 Task: Refresh a webpage to reload the content.
Action: Mouse moved to (33, 40)
Screenshot: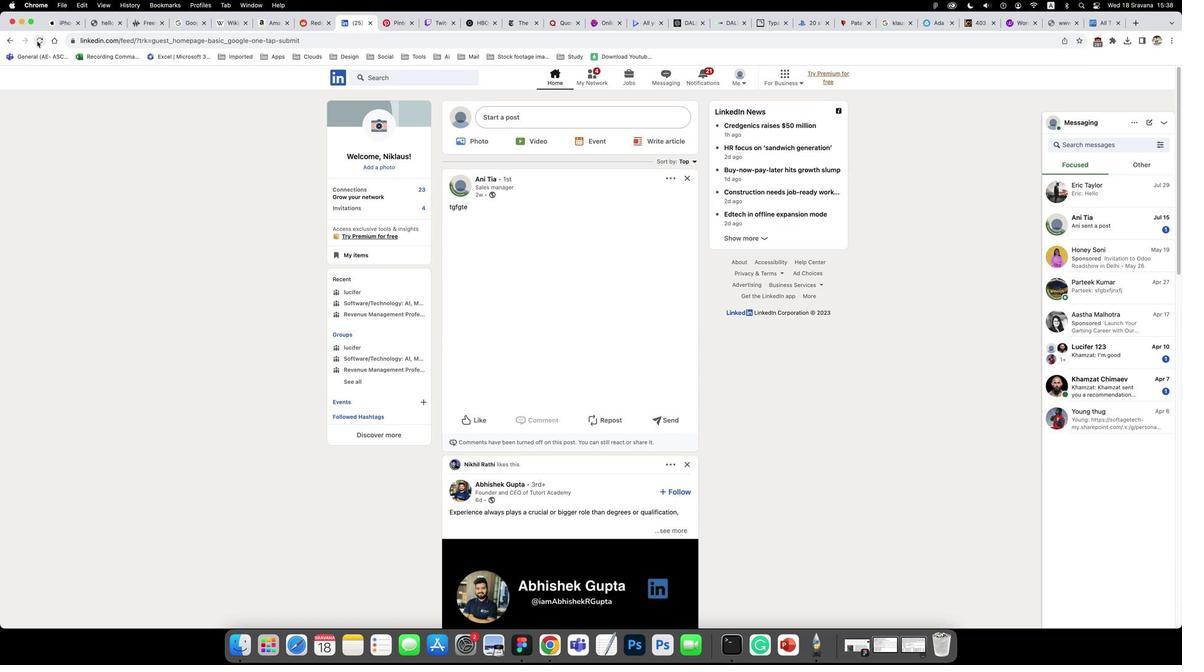 
Action: Mouse pressed left at (33, 40)
Screenshot: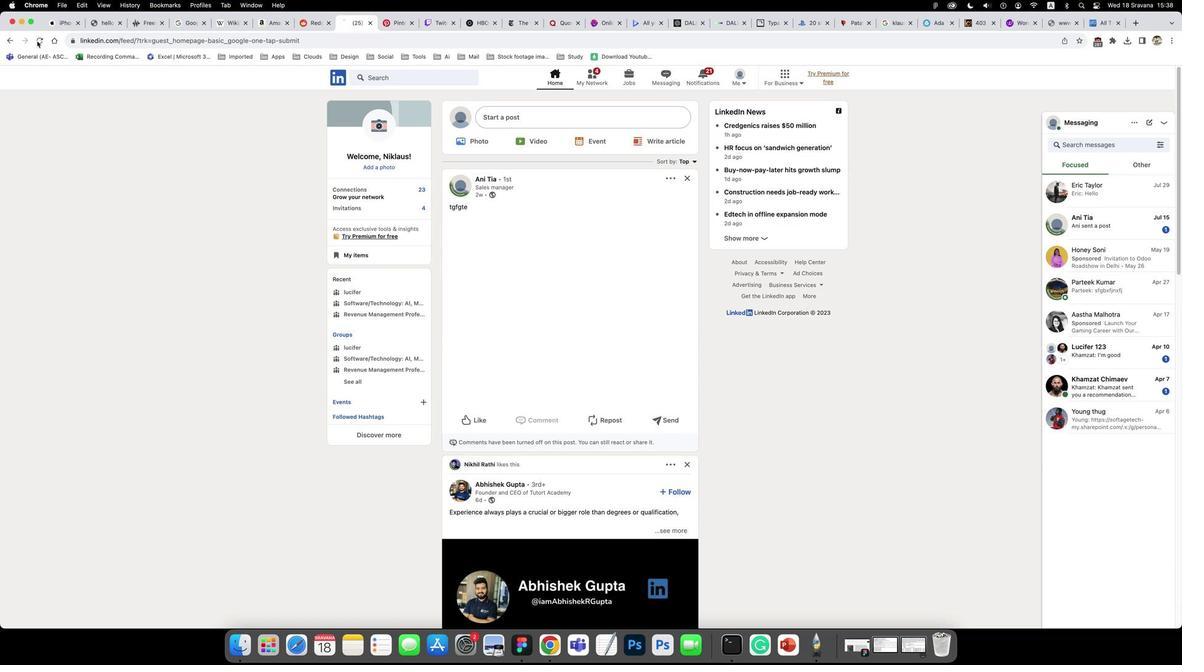 
Action: Mouse moved to (596, 267)
Screenshot: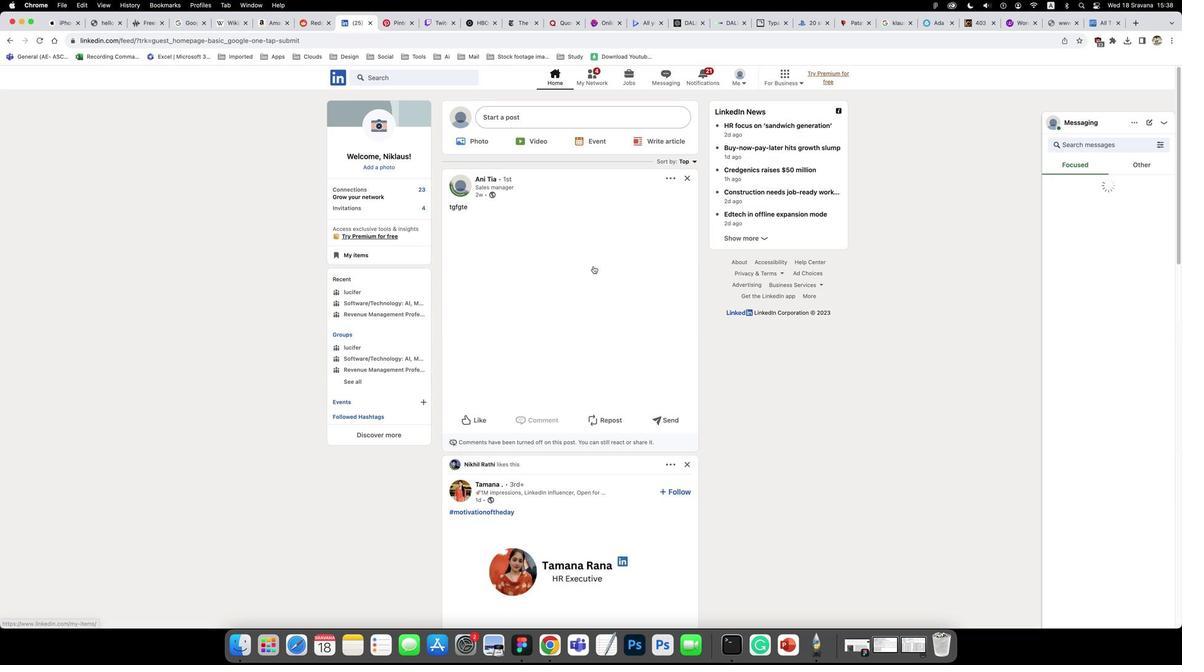 
Action: Mouse scrolled (596, 267) with delta (-3, 0)
Screenshot: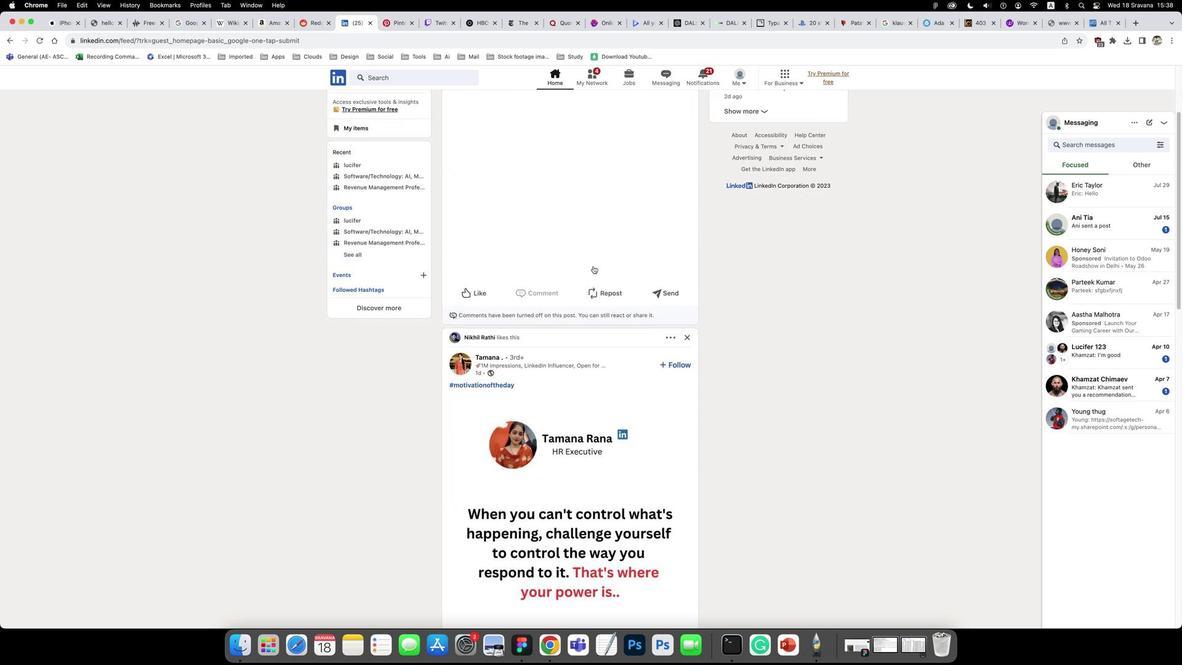 
Action: Mouse scrolled (596, 267) with delta (-3, 0)
Screenshot: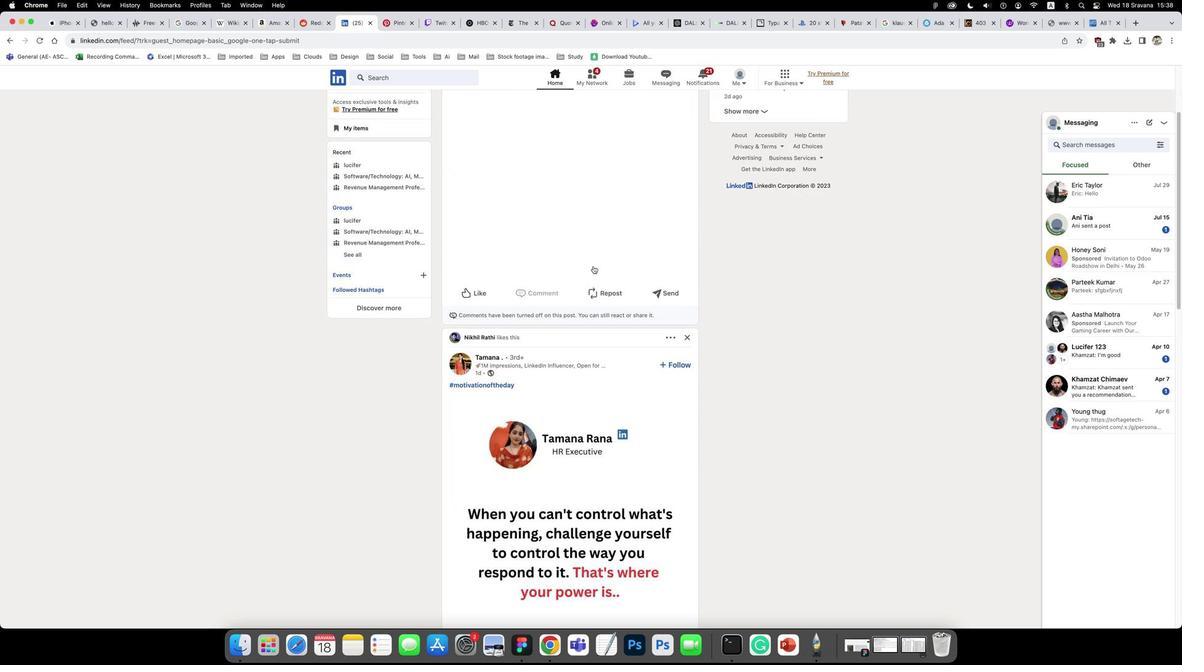 
Action: Mouse scrolled (596, 267) with delta (-3, -2)
Screenshot: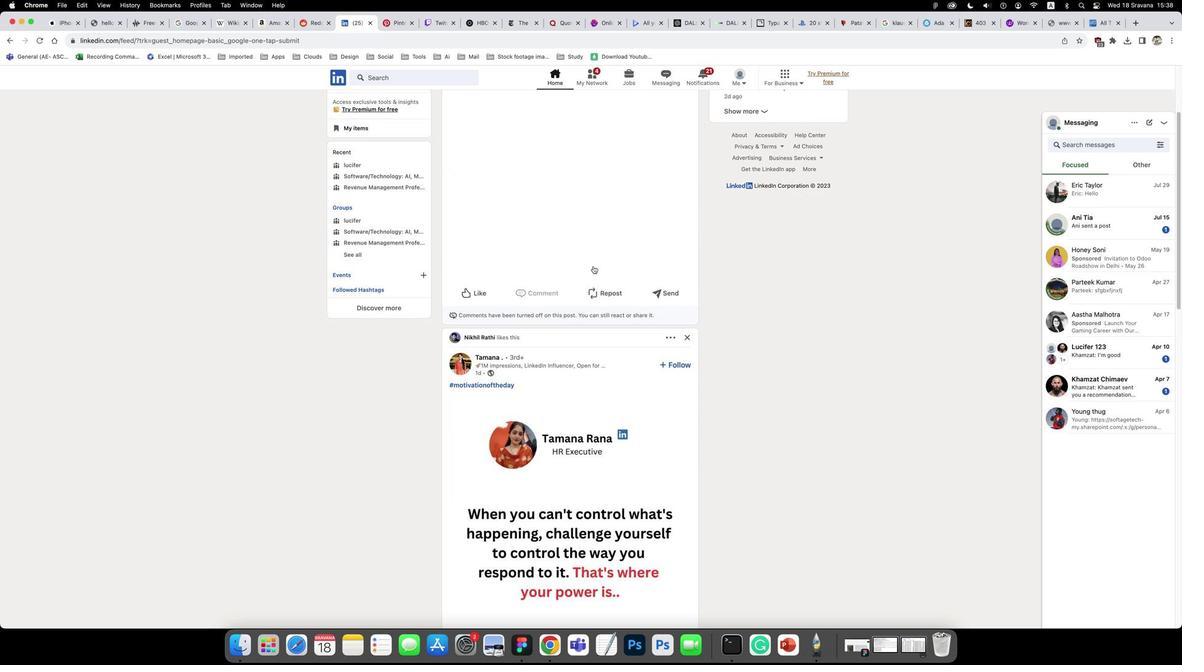 
Action: Mouse scrolled (596, 267) with delta (-3, 0)
Screenshot: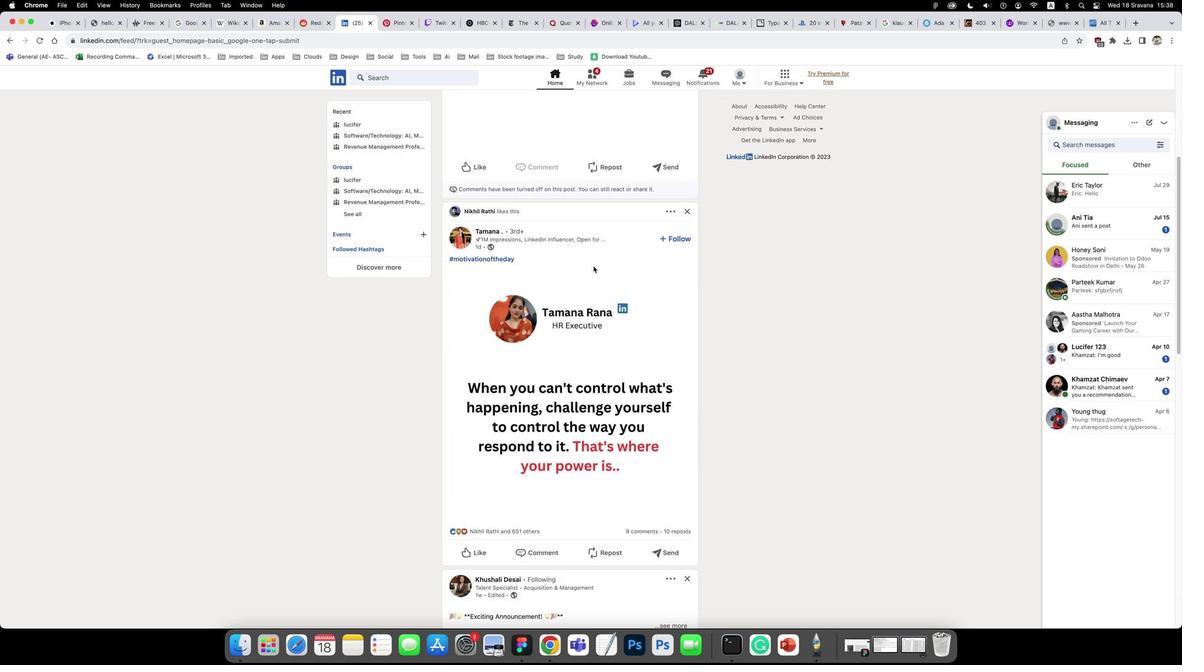 
Action: Mouse scrolled (596, 267) with delta (-3, 0)
Screenshot: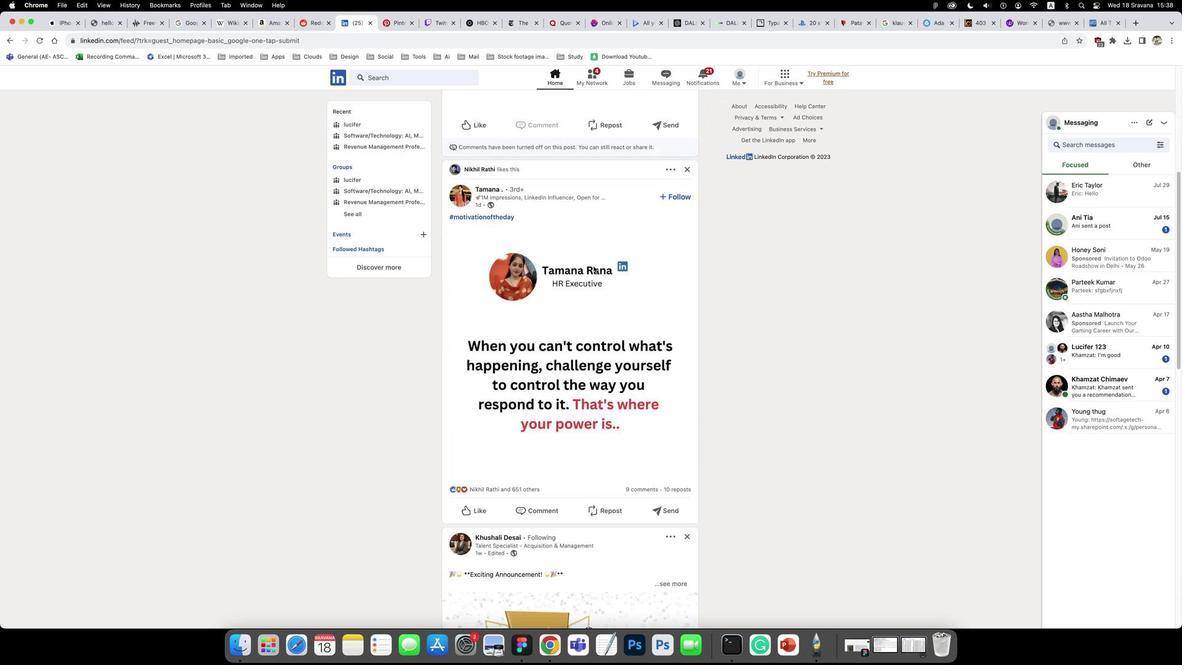 
Action: Mouse scrolled (596, 267) with delta (-3, -2)
Screenshot: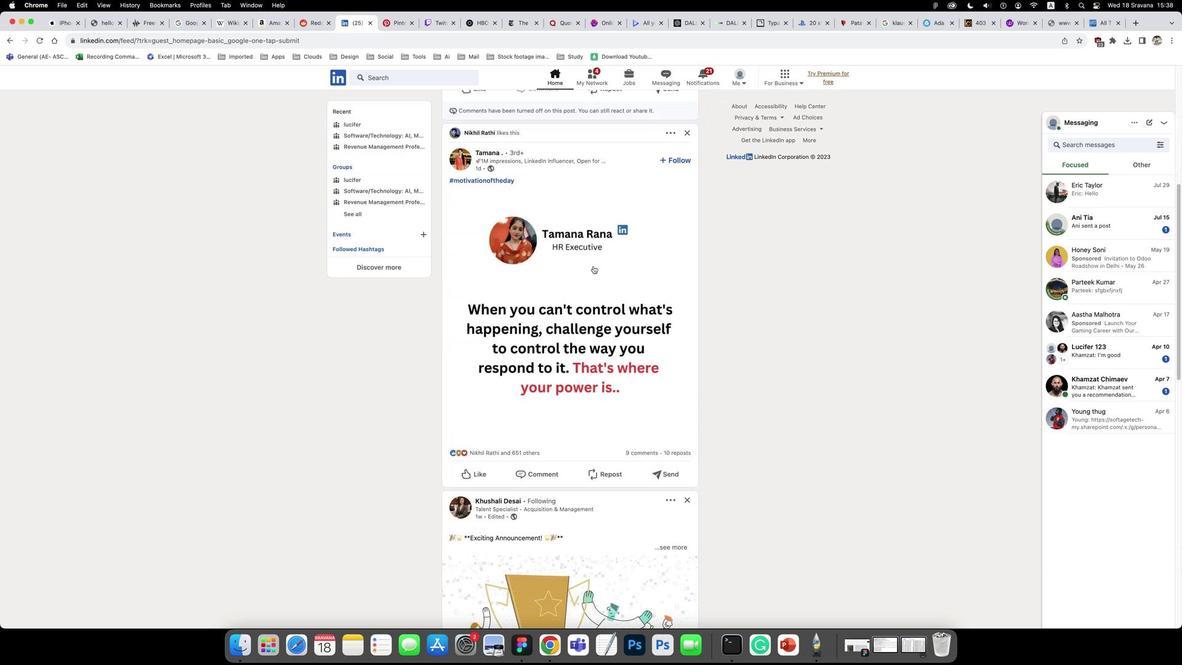 
Action: Mouse scrolled (596, 267) with delta (-3, -2)
Screenshot: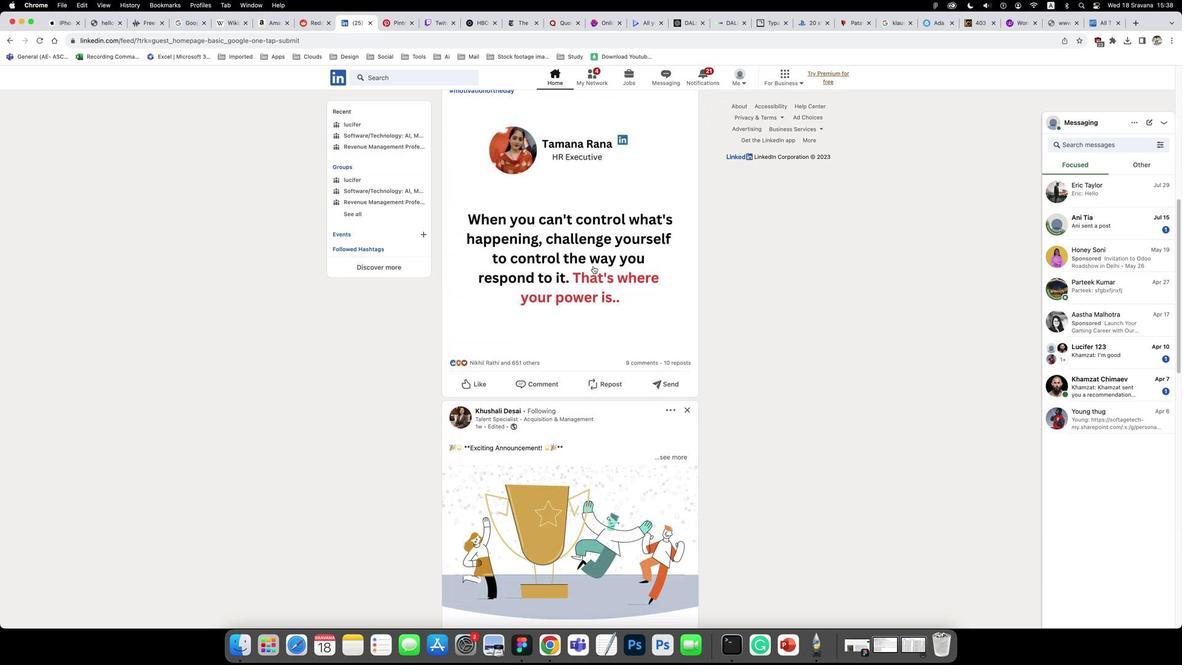 
Action: Mouse scrolled (596, 267) with delta (-3, -2)
Screenshot: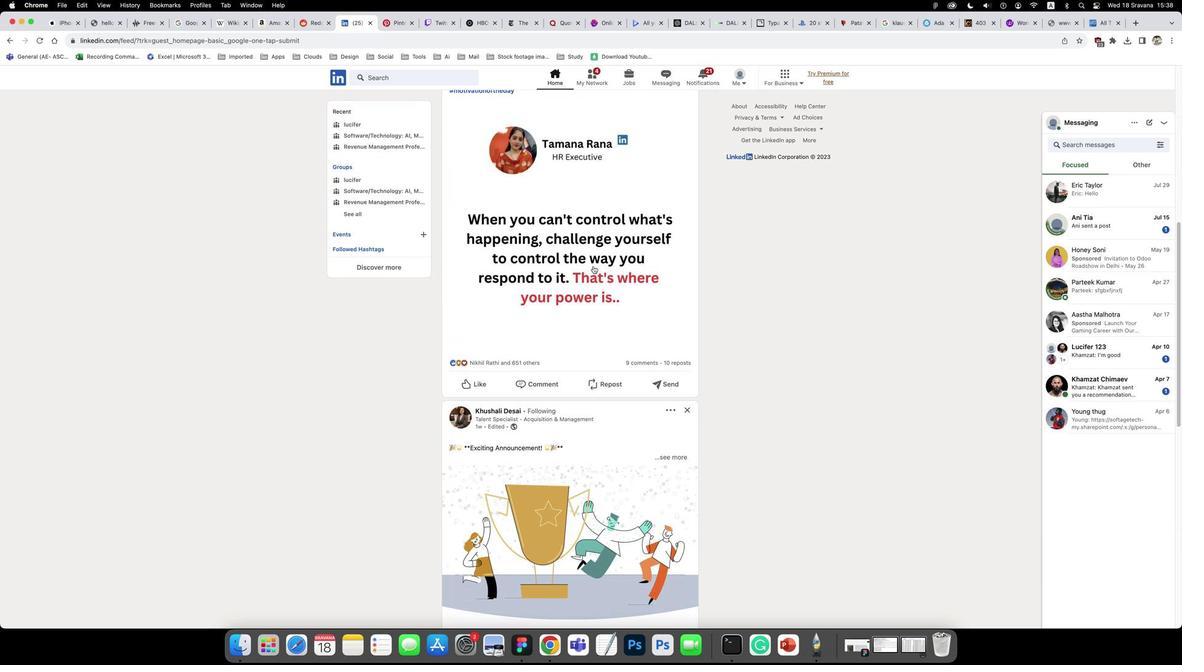 
Action: Mouse scrolled (596, 267) with delta (-3, 0)
Screenshot: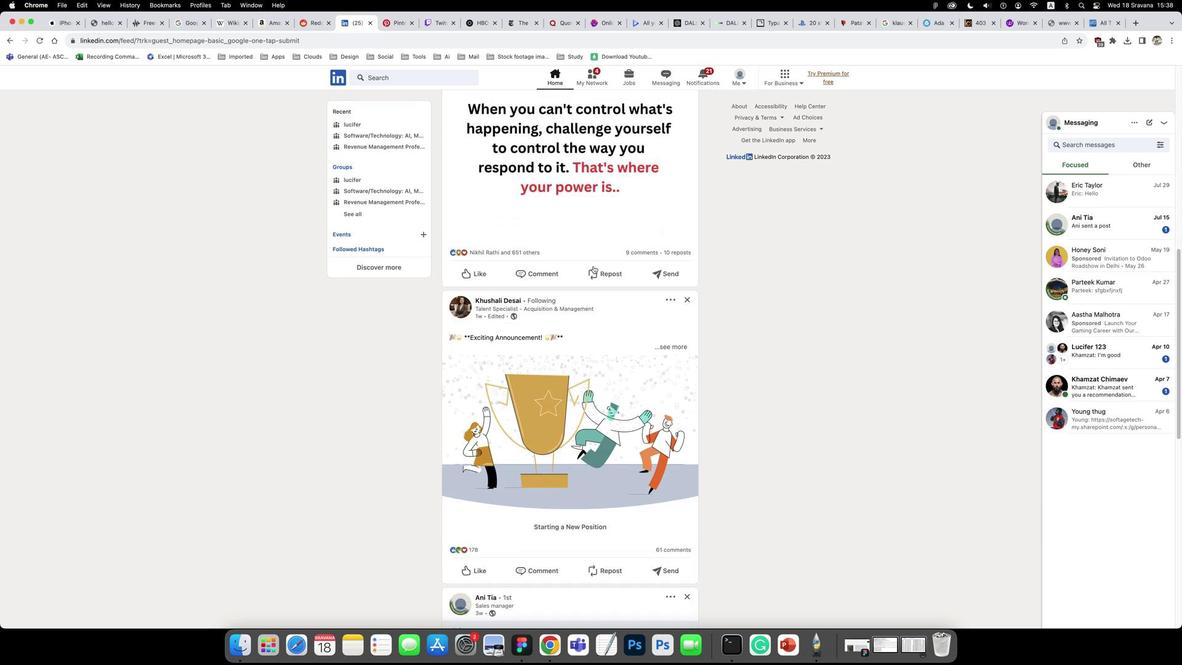 
Action: Mouse scrolled (596, 267) with delta (-3, 0)
Screenshot: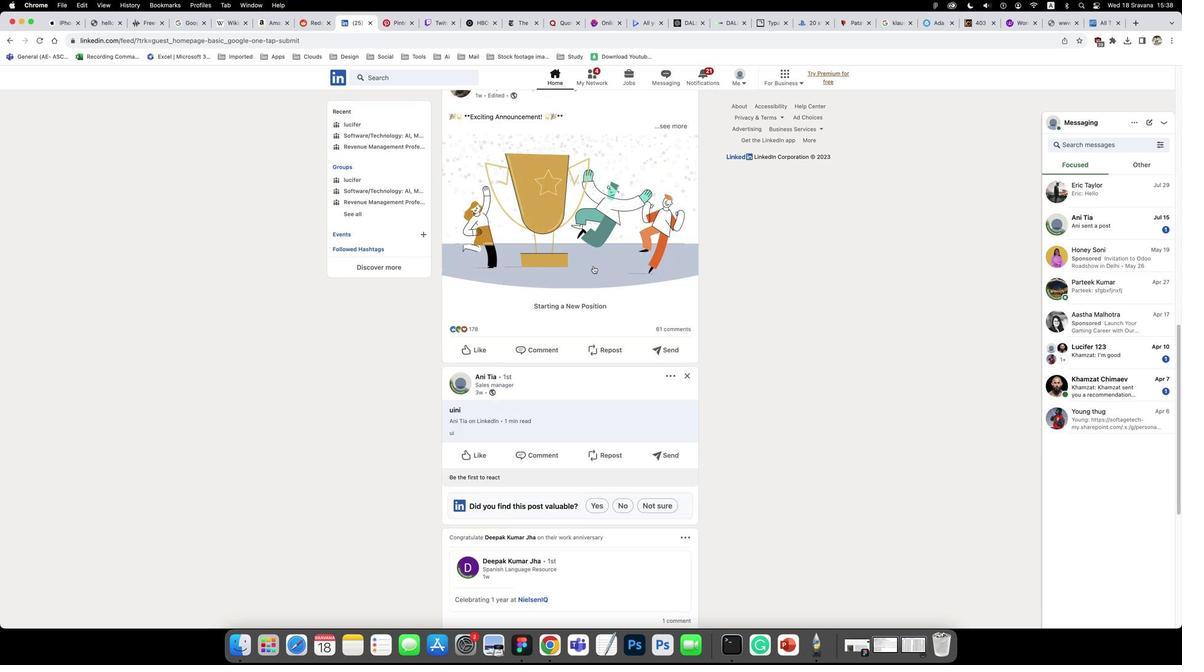 
Action: Mouse scrolled (596, 267) with delta (-3, -1)
Screenshot: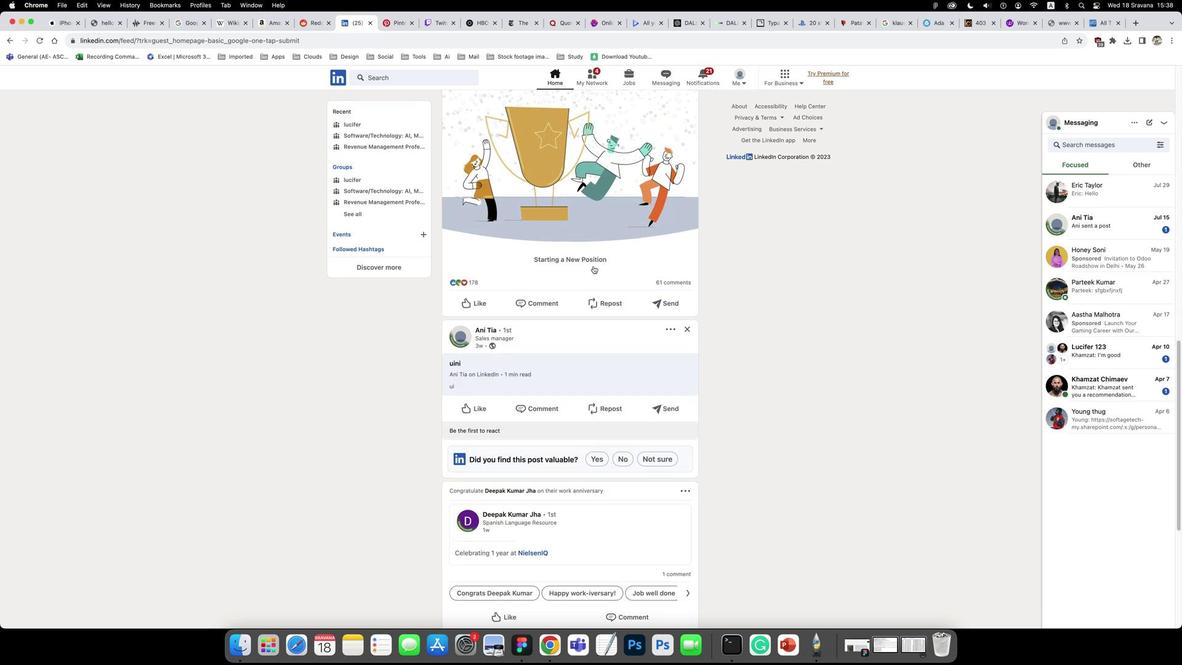 
Action: Mouse scrolled (596, 267) with delta (-3, -3)
Screenshot: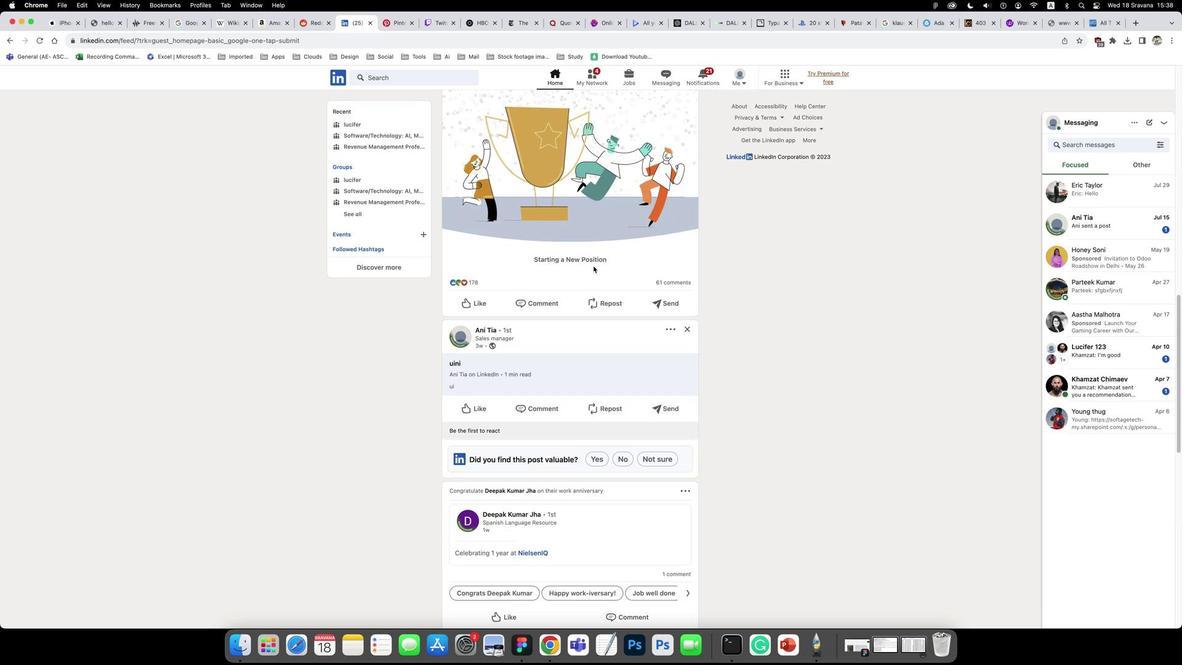 
Action: Mouse scrolled (596, 267) with delta (-3, -4)
Screenshot: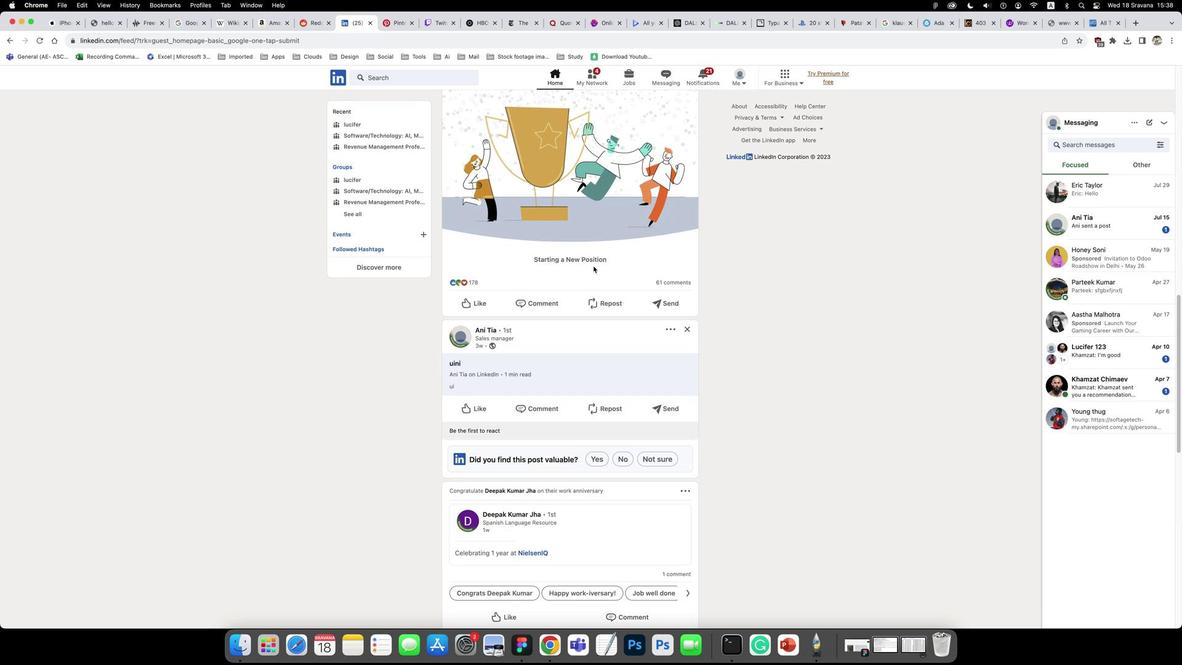 
Action: Mouse scrolled (596, 267) with delta (-3, 0)
Screenshot: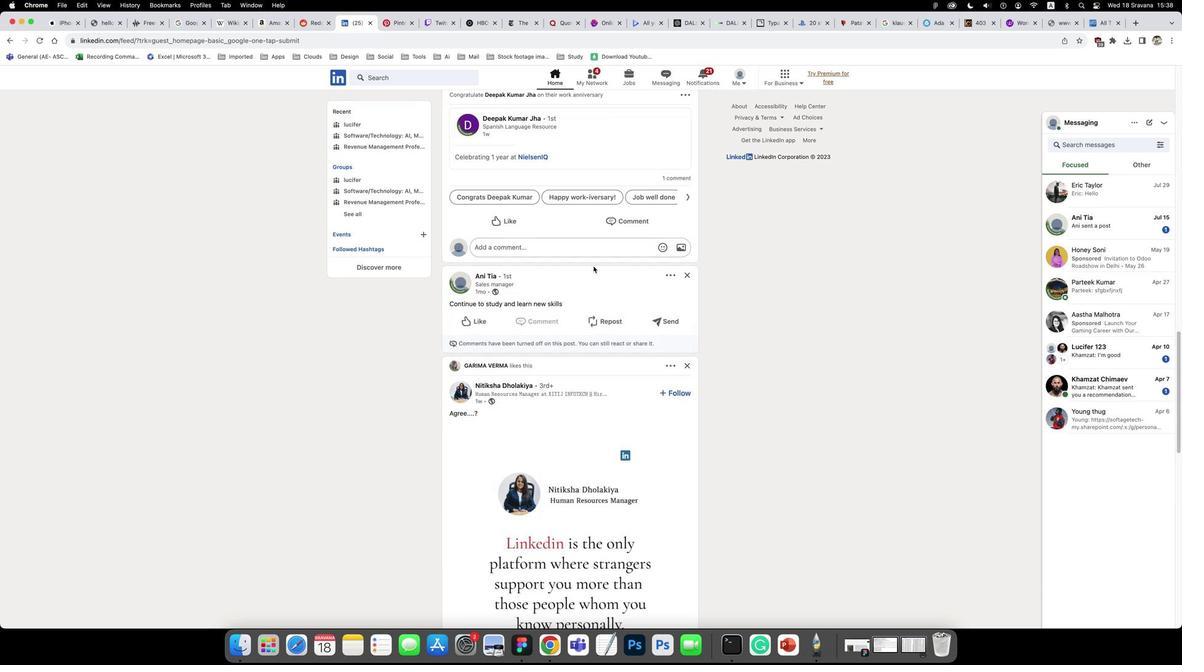 
Action: Mouse scrolled (596, 267) with delta (-3, 0)
Screenshot: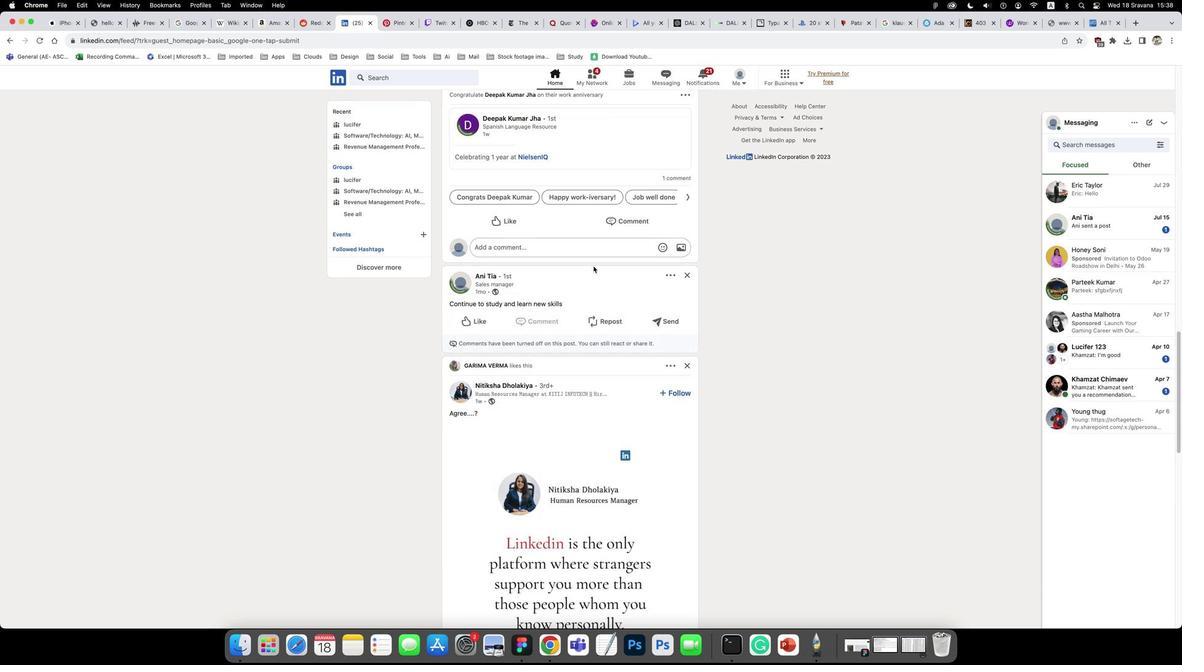 
Action: Mouse scrolled (596, 267) with delta (-3, -4)
Screenshot: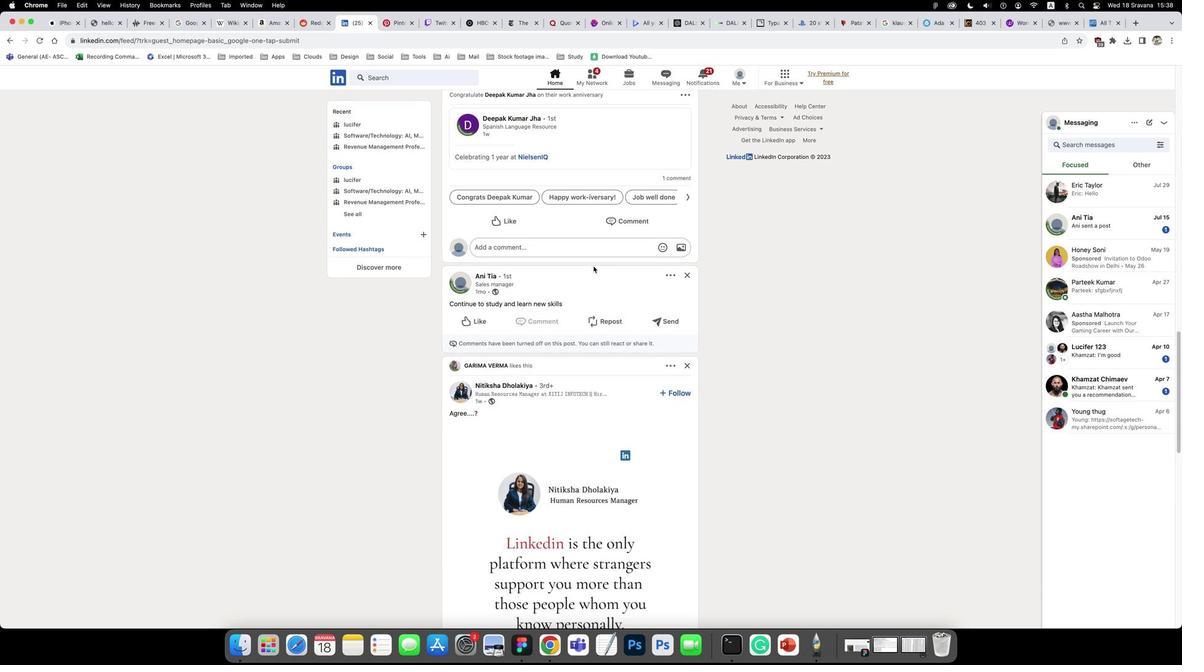 
Action: Mouse scrolled (596, 267) with delta (-3, -5)
Screenshot: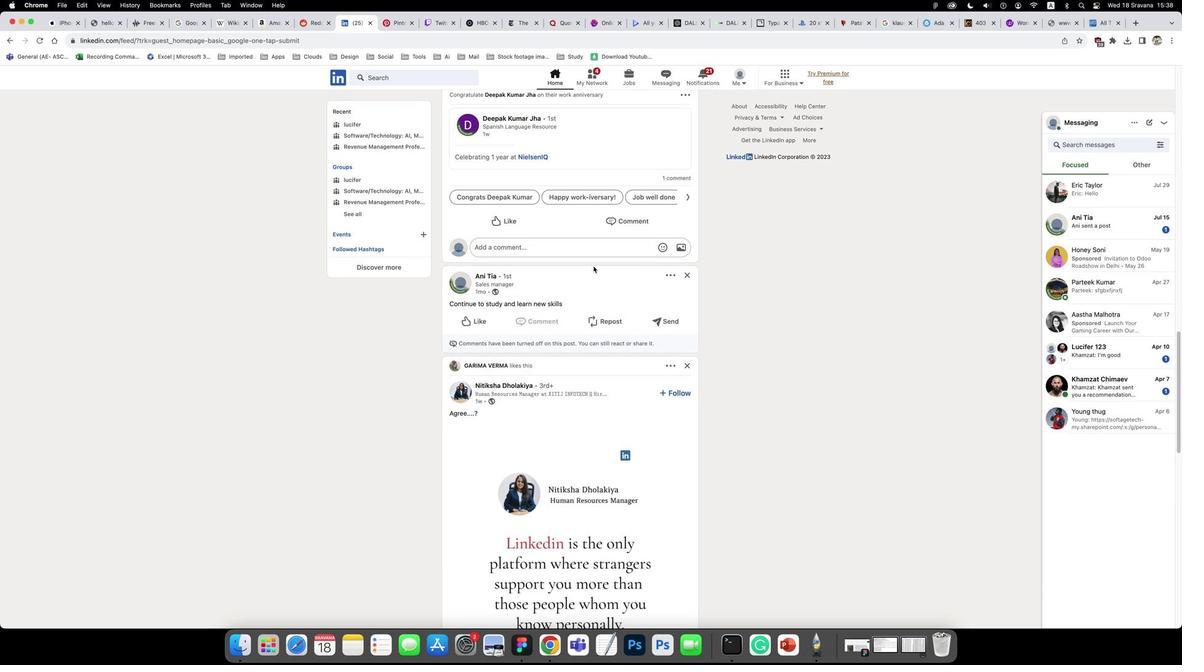 
Action: Mouse scrolled (596, 267) with delta (-3, 0)
Screenshot: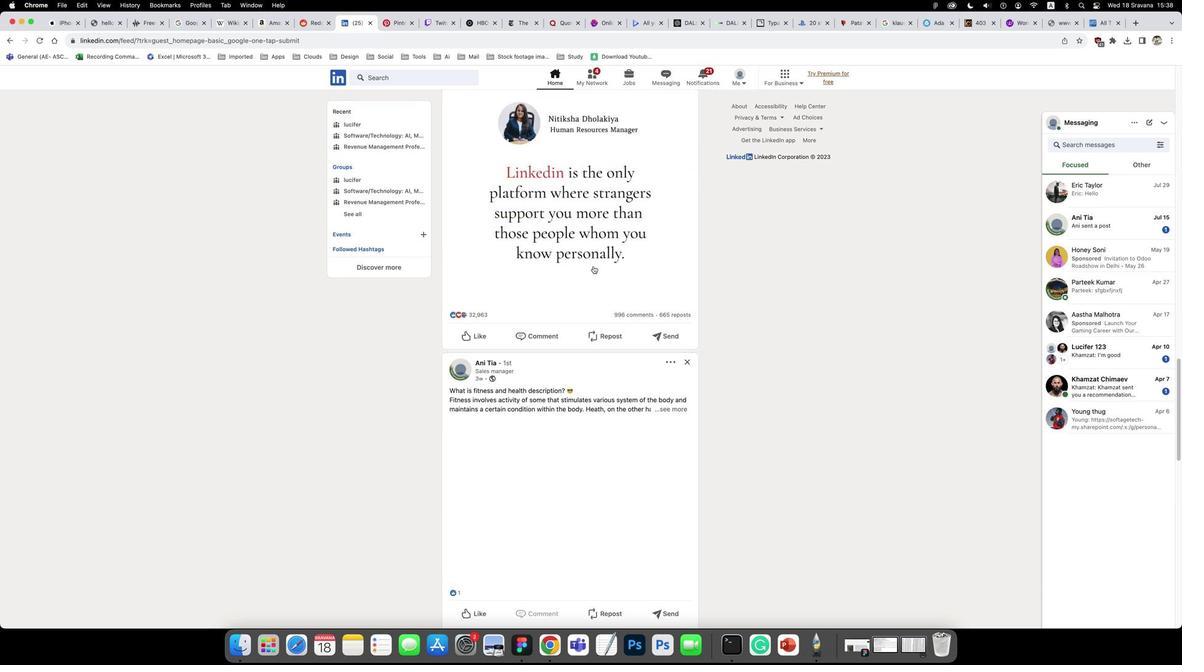 
Action: Mouse scrolled (596, 267) with delta (-3, 0)
Screenshot: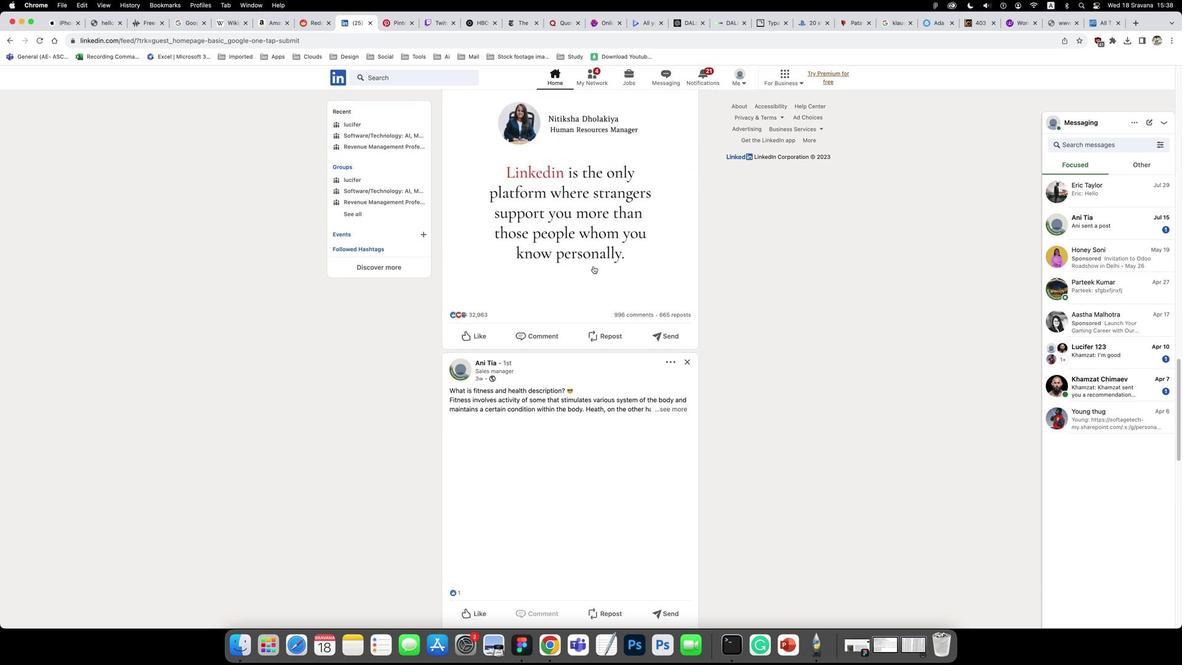 
Action: Mouse scrolled (596, 267) with delta (-3, -4)
Screenshot: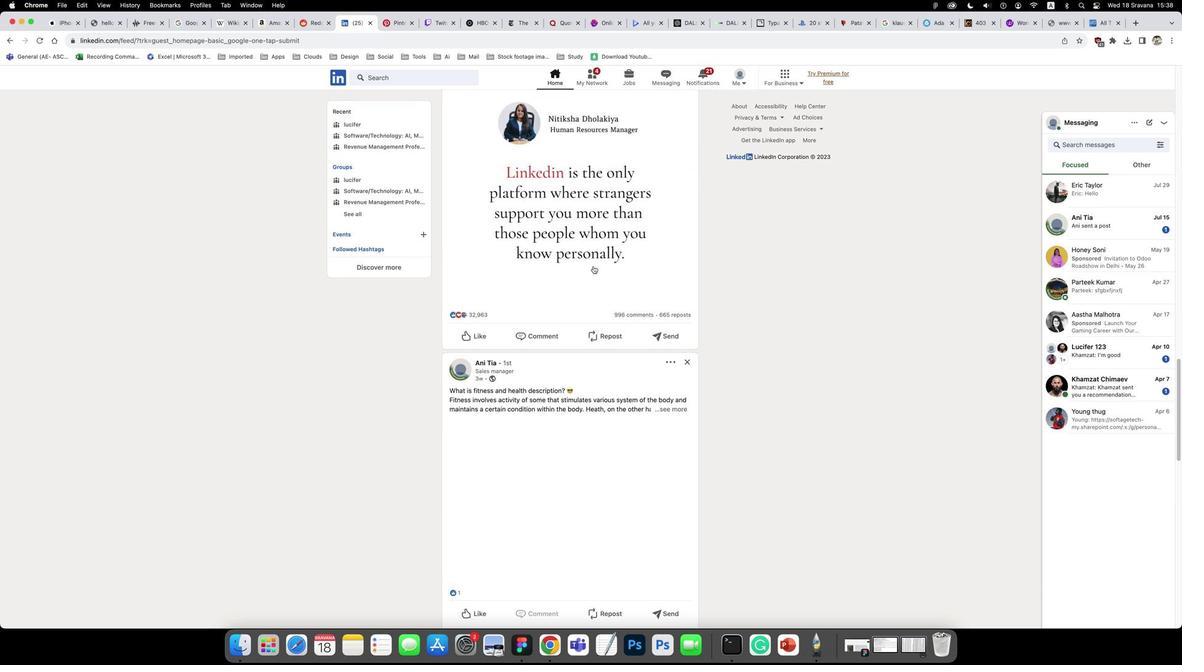 
Action: Mouse scrolled (596, 267) with delta (-3, -4)
Screenshot: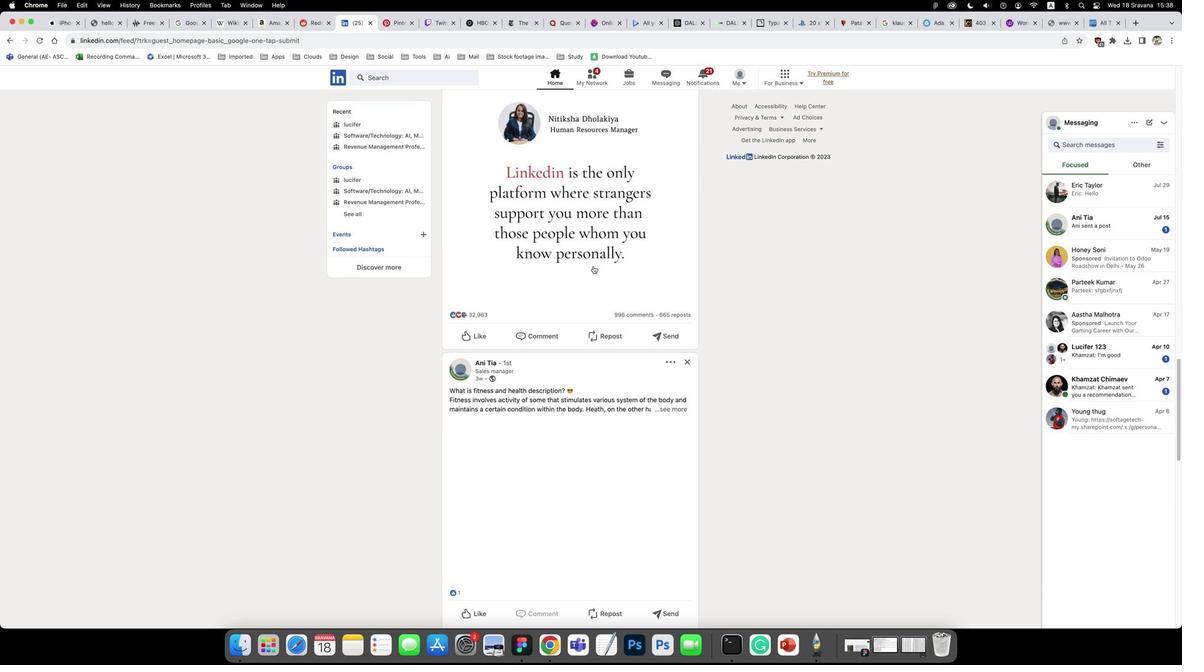 
Action: Mouse scrolled (596, 267) with delta (-3, 0)
Screenshot: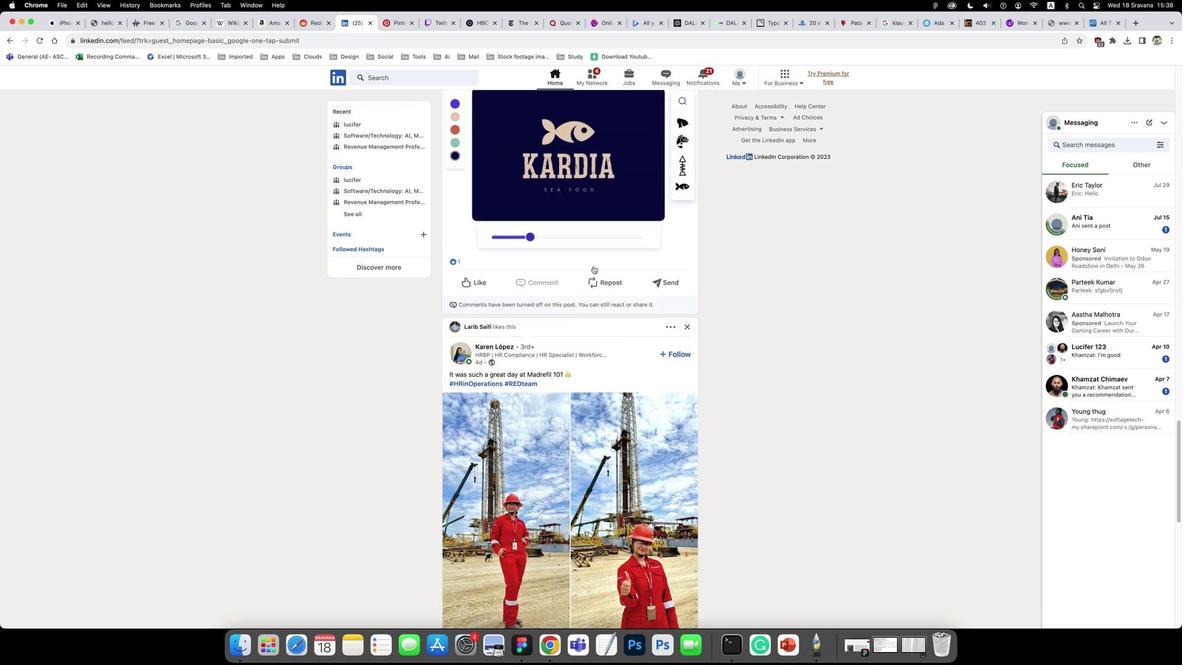 
Action: Mouse scrolled (596, 267) with delta (-3, 0)
Screenshot: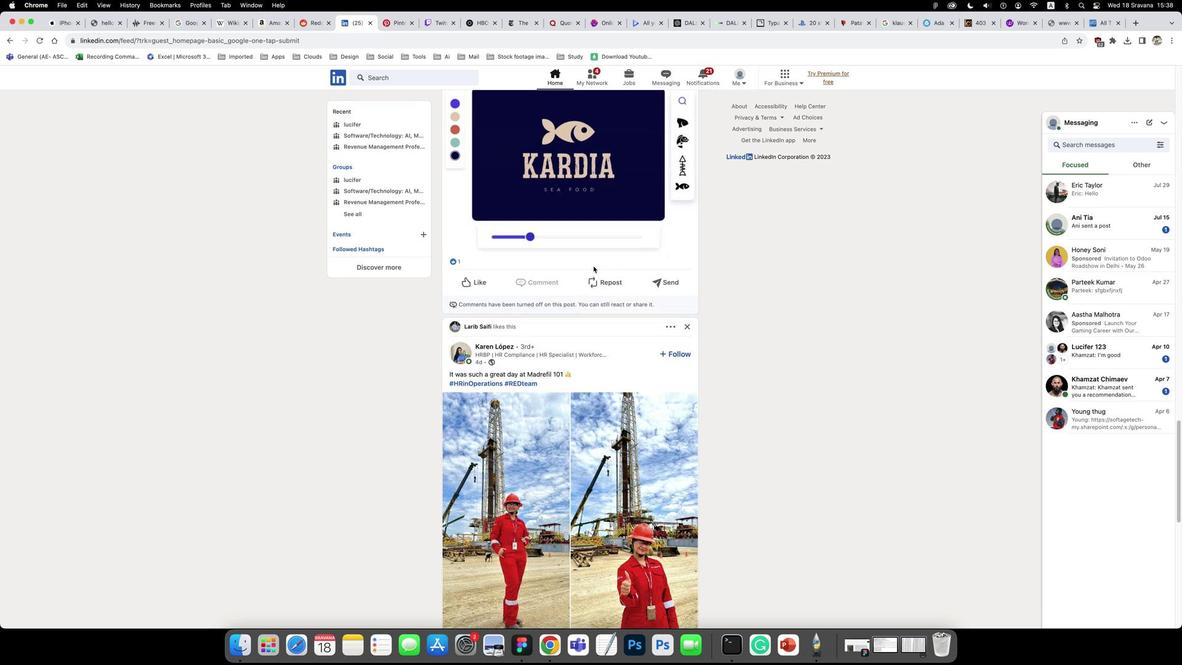 
Action: Mouse scrolled (596, 267) with delta (-3, -3)
Screenshot: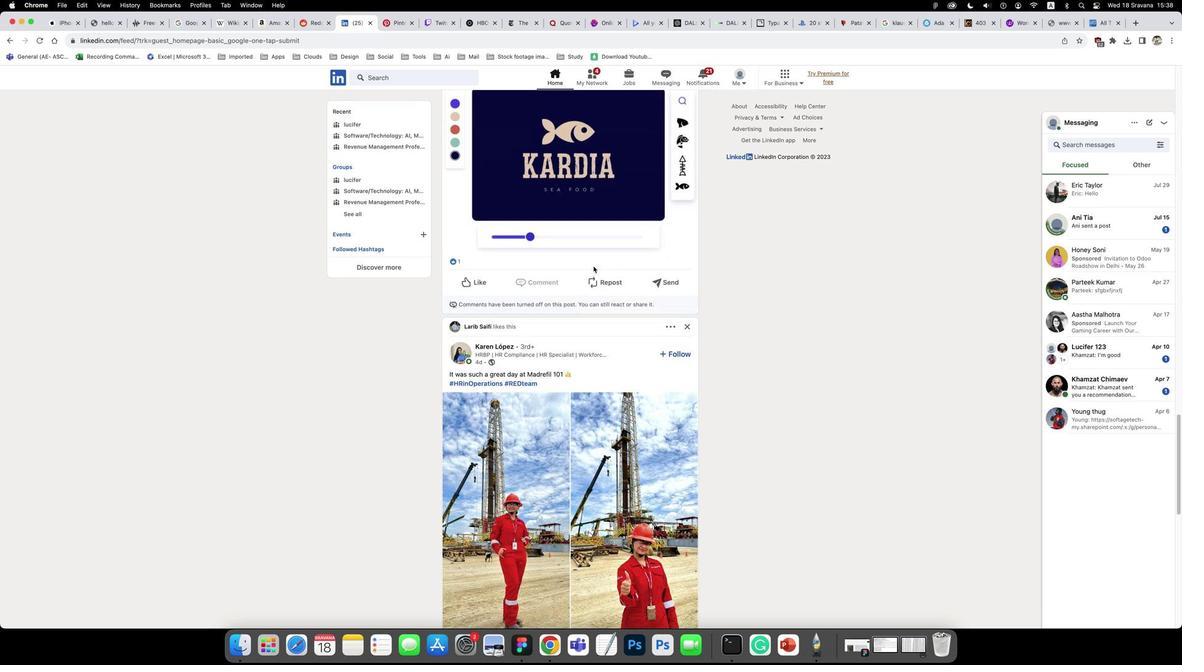 
Action: Mouse scrolled (596, 267) with delta (-3, -4)
Screenshot: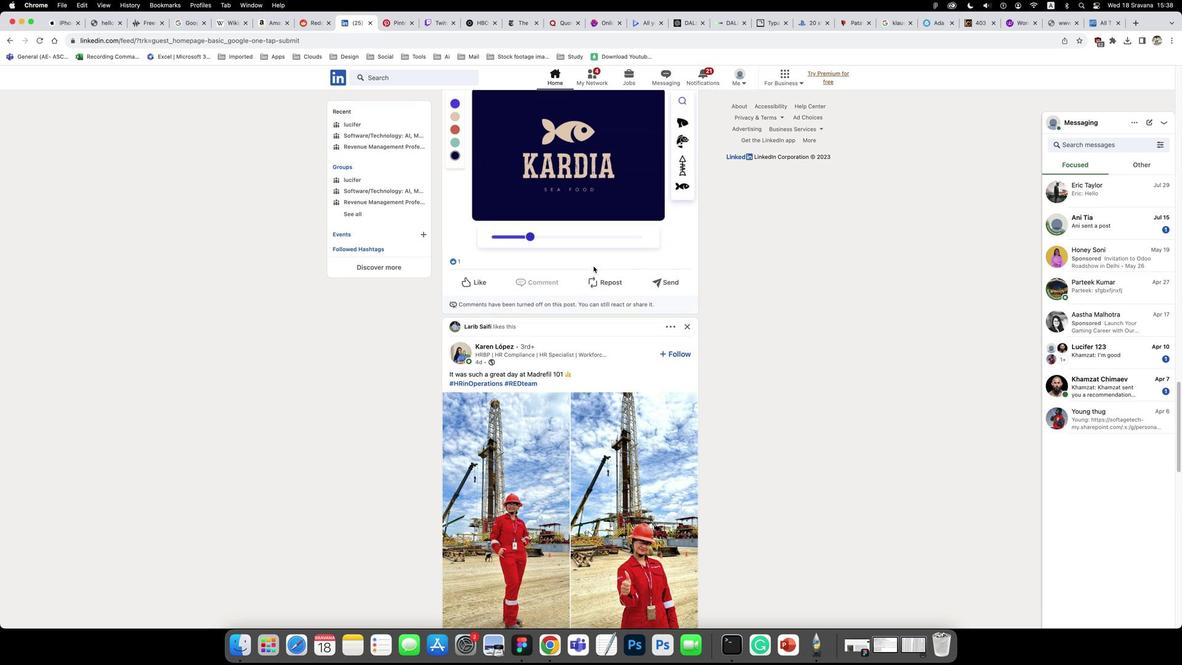 
Action: Mouse scrolled (596, 267) with delta (-3, 0)
Screenshot: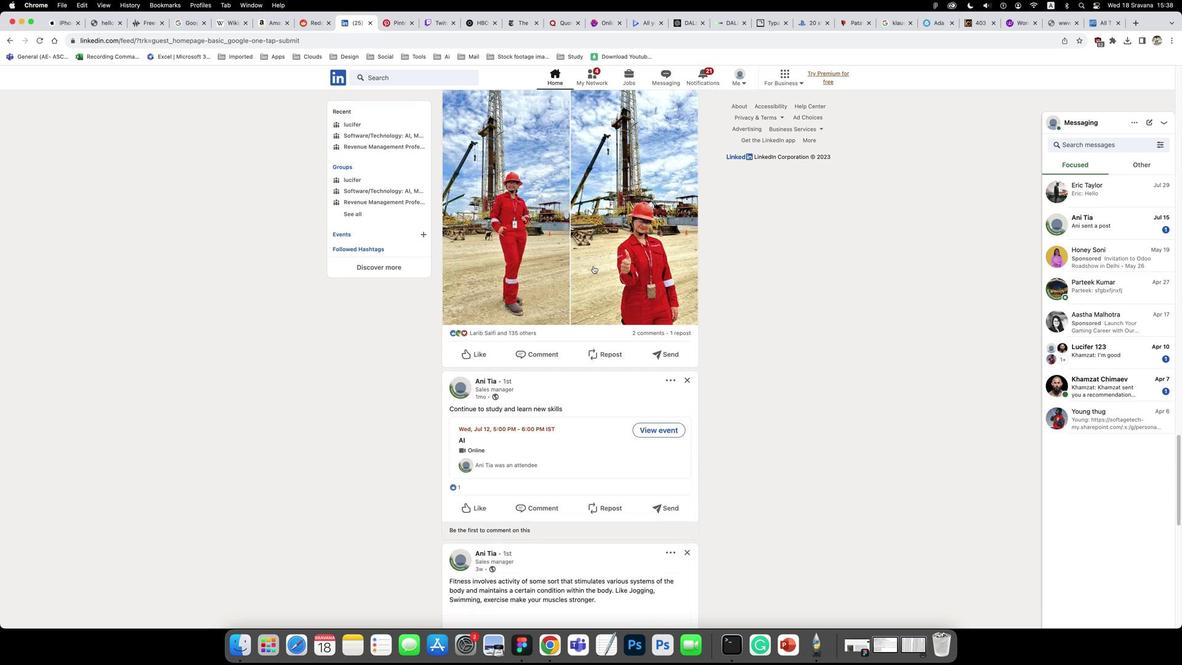 
Action: Mouse scrolled (596, 267) with delta (-3, 0)
Screenshot: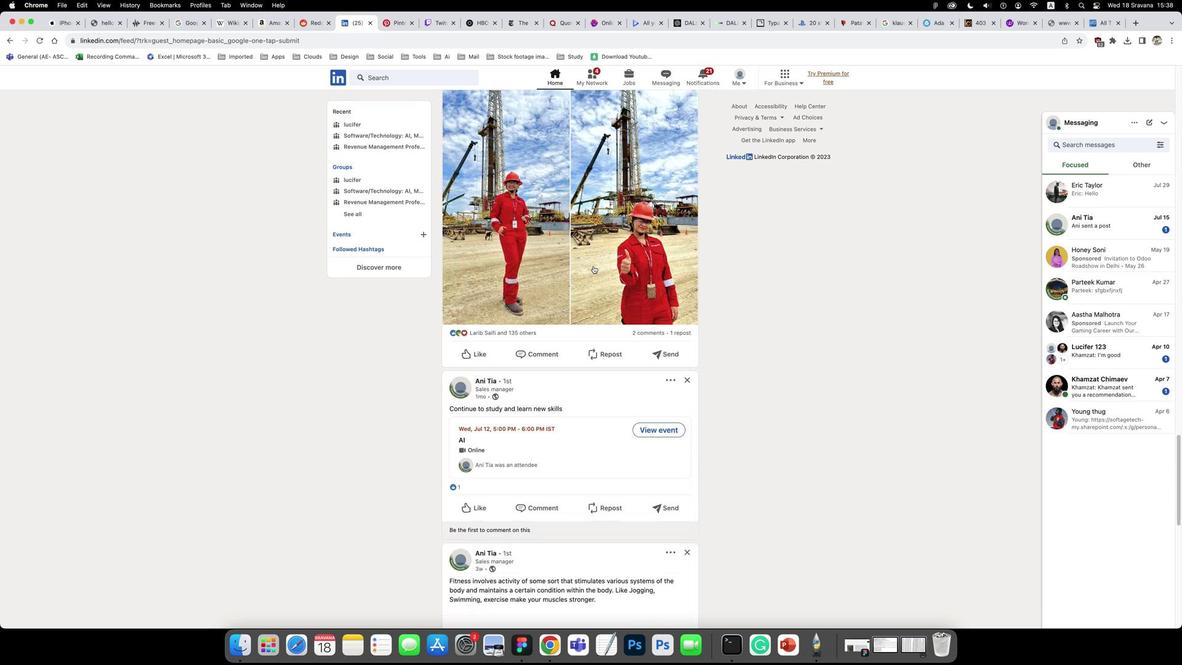 
Action: Mouse scrolled (596, 267) with delta (-3, -3)
Screenshot: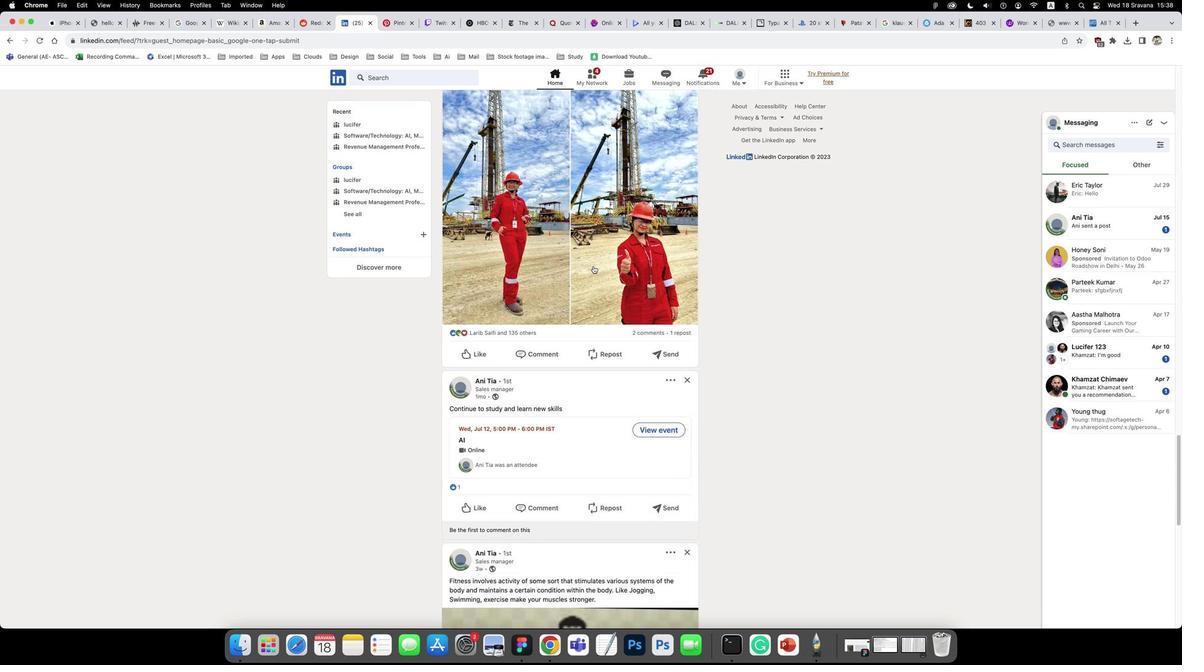 
Action: Mouse scrolled (596, 267) with delta (-3, -4)
Screenshot: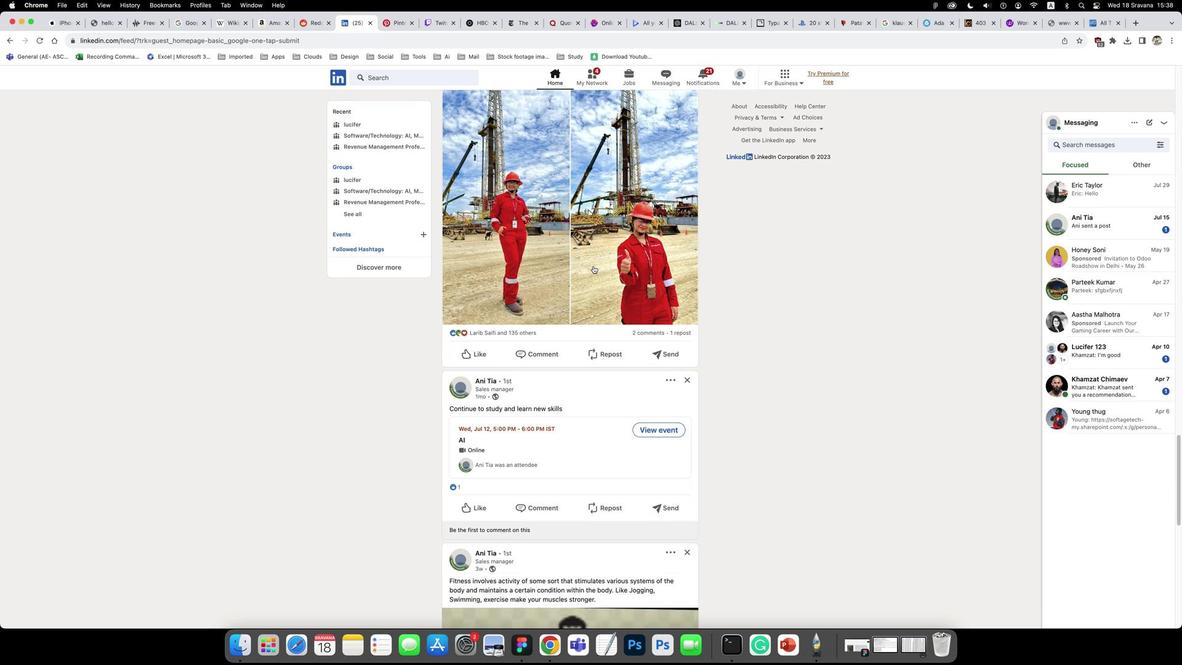 
Action: Mouse scrolled (596, 267) with delta (-3, 0)
Screenshot: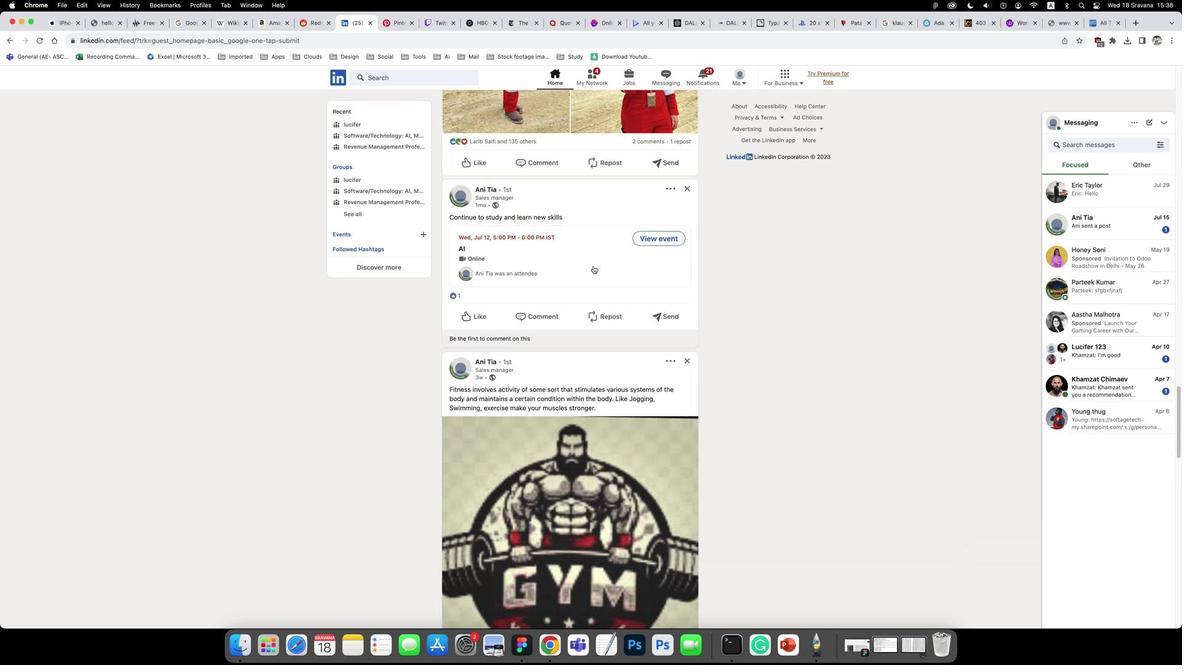 
Action: Mouse scrolled (596, 267) with delta (-3, 0)
Screenshot: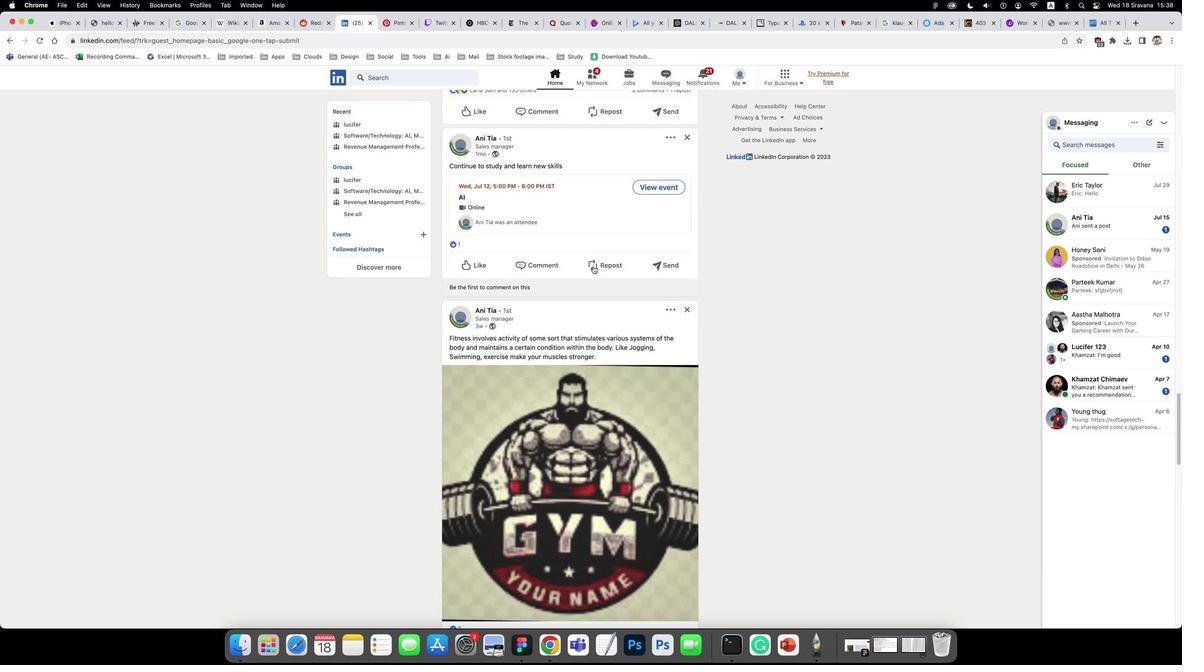 
Action: Mouse scrolled (596, 267) with delta (-3, -2)
Screenshot: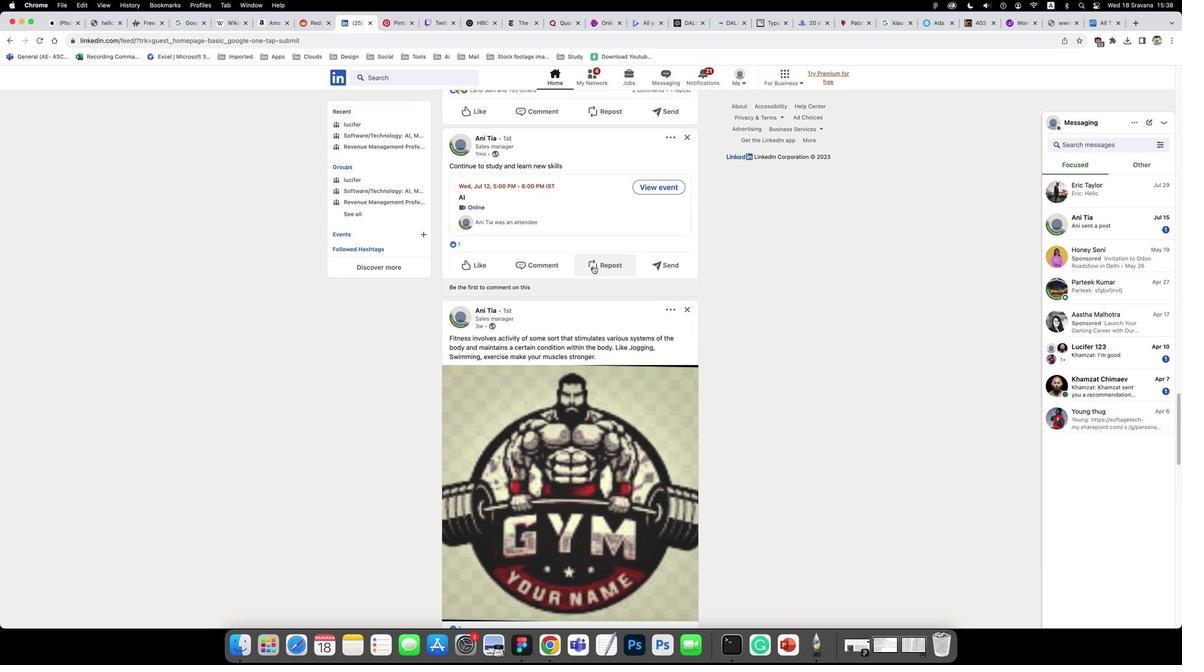 
Action: Mouse scrolled (596, 267) with delta (-3, -3)
Screenshot: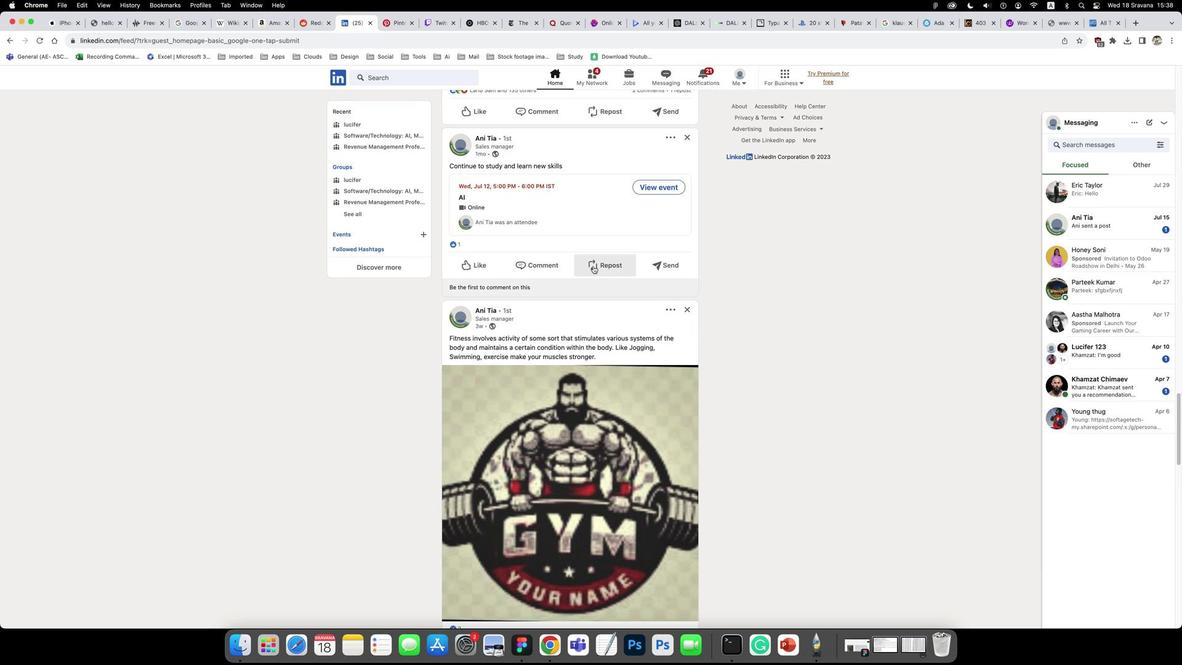 
Action: Mouse scrolled (596, 267) with delta (-3, 0)
Screenshot: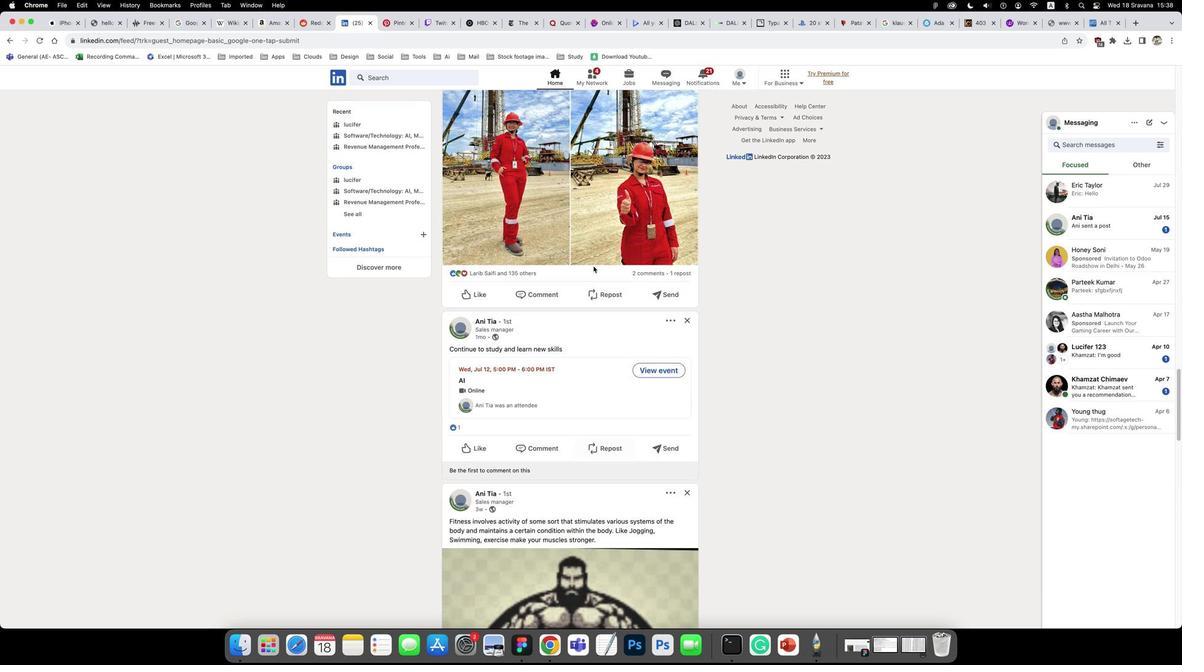 
Action: Mouse scrolled (596, 267) with delta (-3, 0)
Screenshot: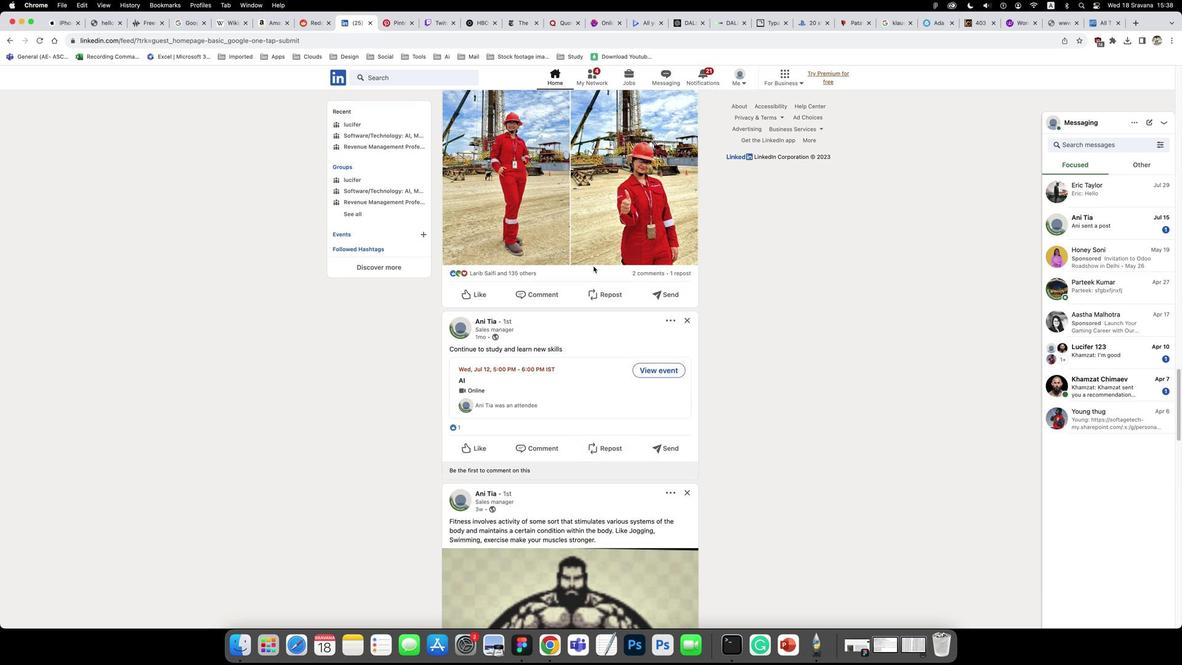 
Action: Mouse scrolled (596, 267) with delta (-3, 2)
Screenshot: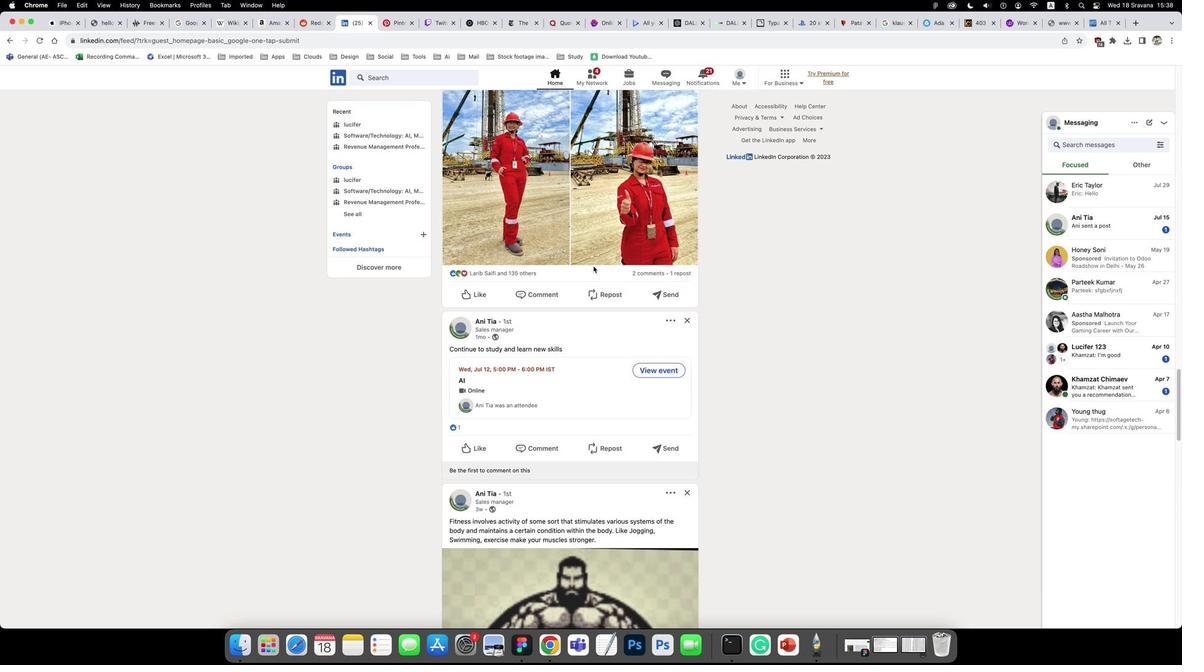 
Action: Mouse scrolled (596, 267) with delta (-3, 0)
Screenshot: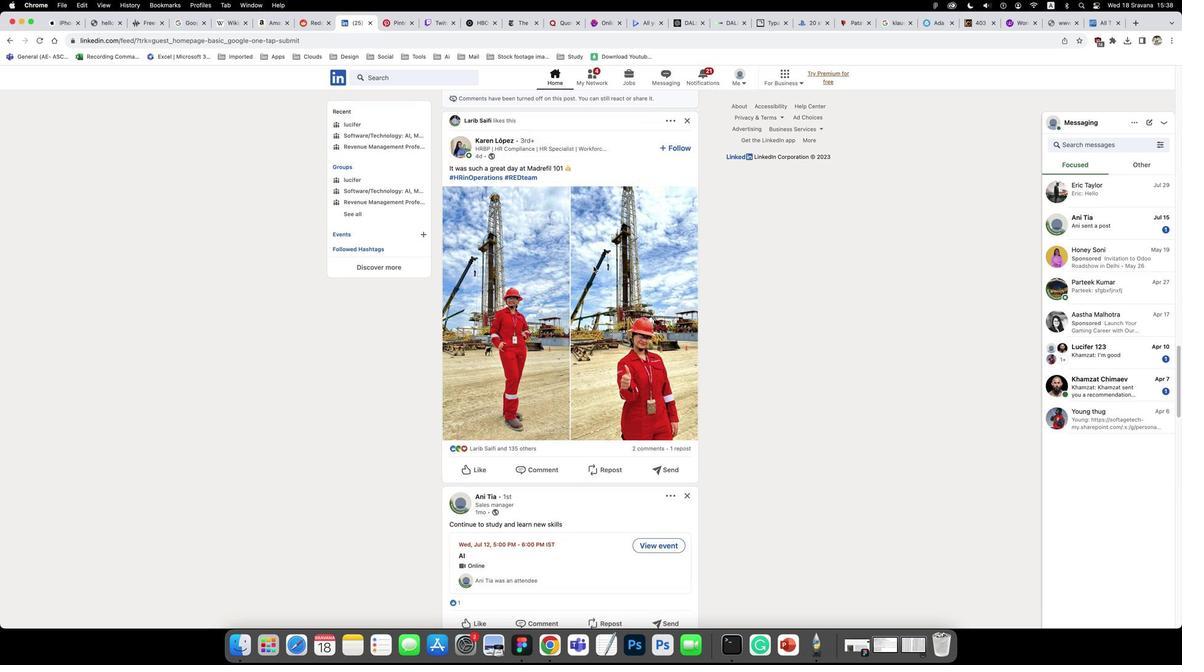 
Action: Mouse scrolled (596, 267) with delta (-3, 0)
Screenshot: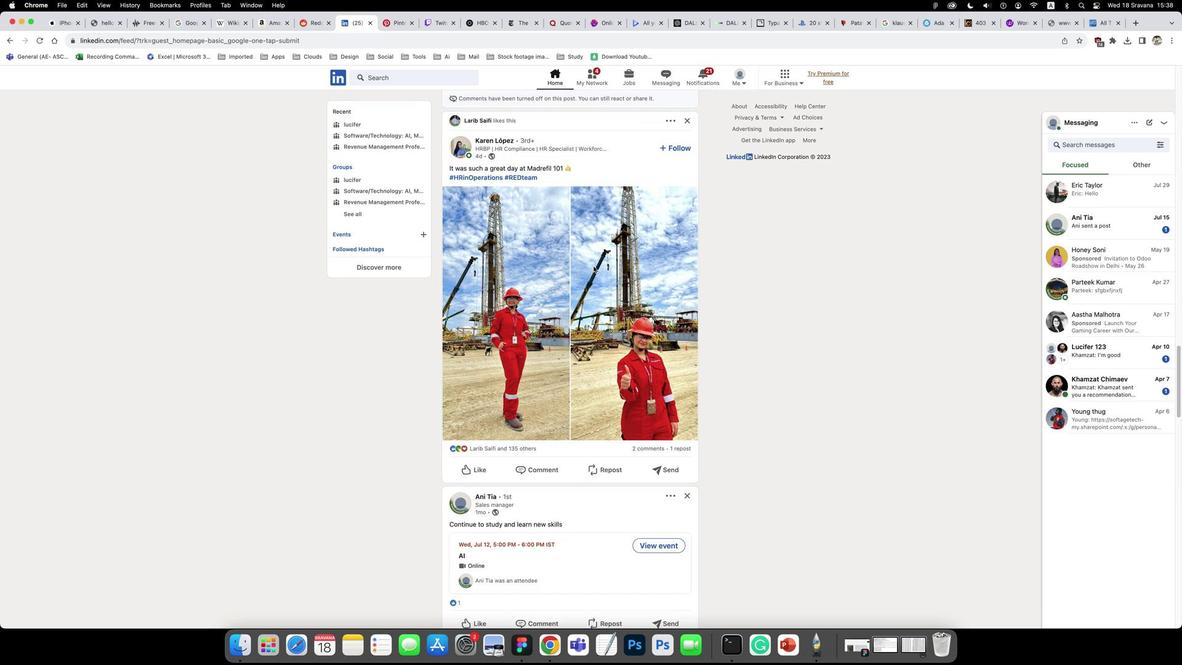 
Action: Mouse scrolled (596, 267) with delta (-3, 2)
Screenshot: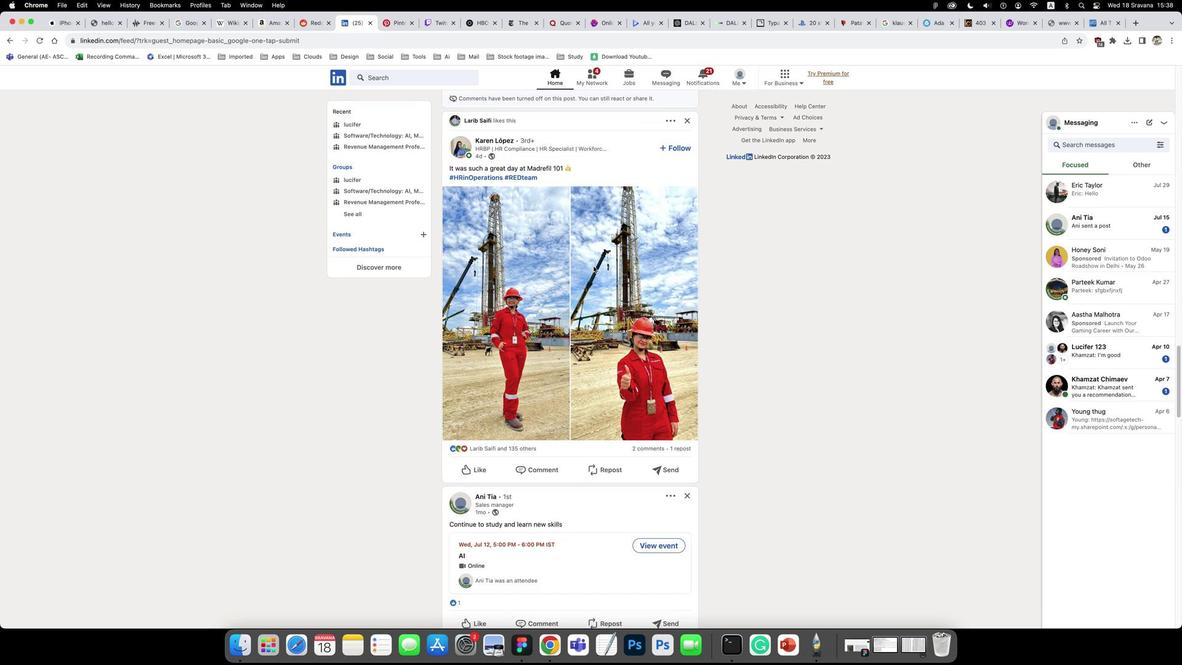 
Action: Mouse scrolled (596, 267) with delta (-3, 0)
Screenshot: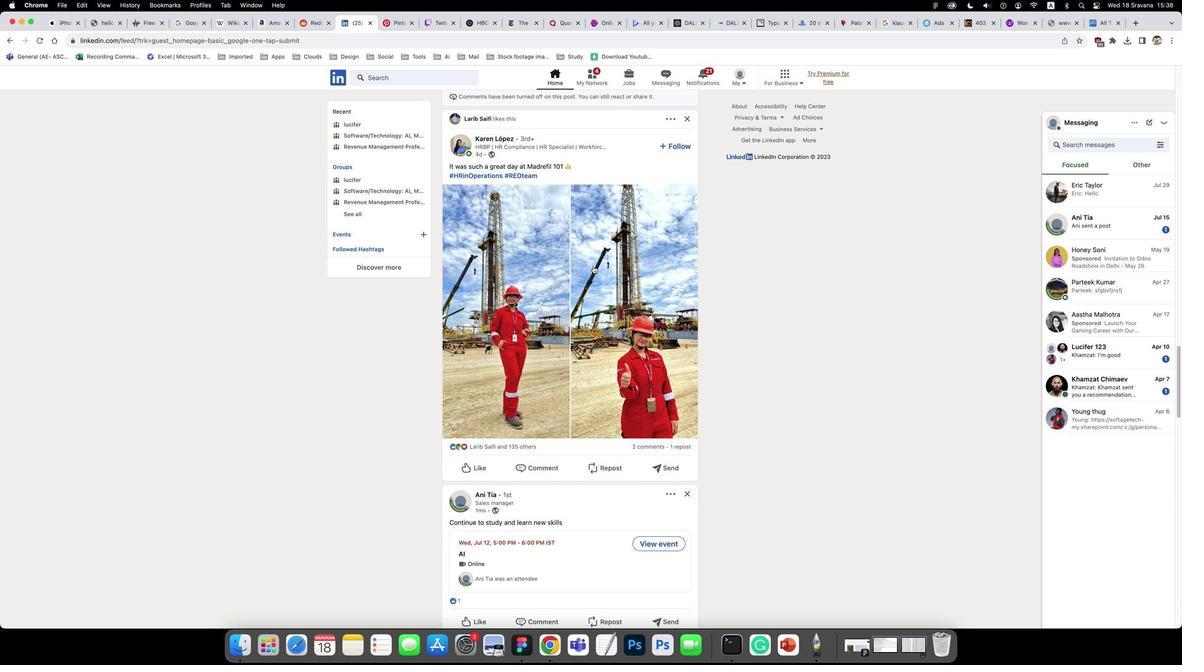 
Action: Mouse moved to (396, 23)
Screenshot: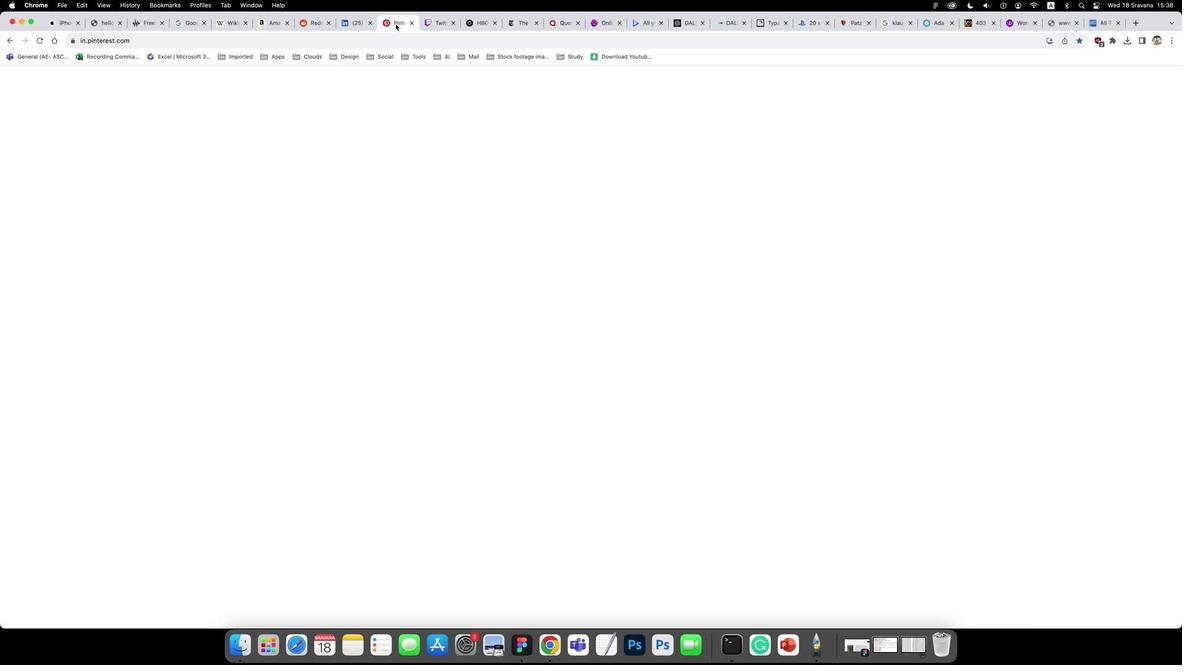 
Action: Mouse pressed left at (396, 23)
Screenshot: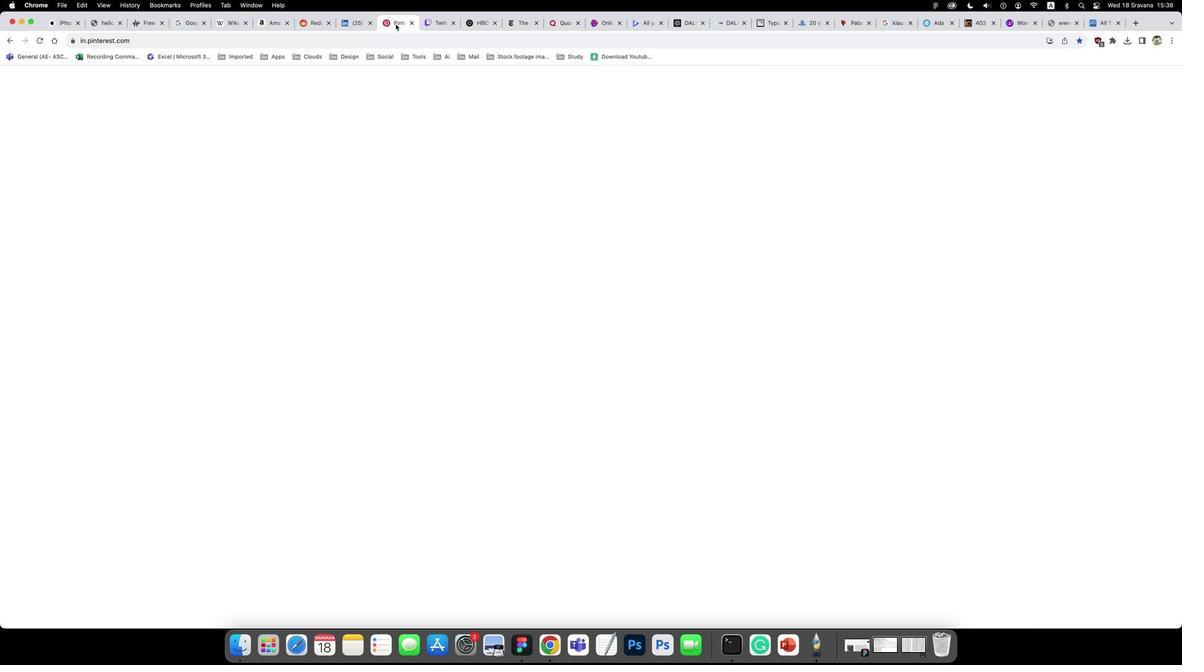 
Action: Mouse moved to (37, 39)
Screenshot: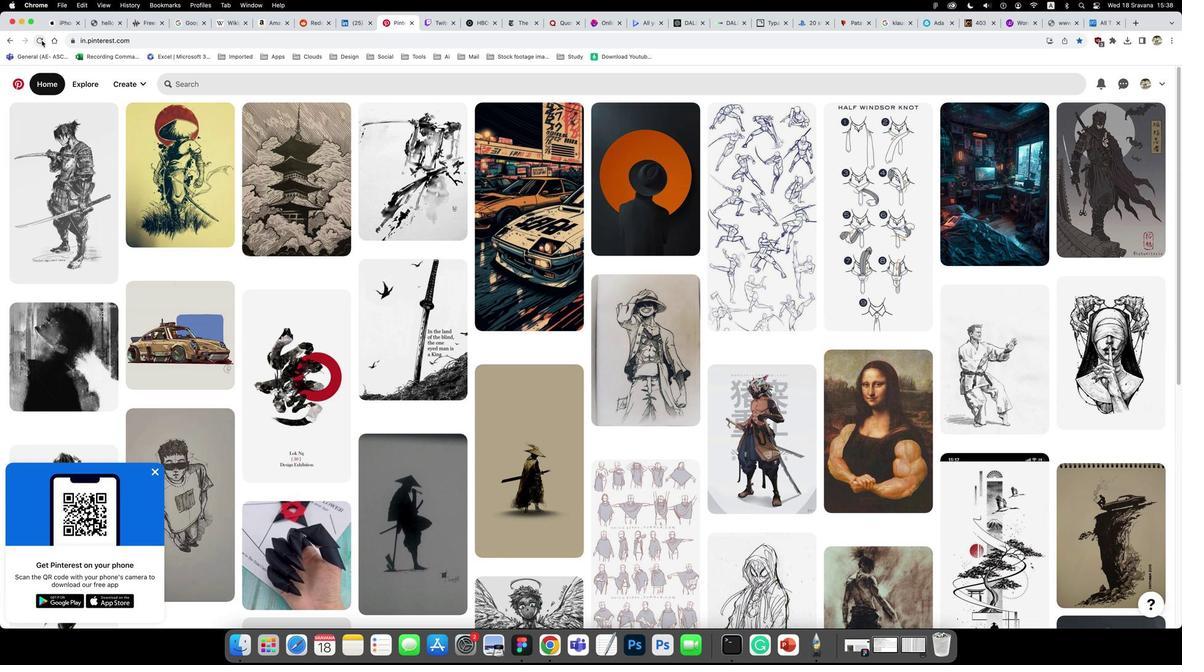 
Action: Mouse pressed left at (37, 39)
Screenshot: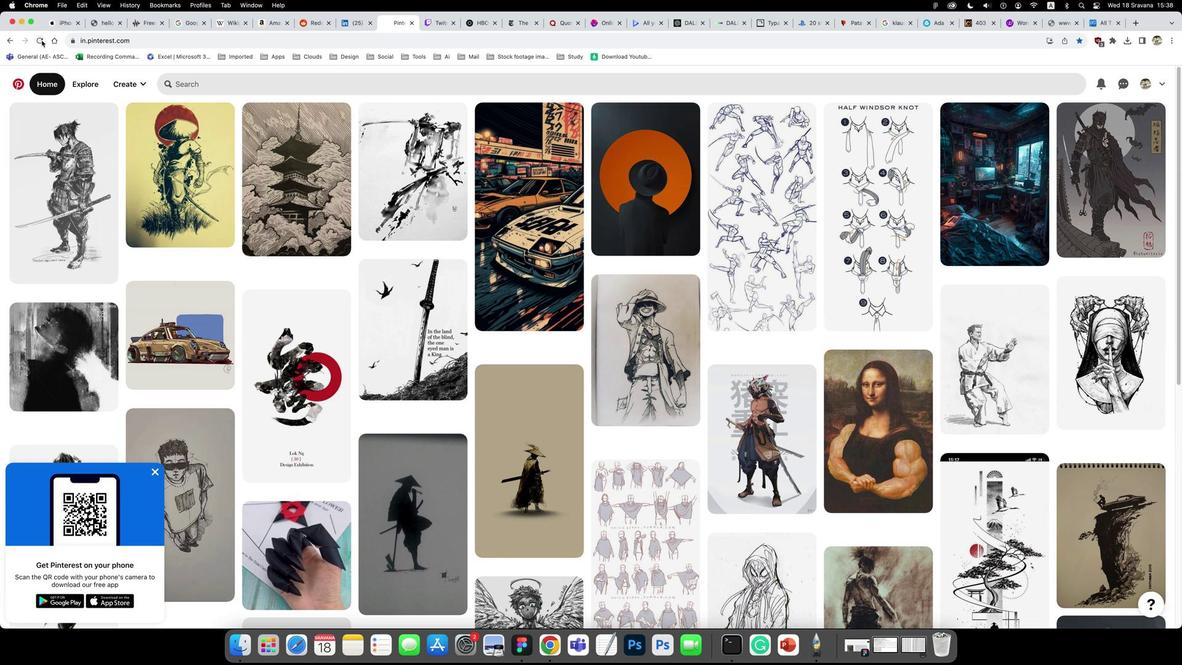 
Action: Mouse moved to (154, 137)
Screenshot: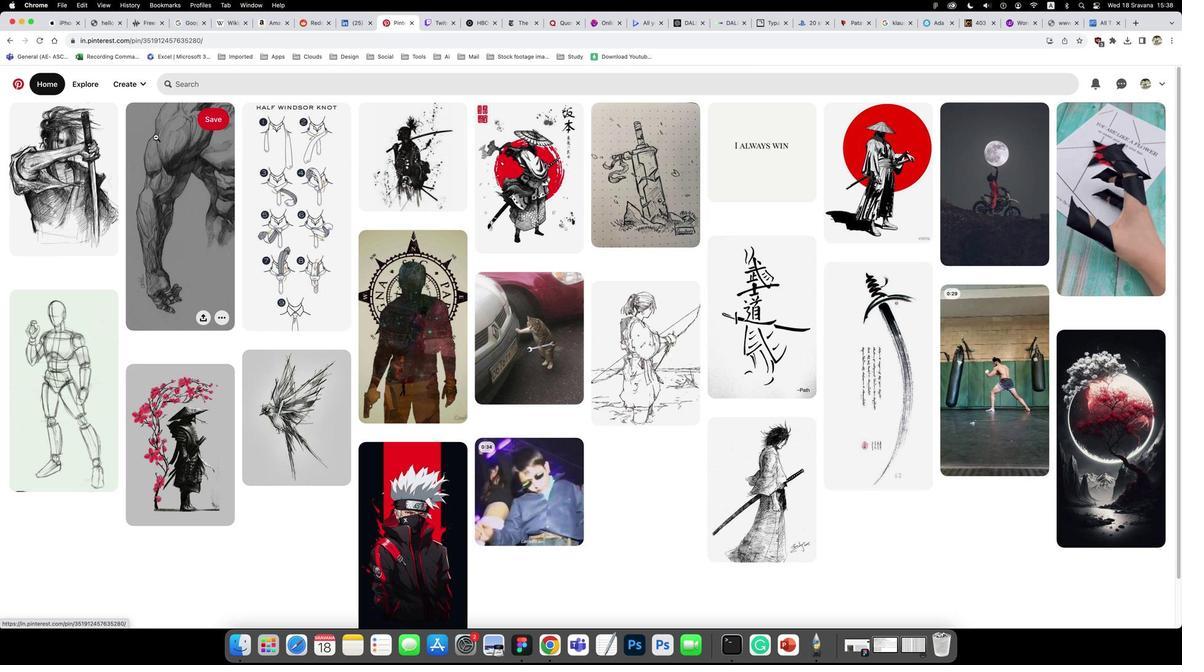 
Action: Mouse pressed left at (154, 137)
Screenshot: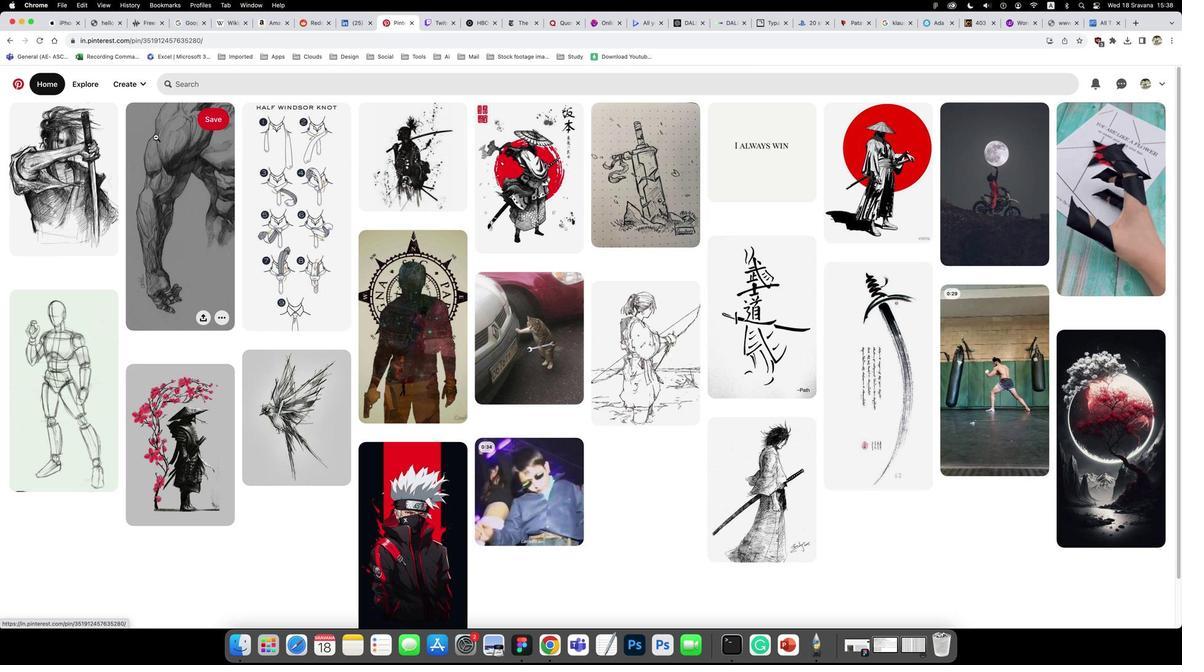 
Action: Mouse moved to (419, 330)
Screenshot: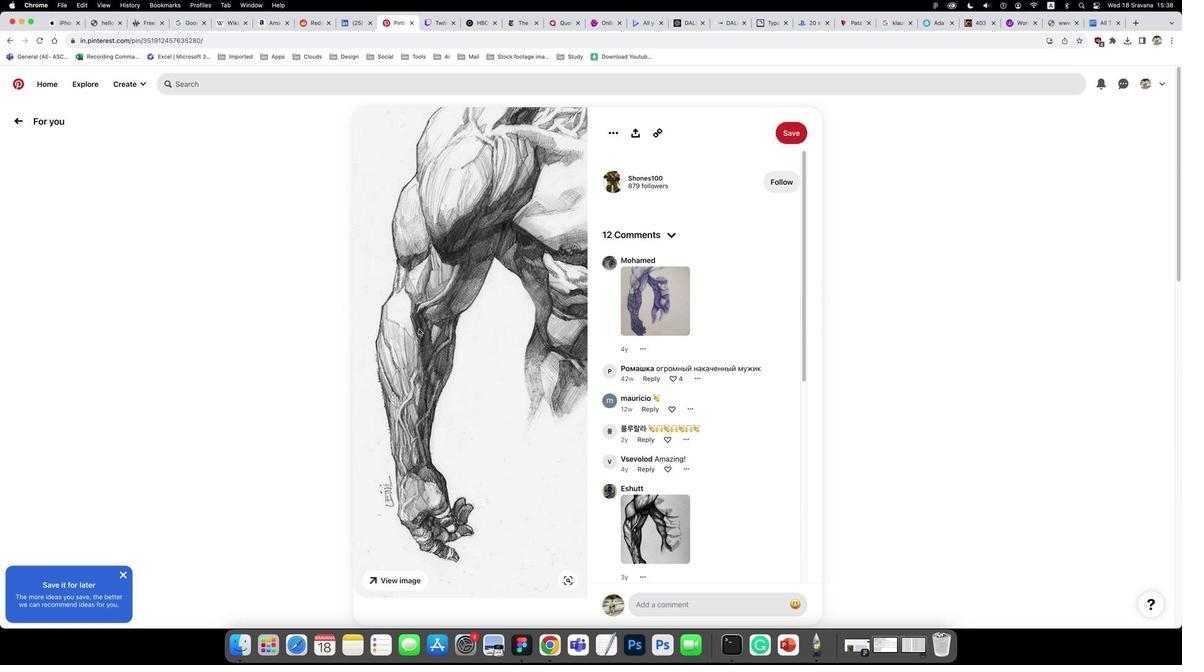 
Action: Mouse scrolled (419, 330) with delta (-3, 0)
Screenshot: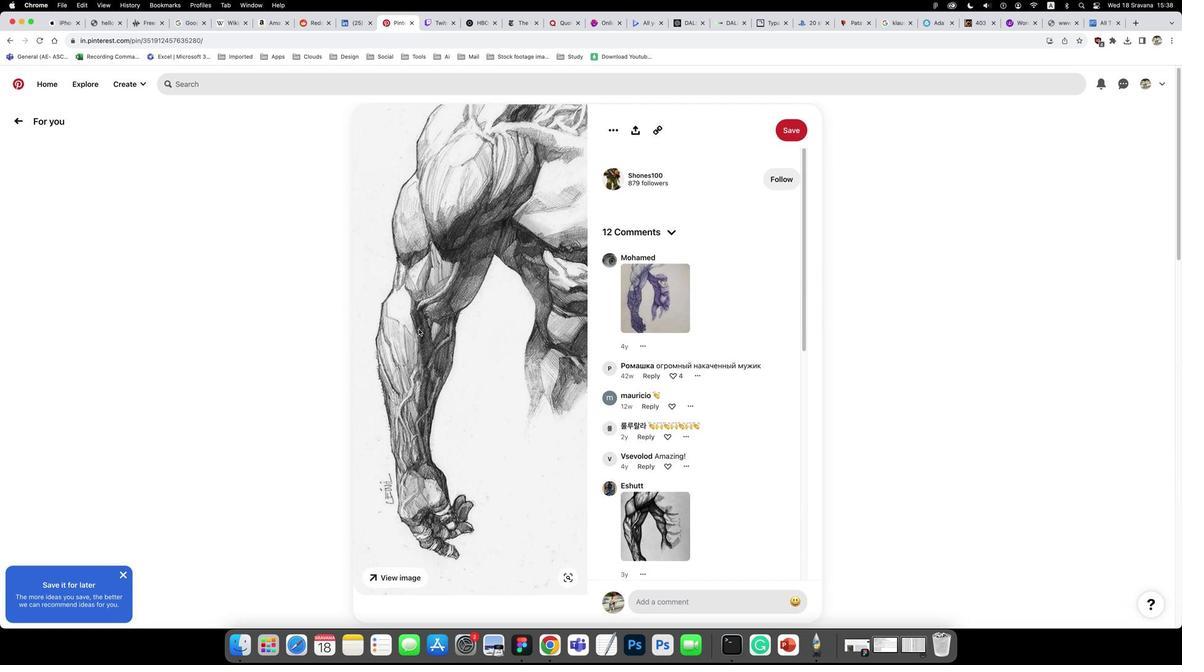 
Action: Mouse scrolled (419, 330) with delta (-3, 0)
Screenshot: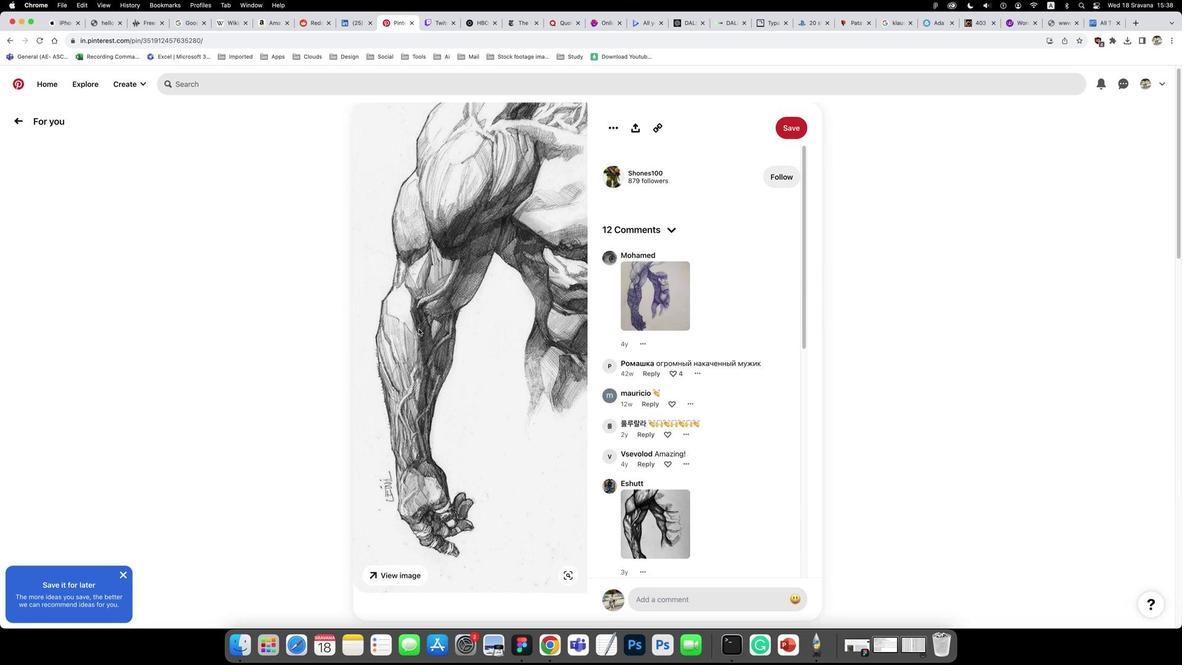 
Action: Mouse scrolled (419, 330) with delta (-3, 0)
Screenshot: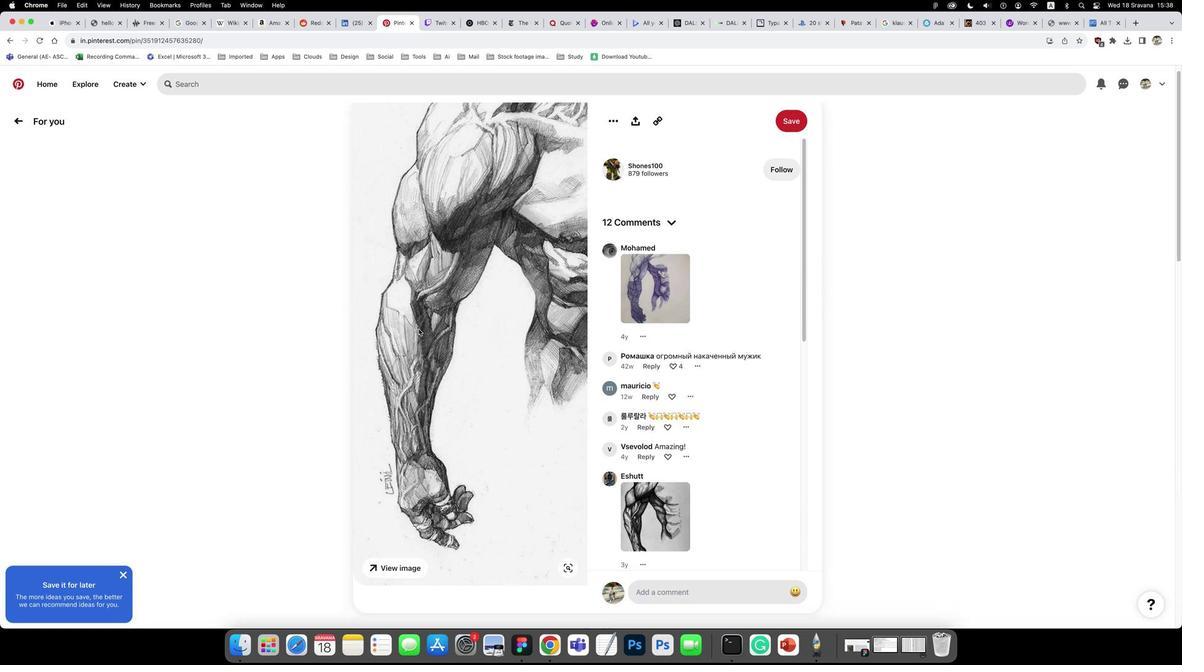 
Action: Mouse scrolled (419, 330) with delta (-3, 0)
Screenshot: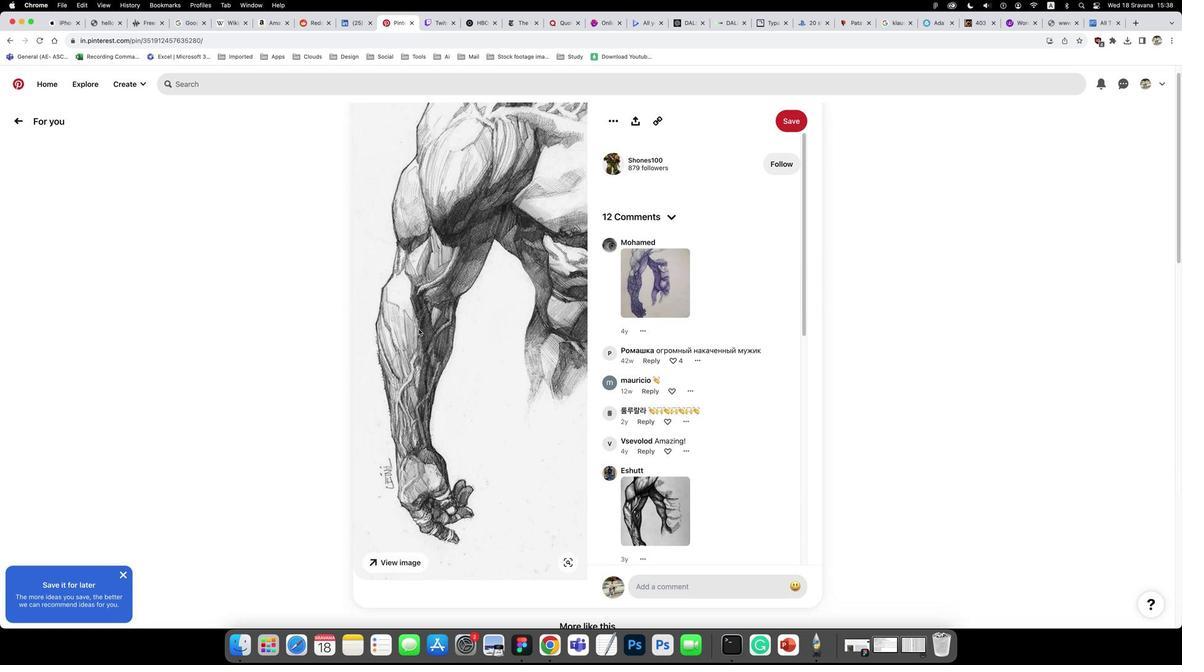 
Action: Mouse scrolled (419, 330) with delta (-3, 0)
Screenshot: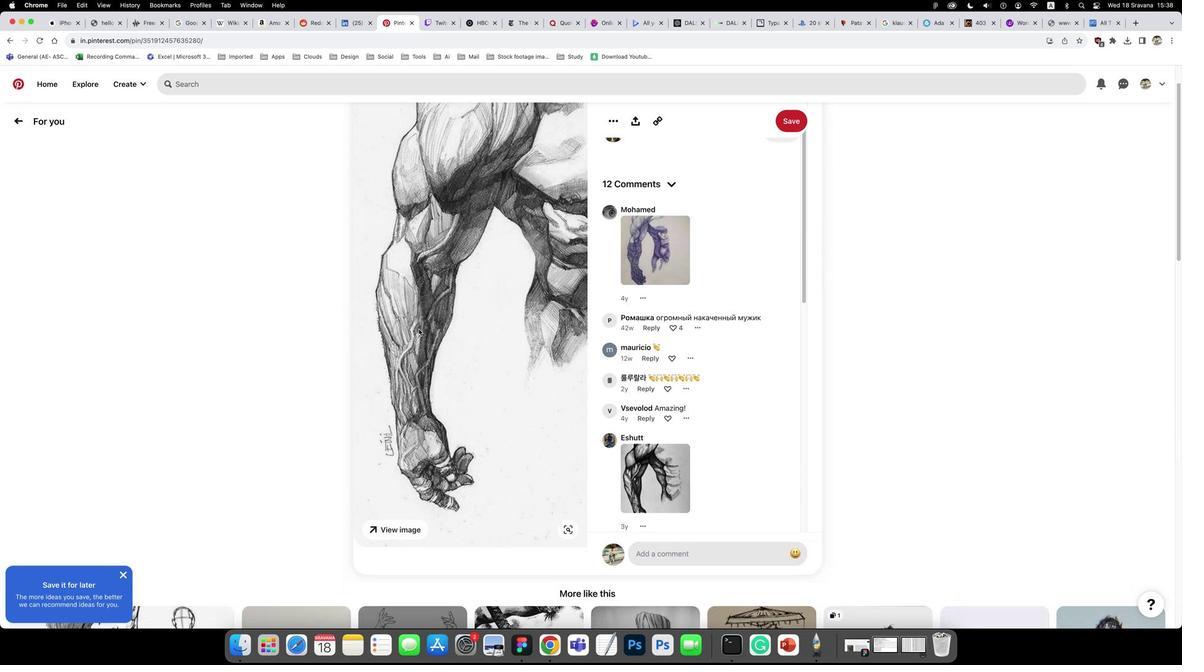 
Action: Mouse scrolled (419, 330) with delta (-3, 0)
Screenshot: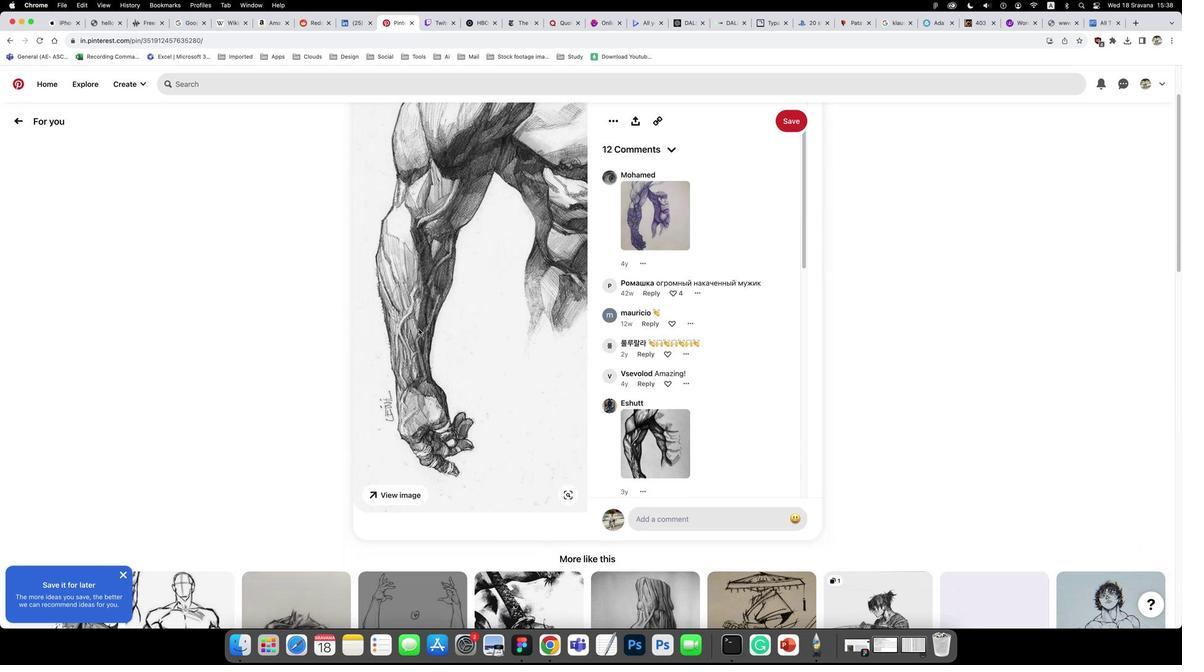 
Action: Mouse scrolled (419, 330) with delta (-3, -1)
Screenshot: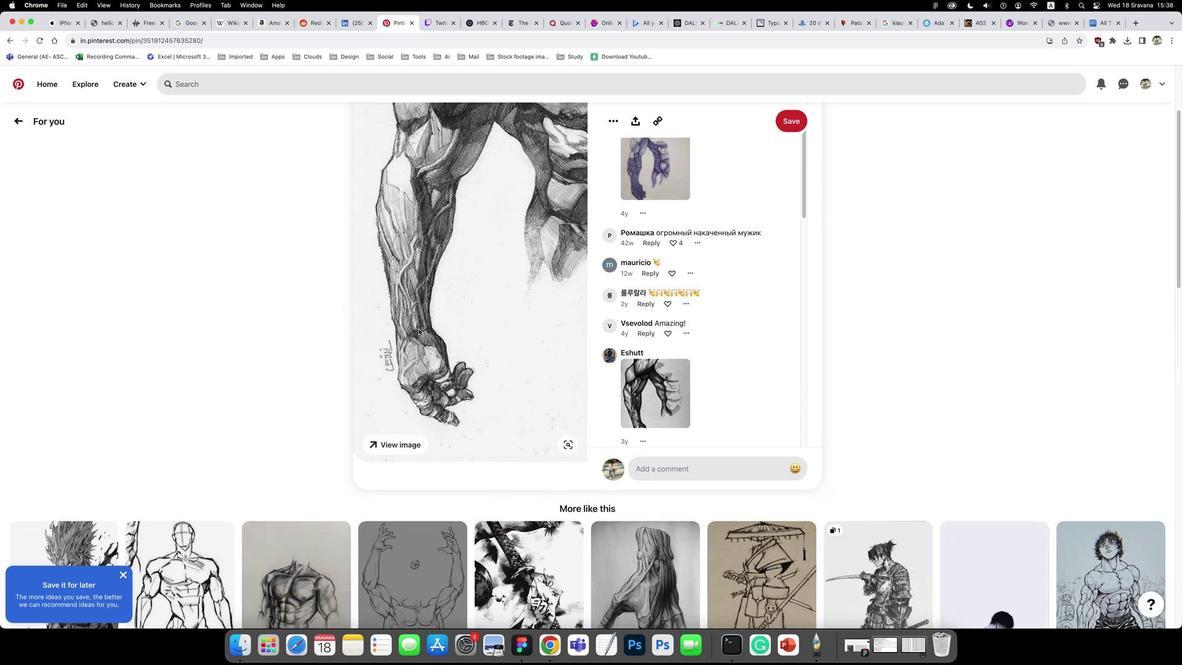
Action: Mouse scrolled (419, 330) with delta (-3, -2)
Screenshot: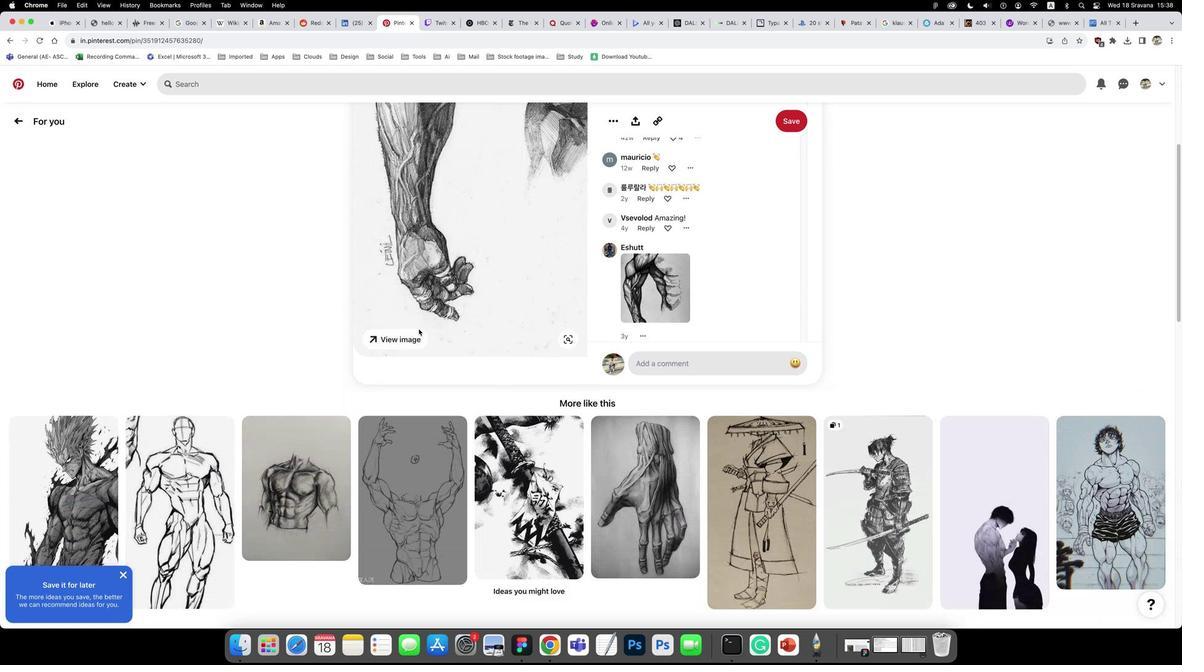 
Action: Mouse scrolled (419, 330) with delta (-3, -3)
Screenshot: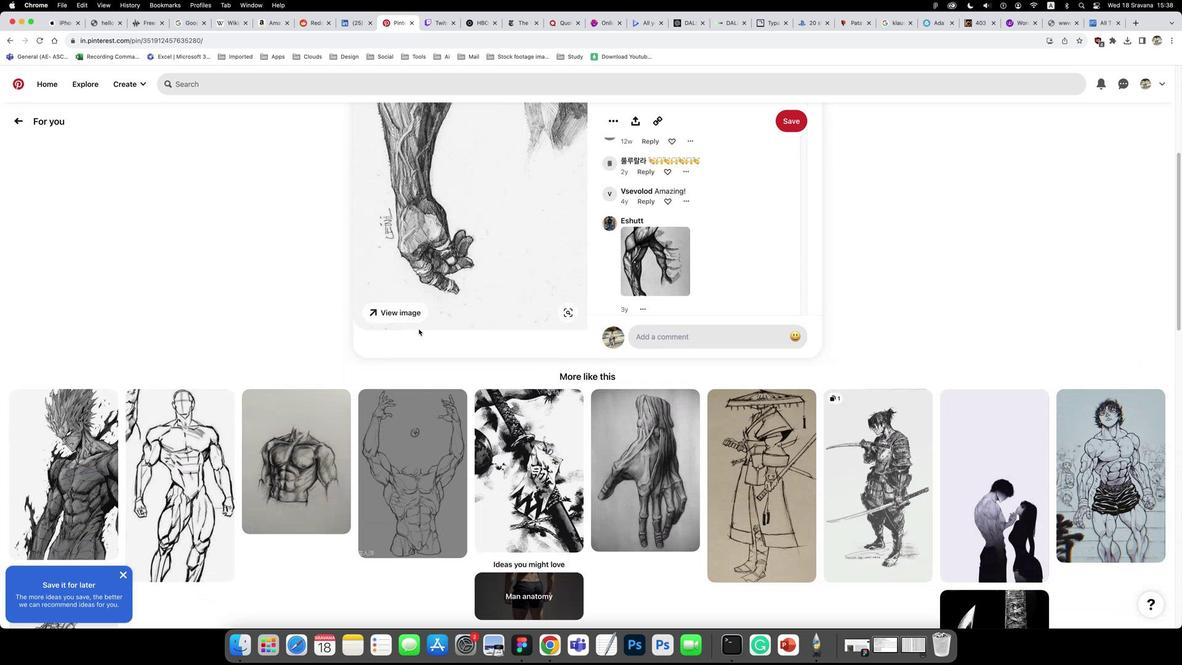 
Action: Mouse scrolled (419, 330) with delta (-3, -3)
Screenshot: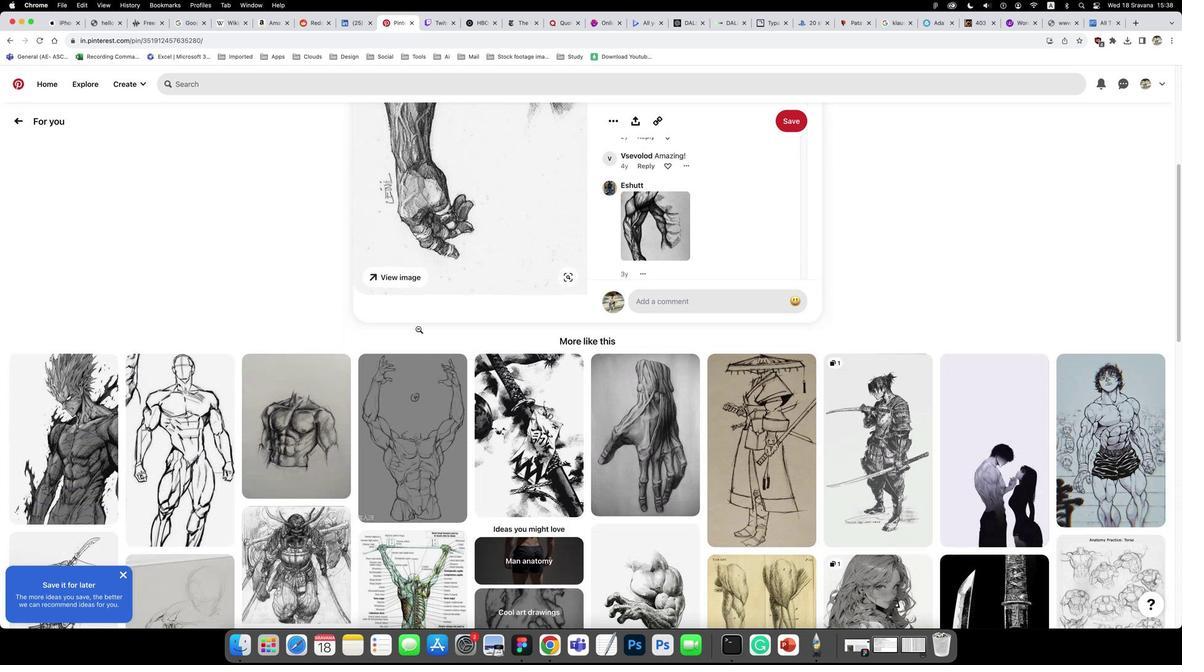 
Action: Mouse scrolled (419, 330) with delta (-3, 0)
Screenshot: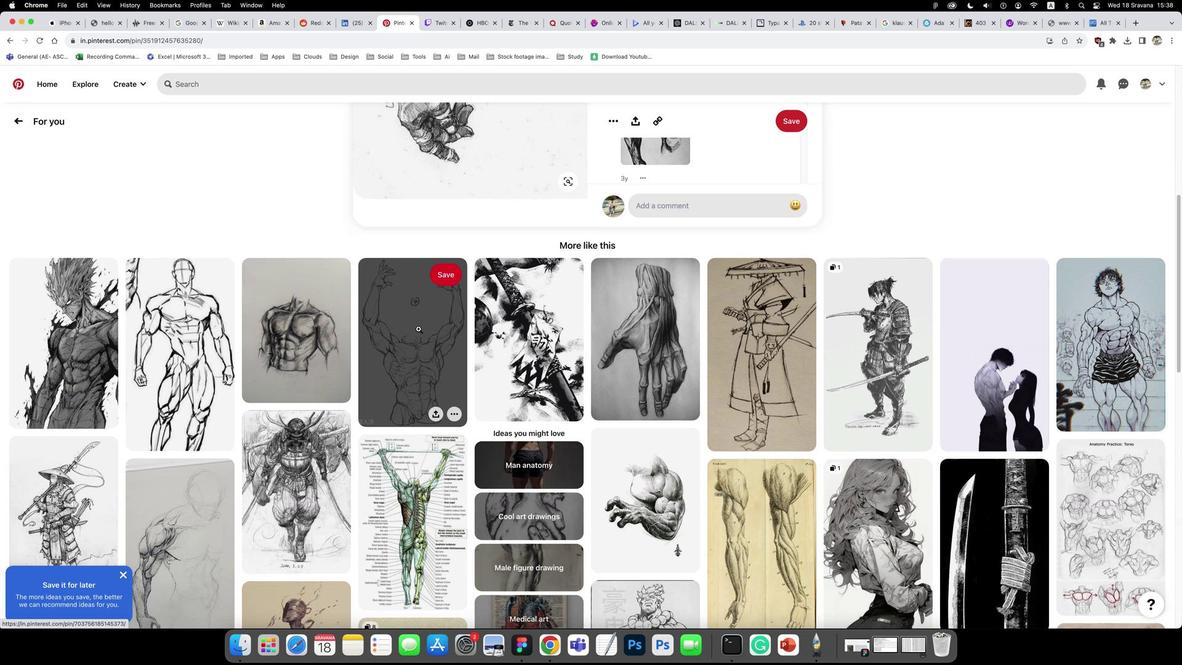 
Action: Mouse scrolled (419, 330) with delta (-3, 0)
Screenshot: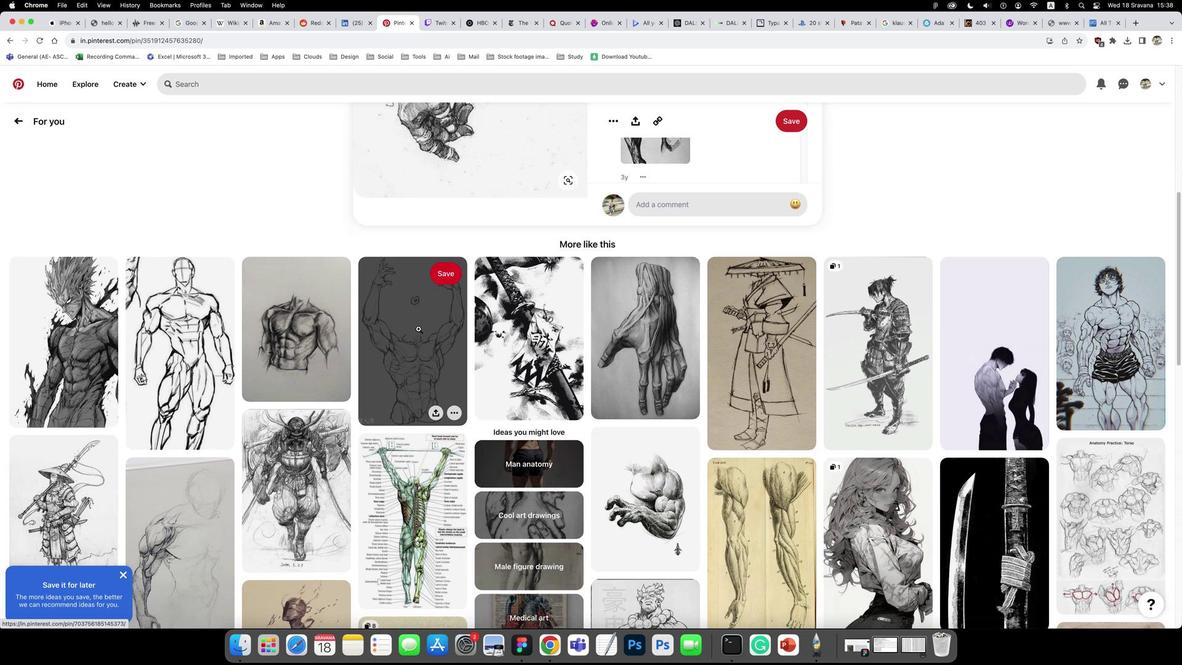 
Action: Mouse scrolled (419, 330) with delta (-3, 0)
Screenshot: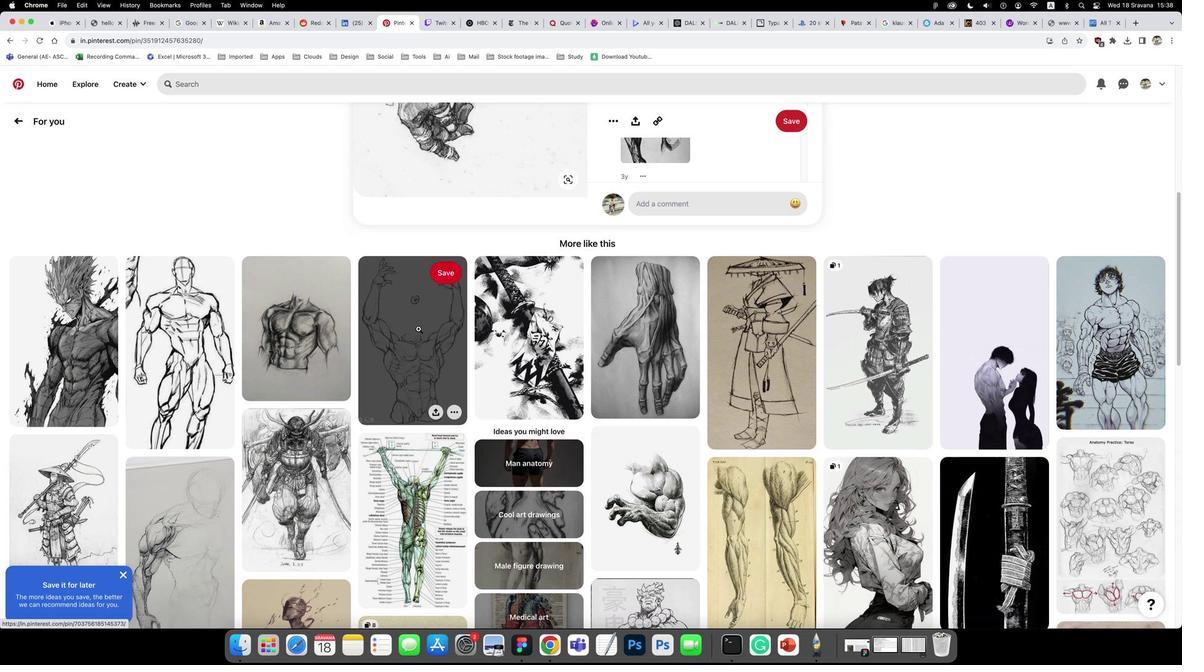 
Action: Mouse moved to (641, 326)
Screenshot: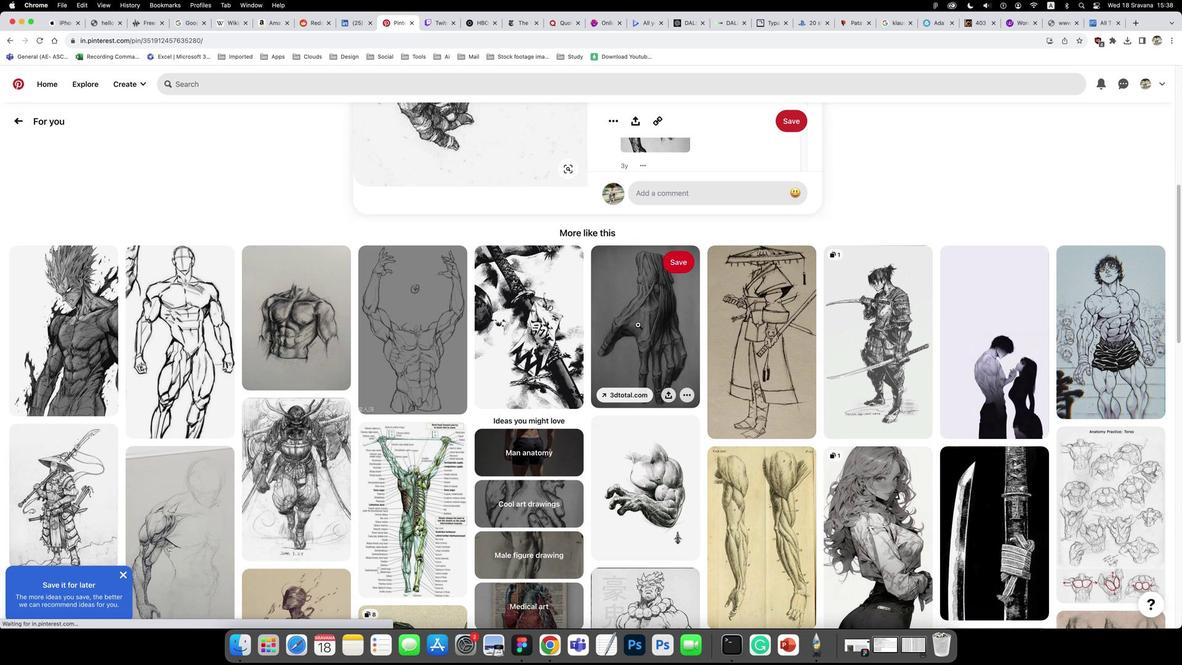 
Action: Mouse pressed left at (641, 326)
Screenshot: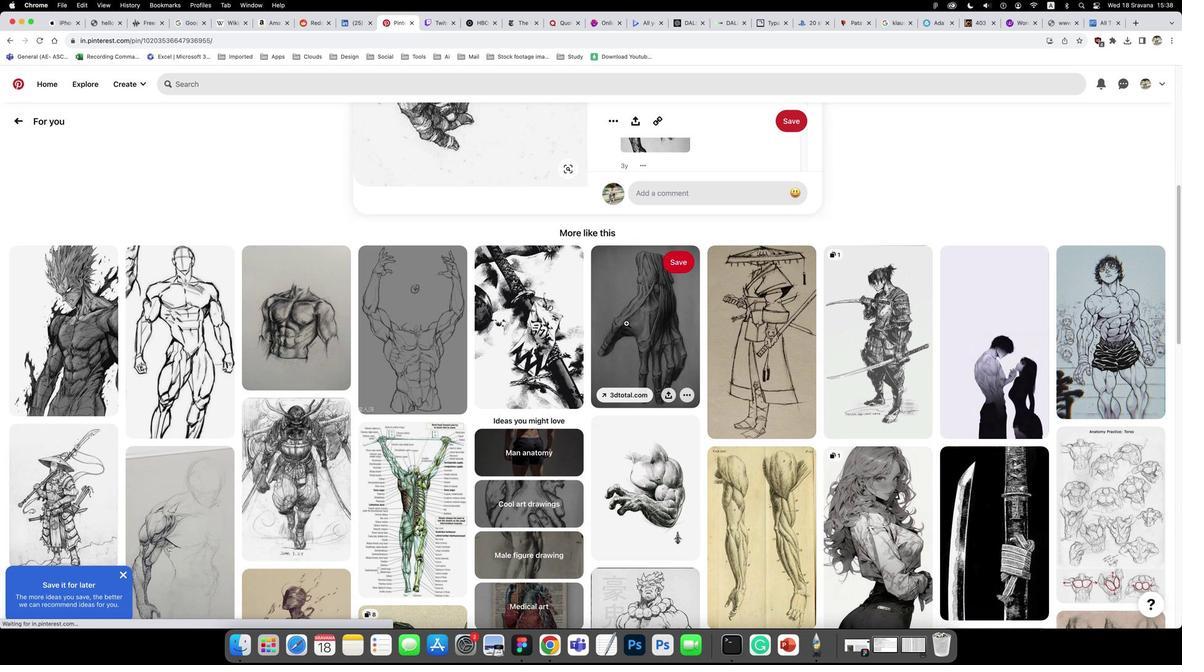 
Action: Mouse moved to (653, 308)
Screenshot: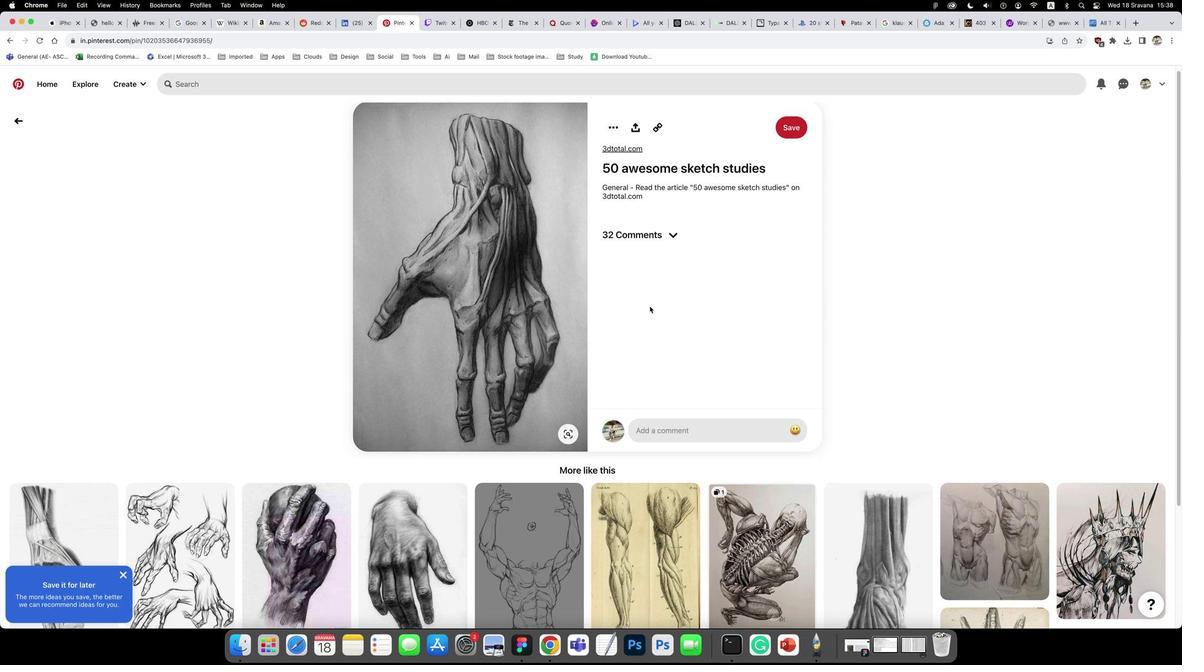 
Action: Mouse scrolled (653, 308) with delta (-3, 0)
Screenshot: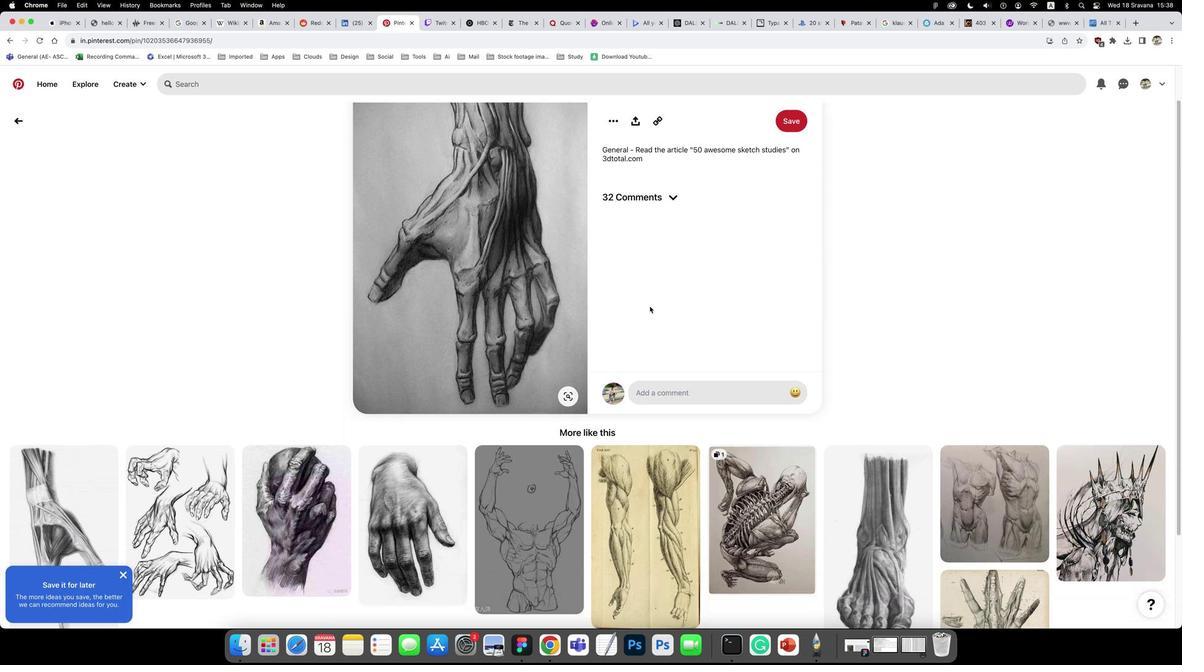 
Action: Mouse scrolled (653, 308) with delta (-3, 0)
Screenshot: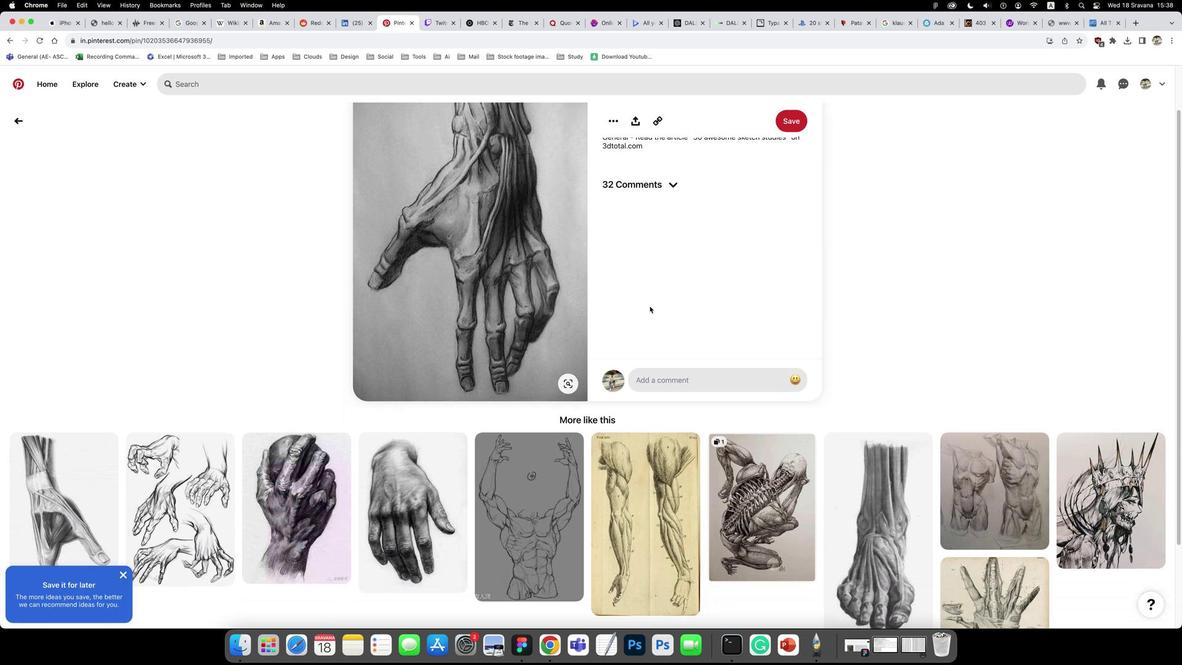 
Action: Mouse scrolled (653, 308) with delta (-3, -1)
Screenshot: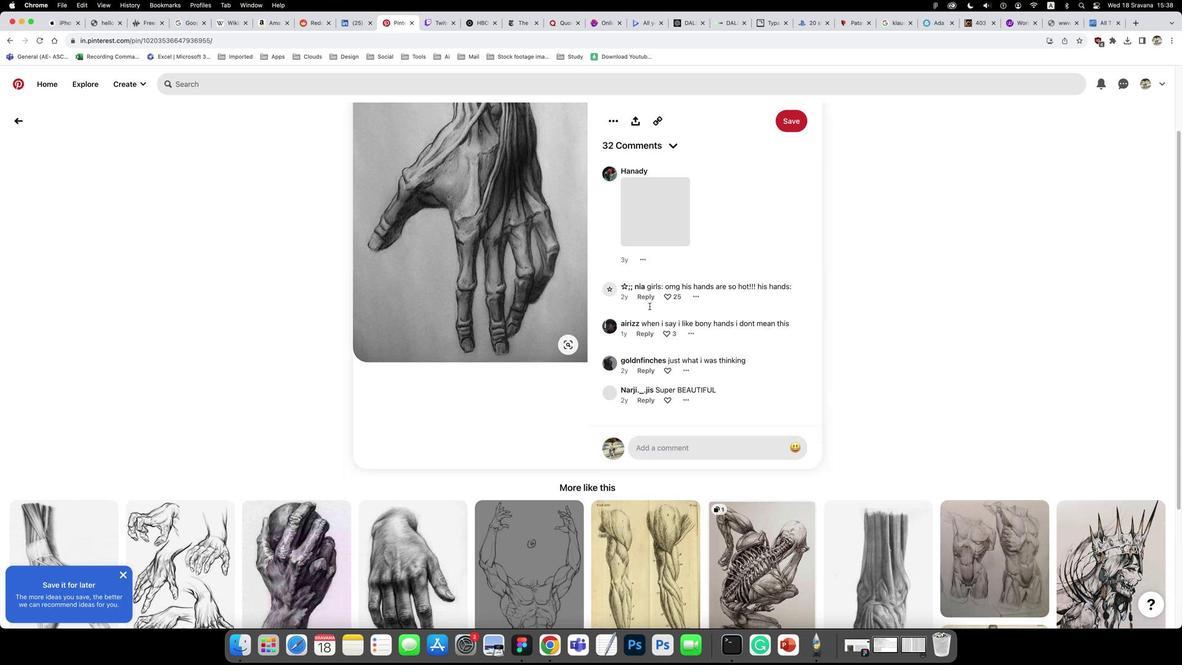 
Action: Mouse scrolled (653, 308) with delta (-3, -1)
Screenshot: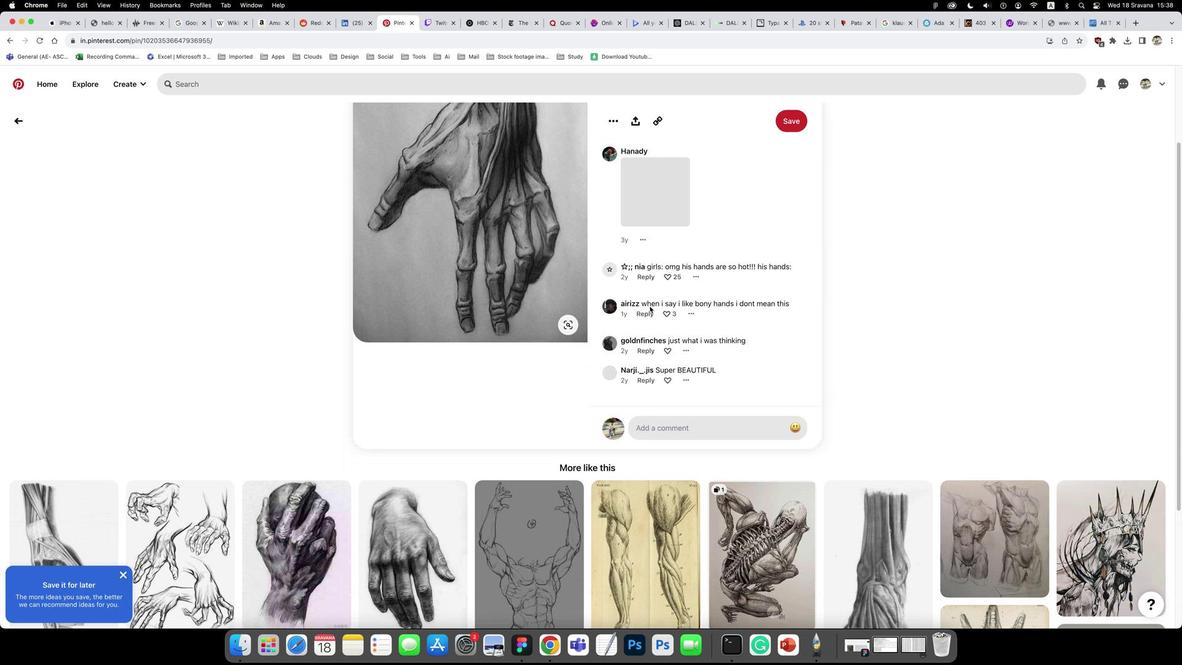 
Action: Mouse scrolled (653, 308) with delta (-3, 0)
Screenshot: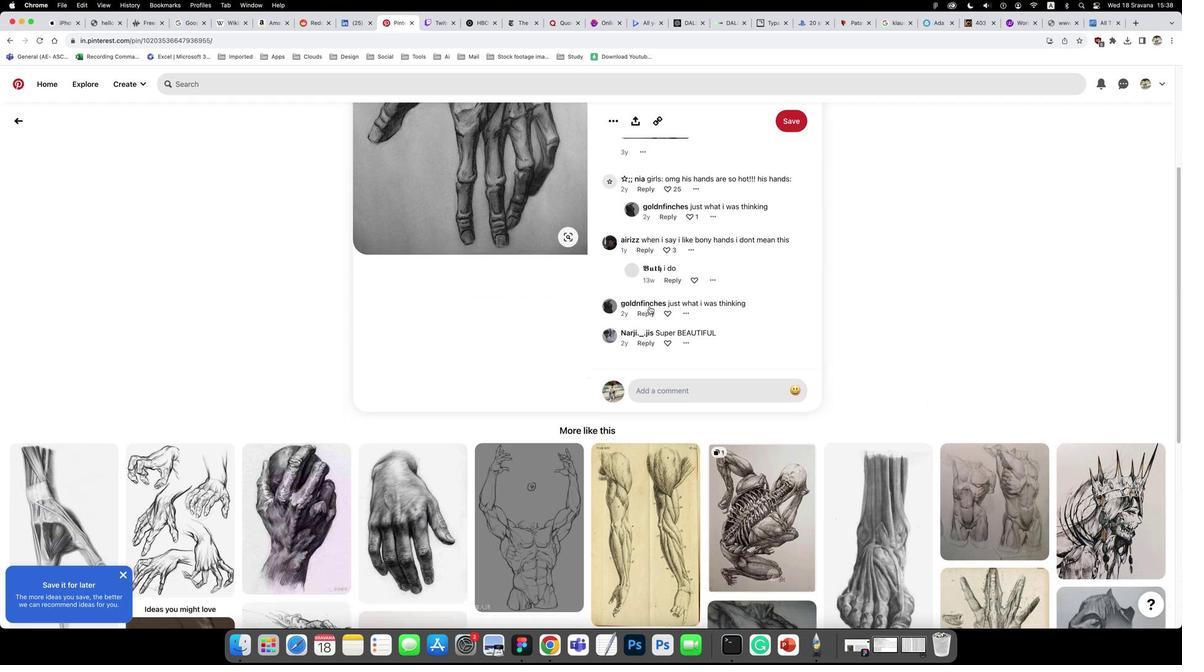 
Action: Mouse scrolled (653, 308) with delta (-3, 0)
Screenshot: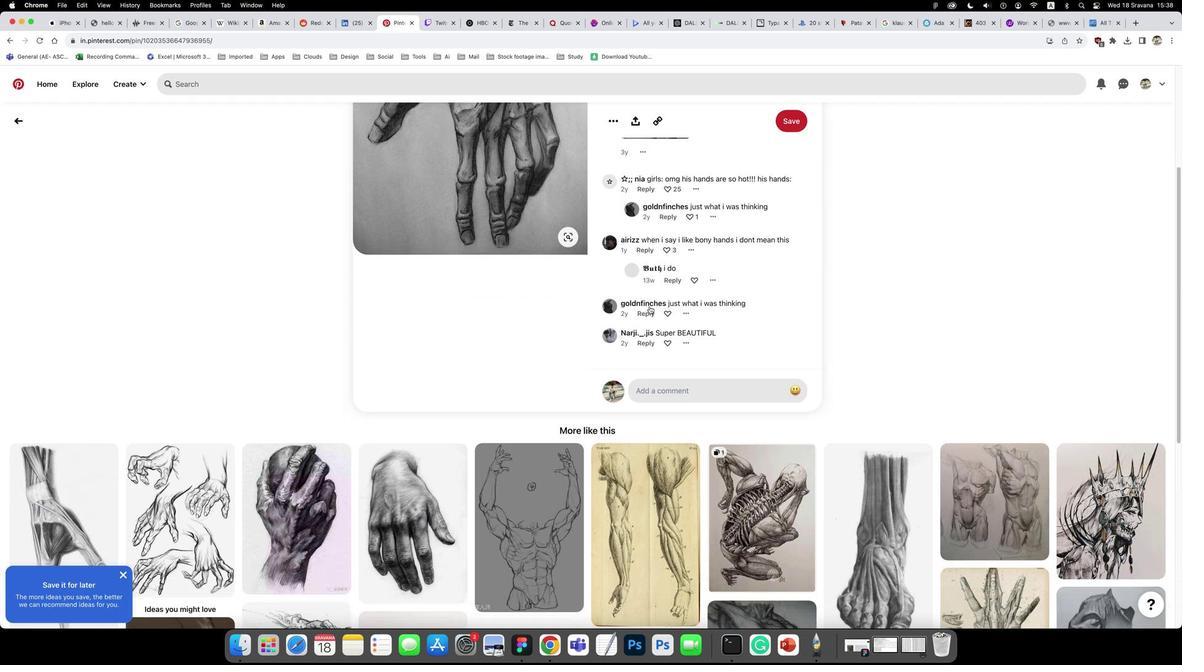
Action: Mouse scrolled (653, 308) with delta (-3, -2)
Screenshot: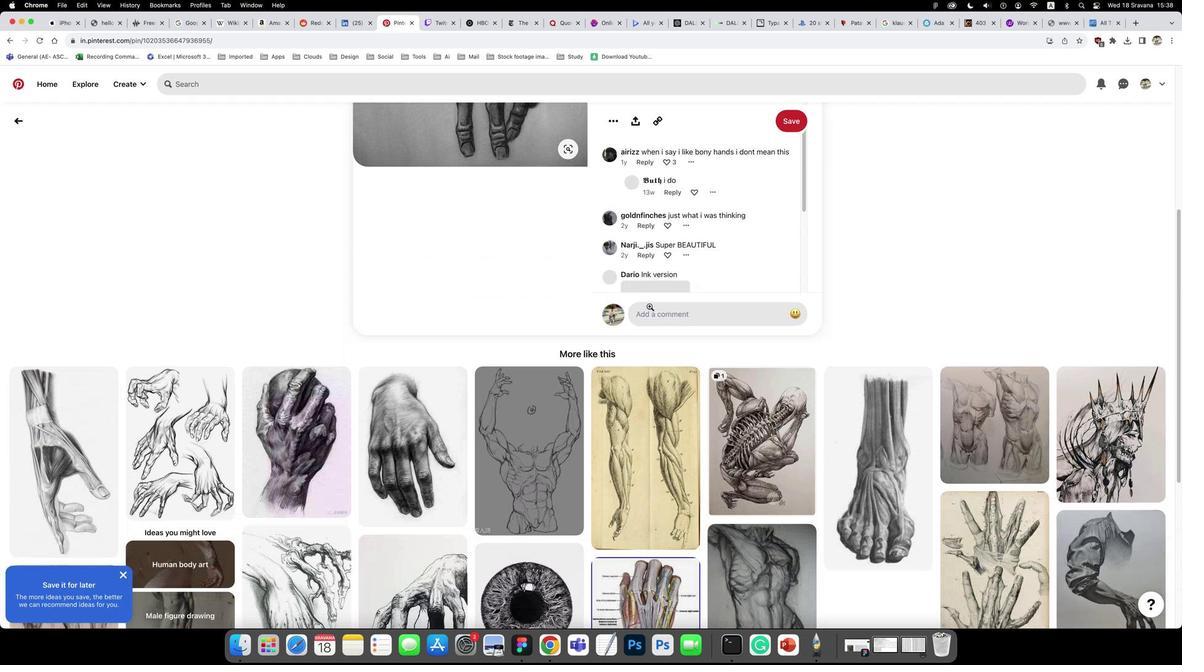 
Action: Mouse scrolled (653, 308) with delta (-3, -3)
Screenshot: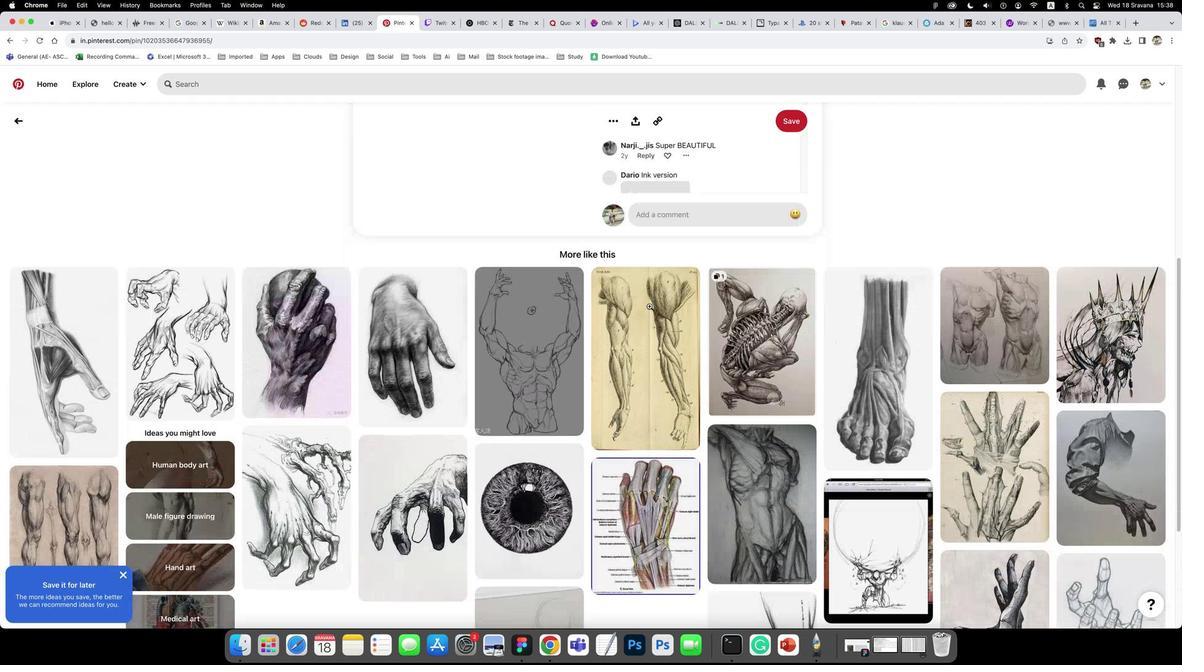 
Action: Mouse scrolled (653, 308) with delta (-3, 0)
Screenshot: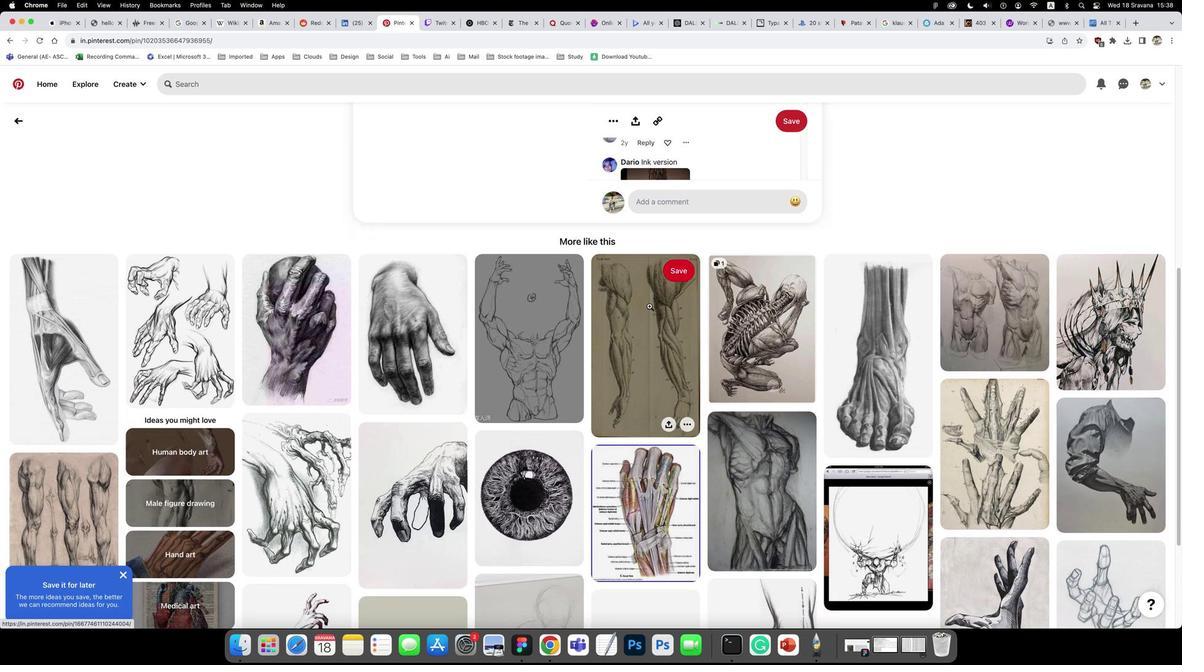 
Action: Mouse scrolled (653, 308) with delta (-3, 0)
Screenshot: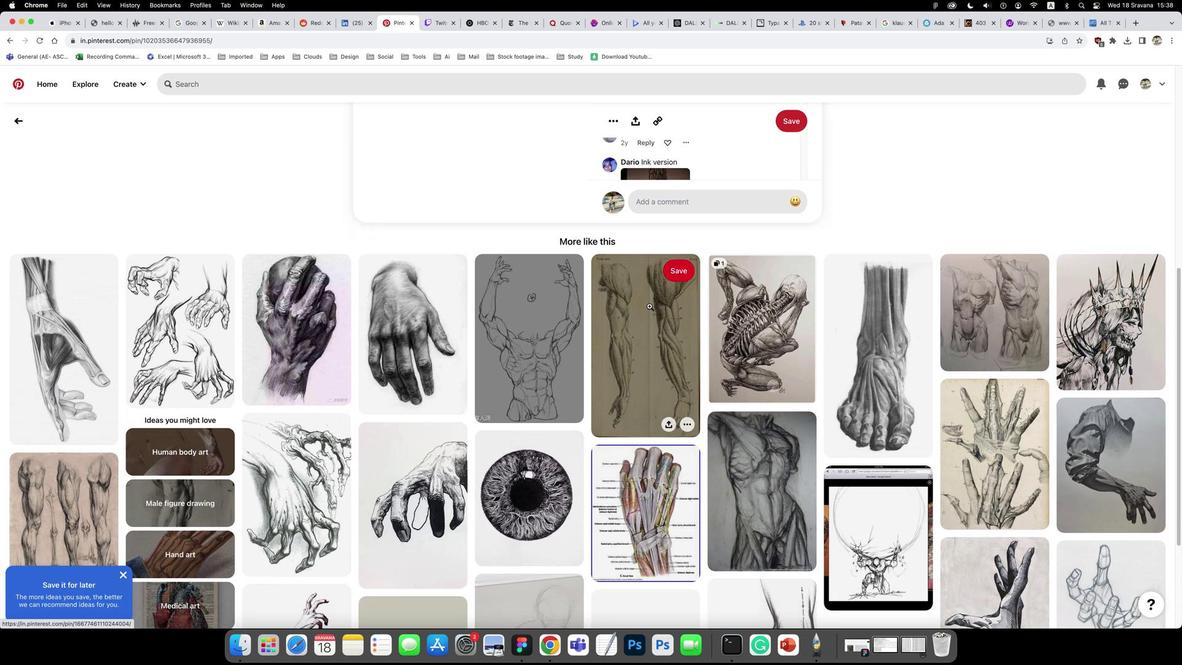 
Action: Mouse scrolled (653, 308) with delta (-3, -1)
Screenshot: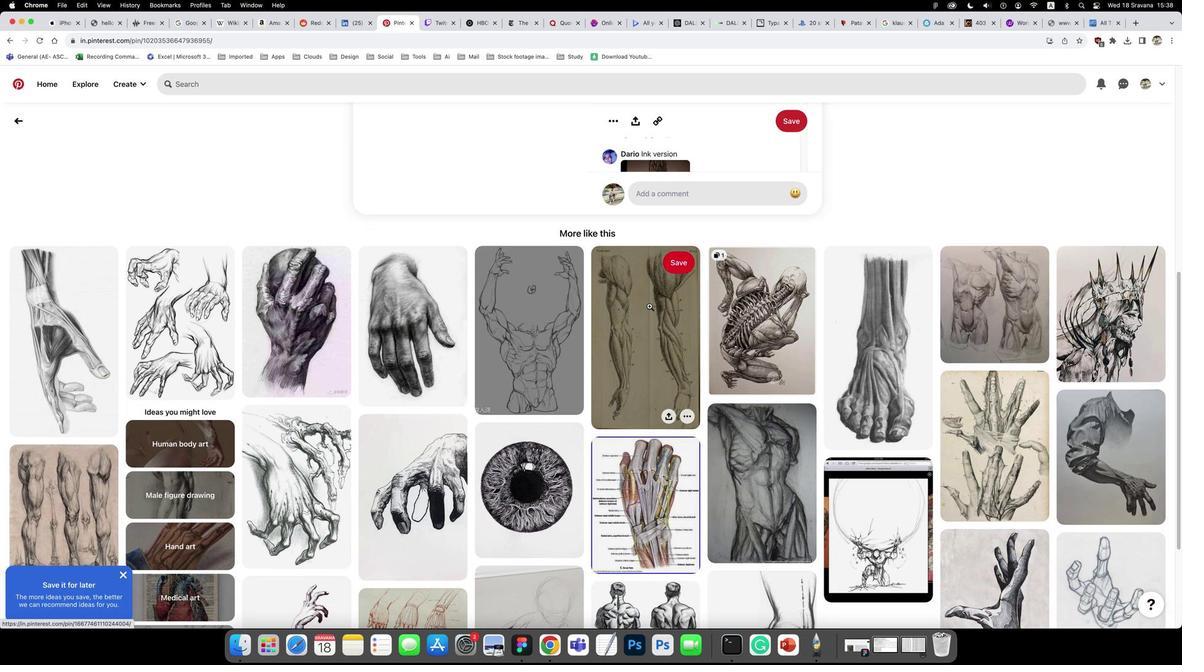 
Action: Mouse scrolled (653, 308) with delta (-3, -1)
Screenshot: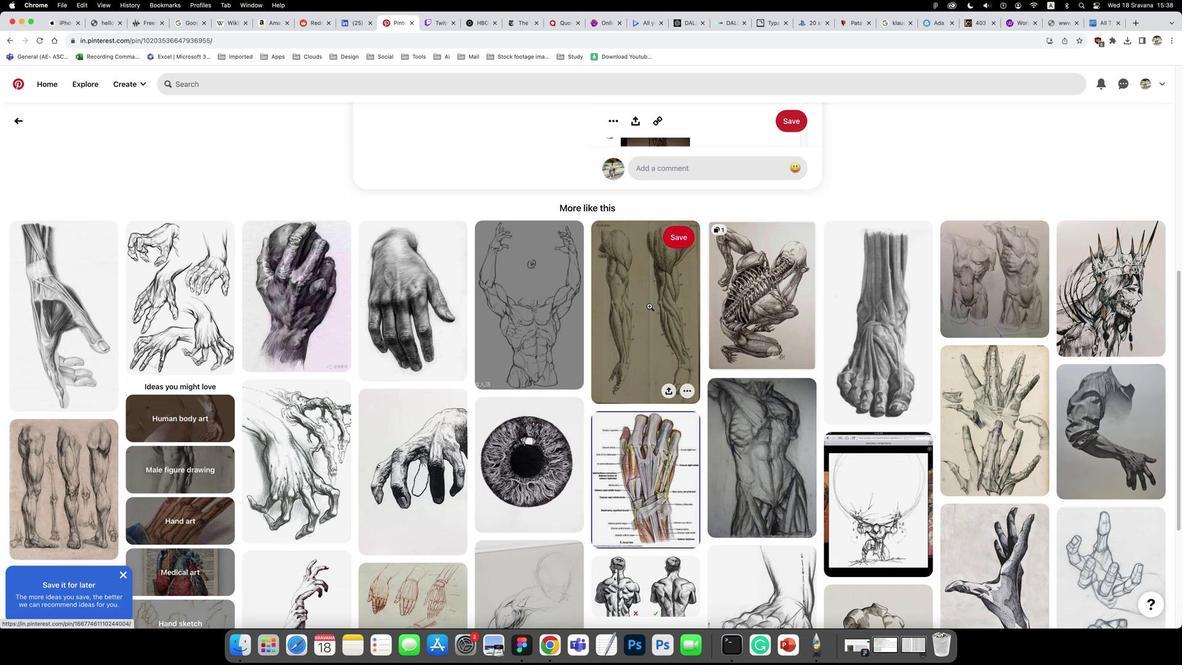 
Action: Mouse scrolled (653, 308) with delta (-3, 0)
Screenshot: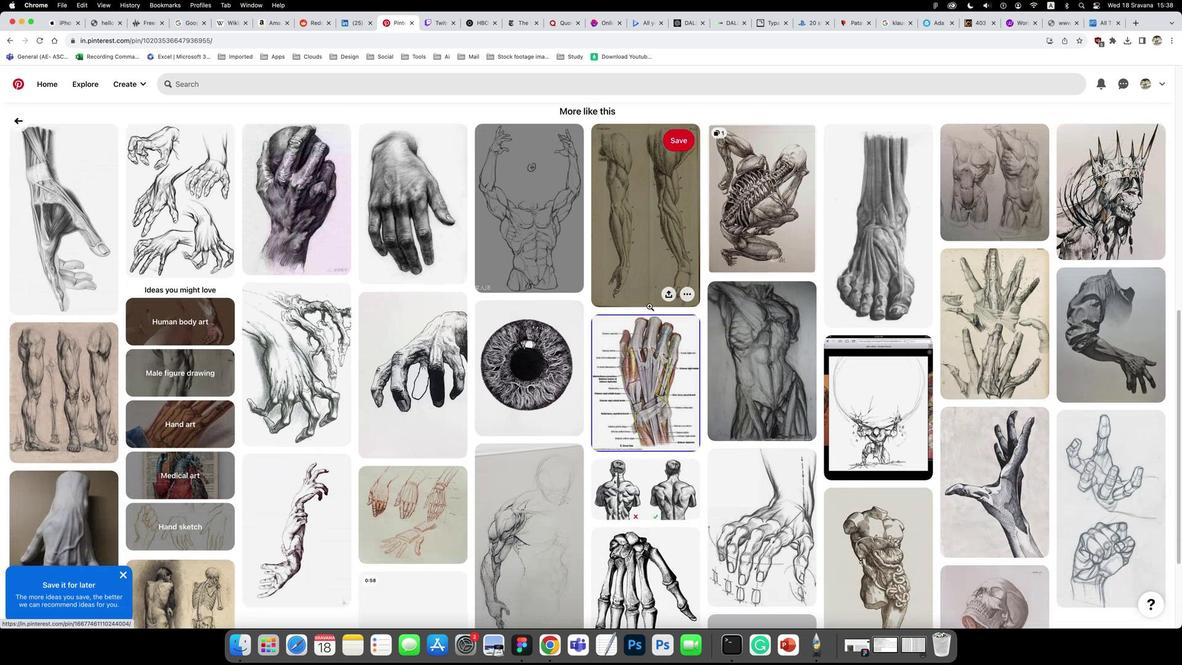 
Action: Mouse scrolled (653, 308) with delta (-3, 0)
Screenshot: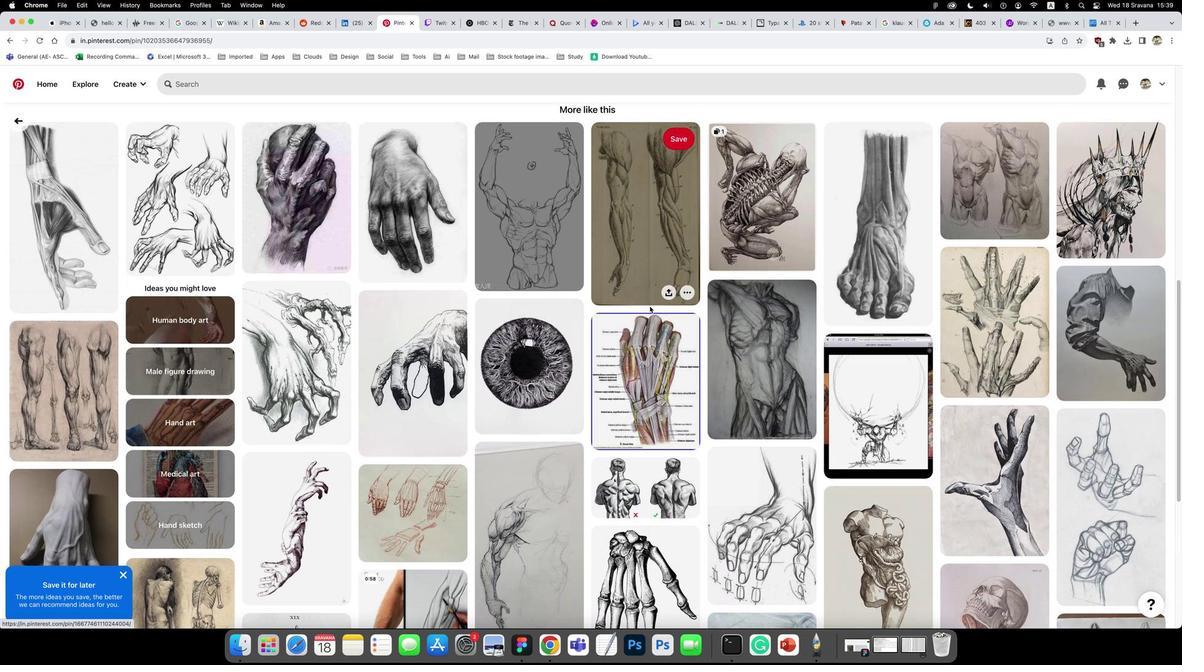 
Action: Mouse scrolled (653, 308) with delta (-3, 0)
Screenshot: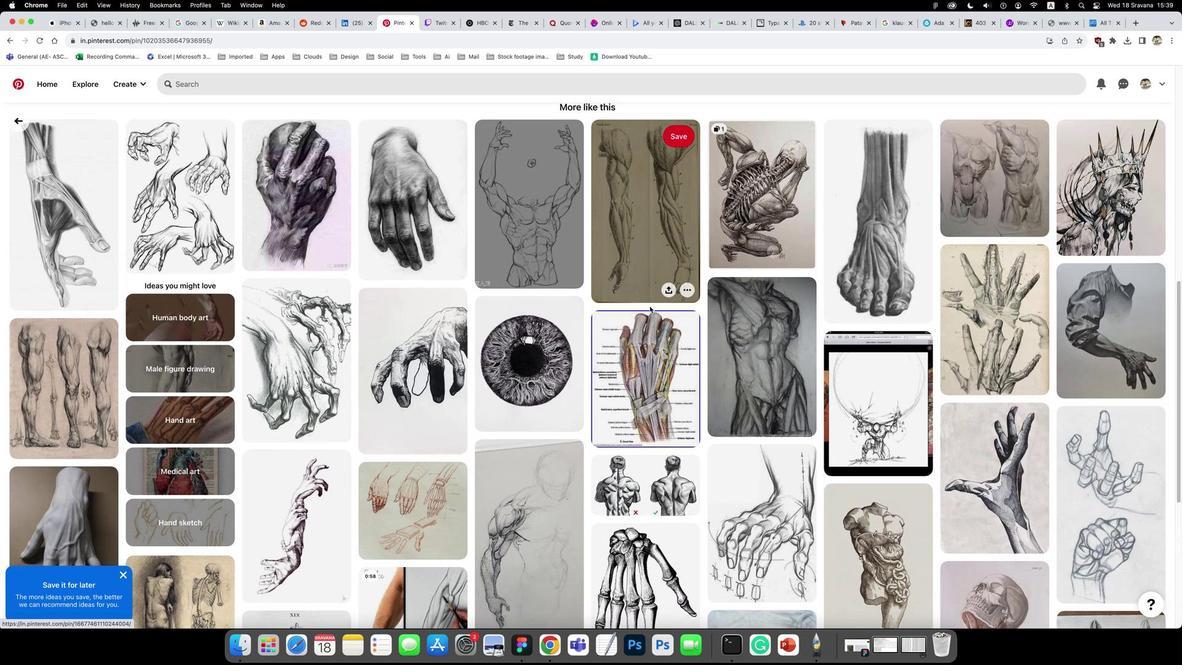 
Action: Mouse scrolled (653, 308) with delta (-3, 0)
Screenshot: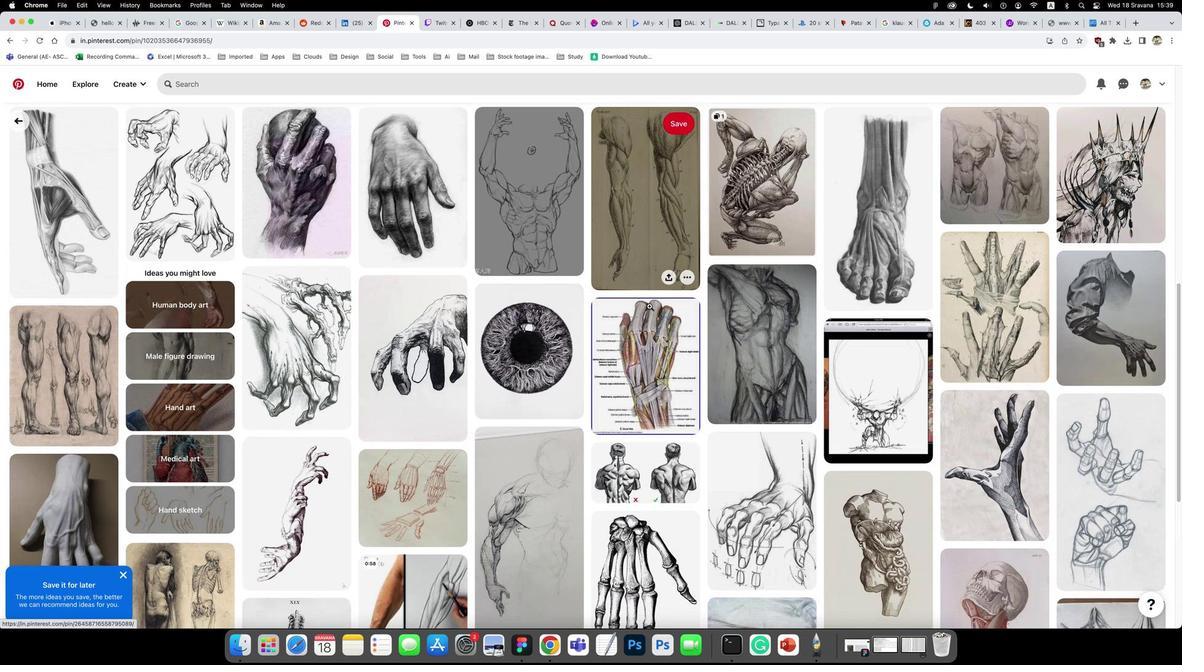 
Action: Mouse scrolled (653, 308) with delta (-3, 0)
Screenshot: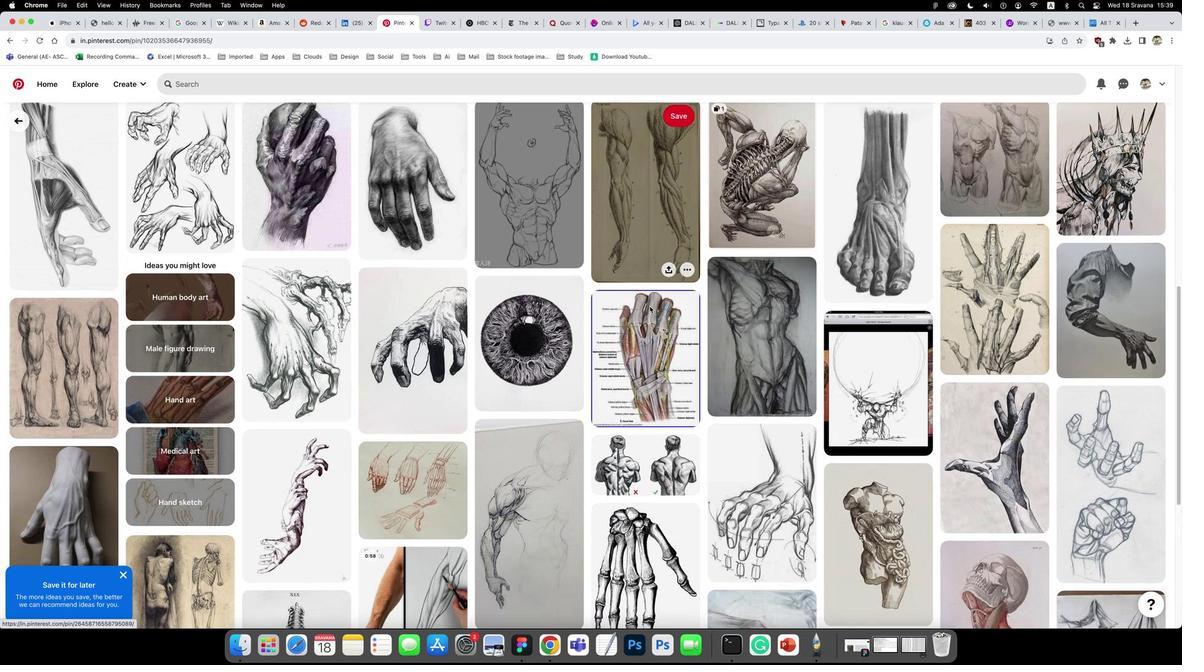
Action: Mouse scrolled (653, 308) with delta (-3, 0)
Screenshot: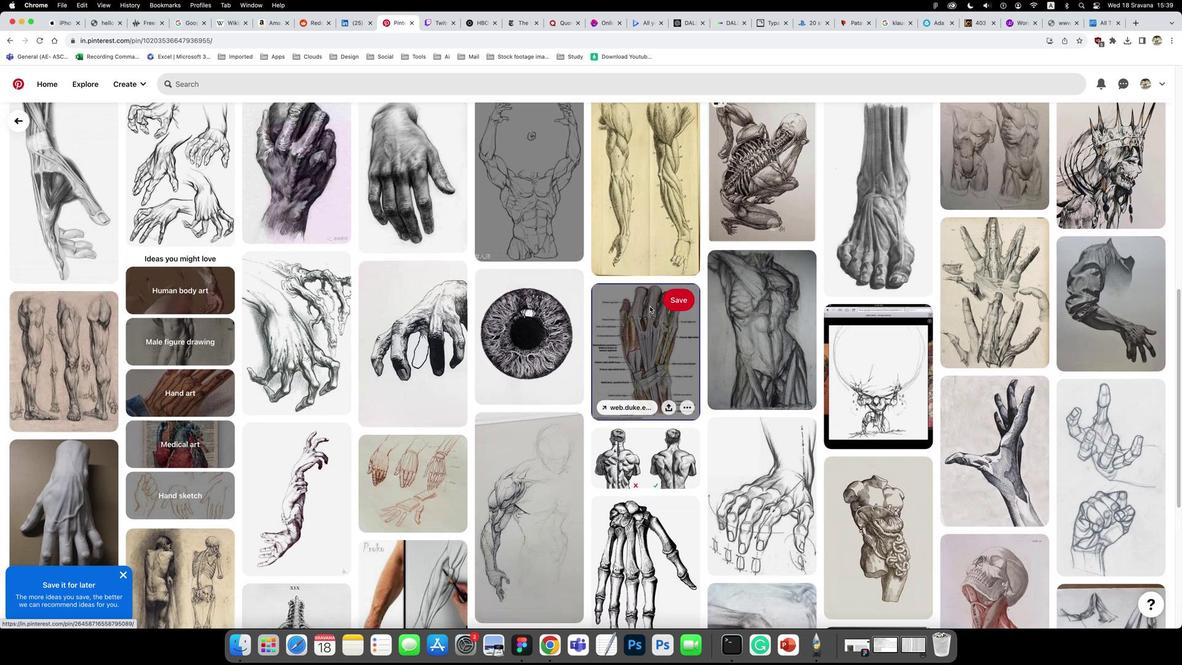 
Action: Mouse scrolled (653, 308) with delta (-3, 0)
Screenshot: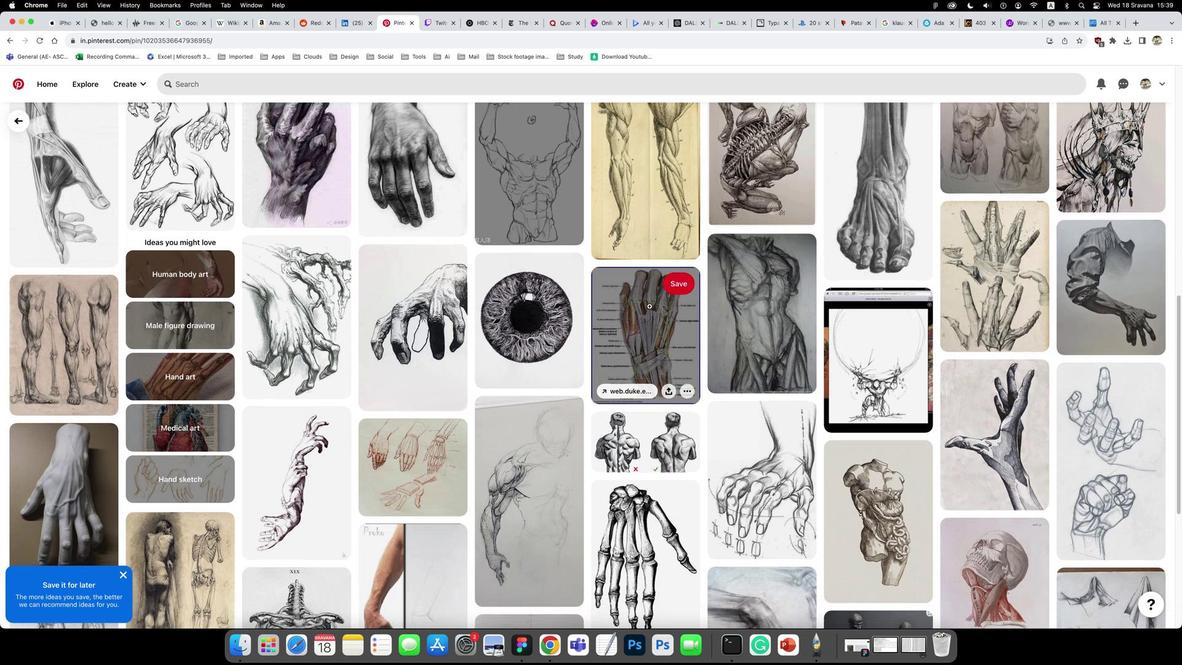 
Action: Mouse scrolled (653, 308) with delta (-3, 0)
Screenshot: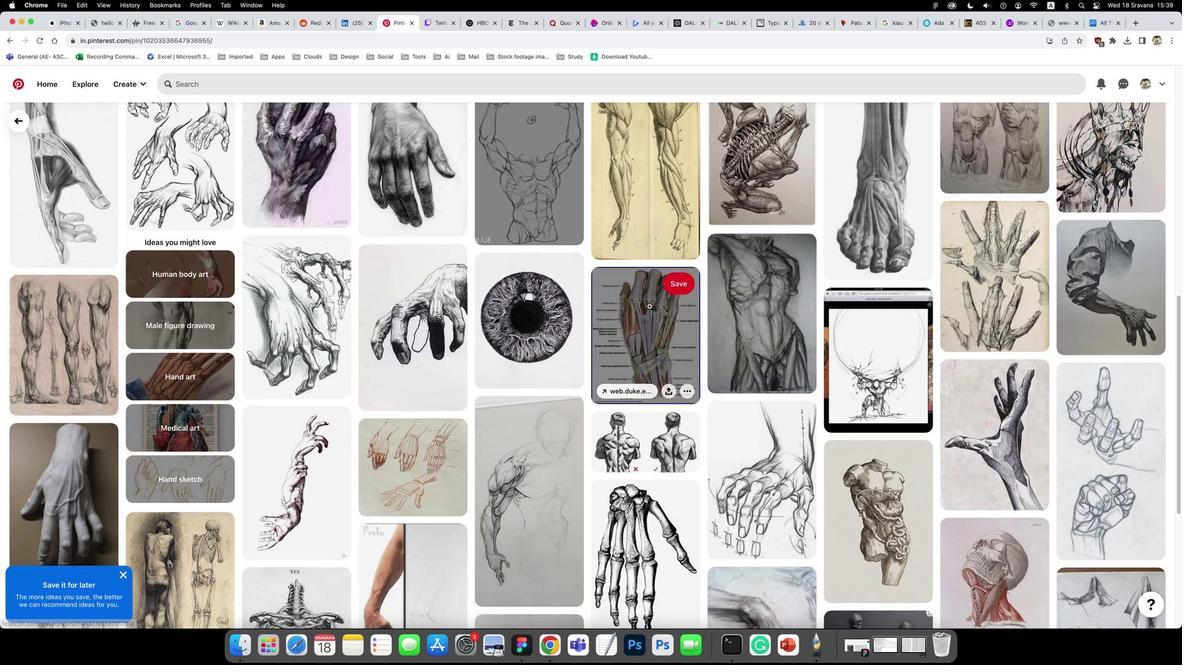 
Action: Mouse scrolled (653, 308) with delta (-3, -2)
Screenshot: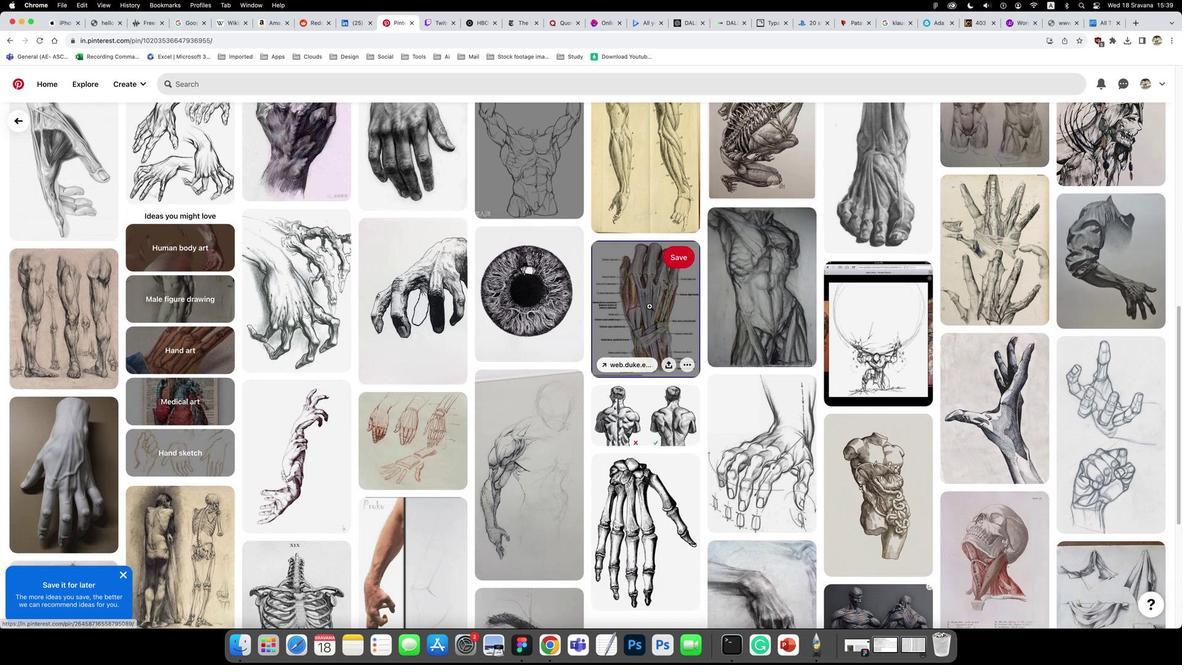 
Action: Mouse scrolled (653, 308) with delta (-3, 0)
Screenshot: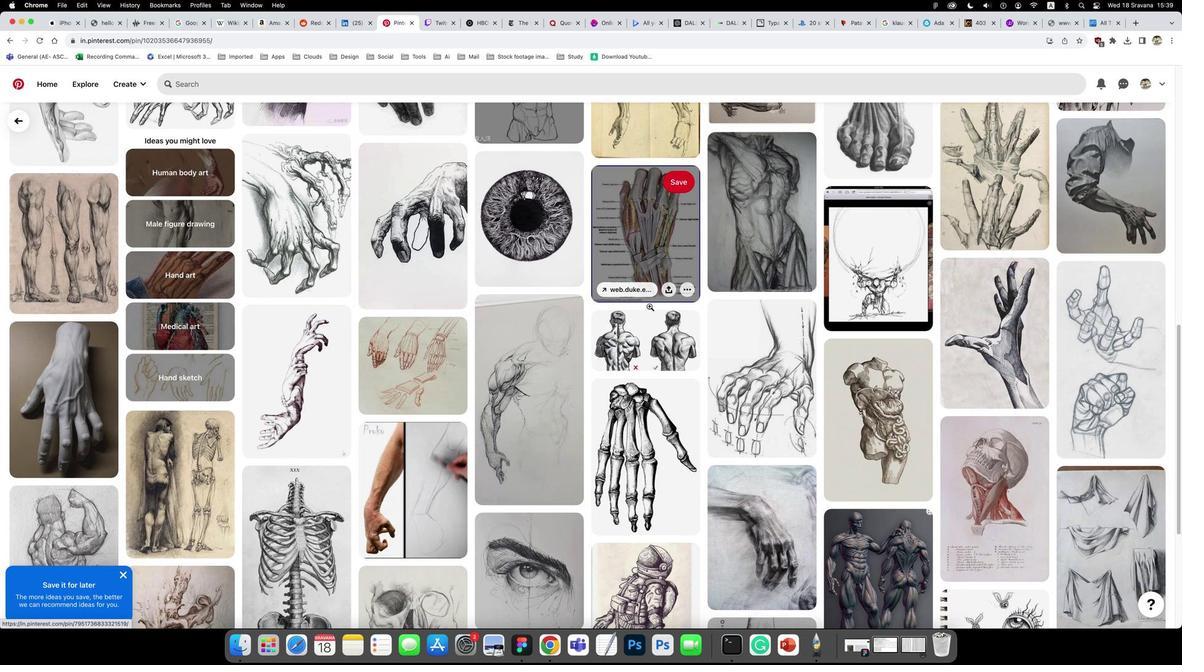 
Action: Mouse scrolled (653, 308) with delta (-3, 0)
Screenshot: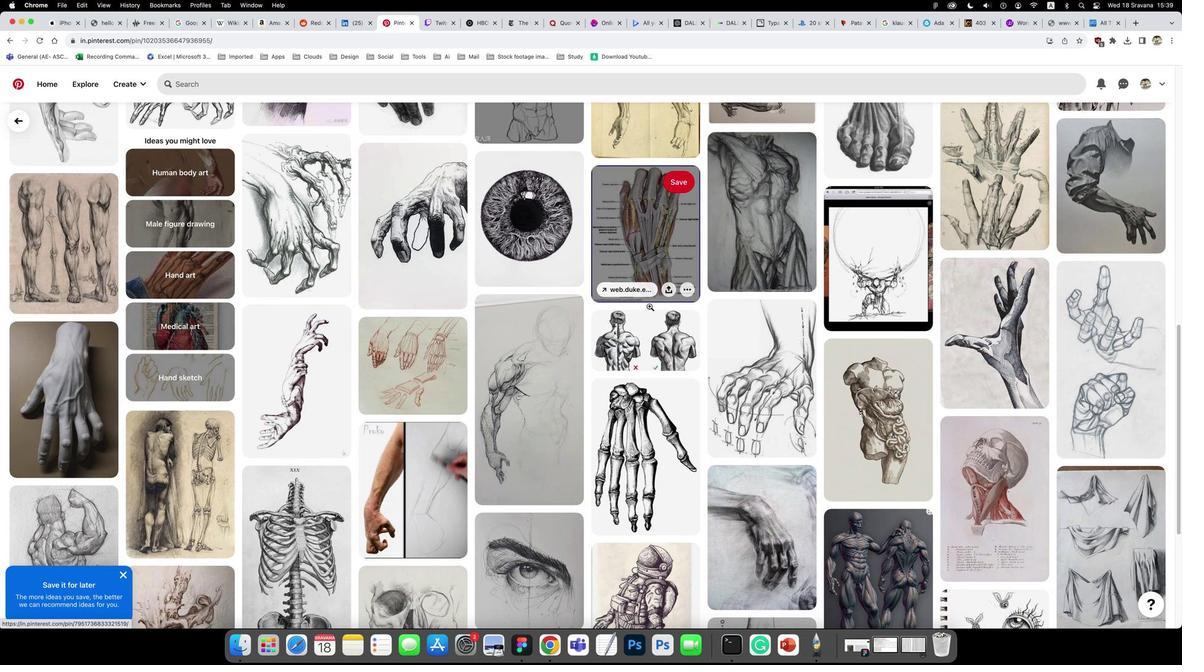 
Action: Mouse scrolled (653, 308) with delta (-3, -2)
Screenshot: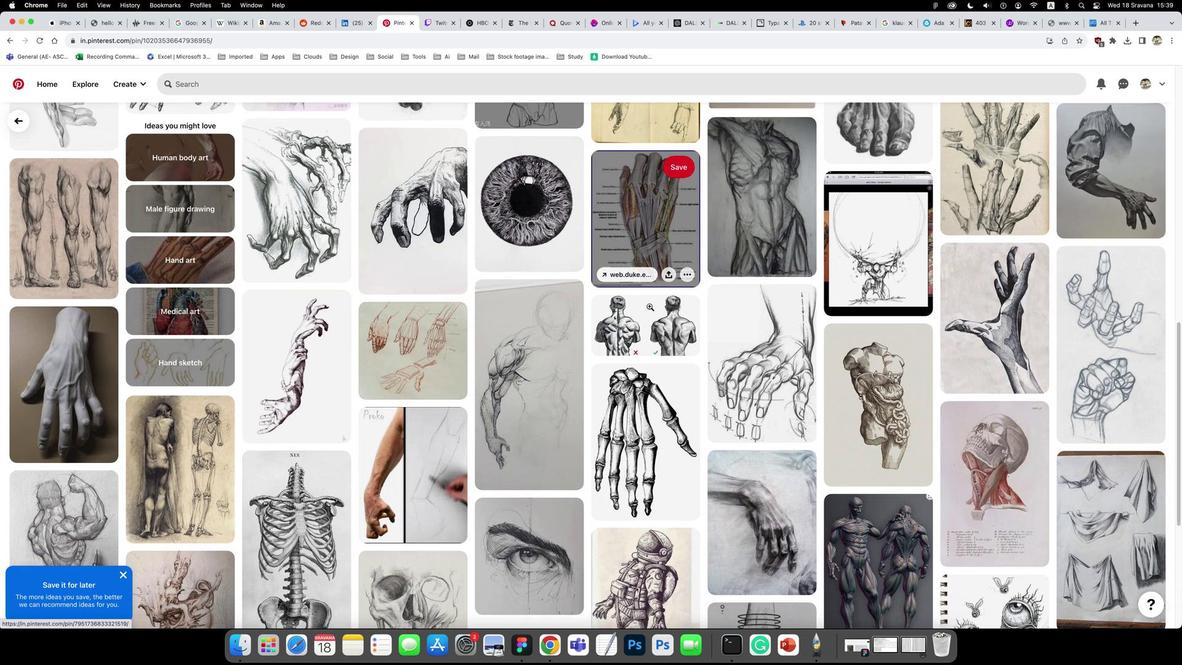 
Action: Mouse scrolled (653, 308) with delta (-3, 0)
Screenshot: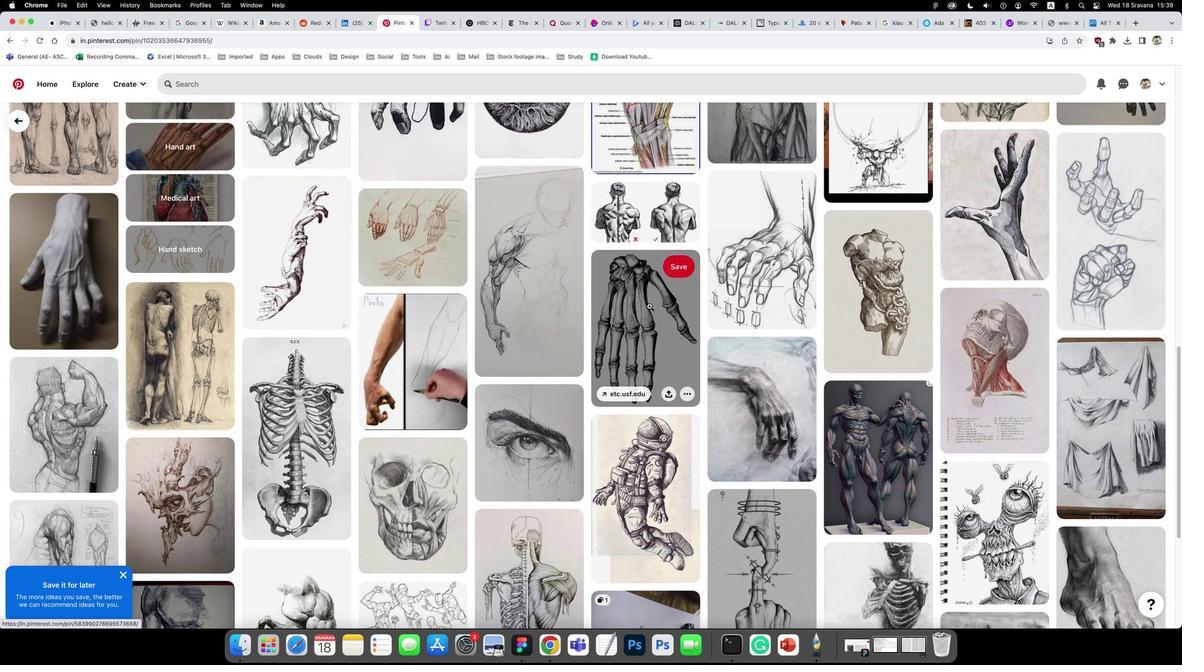 
Action: Mouse scrolled (653, 308) with delta (-3, 0)
Screenshot: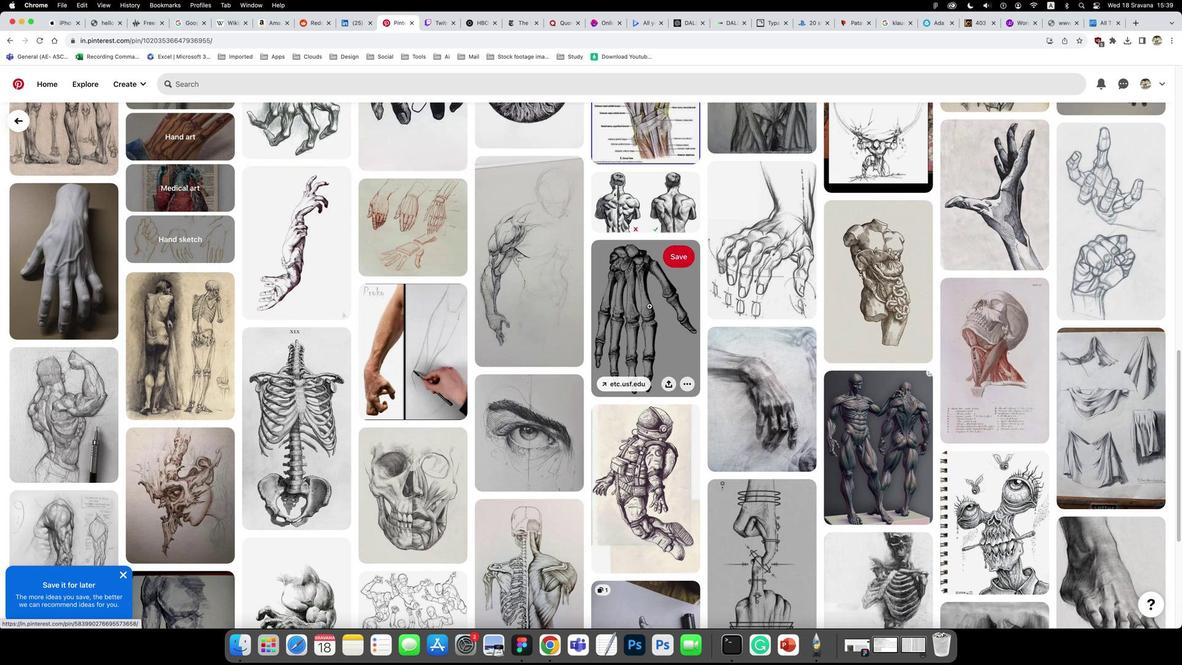 
Action: Mouse scrolled (653, 308) with delta (-3, 0)
Screenshot: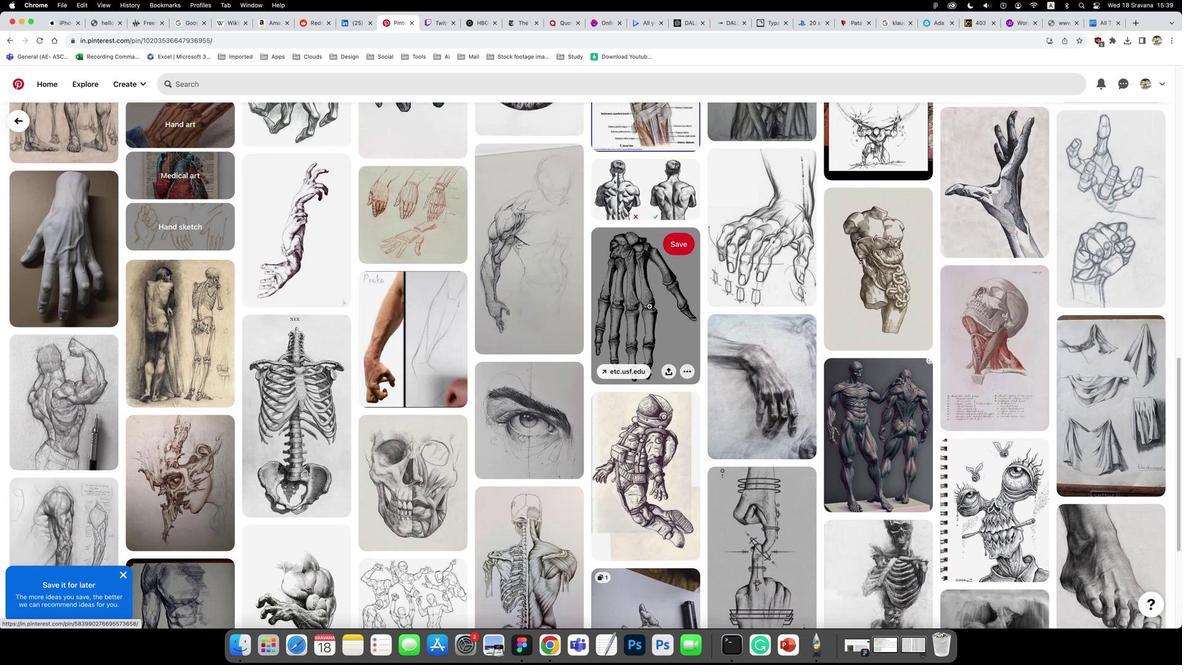 
Action: Mouse scrolled (653, 308) with delta (-3, 0)
Screenshot: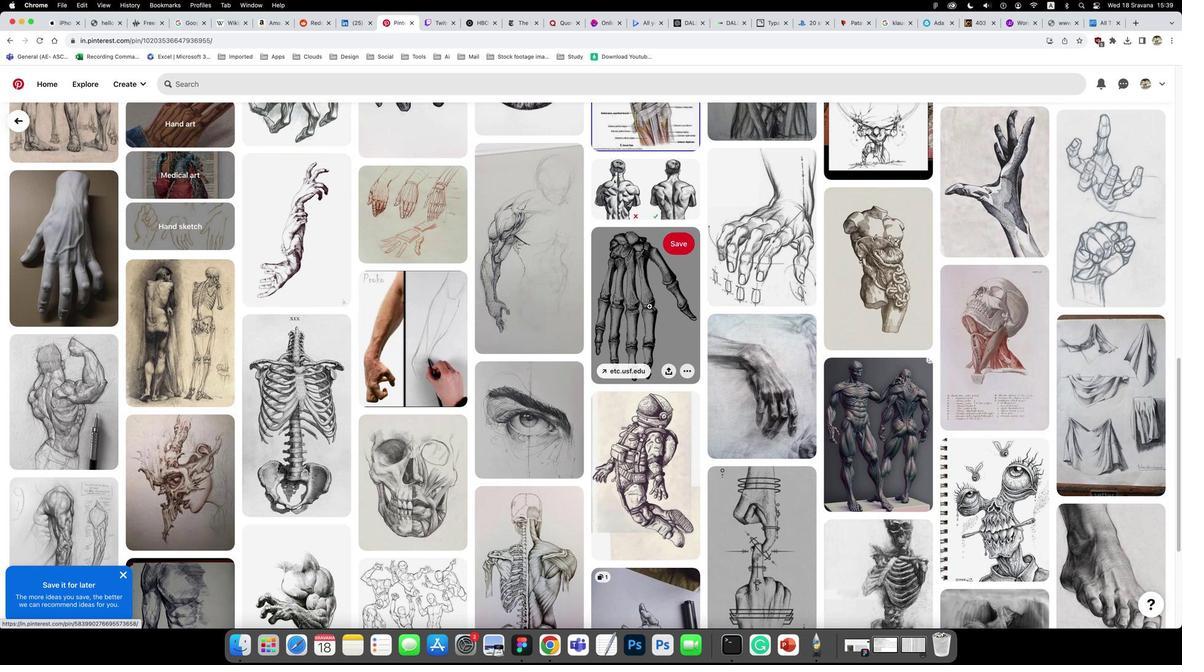 
Action: Mouse scrolled (653, 308) with delta (-3, 0)
Screenshot: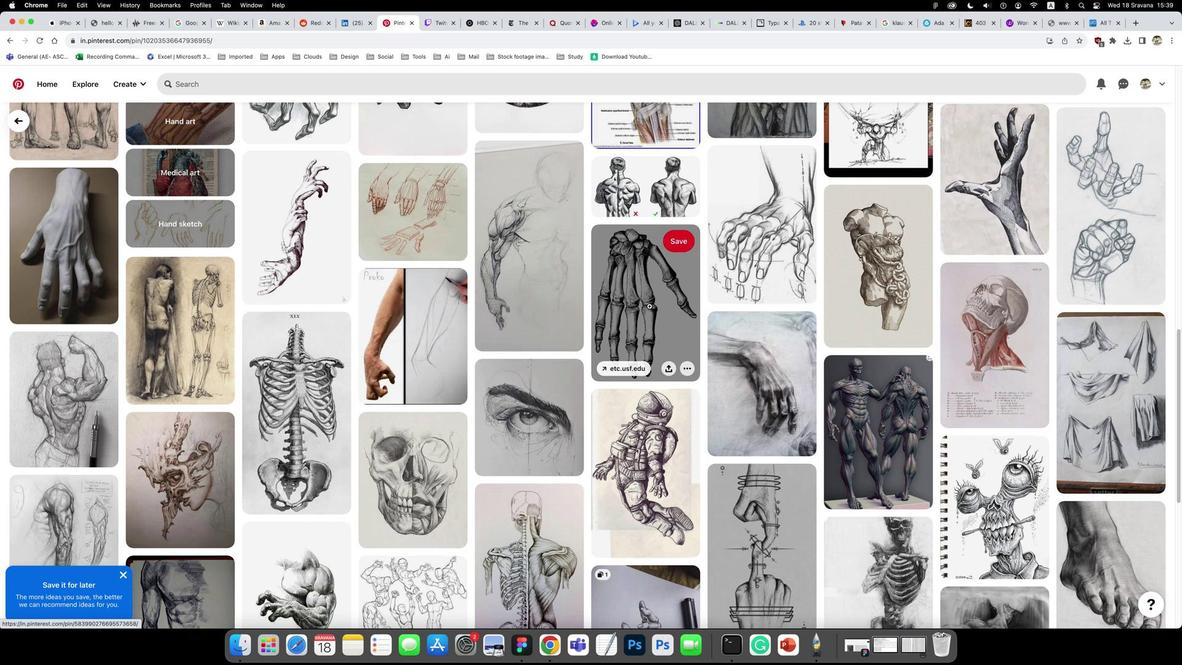 
Action: Mouse scrolled (653, 308) with delta (-3, 0)
Screenshot: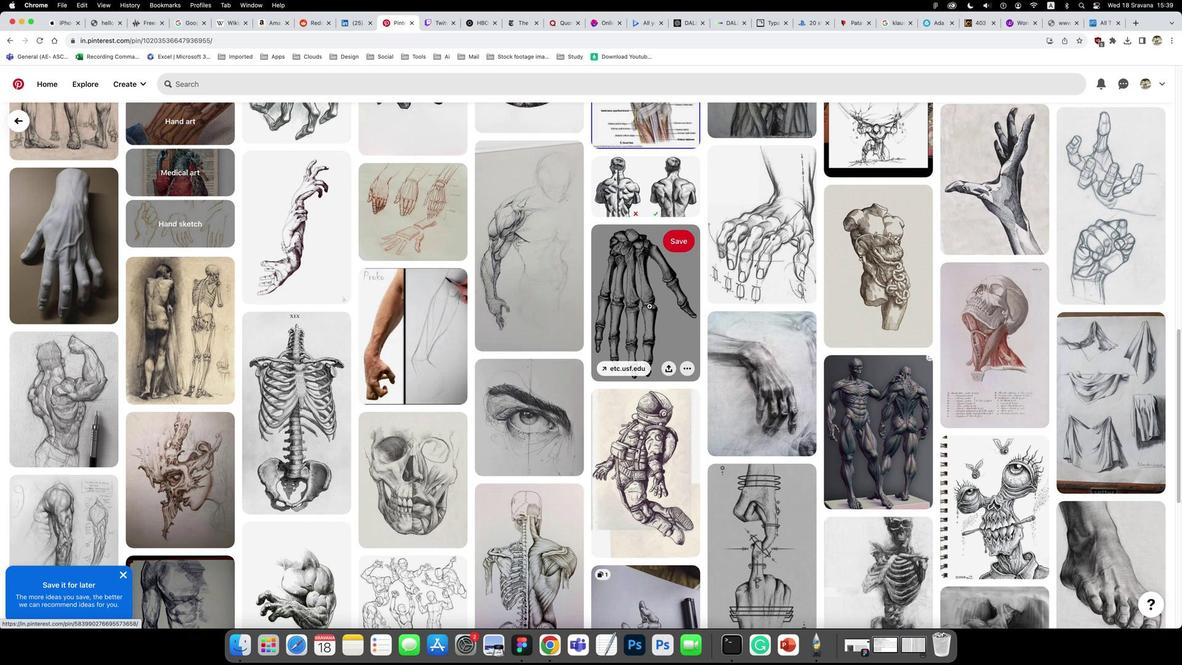 
Action: Mouse moved to (316, 396)
Screenshot: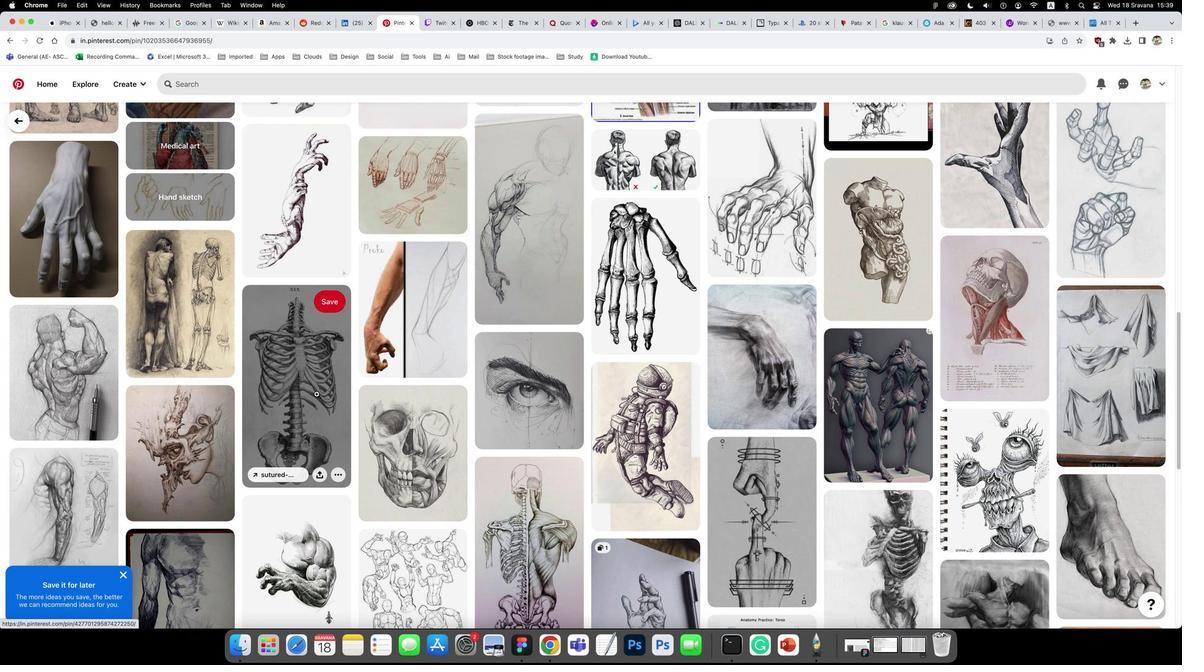 
Action: Mouse pressed left at (316, 396)
Screenshot: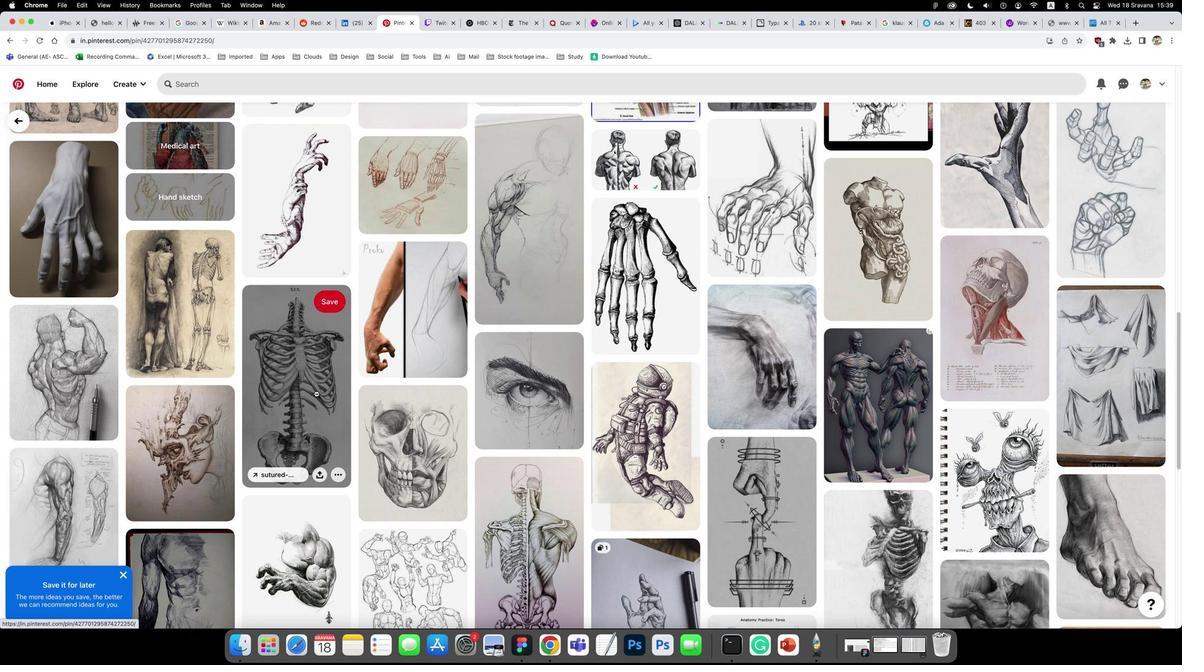 
Action: Mouse moved to (433, 18)
Screenshot: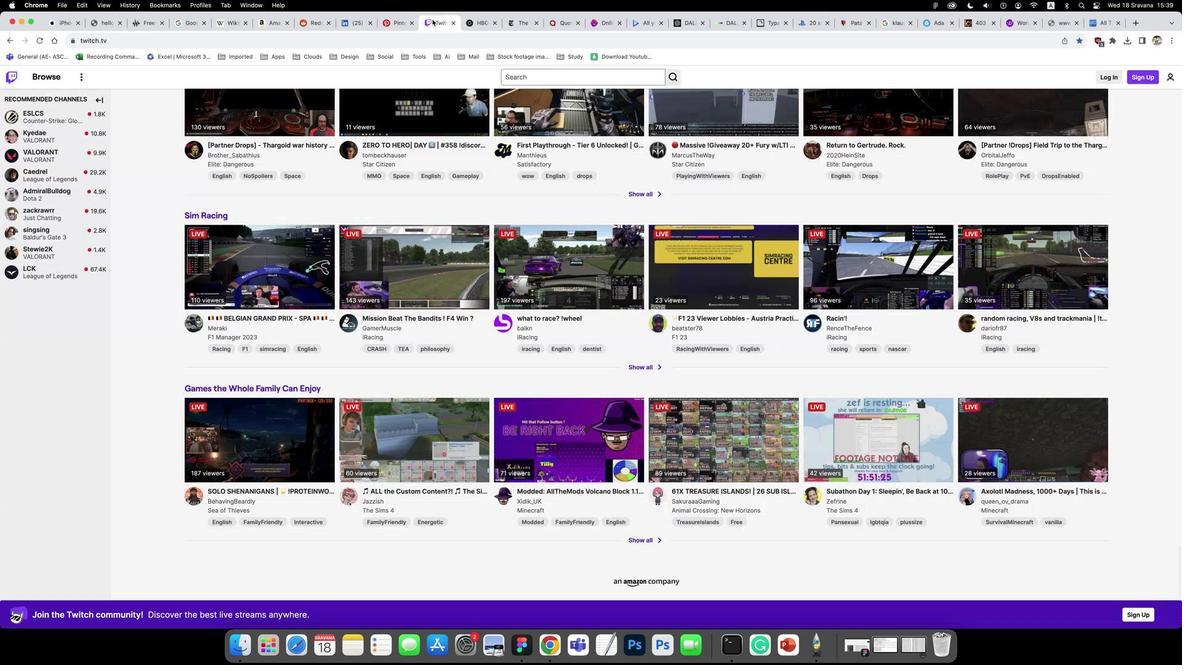 
Action: Mouse pressed left at (433, 18)
Screenshot: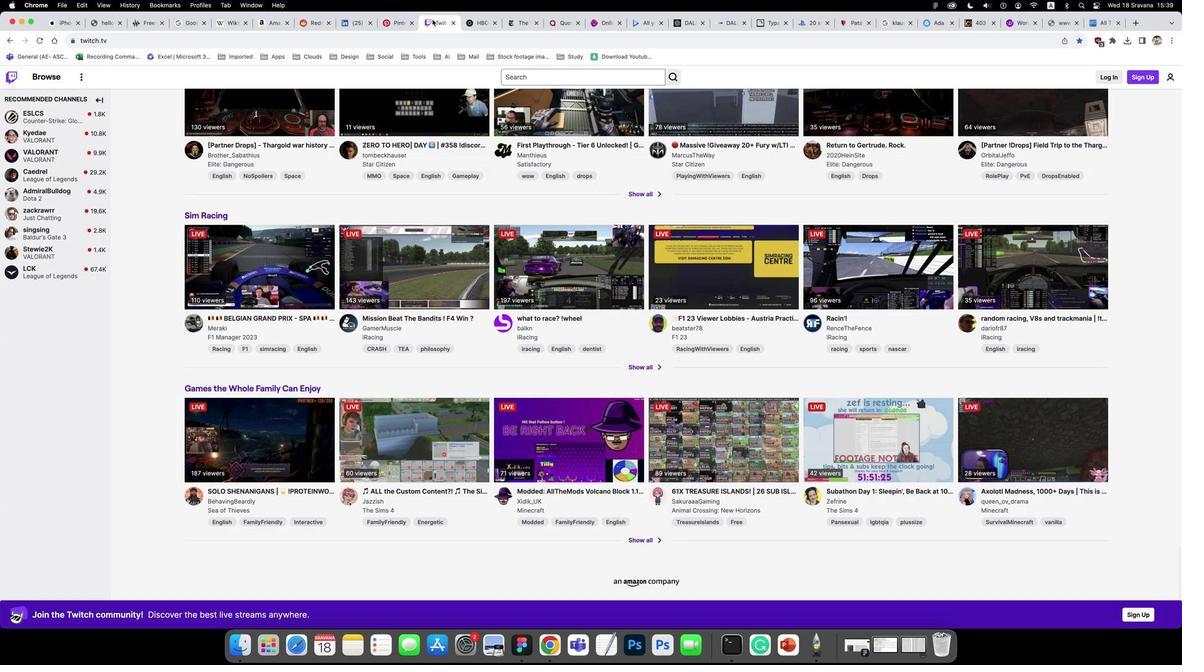 
Action: Mouse moved to (32, 40)
Screenshot: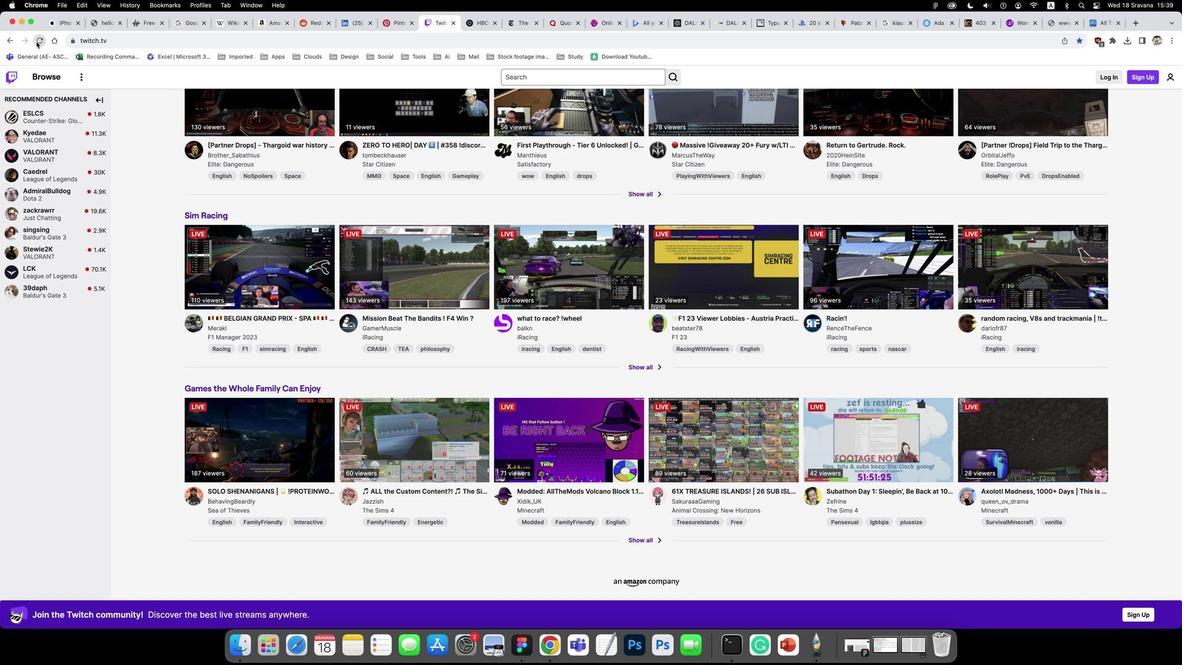 
Action: Mouse pressed left at (32, 40)
Screenshot: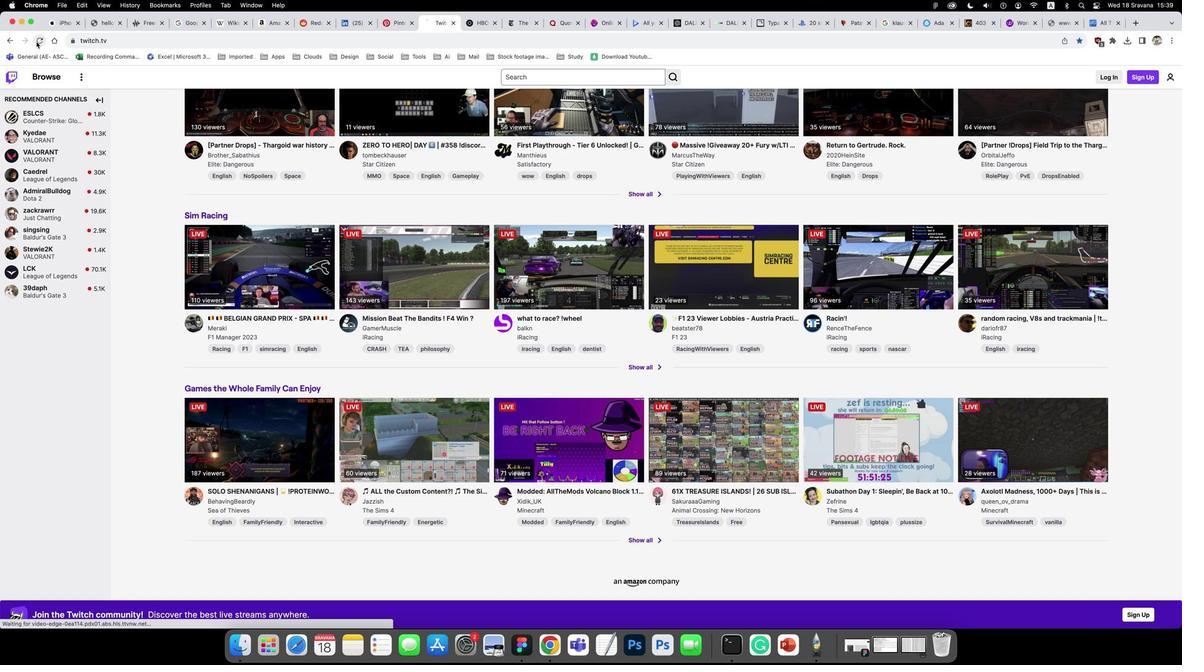 
Action: Mouse moved to (394, 234)
Screenshot: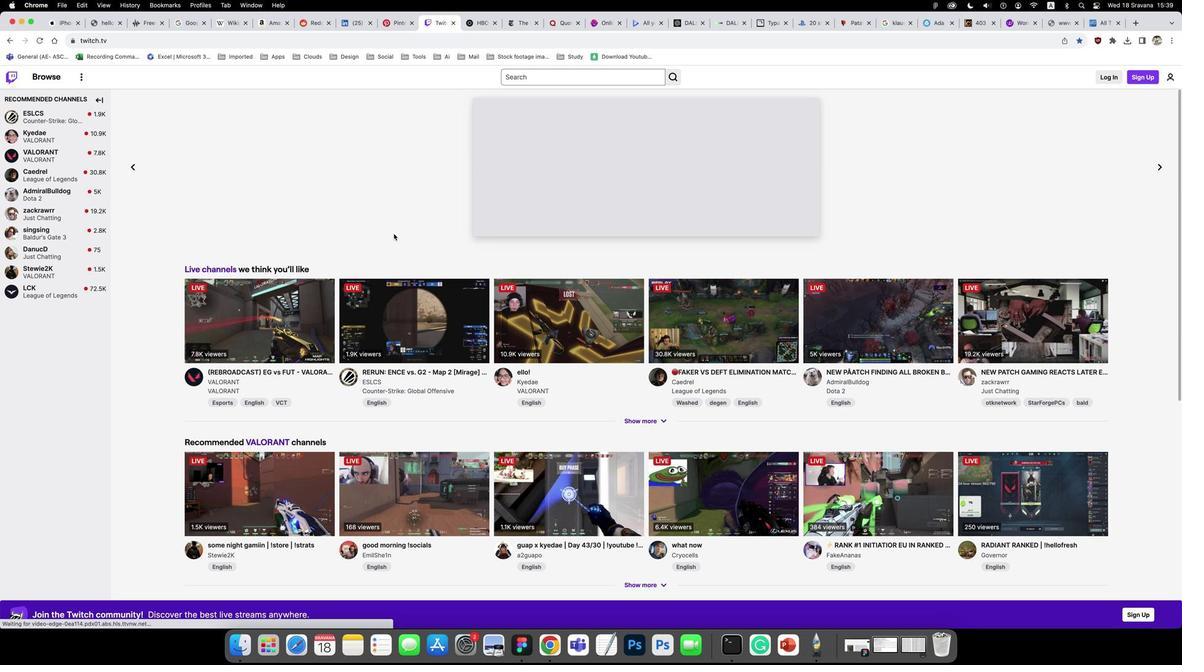 
Action: Mouse scrolled (394, 234) with delta (-3, 0)
Screenshot: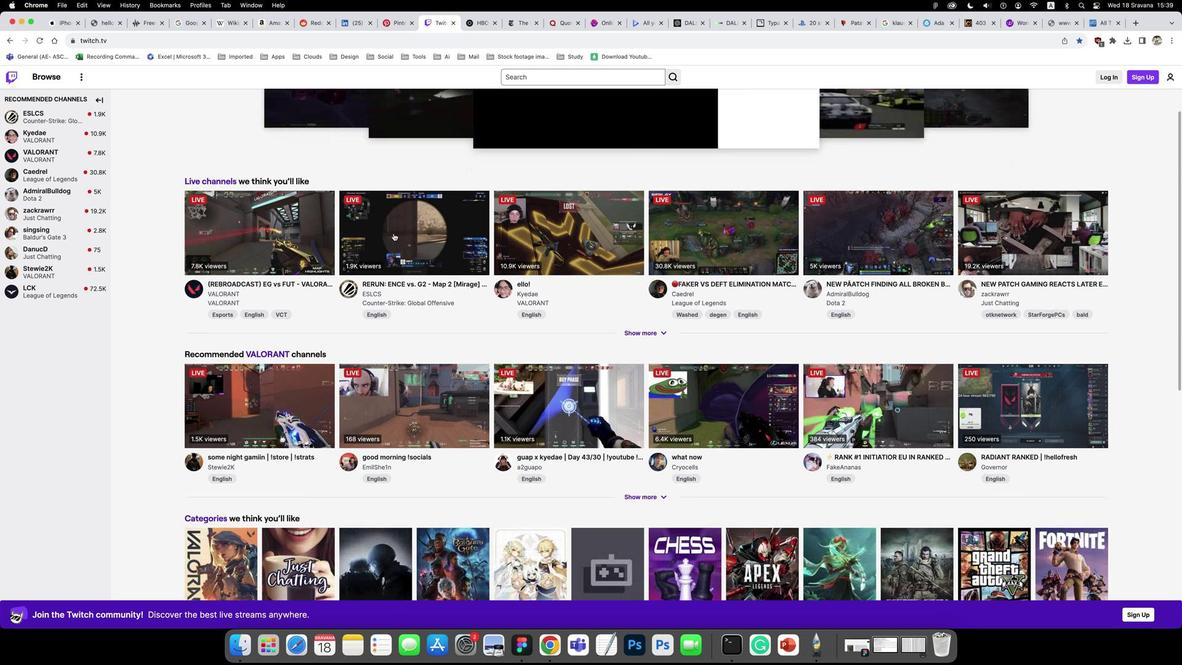 
Action: Mouse scrolled (394, 234) with delta (-3, 0)
Screenshot: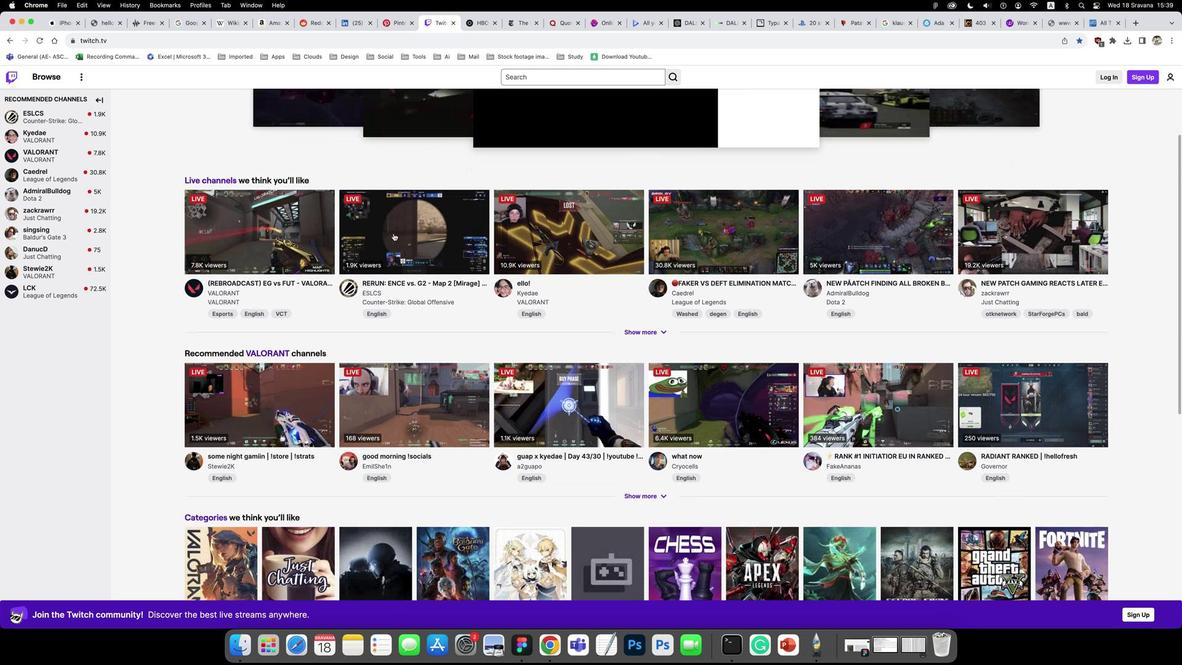 
Action: Mouse scrolled (394, 234) with delta (-3, -1)
Screenshot: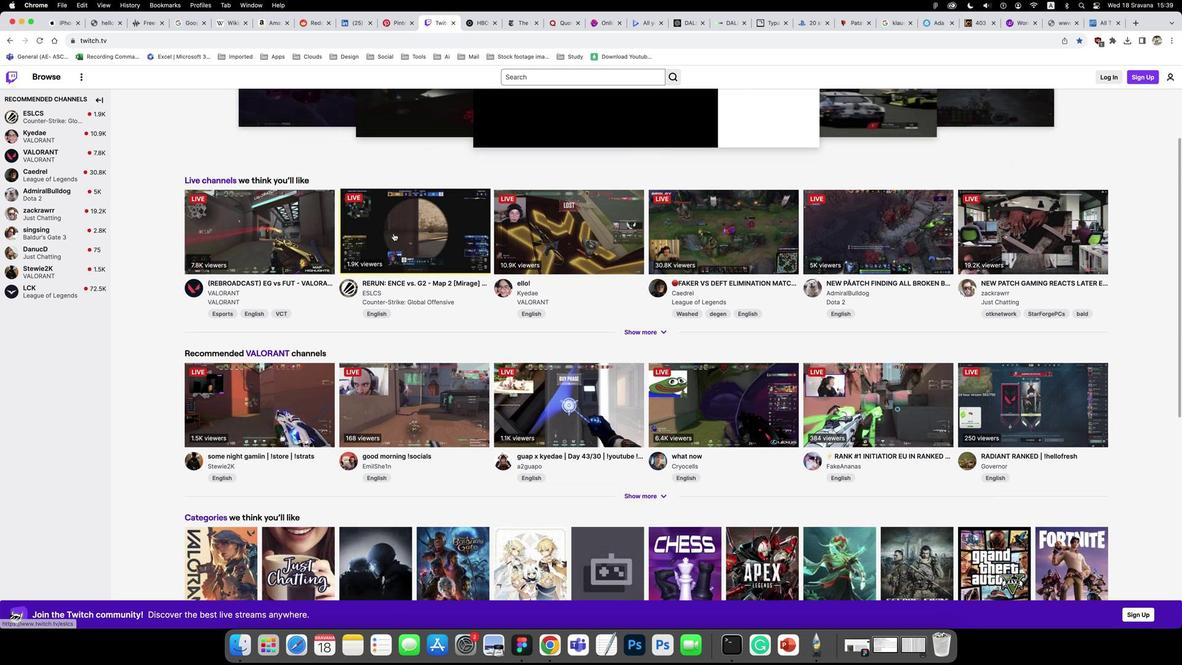 
Action: Mouse scrolled (394, 234) with delta (-3, 0)
Screenshot: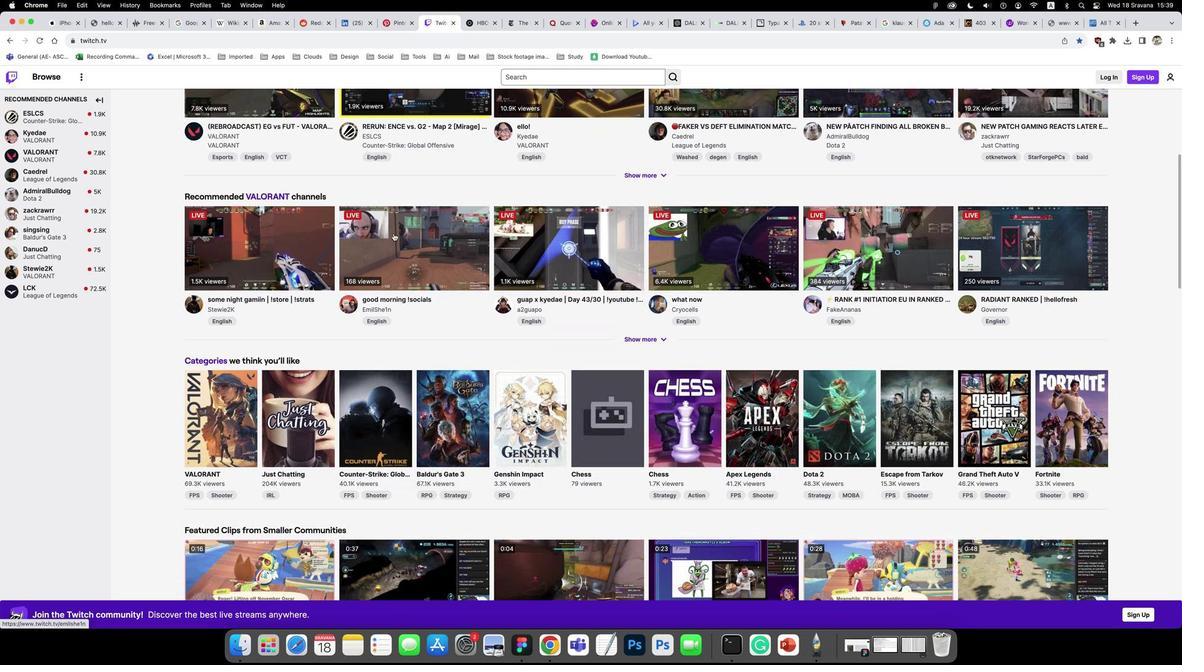 
Action: Mouse scrolled (394, 234) with delta (-3, 0)
Screenshot: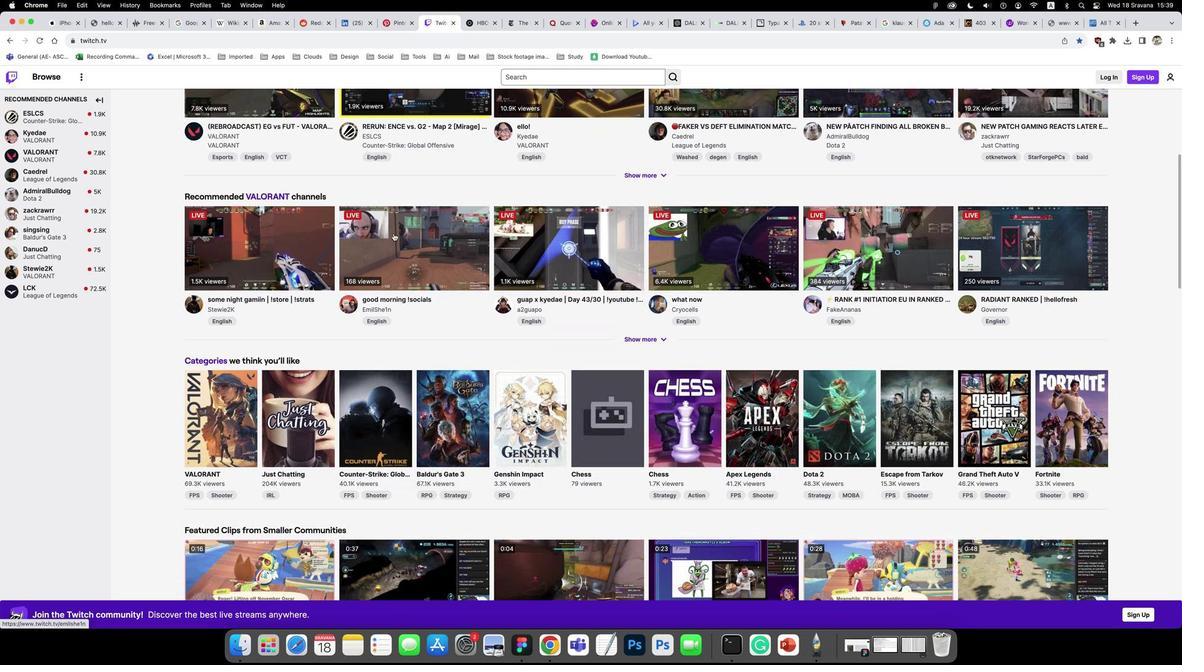 
Action: Mouse scrolled (394, 234) with delta (-3, -3)
Screenshot: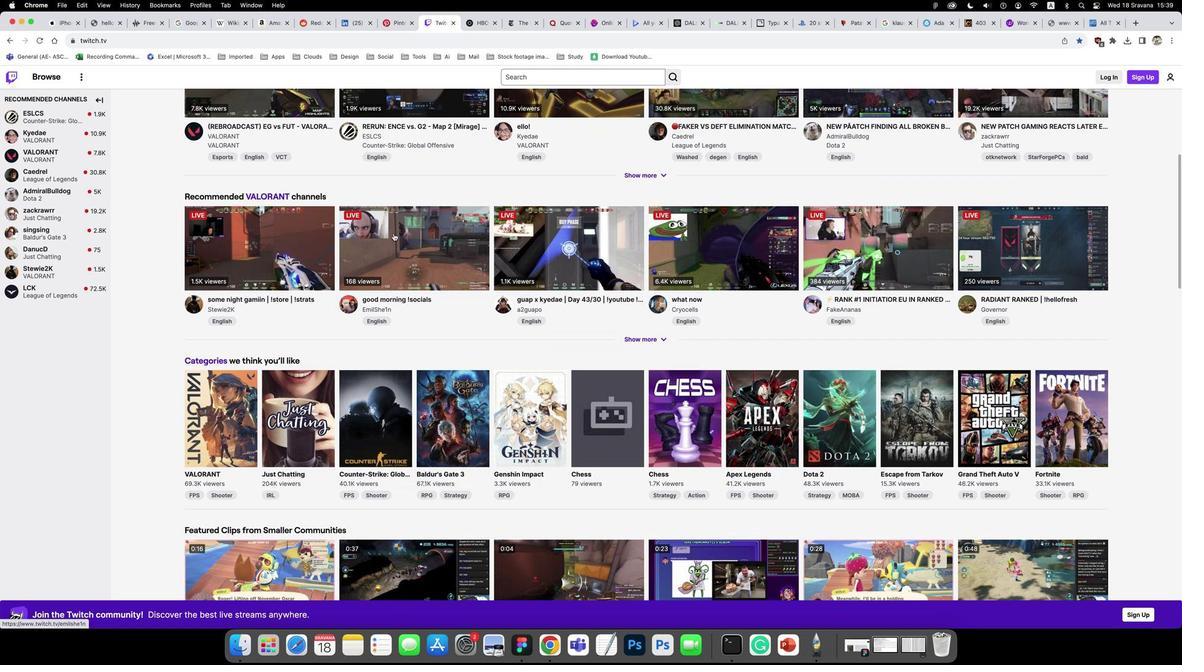 
Action: Mouse scrolled (394, 234) with delta (-3, 0)
Screenshot: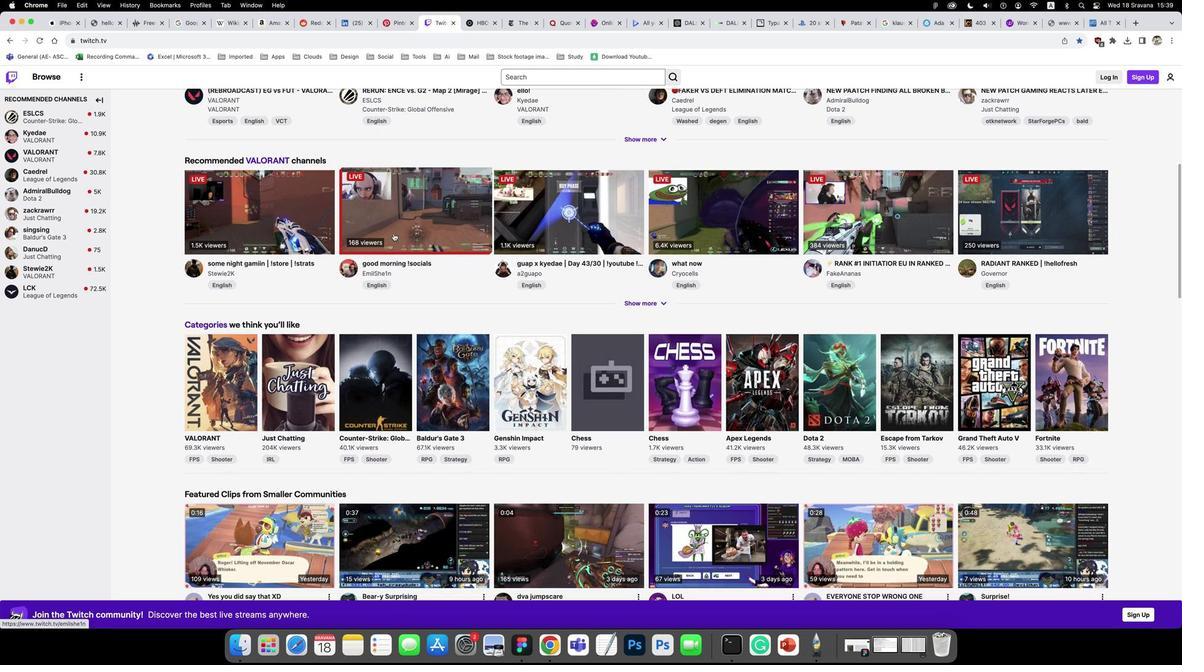 
Action: Mouse scrolled (394, 234) with delta (-3, 0)
Screenshot: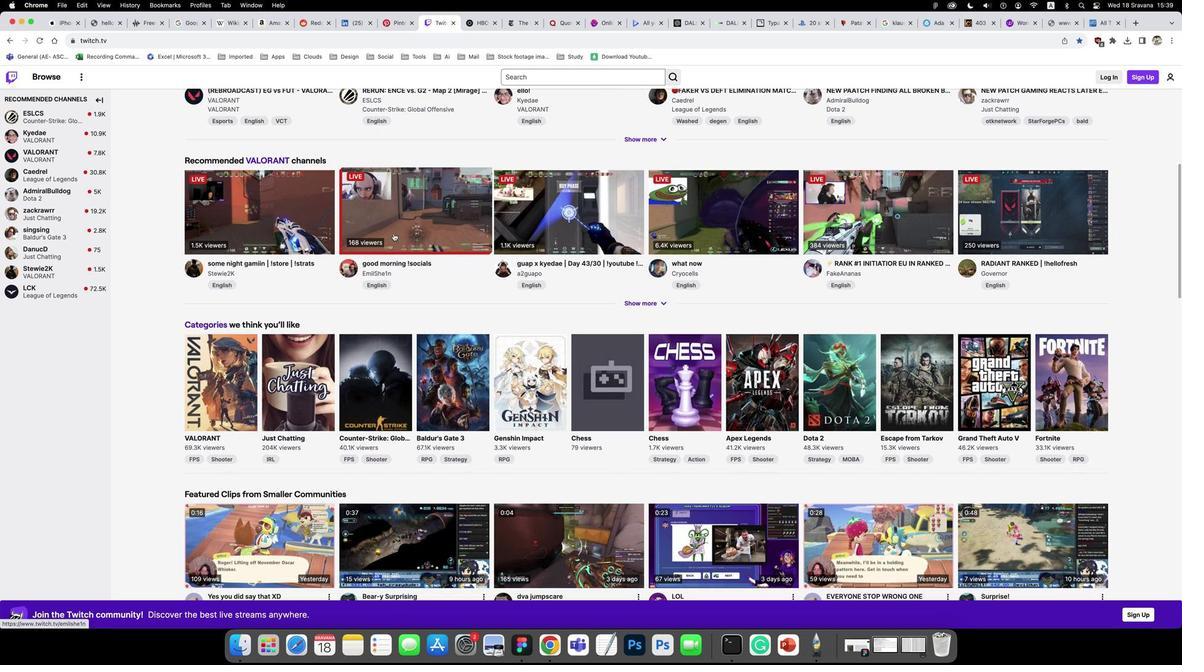 
Action: Mouse scrolled (394, 234) with delta (-3, 0)
Screenshot: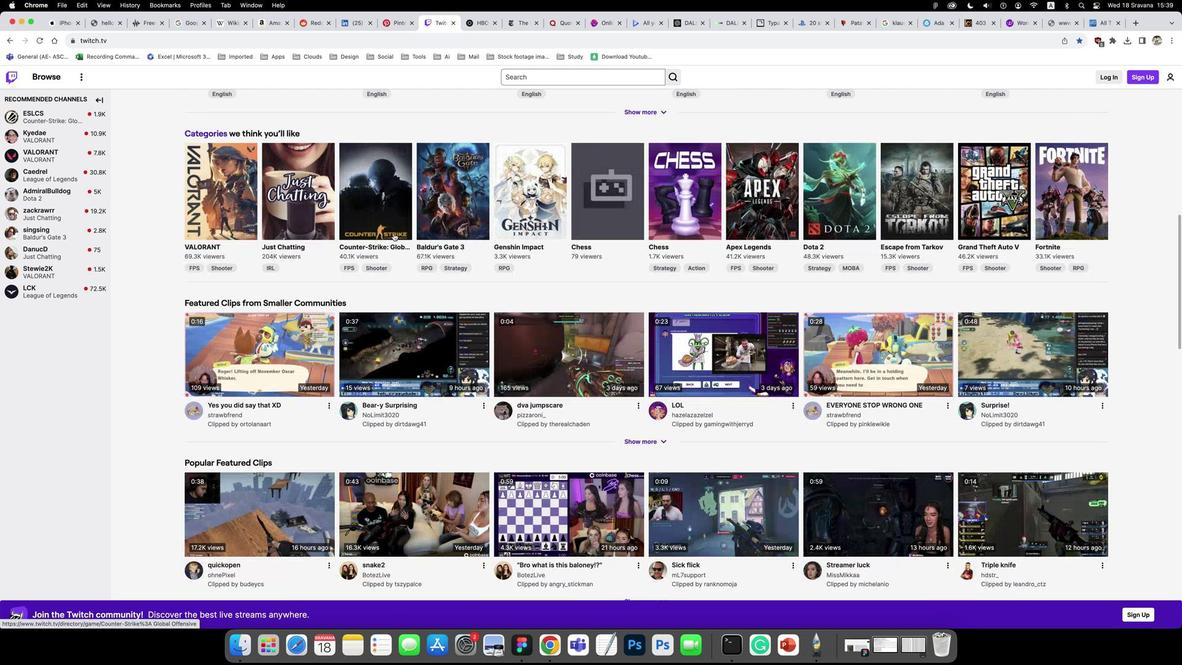 
Action: Mouse scrolled (394, 234) with delta (-3, -1)
Screenshot: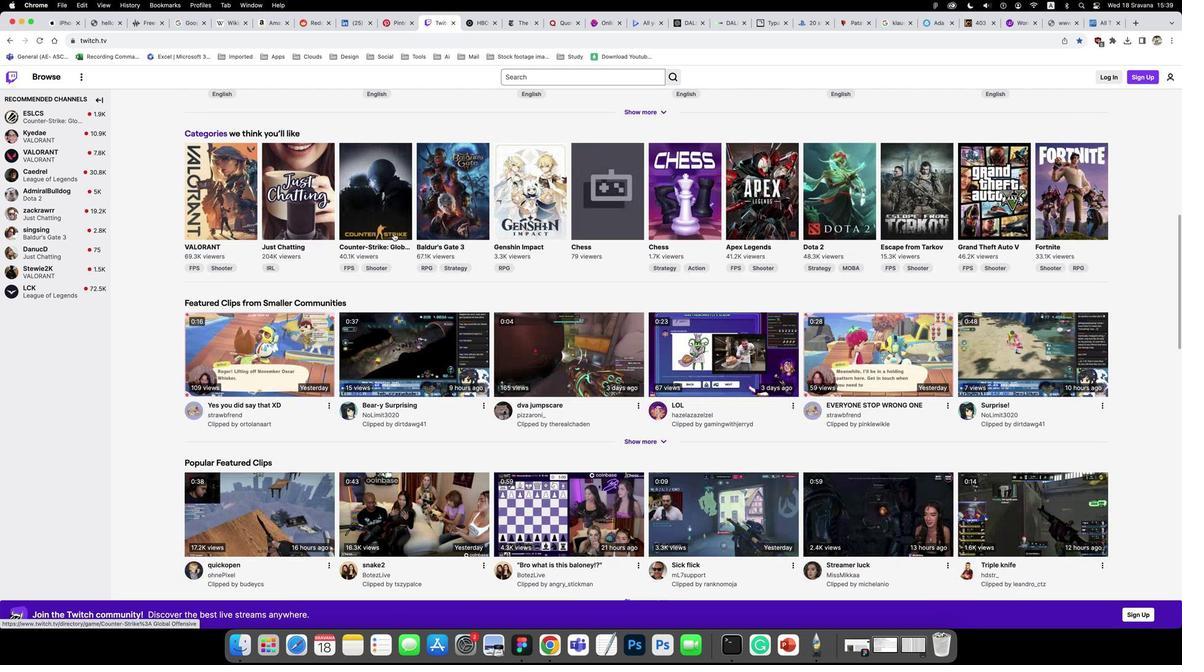 
Action: Mouse scrolled (394, 234) with delta (-3, -4)
Screenshot: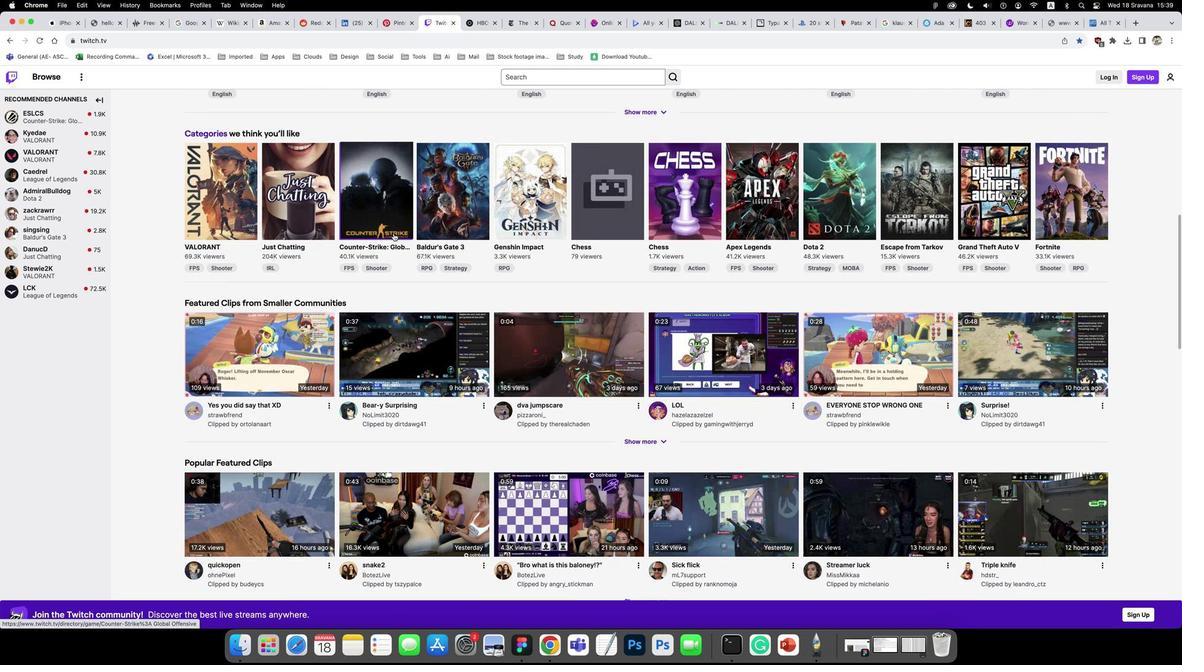 
Action: Mouse scrolled (394, 234) with delta (-3, 0)
Screenshot: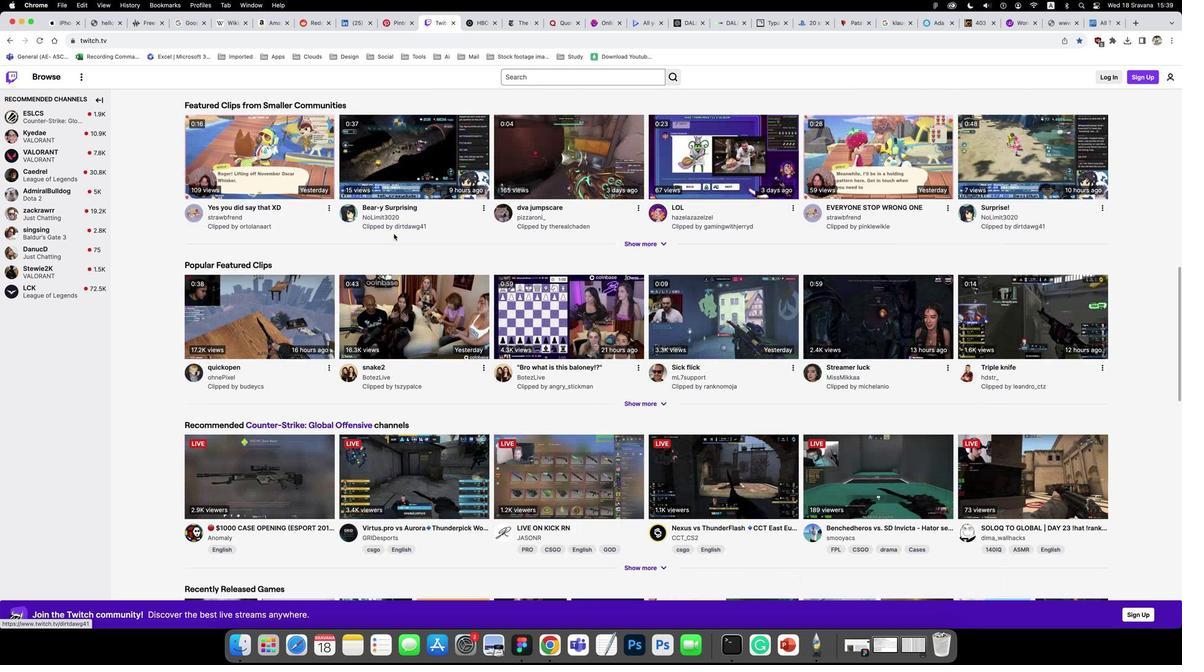 
Action: Mouse scrolled (394, 234) with delta (-3, 0)
Screenshot: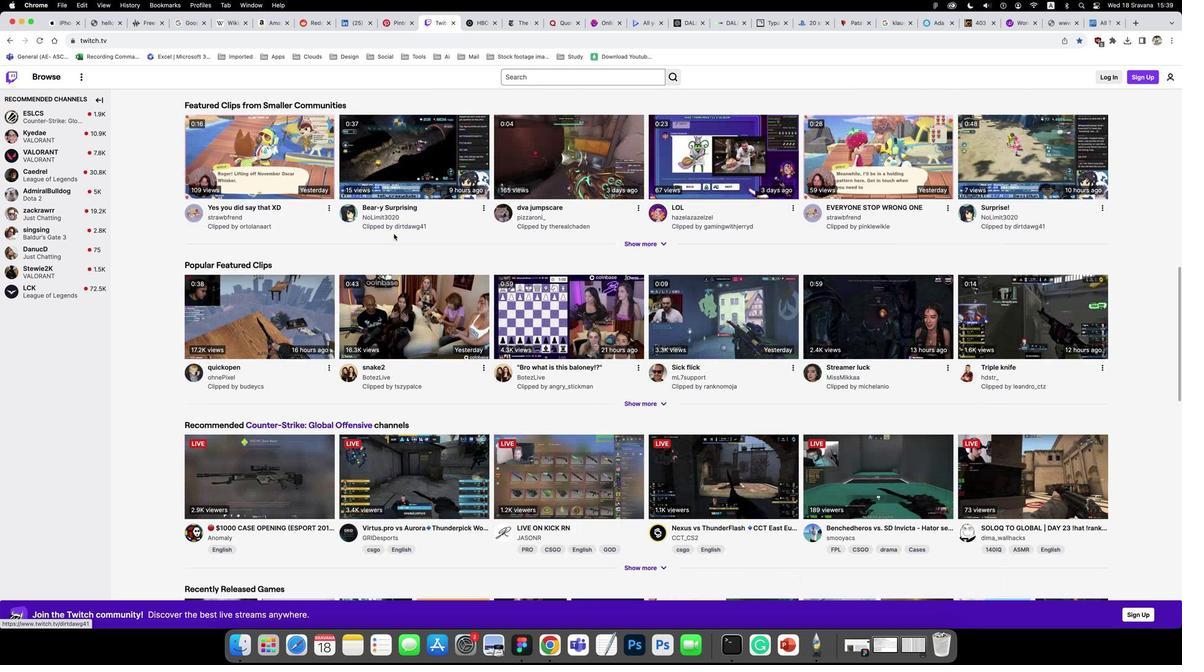
Action: Mouse scrolled (394, 234) with delta (-3, -4)
Screenshot: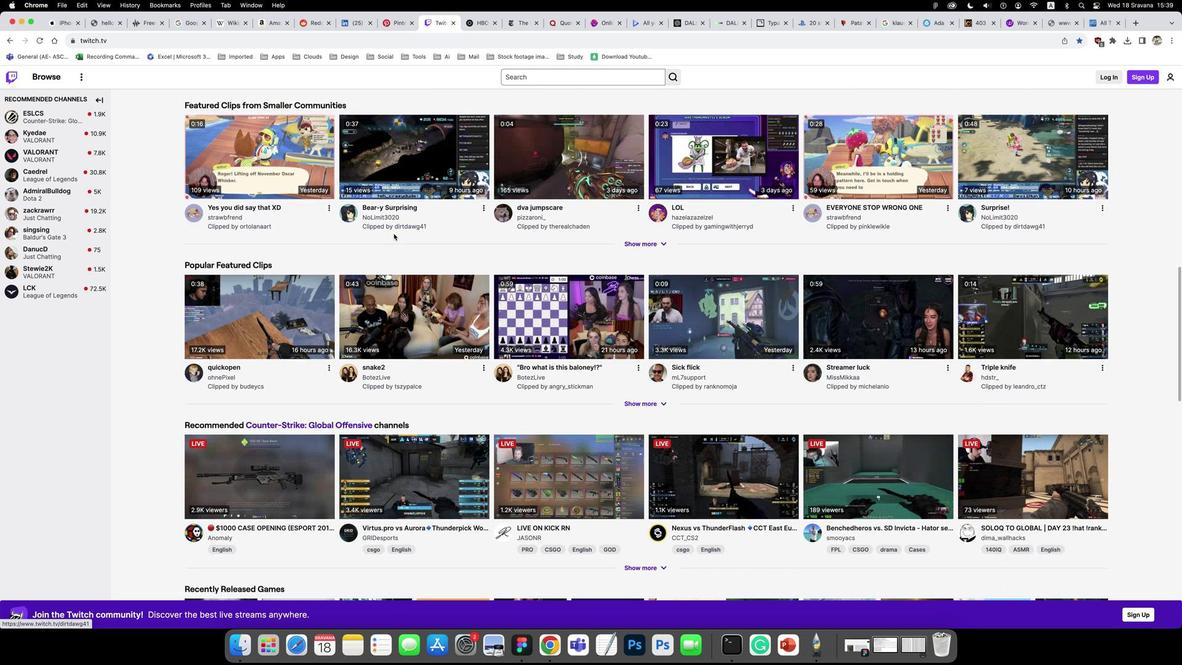 
Action: Mouse scrolled (394, 234) with delta (-3, 0)
Screenshot: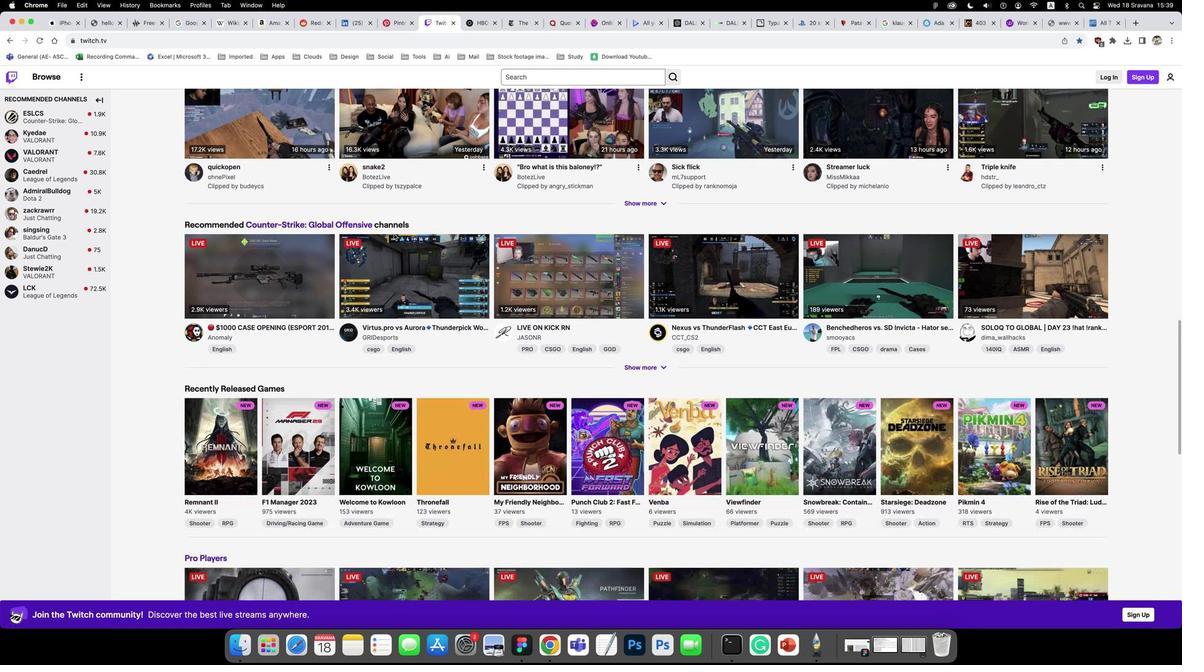 
Action: Mouse scrolled (394, 234) with delta (-3, -1)
Screenshot: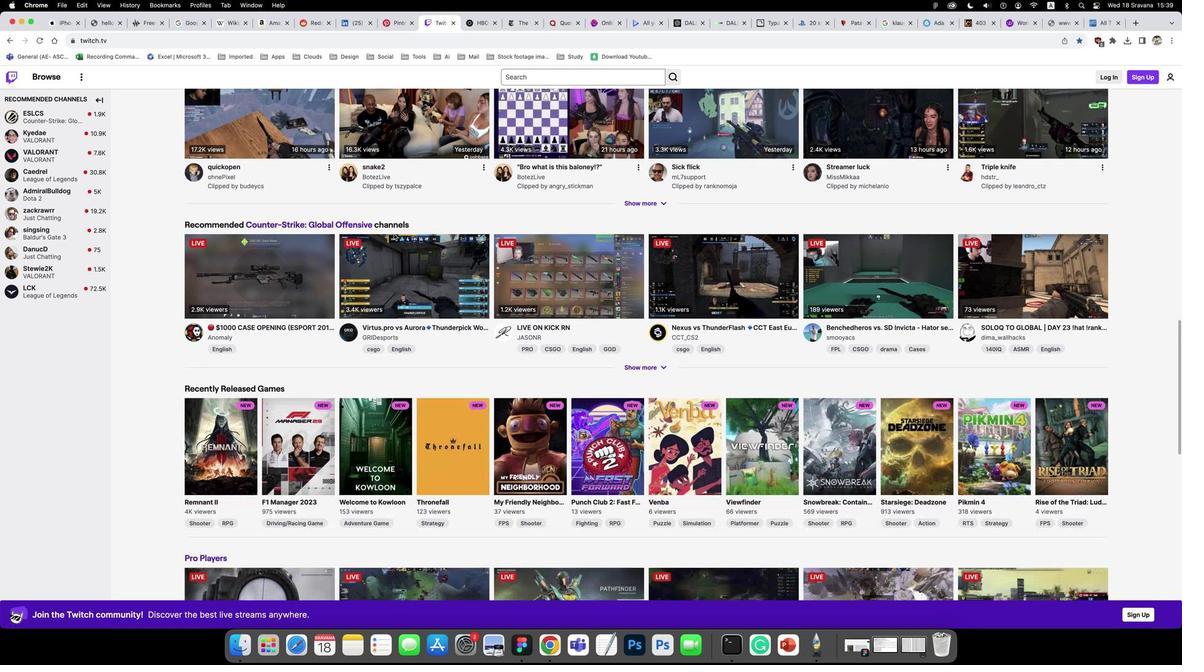 
Action: Mouse scrolled (394, 234) with delta (-3, -4)
Screenshot: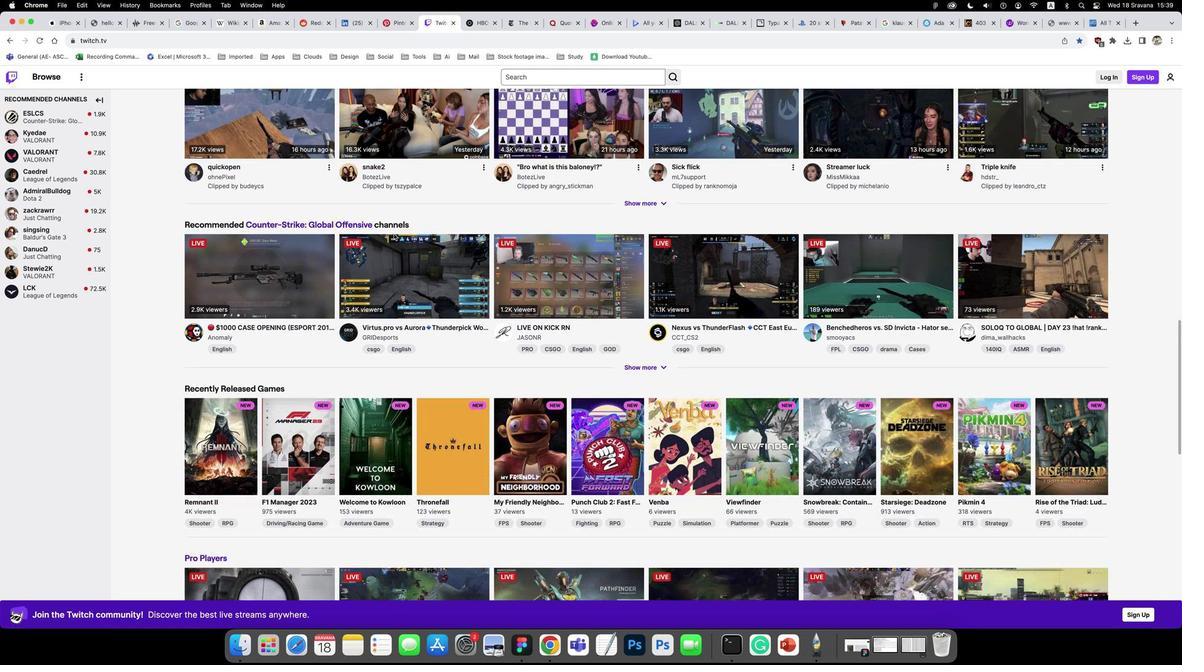 
Action: Mouse scrolled (394, 234) with delta (-3, 0)
Screenshot: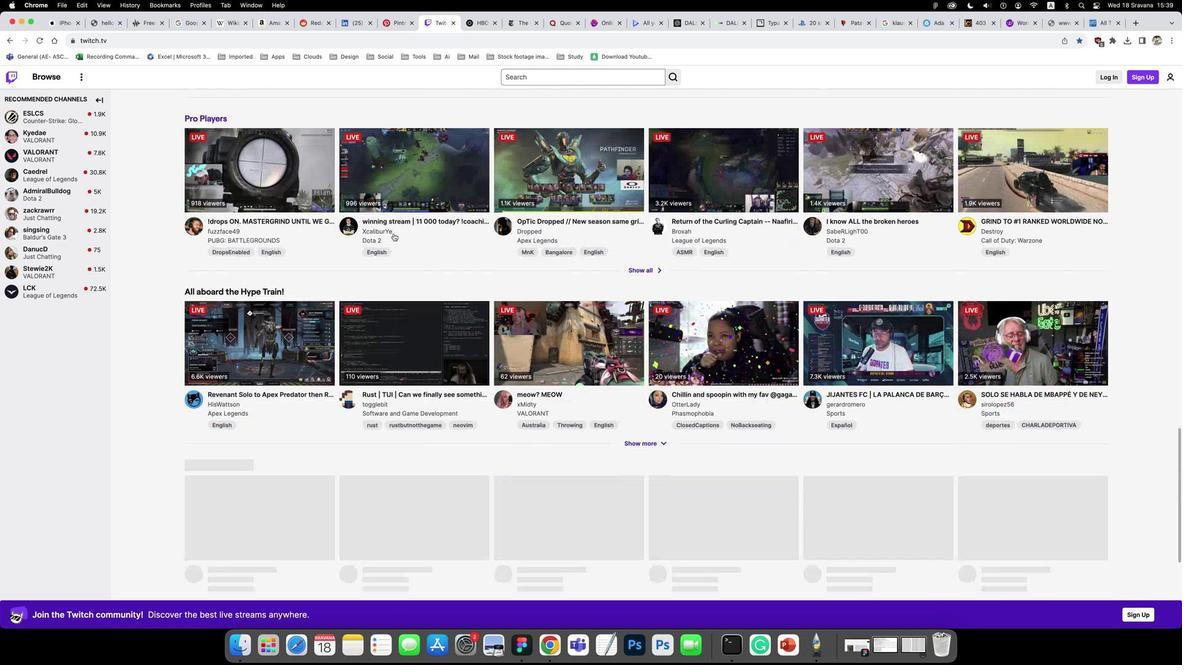
Action: Mouse scrolled (394, 234) with delta (-3, 0)
Screenshot: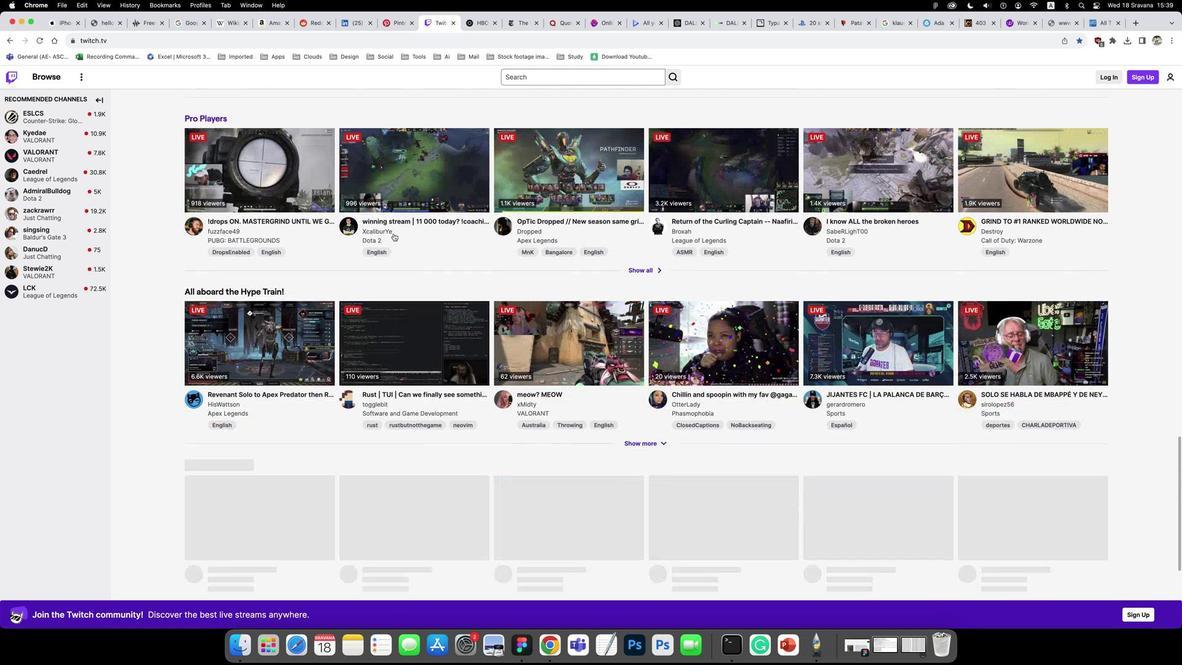 
Action: Mouse scrolled (394, 234) with delta (-3, -4)
Screenshot: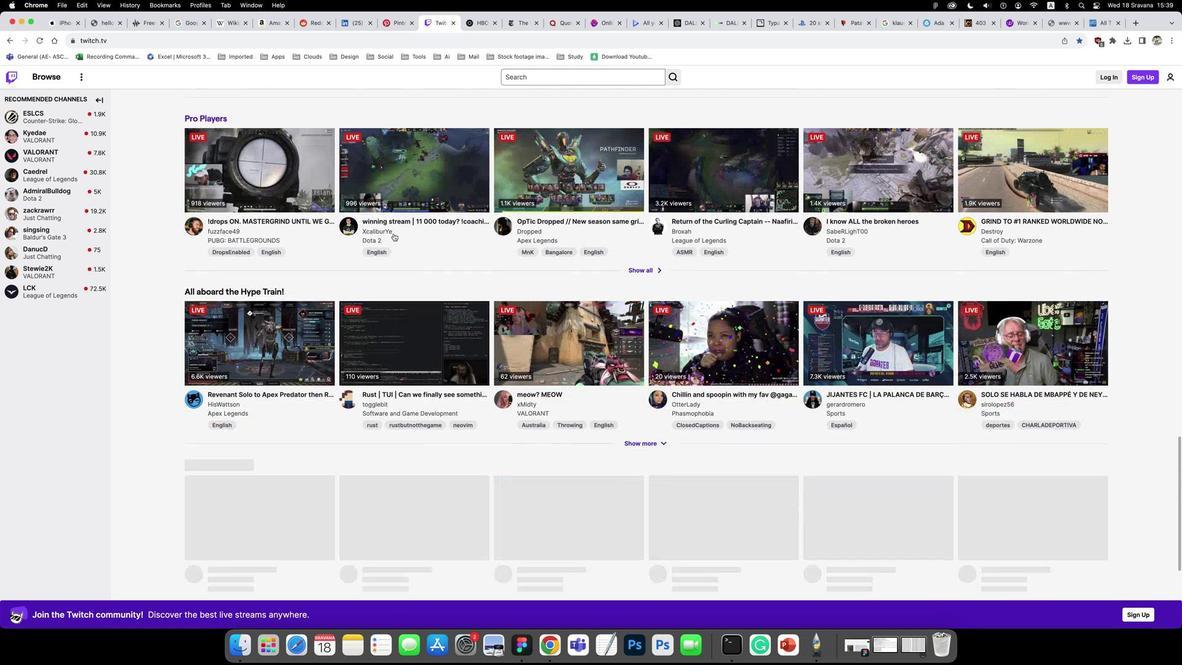 
Action: Mouse scrolled (394, 234) with delta (-3, -6)
Screenshot: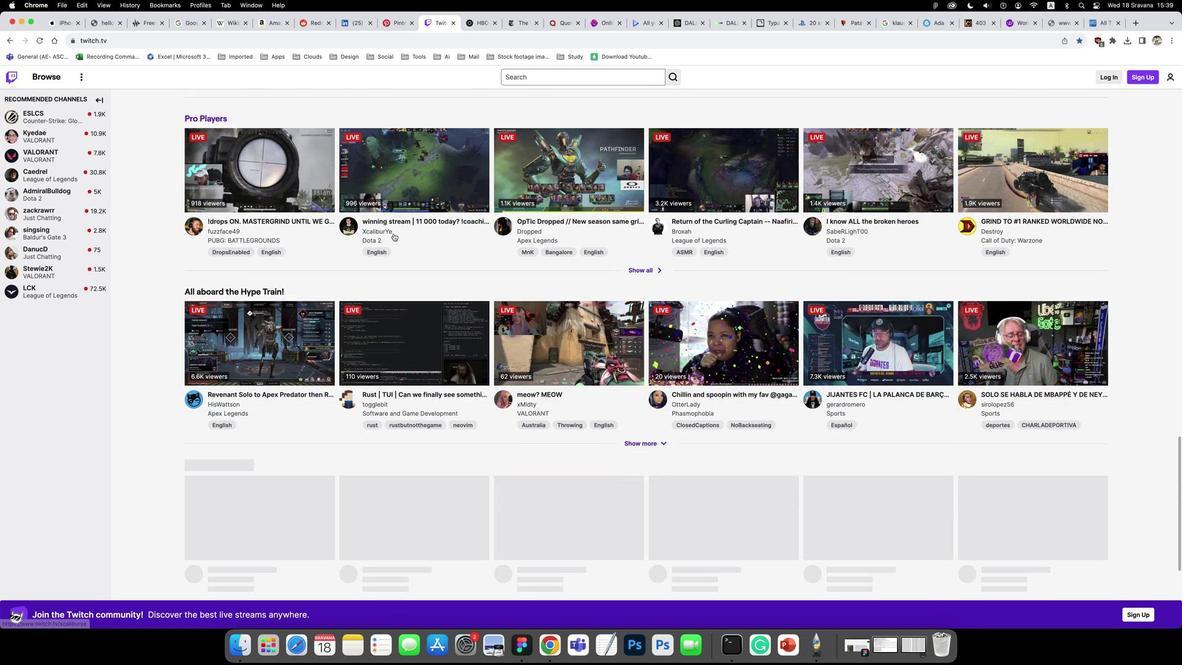 
Action: Mouse scrolled (394, 234) with delta (-3, 0)
Screenshot: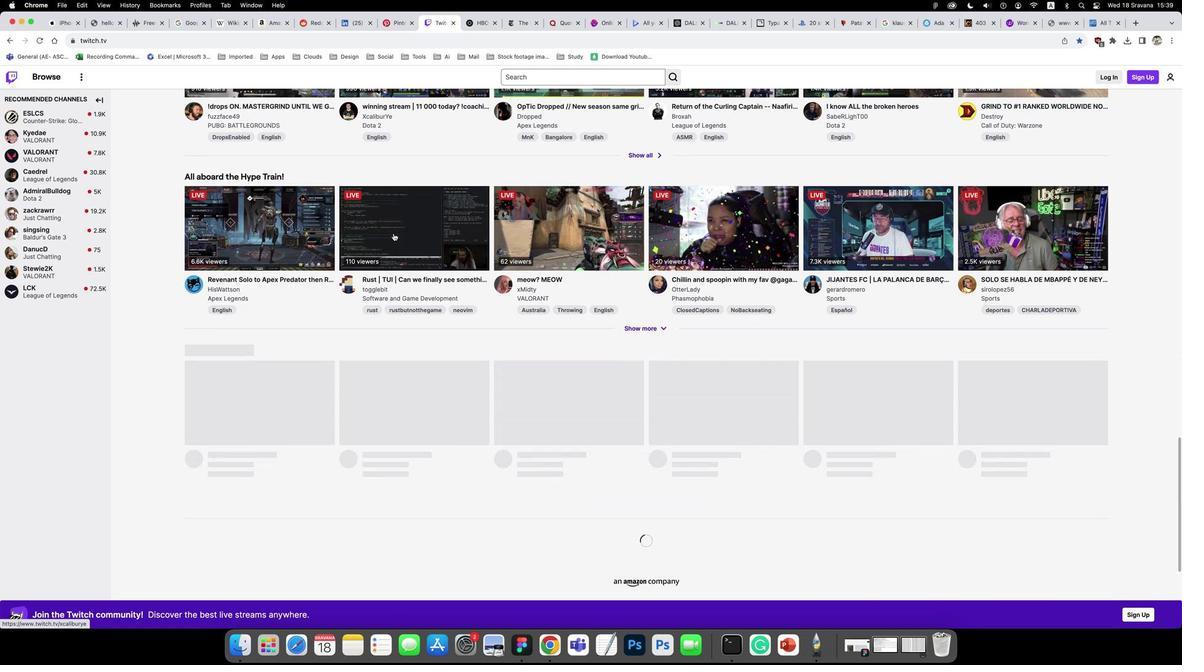 
Action: Mouse scrolled (394, 234) with delta (-3, 0)
Screenshot: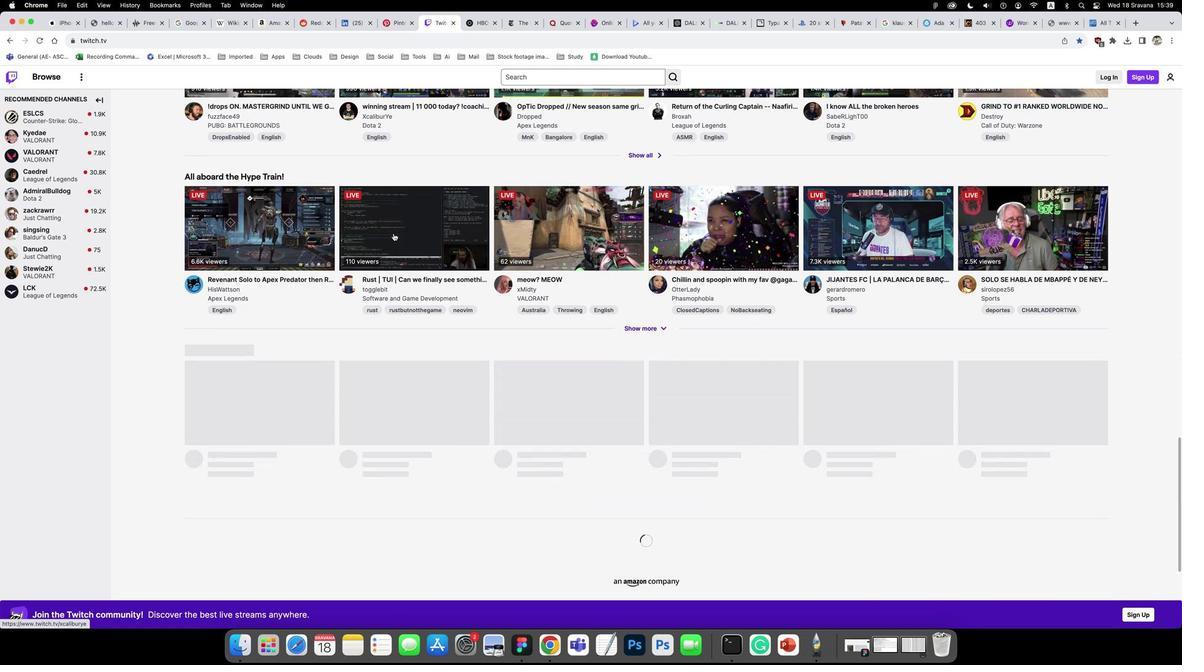 
Action: Mouse scrolled (394, 234) with delta (-3, -3)
Screenshot: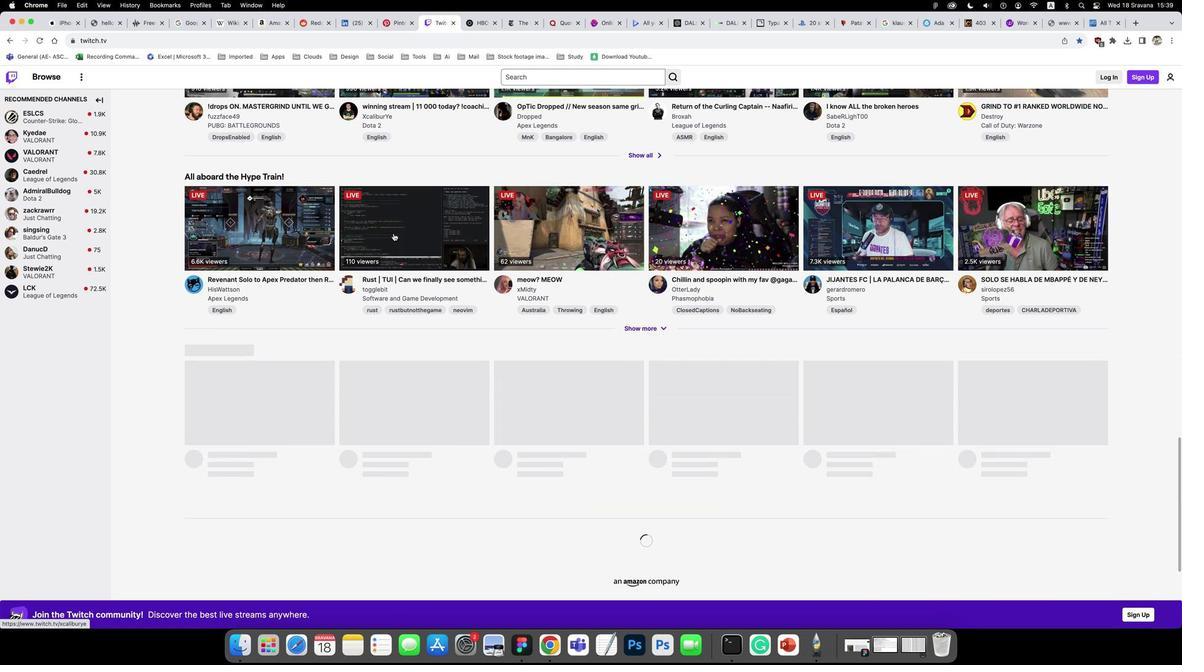 
Action: Mouse scrolled (394, 234) with delta (-3, 0)
Screenshot: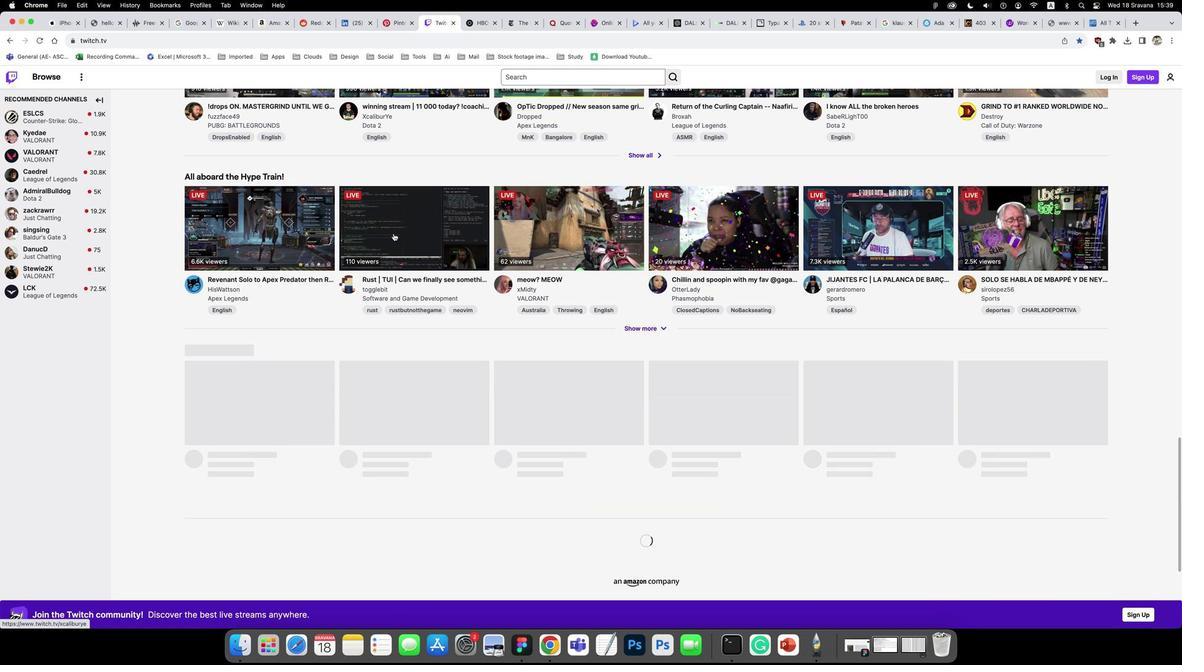 
Action: Mouse scrolled (394, 234) with delta (-3, -1)
Screenshot: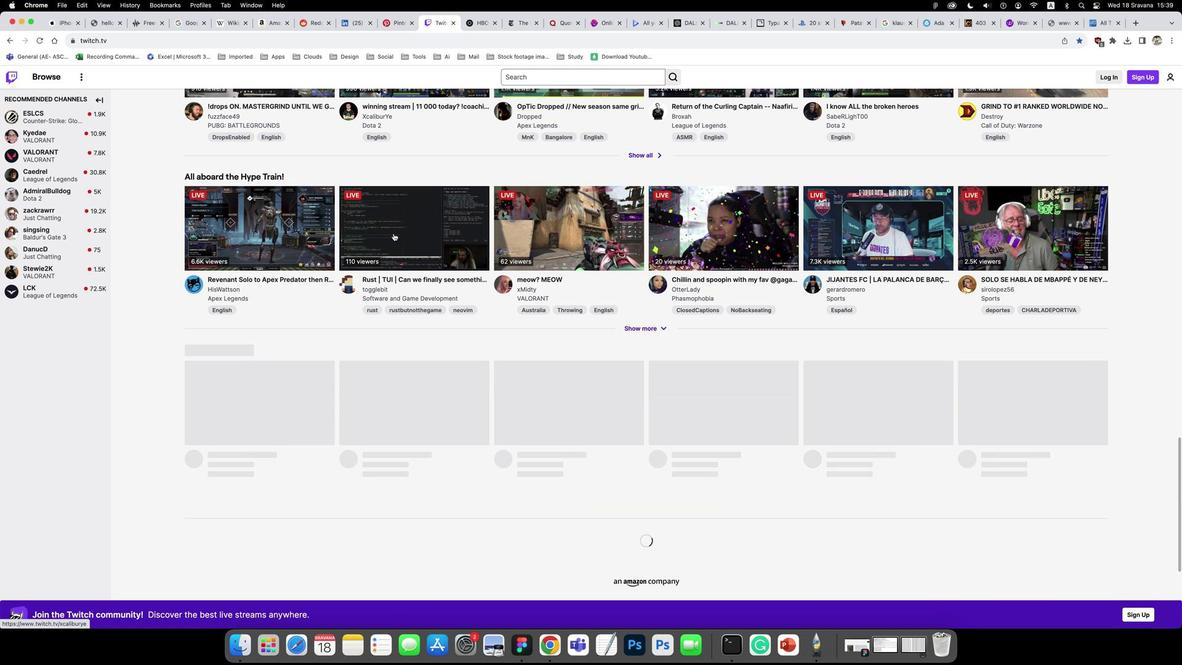 
Action: Mouse scrolled (394, 234) with delta (-3, -4)
Screenshot: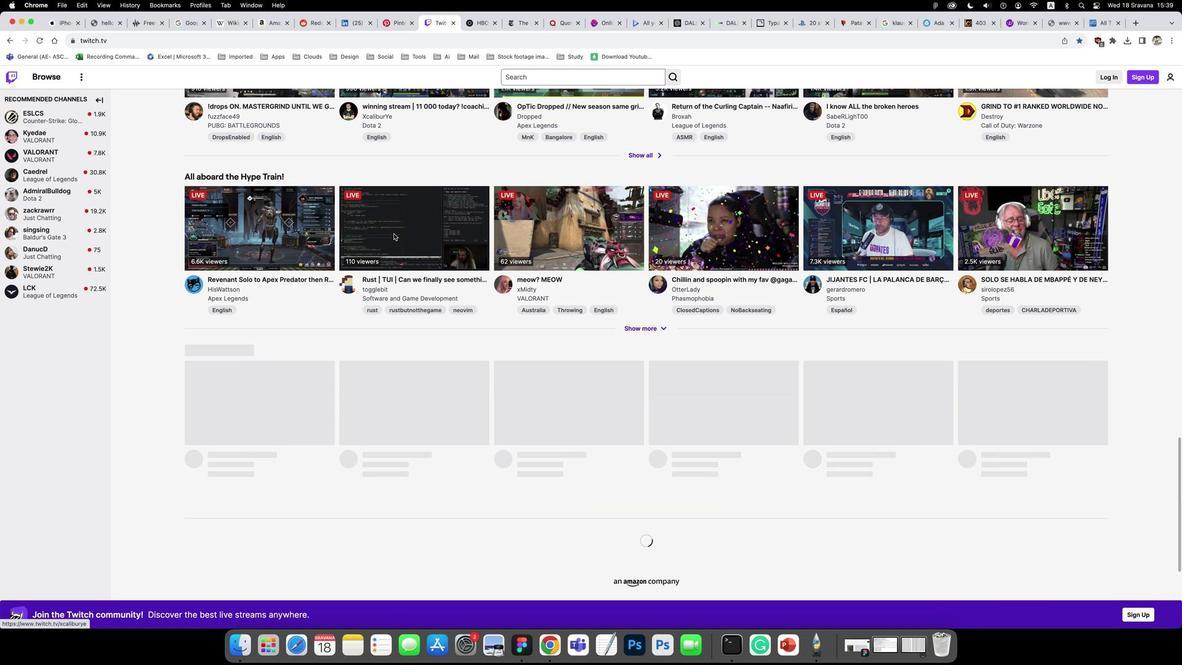 
Action: Mouse scrolled (394, 234) with delta (-3, 0)
Screenshot: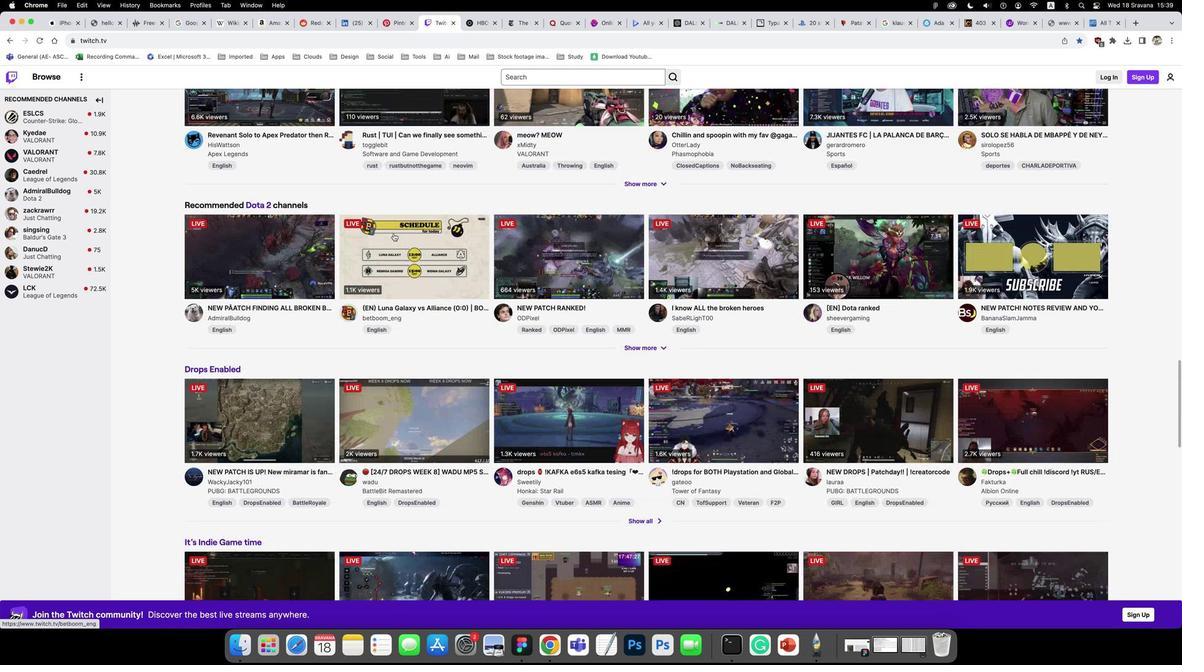 
Action: Mouse scrolled (394, 234) with delta (-3, 0)
Screenshot: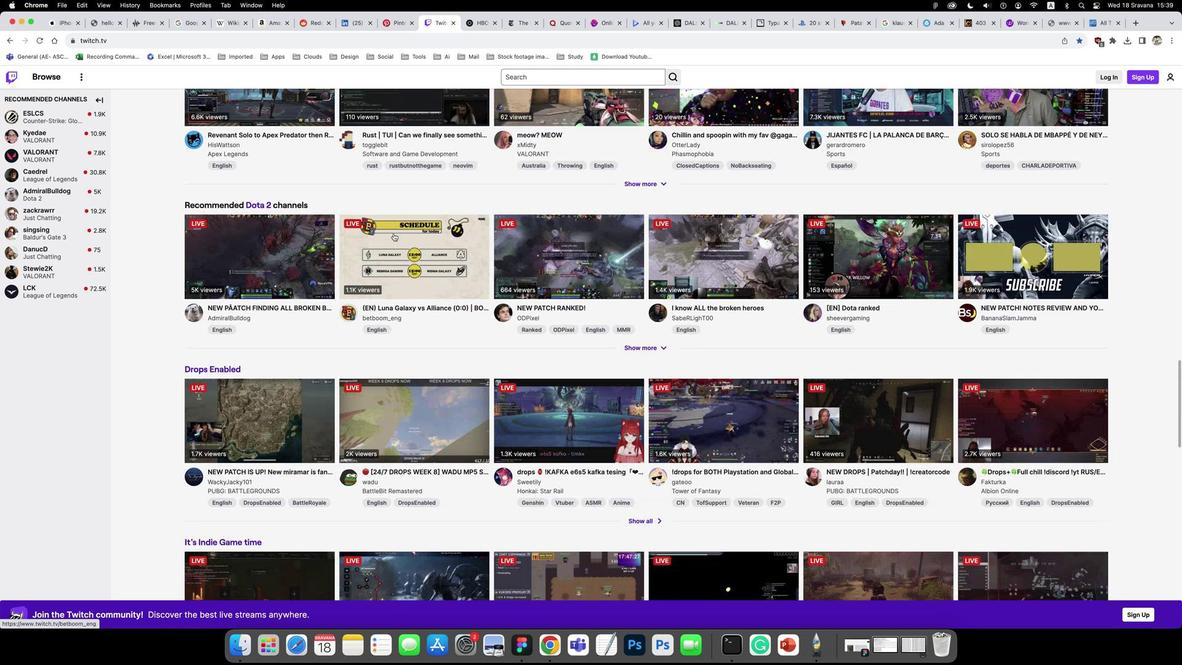 
Action: Mouse scrolled (394, 234) with delta (-3, -3)
Screenshot: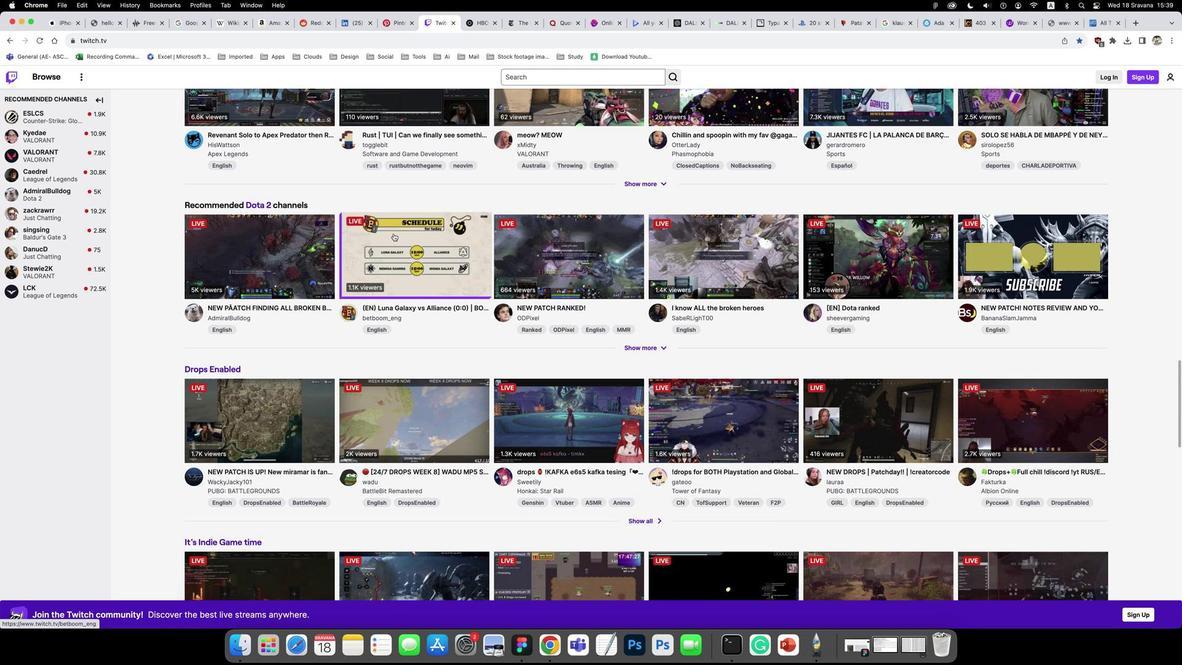 
Action: Mouse scrolled (394, 234) with delta (-3, 0)
Screenshot: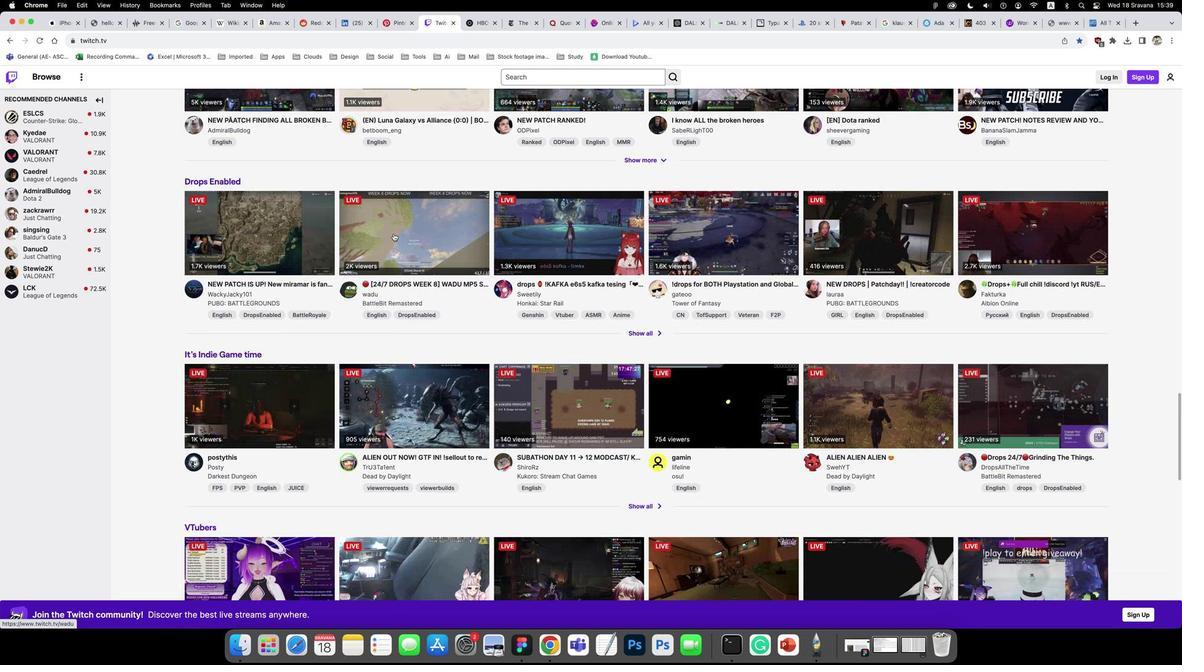 
Action: Mouse scrolled (394, 234) with delta (-3, 0)
Screenshot: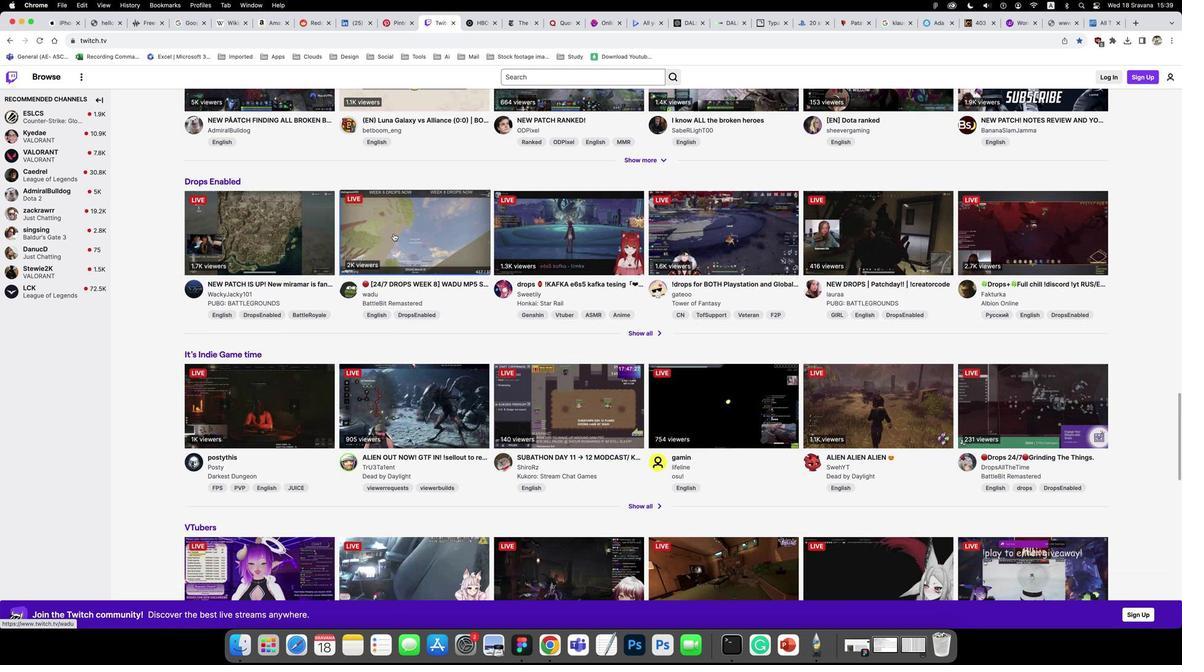 
Action: Mouse scrolled (394, 234) with delta (-3, -4)
Screenshot: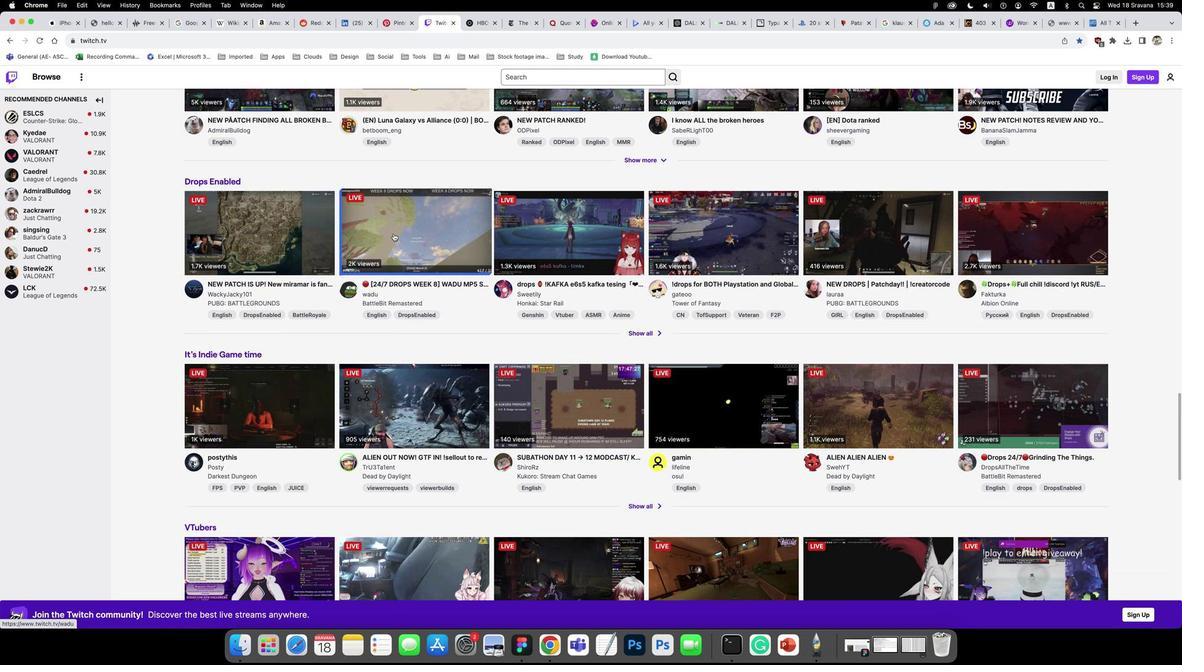 
Action: Mouse scrolled (394, 234) with delta (-3, 0)
Screenshot: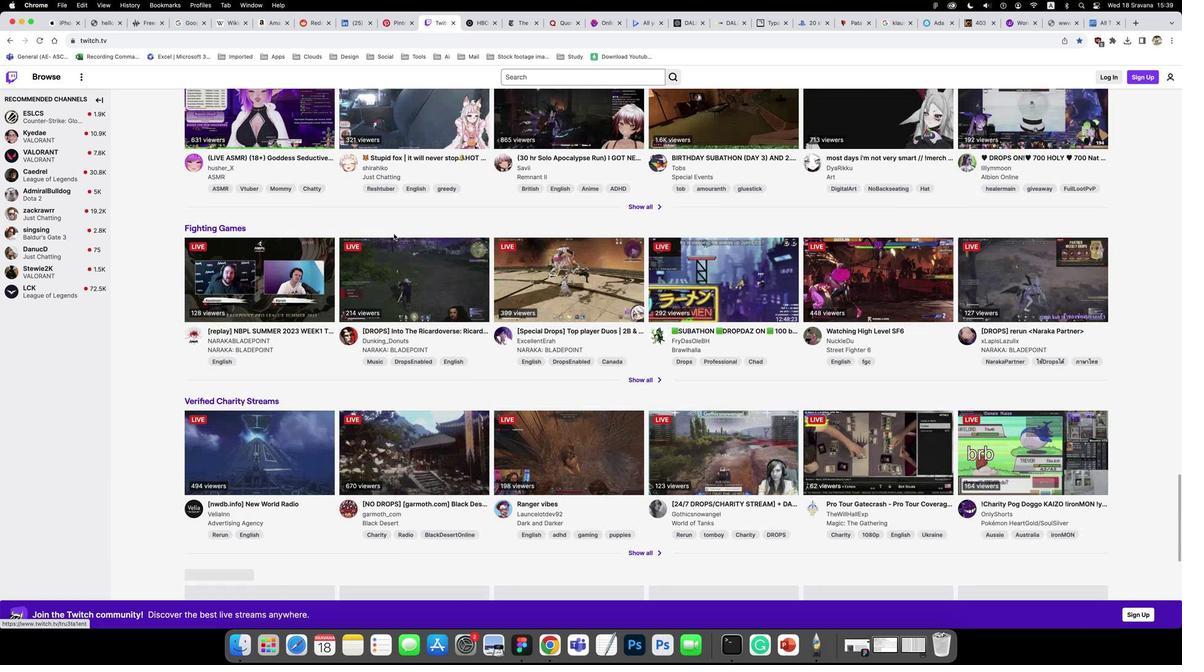 
Action: Mouse scrolled (394, 234) with delta (-3, -1)
Screenshot: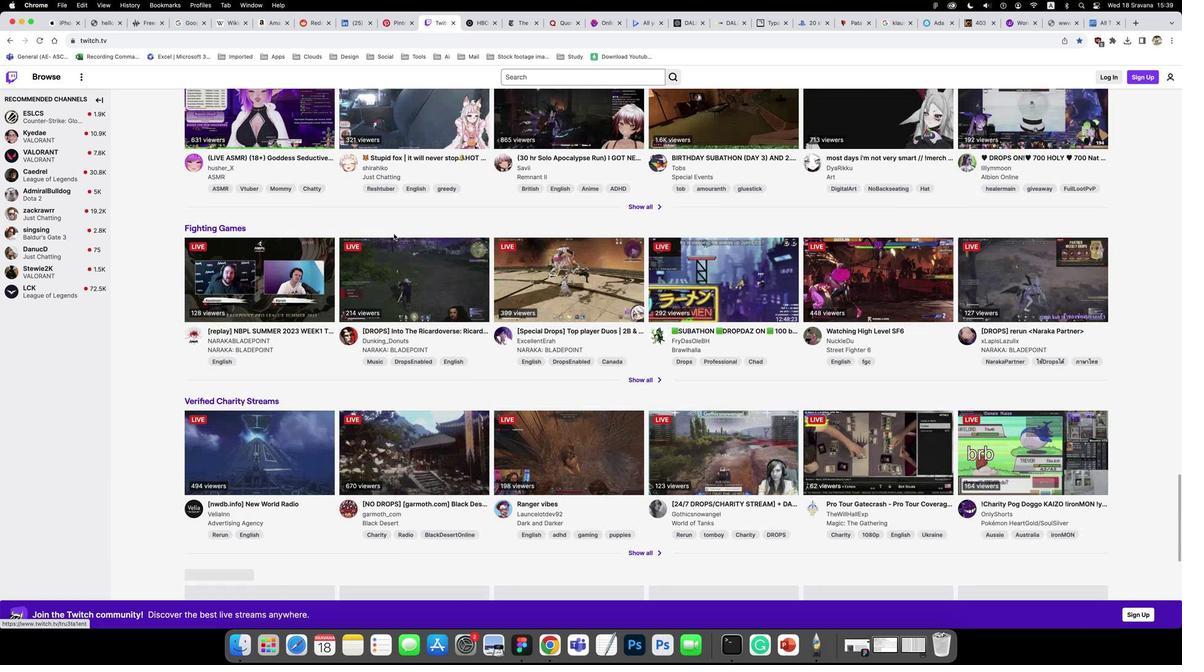 
Action: Mouse scrolled (394, 234) with delta (-3, -4)
Screenshot: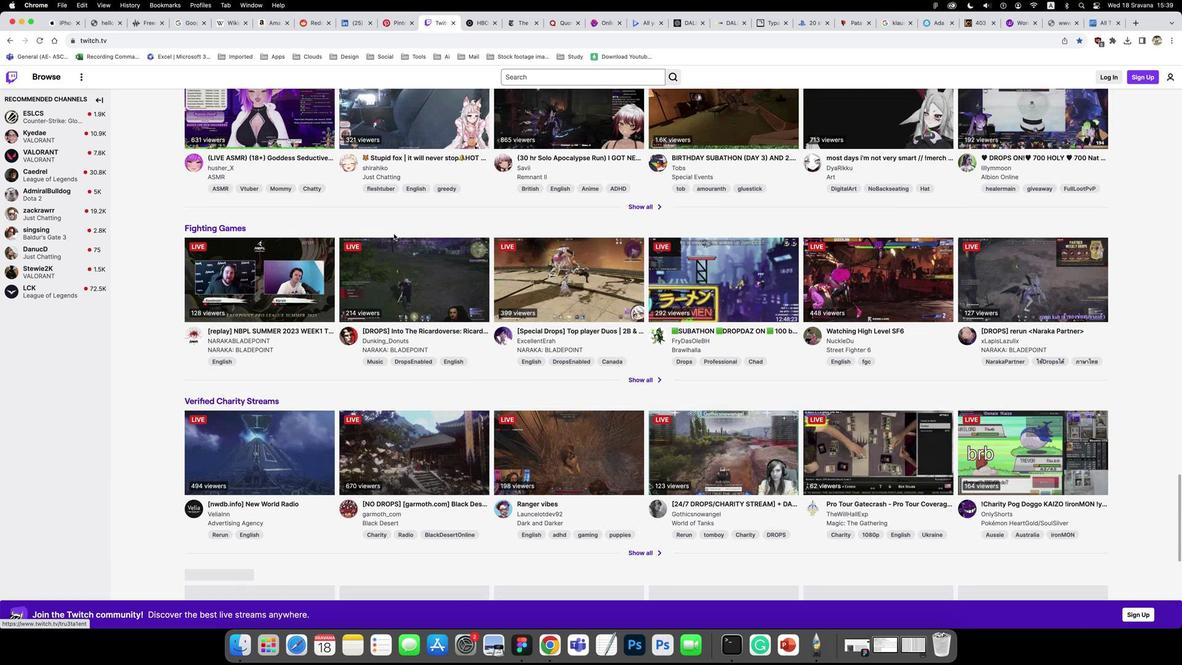 
Action: Mouse scrolled (394, 234) with delta (-3, -6)
Screenshot: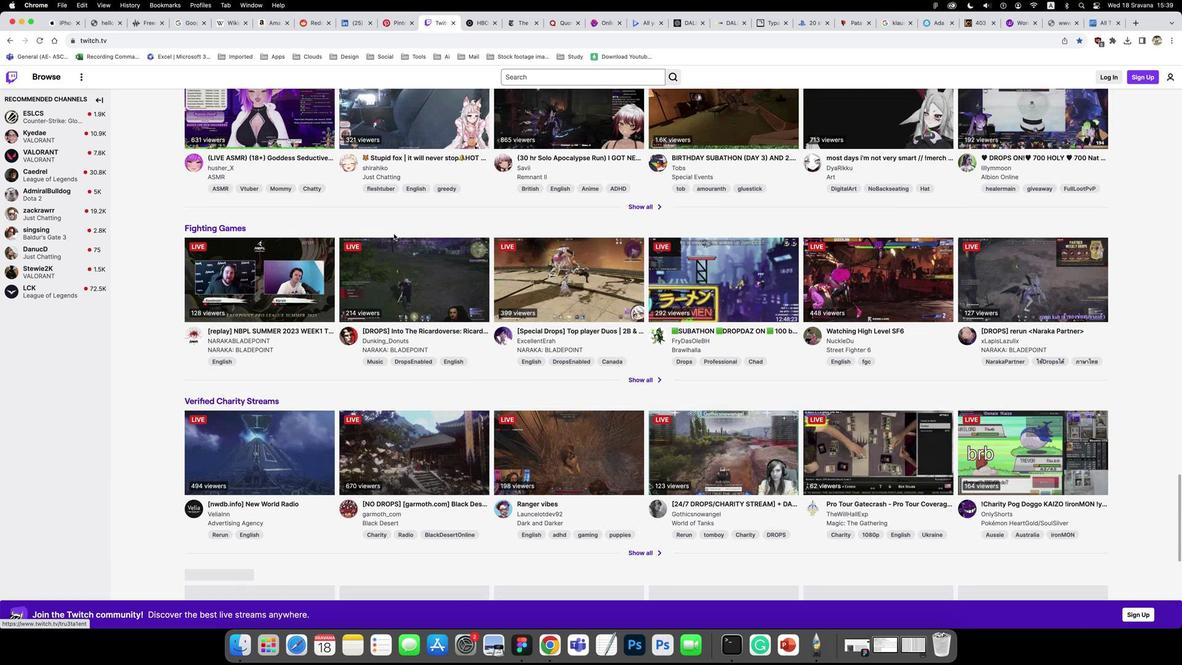 
Action: Mouse moved to (489, 25)
Screenshot: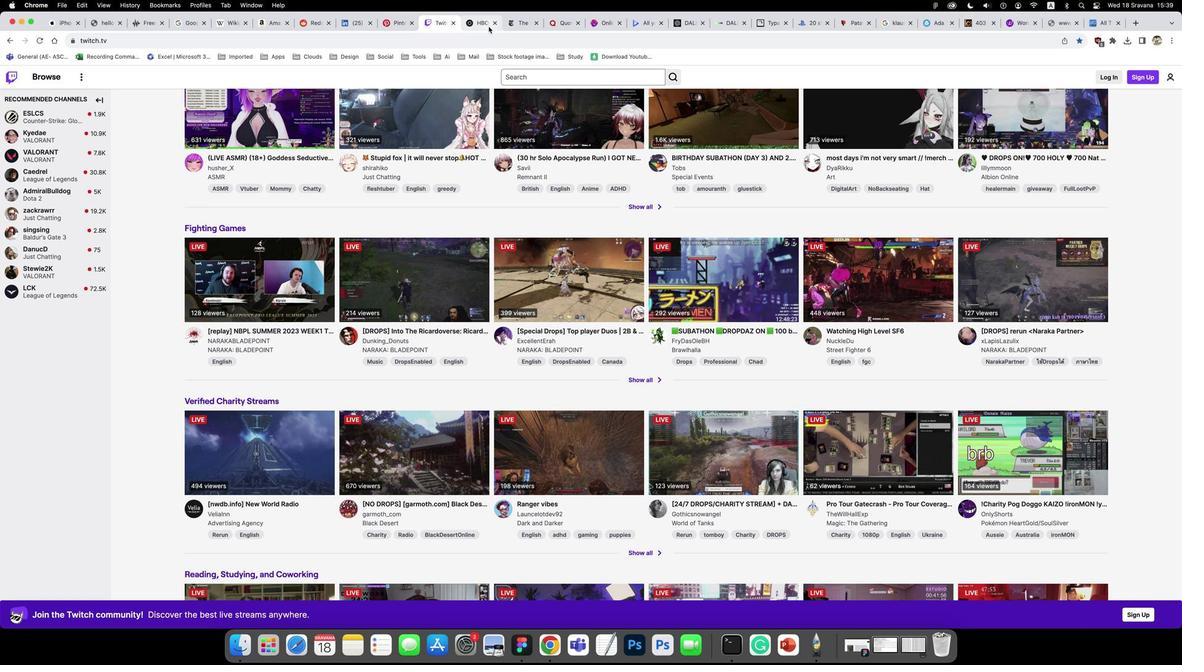 
Action: Mouse pressed left at (489, 25)
Screenshot: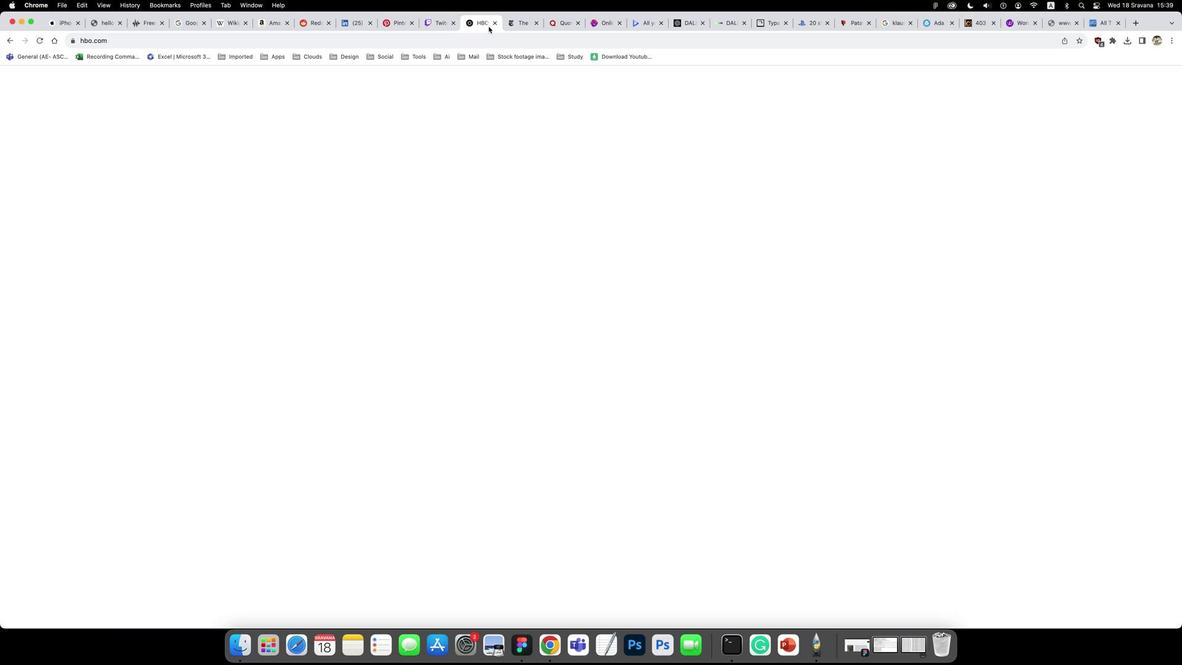 
Action: Mouse moved to (34, 40)
Screenshot: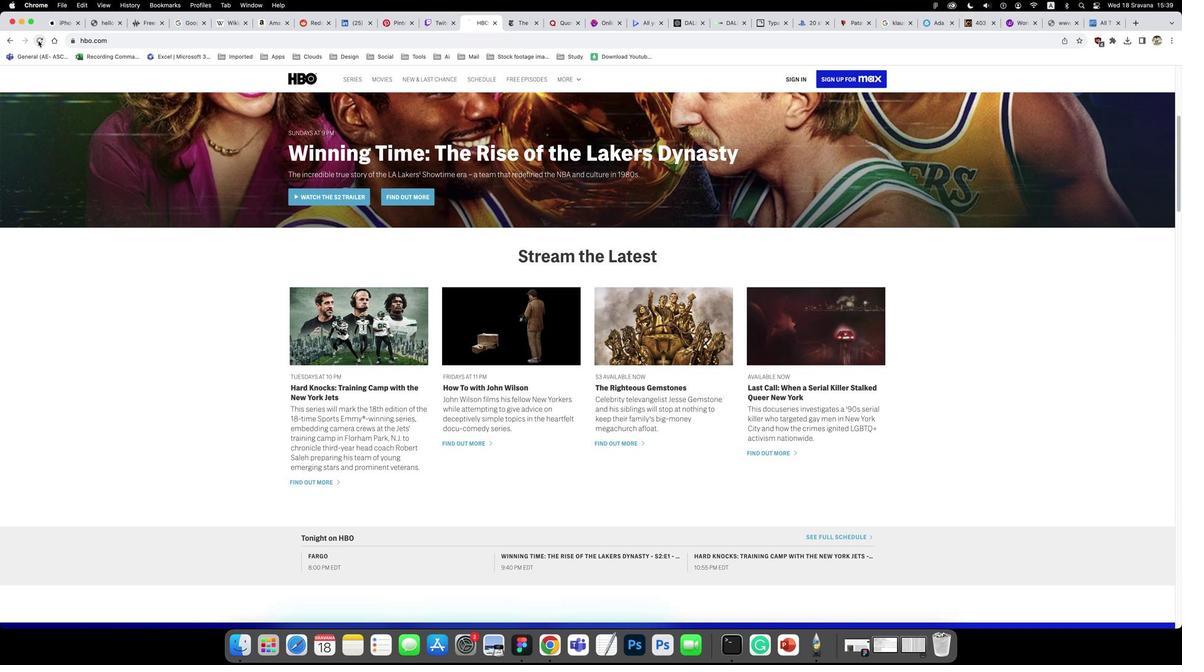 
Action: Mouse pressed left at (34, 40)
Screenshot: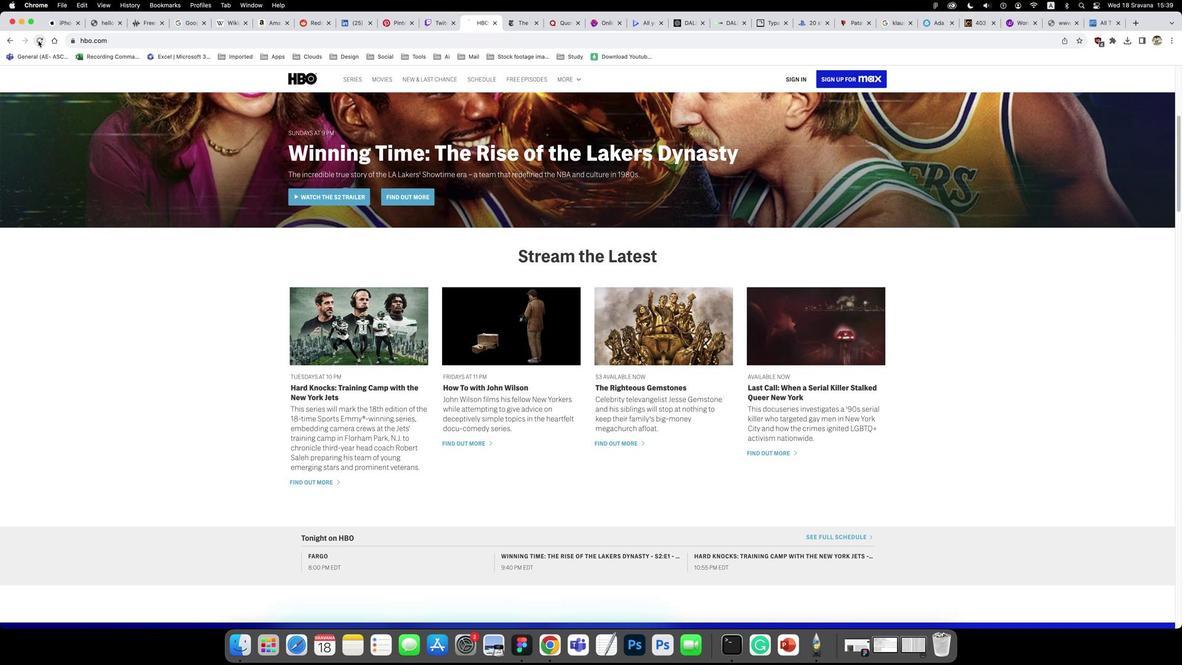 
Action: Mouse moved to (197, 195)
Screenshot: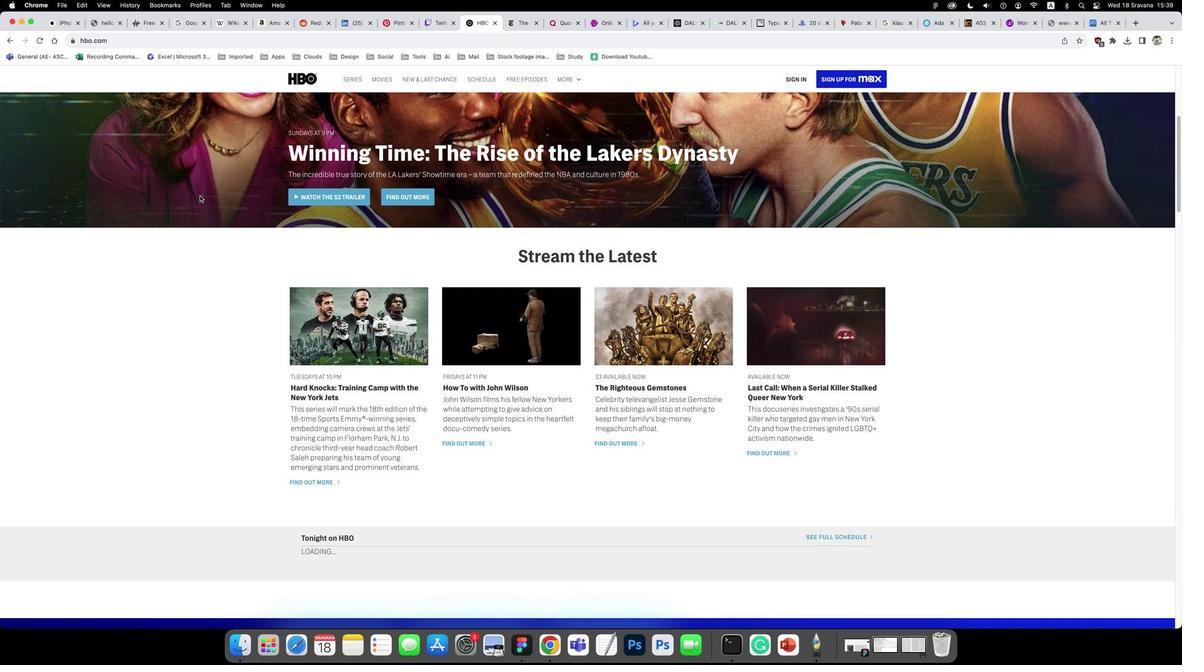 
Action: Mouse scrolled (197, 195) with delta (-3, 0)
Screenshot: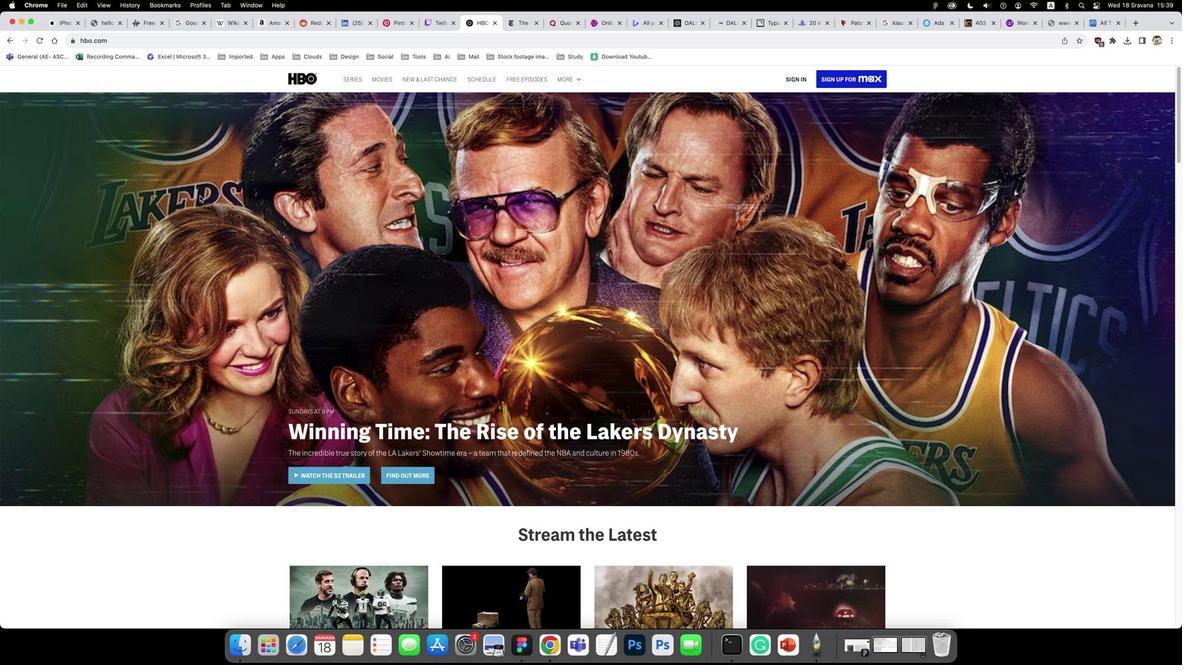 
Action: Mouse scrolled (197, 195) with delta (-3, 0)
Screenshot: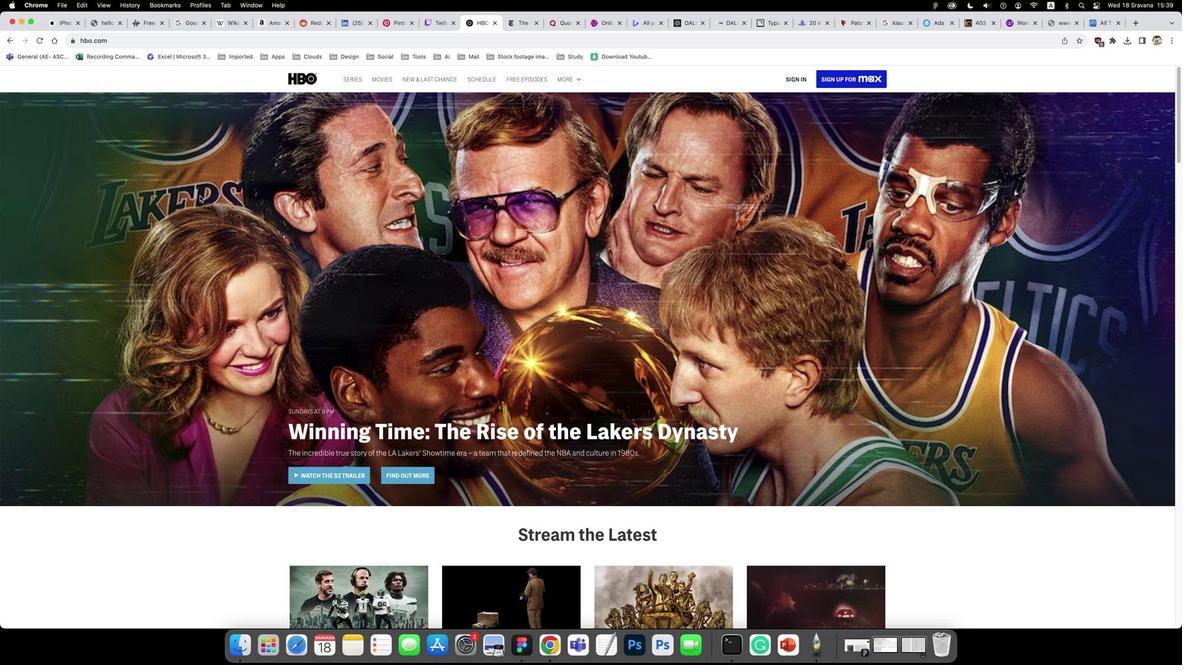 
Action: Mouse scrolled (197, 195) with delta (-3, 2)
Screenshot: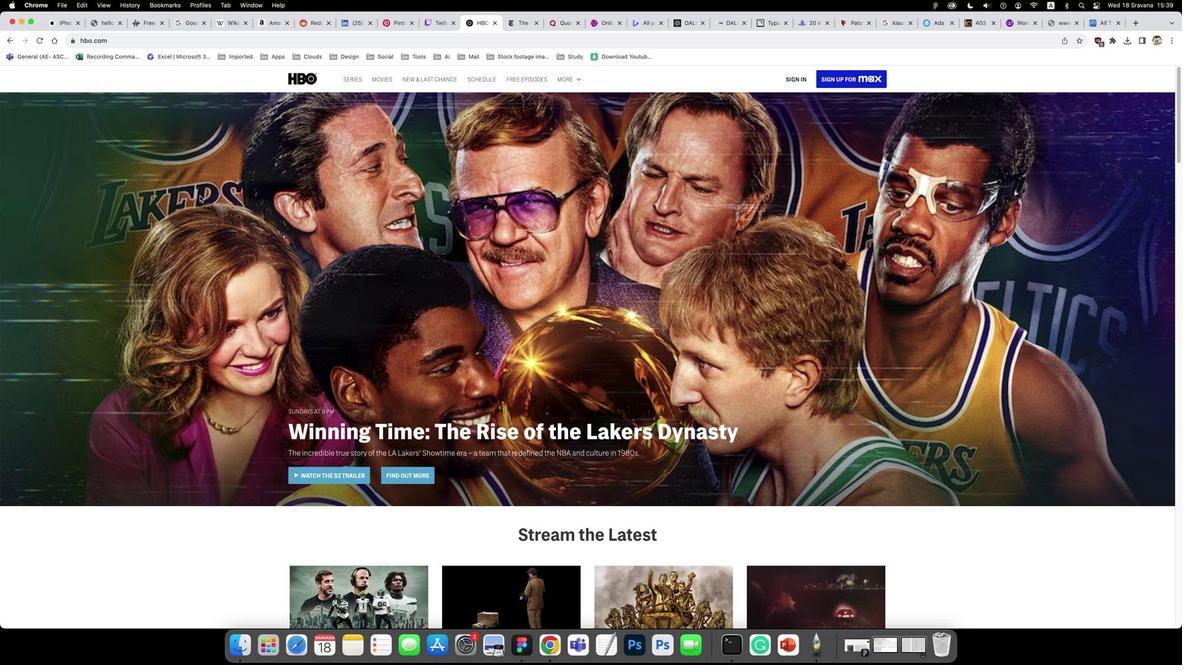 
Action: Mouse scrolled (197, 195) with delta (-3, 3)
Screenshot: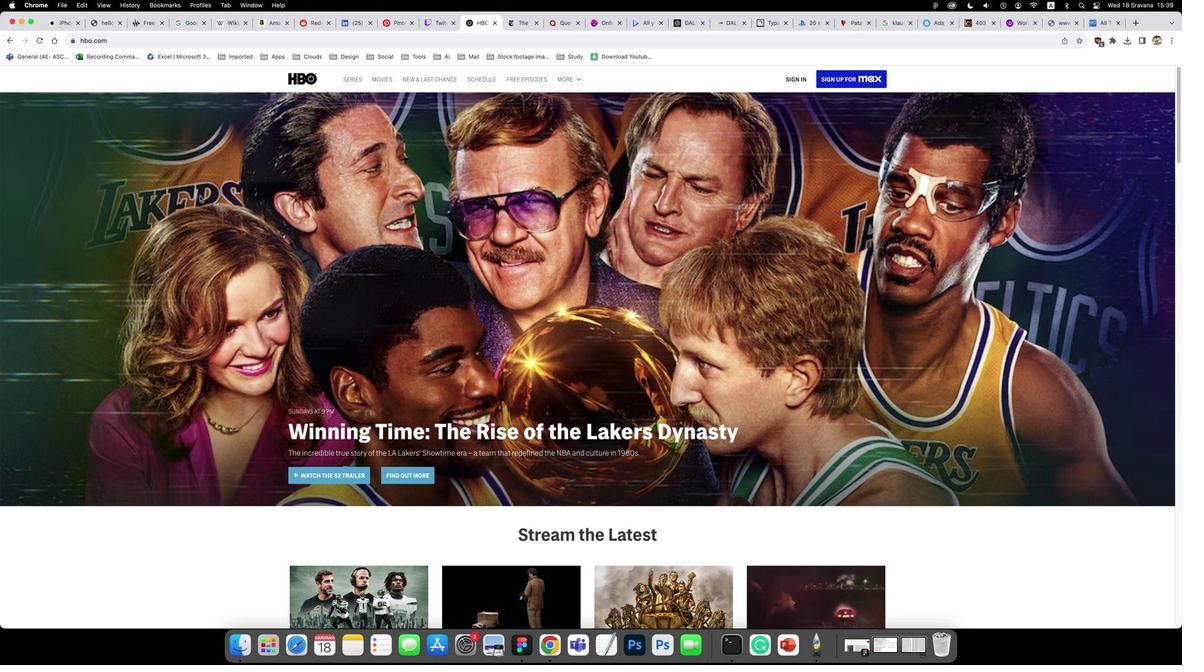
Action: Mouse scrolled (197, 195) with delta (-3, 0)
Screenshot: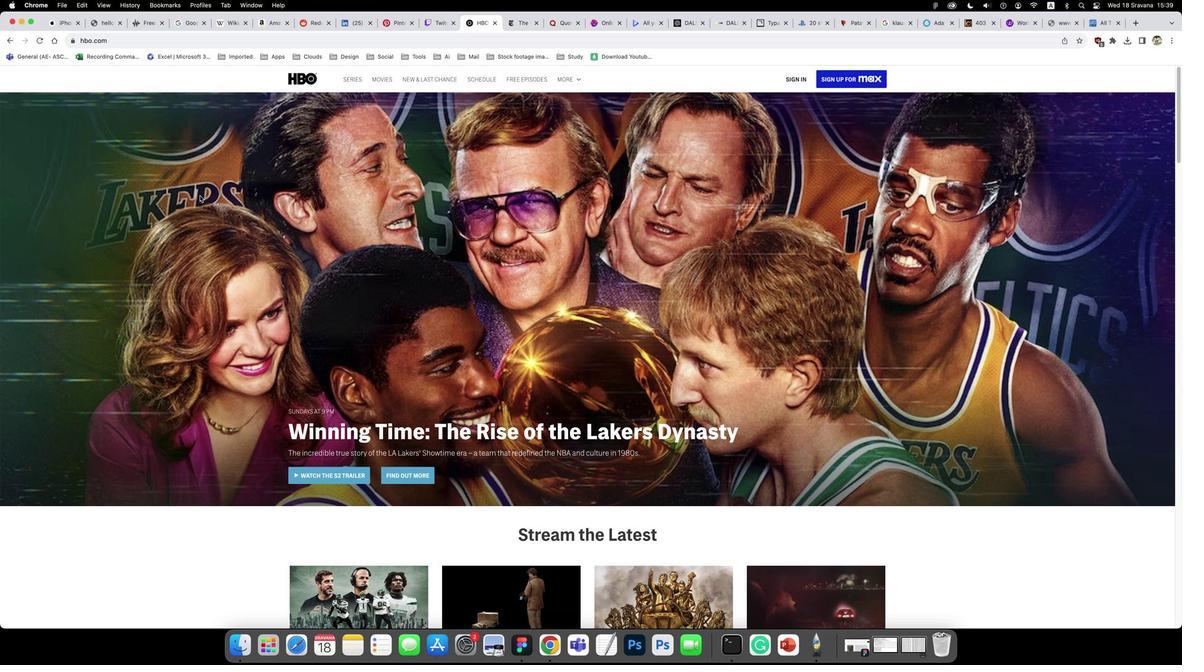 
Action: Mouse scrolled (197, 195) with delta (-3, 0)
Screenshot: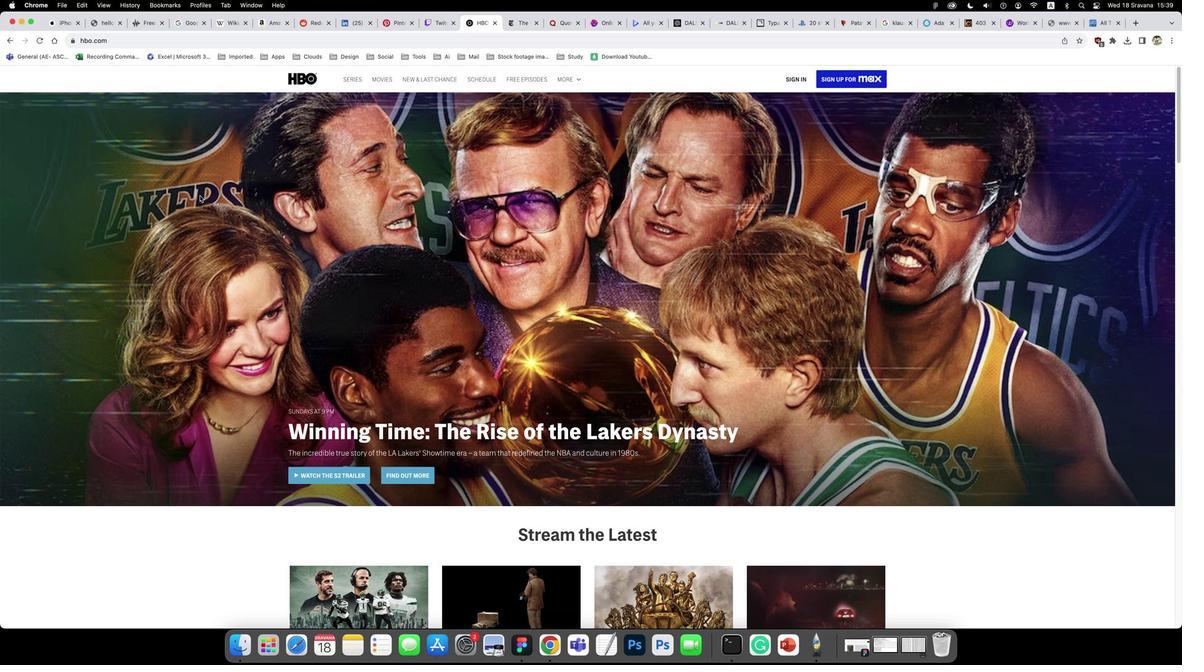
Action: Mouse scrolled (197, 195) with delta (-3, 3)
Screenshot: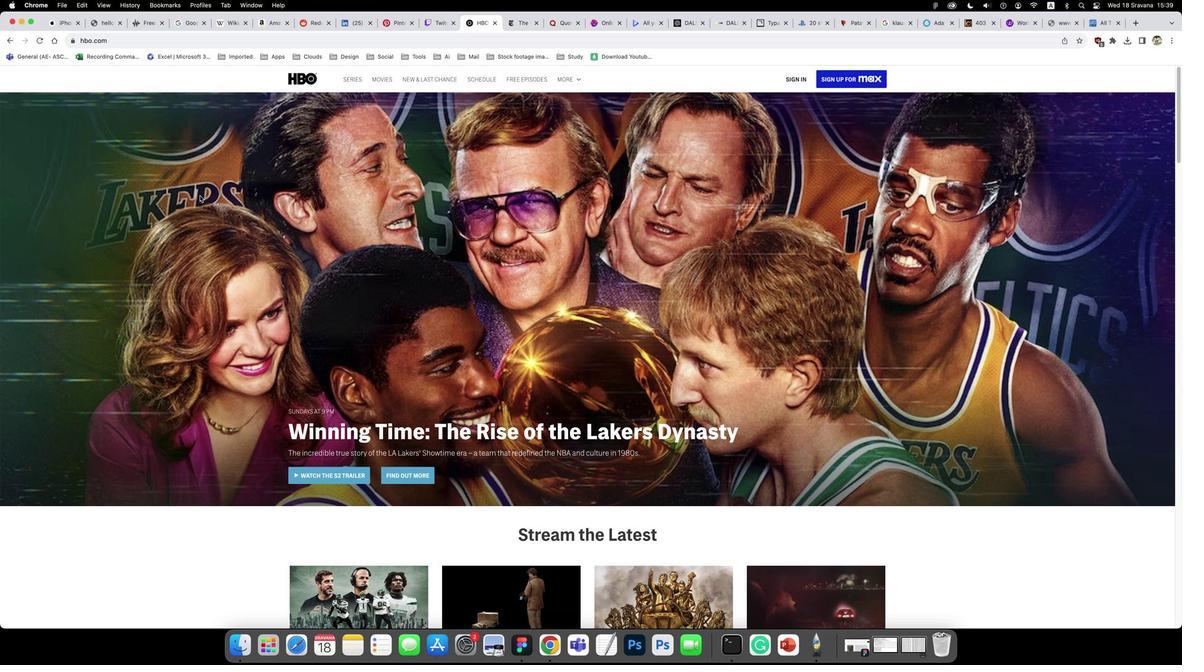 
Action: Mouse scrolled (197, 195) with delta (-3, 5)
Screenshot: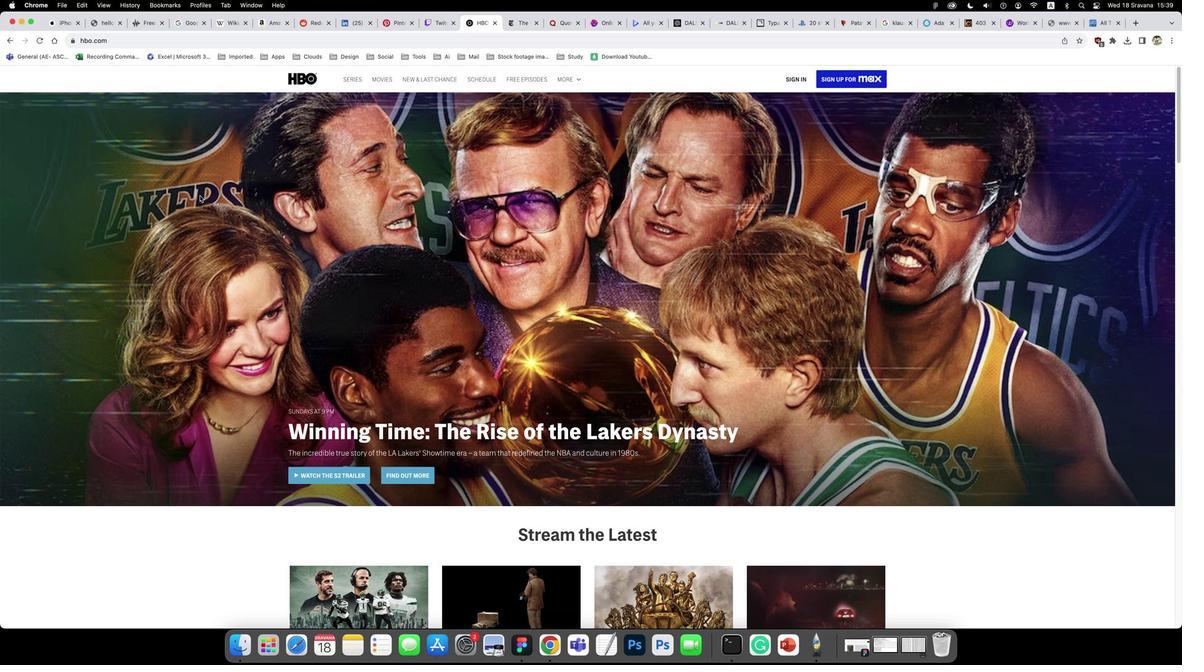 
Action: Mouse scrolled (197, 195) with delta (-3, 6)
Screenshot: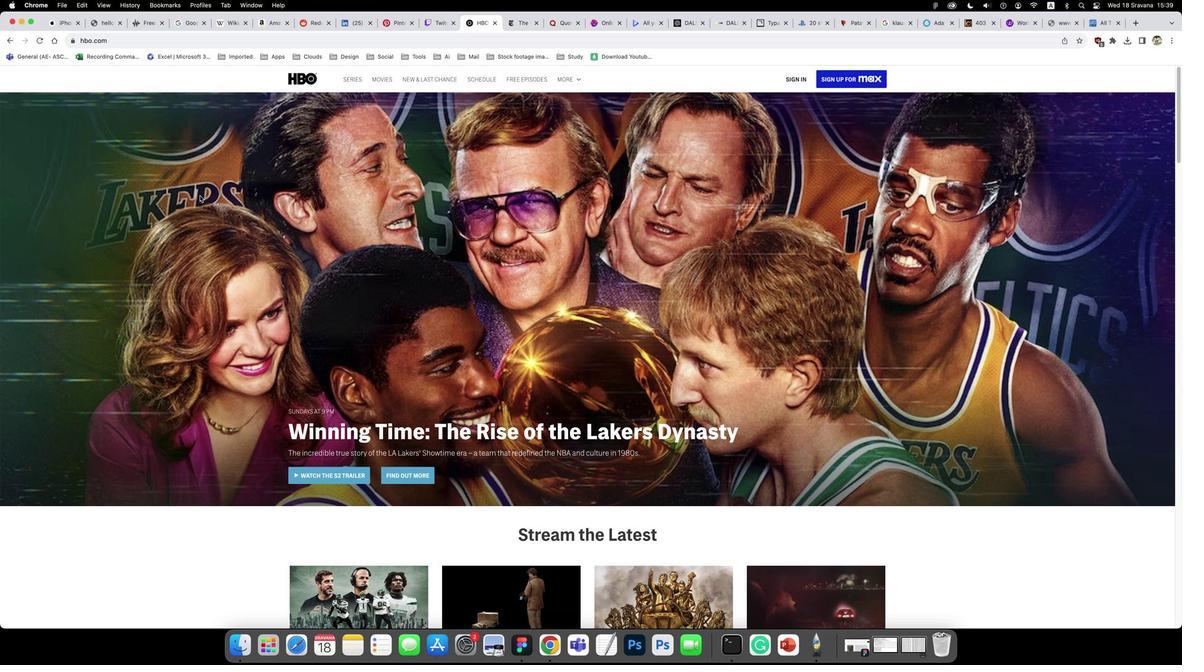
Action: Mouse scrolled (197, 195) with delta (-3, 6)
Screenshot: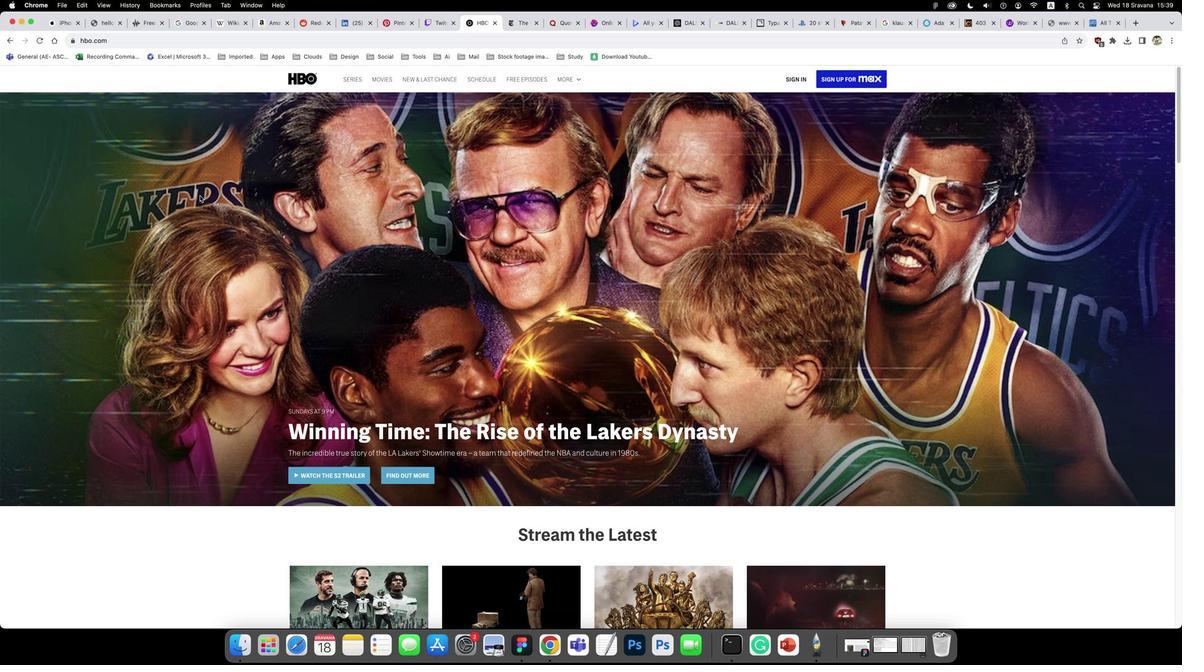 
Action: Mouse scrolled (197, 195) with delta (-3, 0)
Screenshot: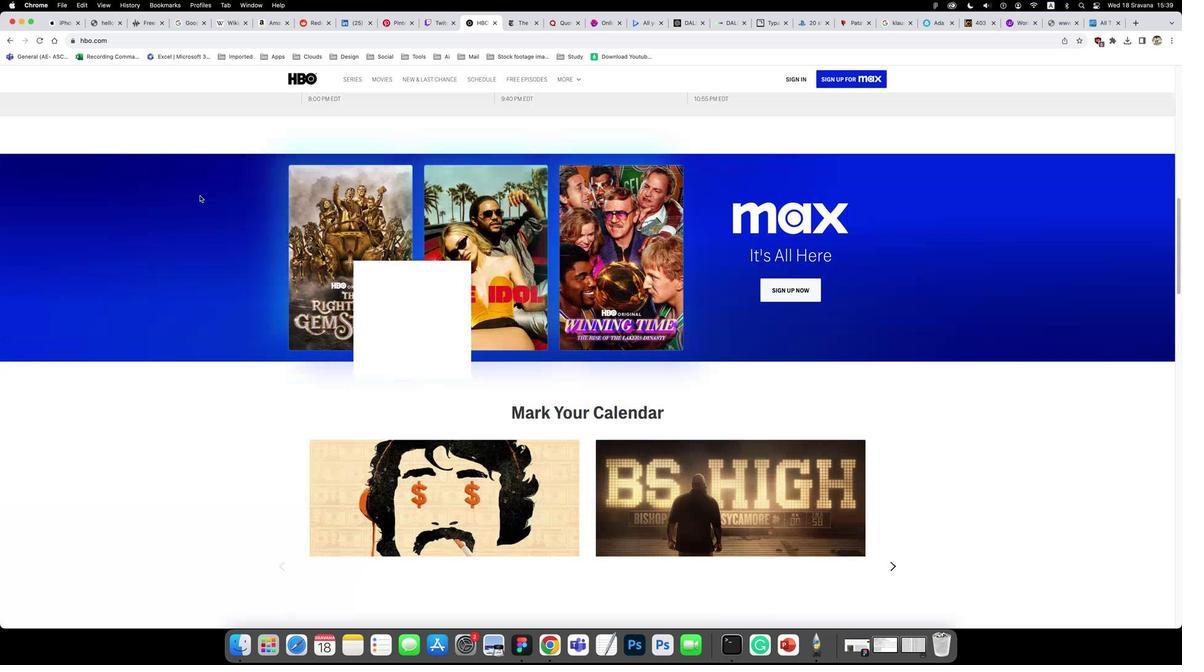 
Action: Mouse scrolled (197, 195) with delta (-3, 0)
Screenshot: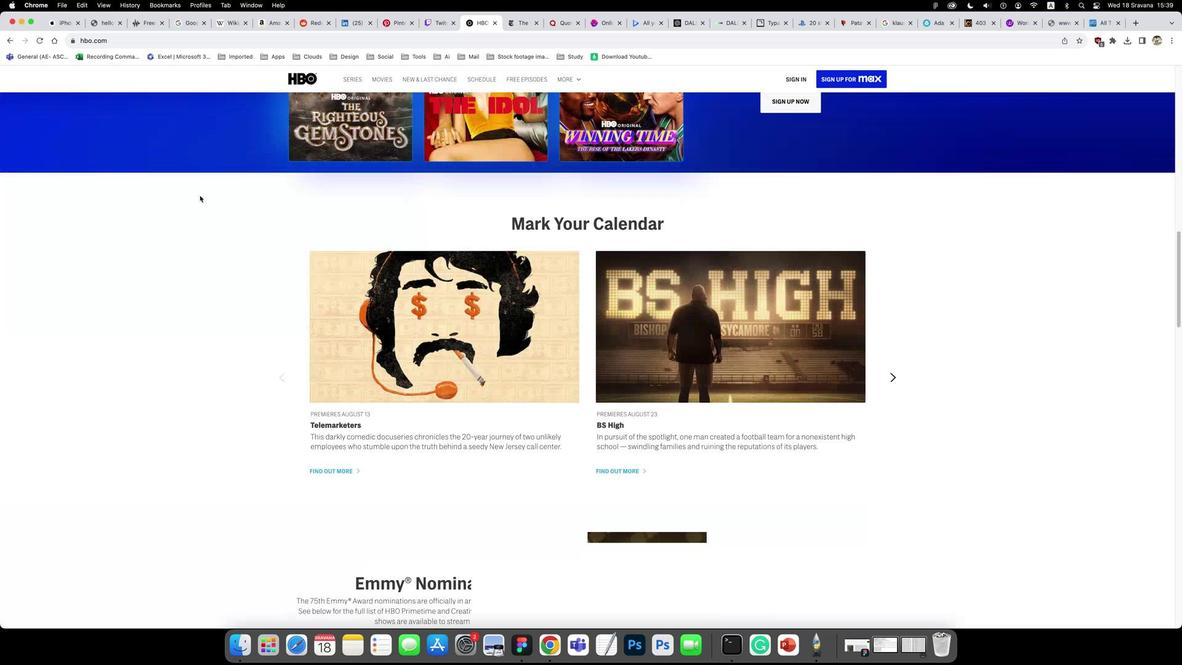 
Action: Mouse scrolled (197, 195) with delta (-3, -3)
Screenshot: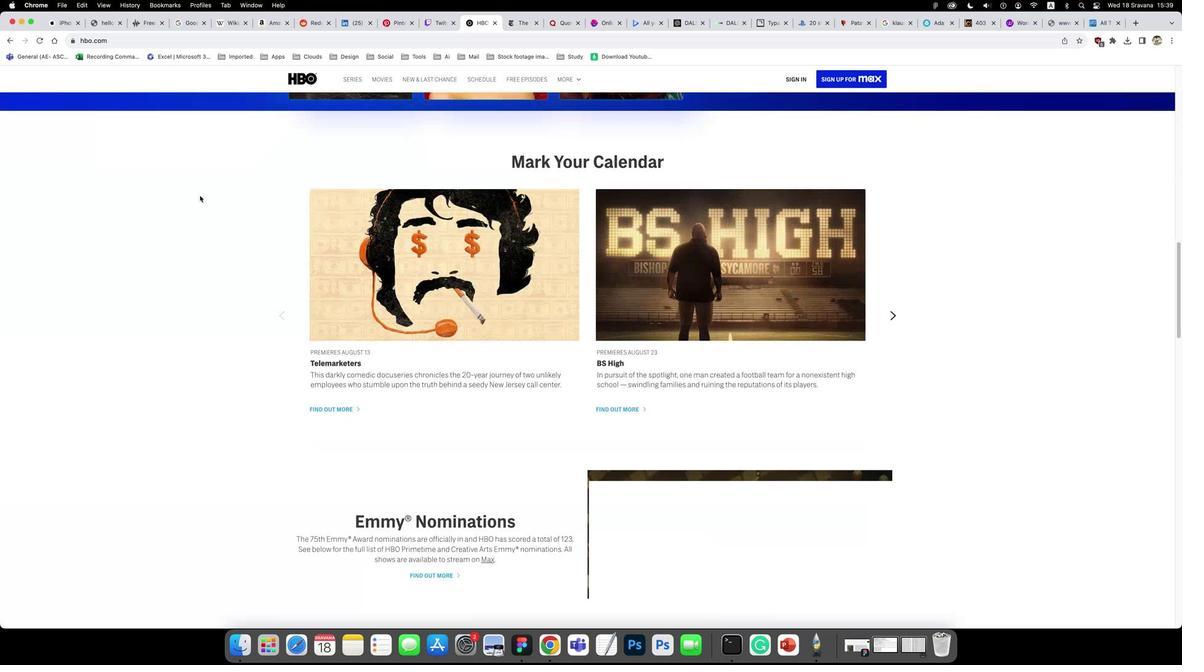 
Action: Mouse scrolled (197, 195) with delta (-3, -5)
Screenshot: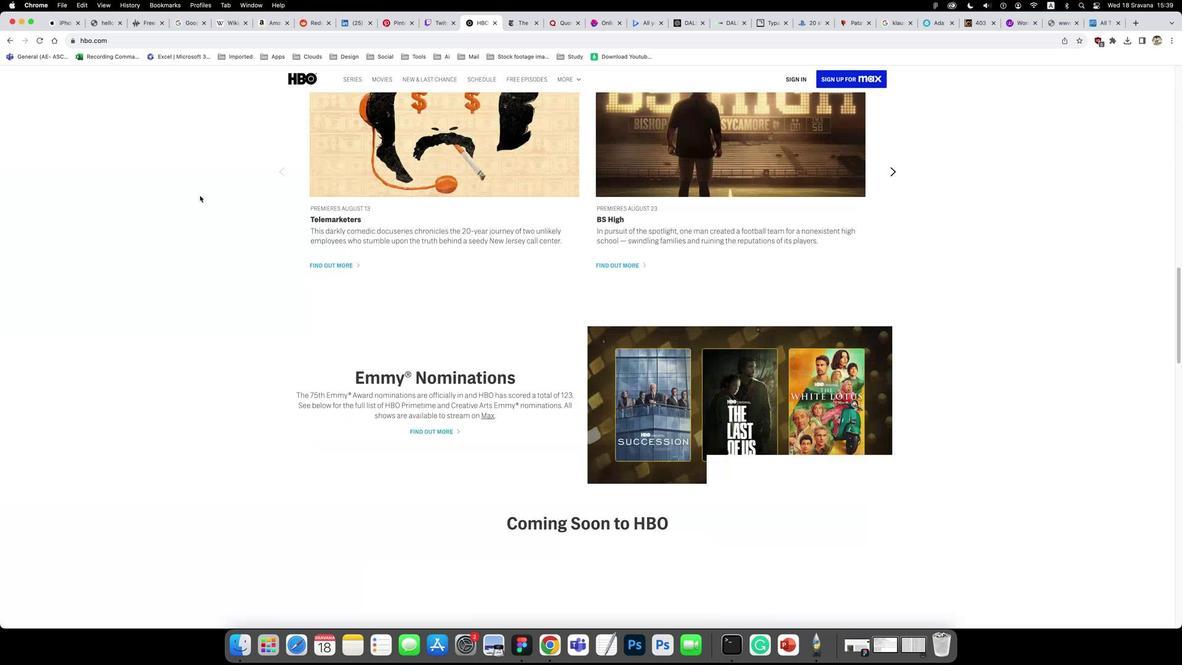 
Action: Mouse scrolled (197, 195) with delta (-3, -6)
Screenshot: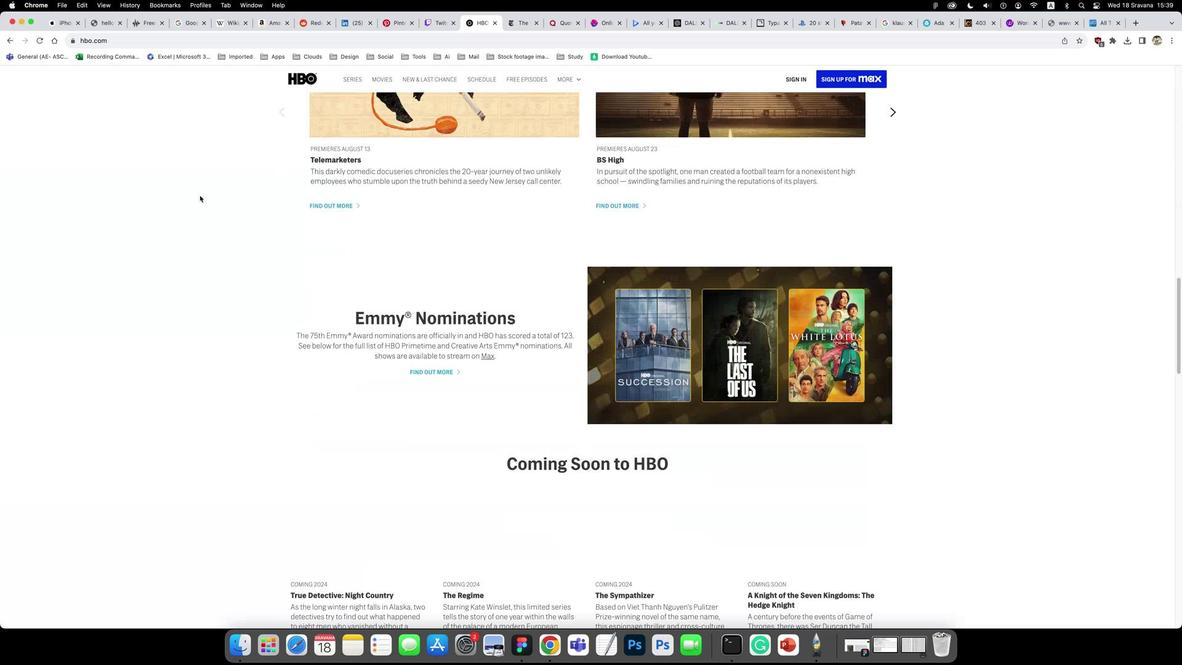 
Action: Mouse scrolled (197, 195) with delta (-3, -7)
Screenshot: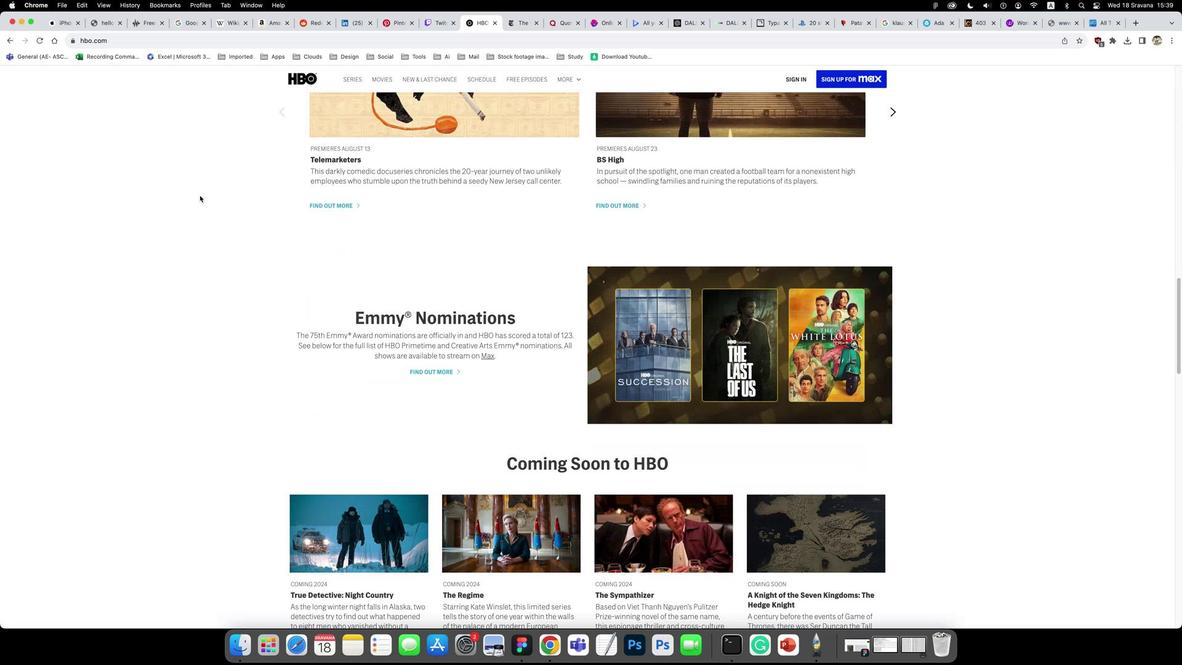 
Action: Mouse scrolled (197, 195) with delta (-3, -7)
Screenshot: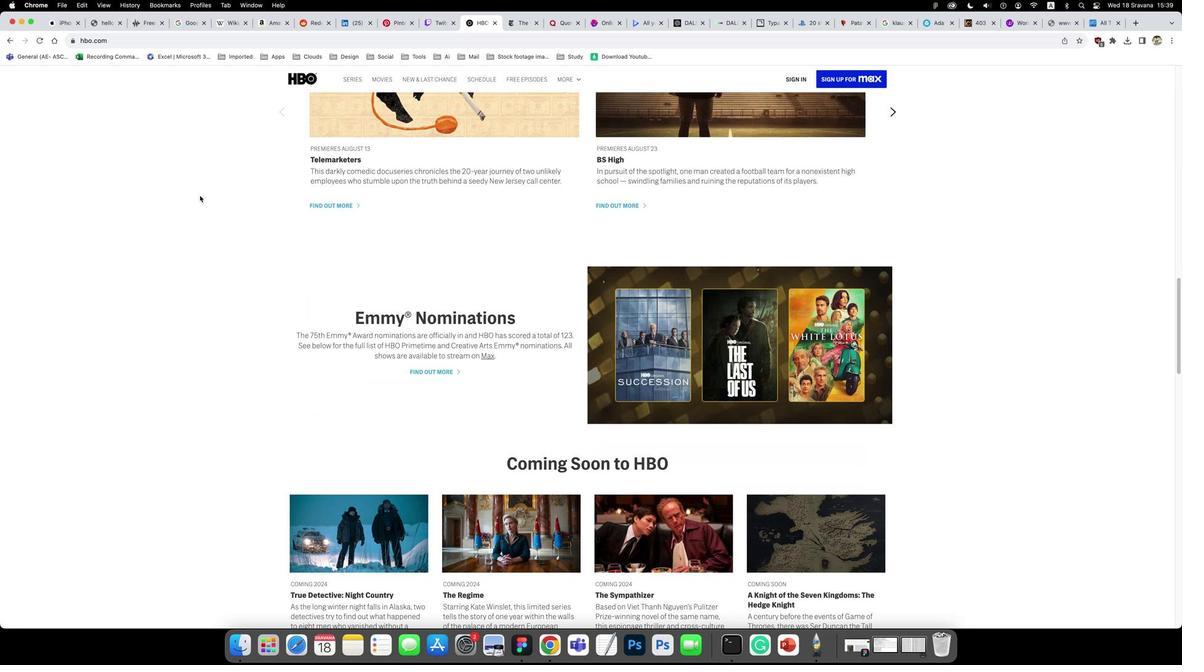 
Action: Mouse scrolled (197, 195) with delta (-3, 0)
Screenshot: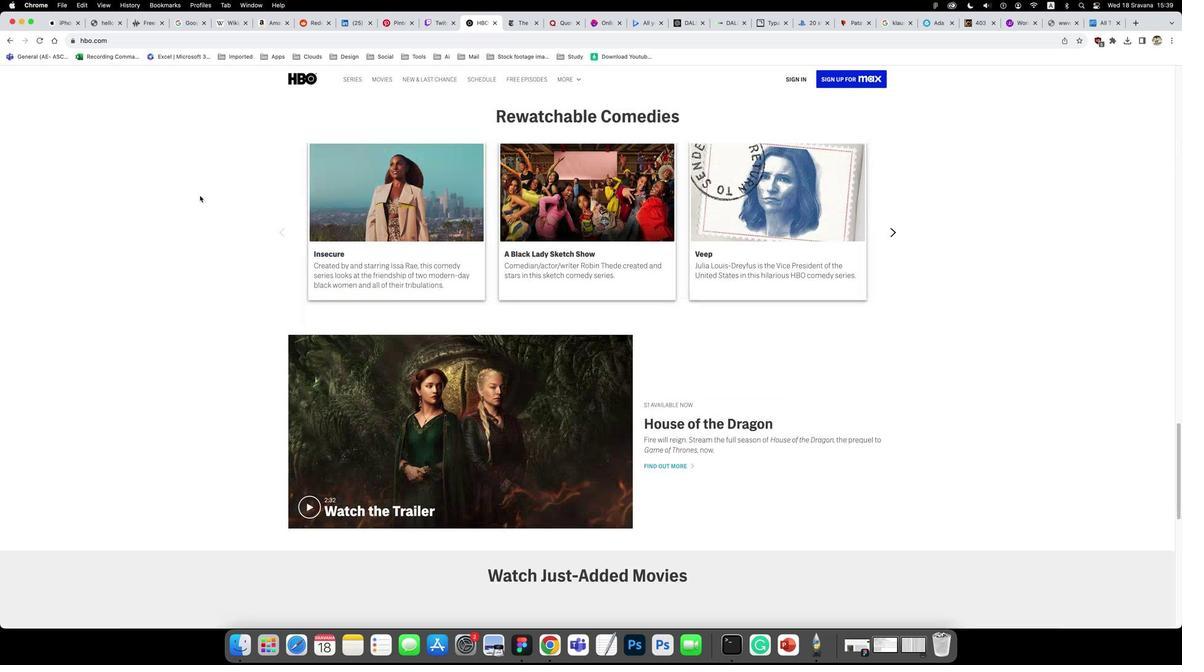 
Action: Mouse scrolled (197, 195) with delta (-3, 0)
Screenshot: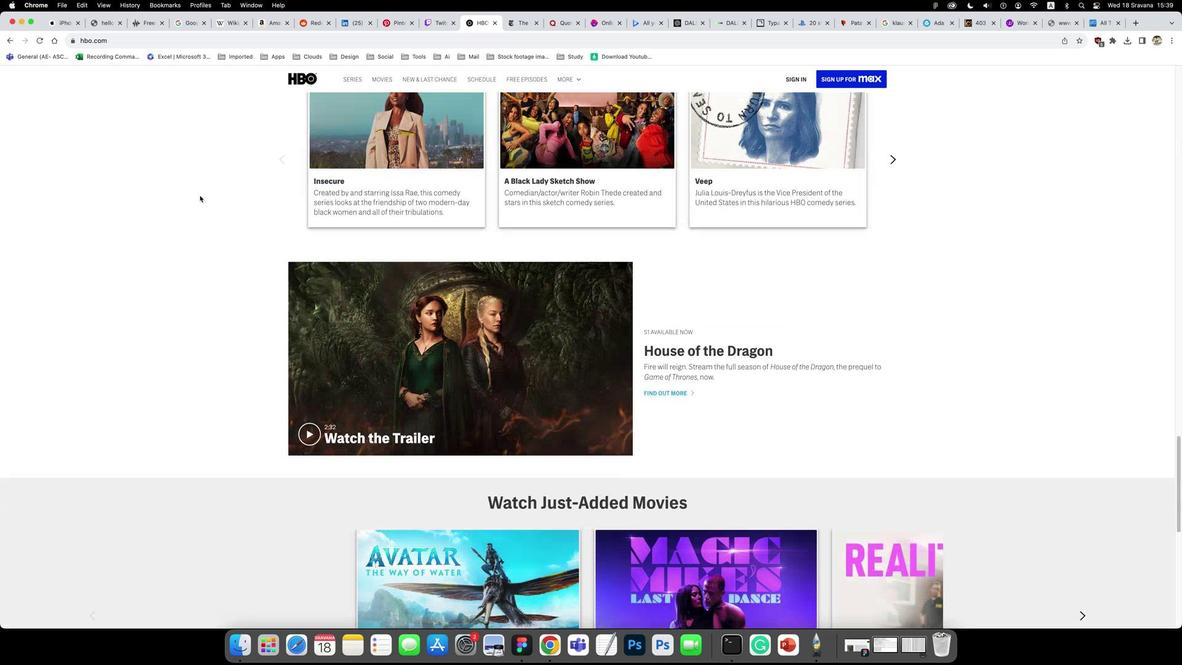 
Action: Mouse scrolled (197, 195) with delta (-3, -3)
Screenshot: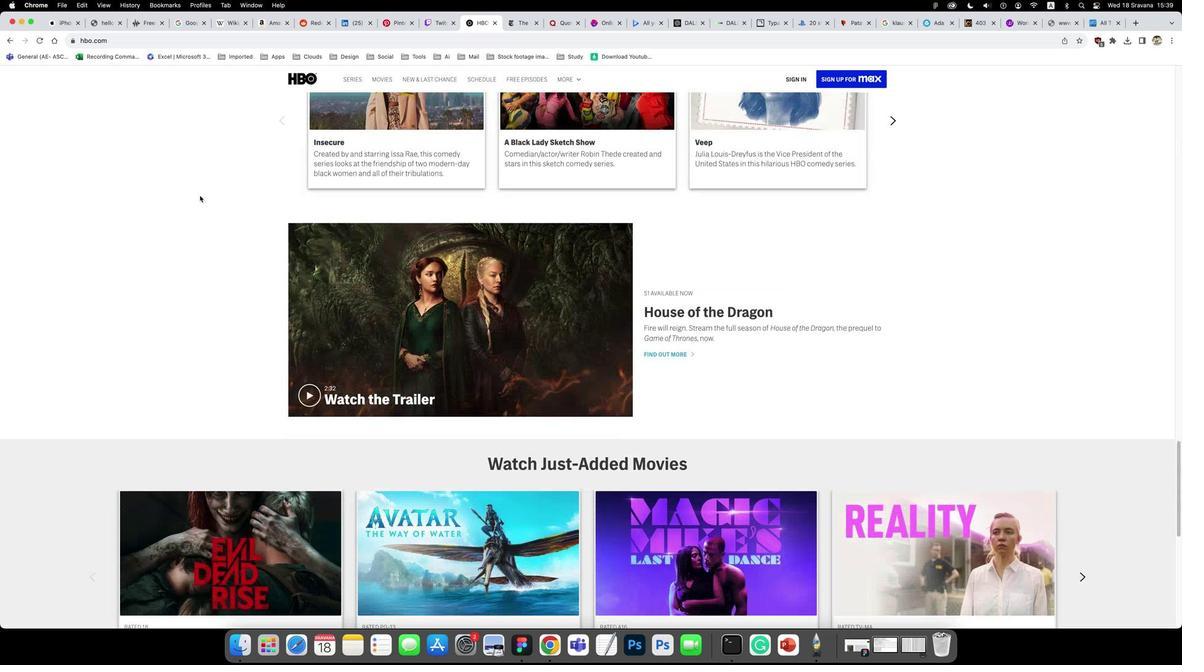 
Action: Mouse scrolled (197, 195) with delta (-3, -5)
Screenshot: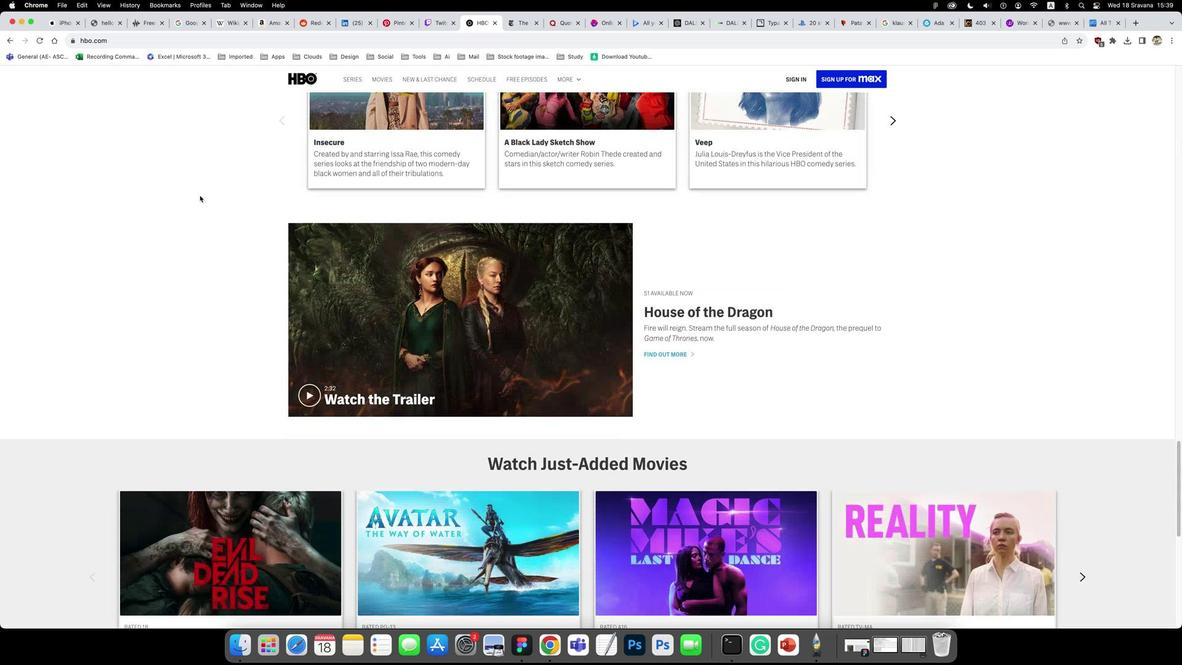 
Action: Mouse scrolled (197, 195) with delta (-3, -6)
Screenshot: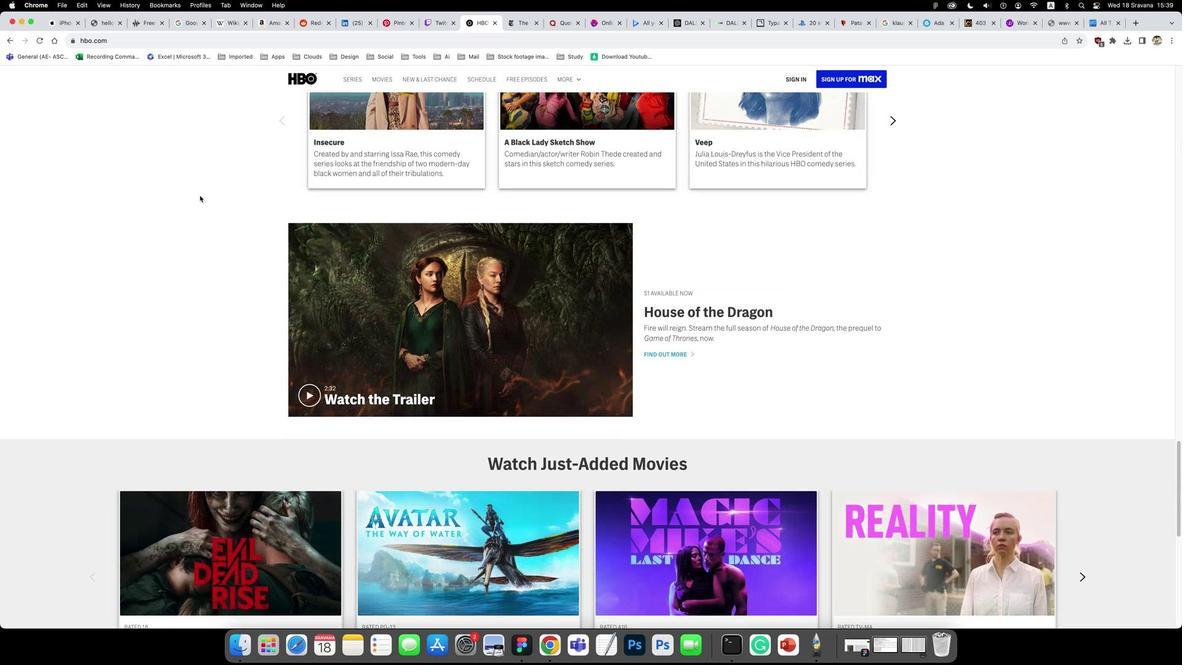 
Action: Mouse scrolled (197, 195) with delta (-3, -7)
Screenshot: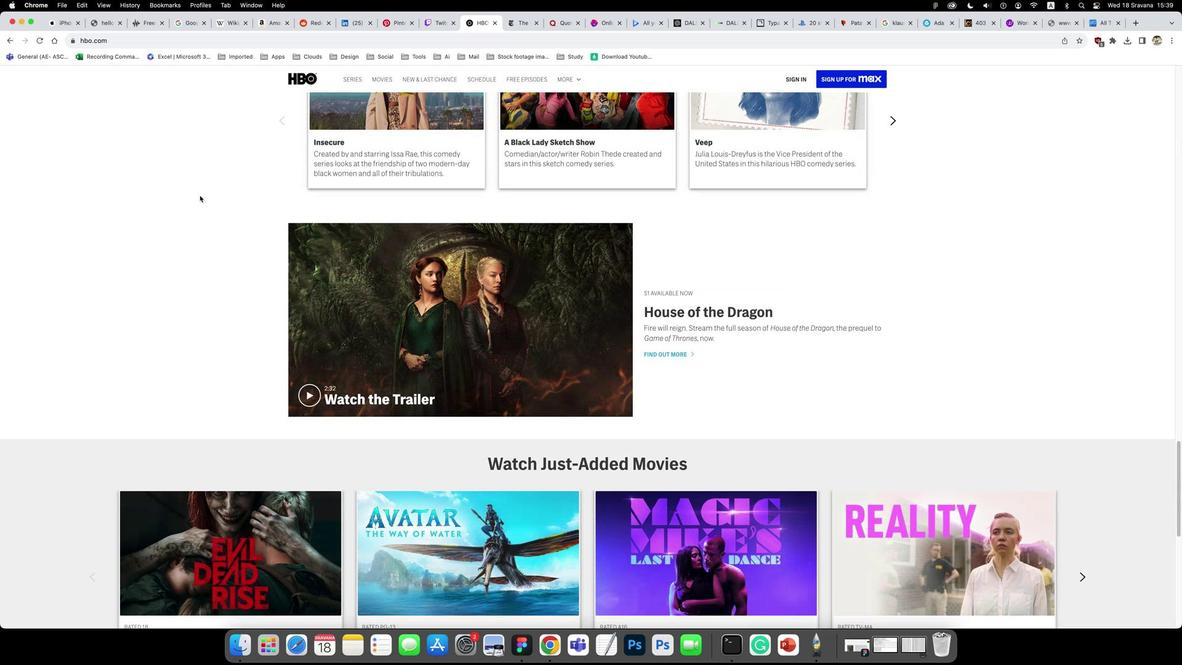 
Action: Mouse scrolled (197, 195) with delta (-3, 0)
Screenshot: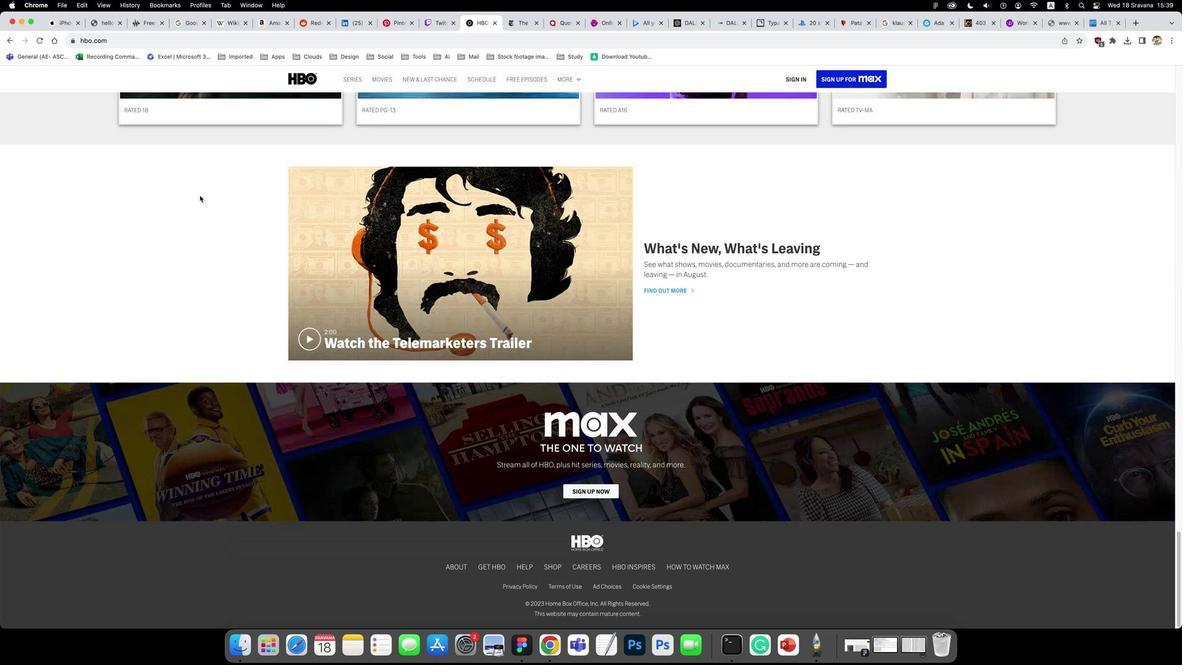 
Action: Mouse scrolled (197, 195) with delta (-3, -1)
Screenshot: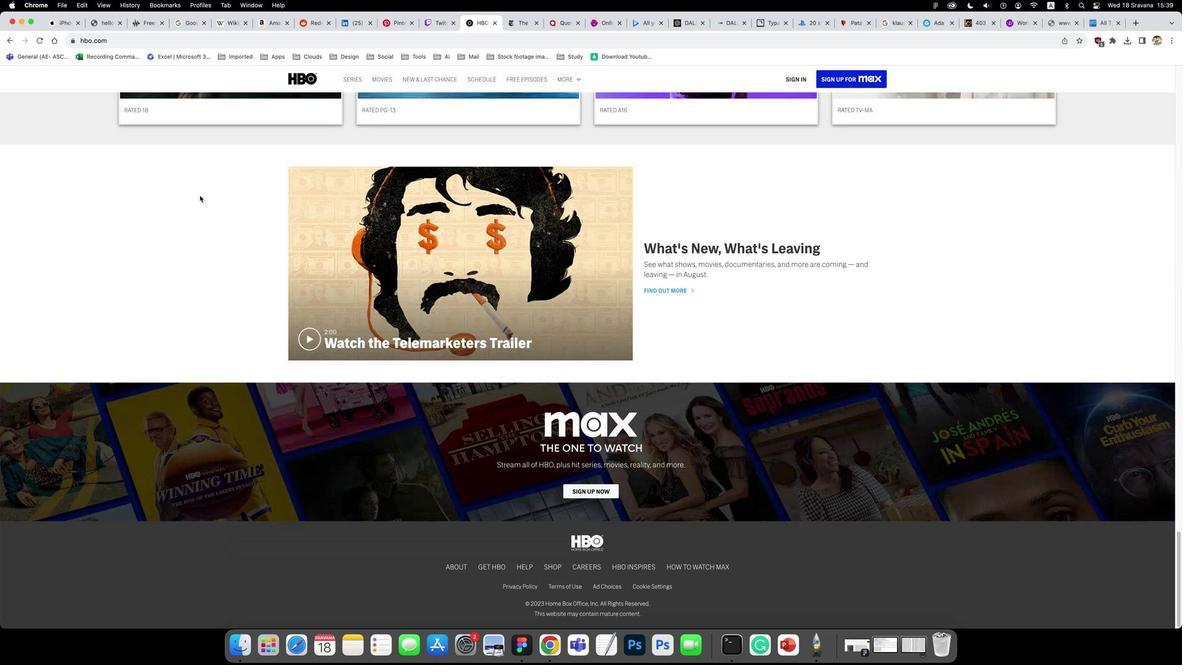 
Action: Mouse scrolled (197, 195) with delta (-3, -4)
Screenshot: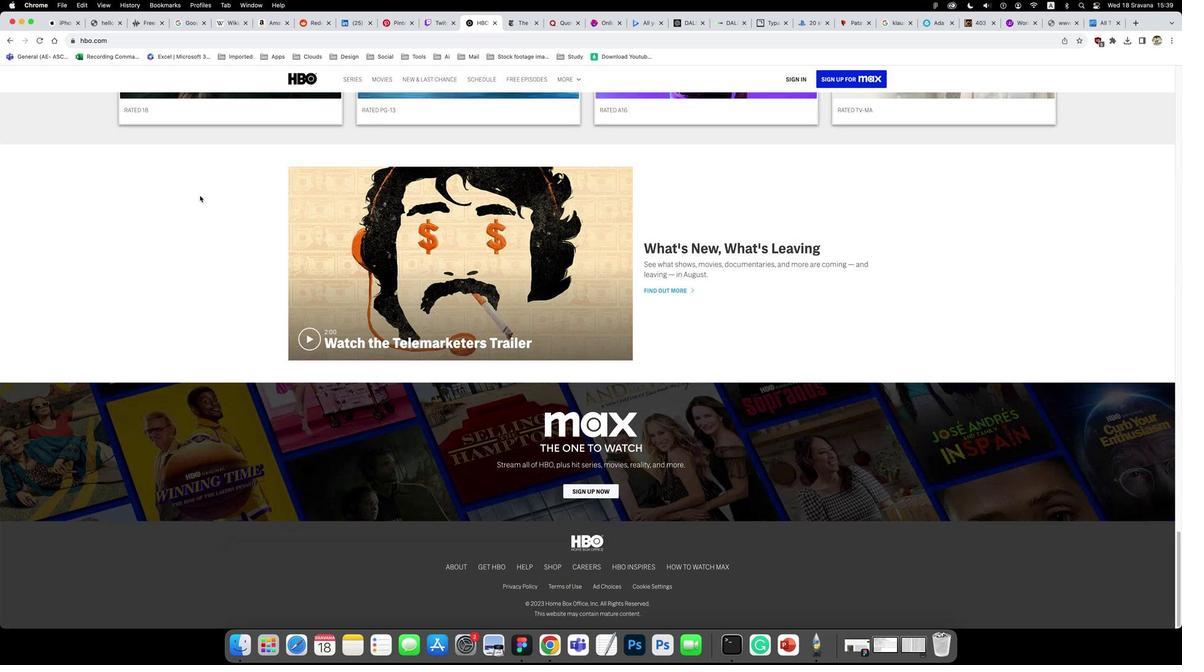 
Action: Mouse scrolled (197, 195) with delta (-3, -6)
Screenshot: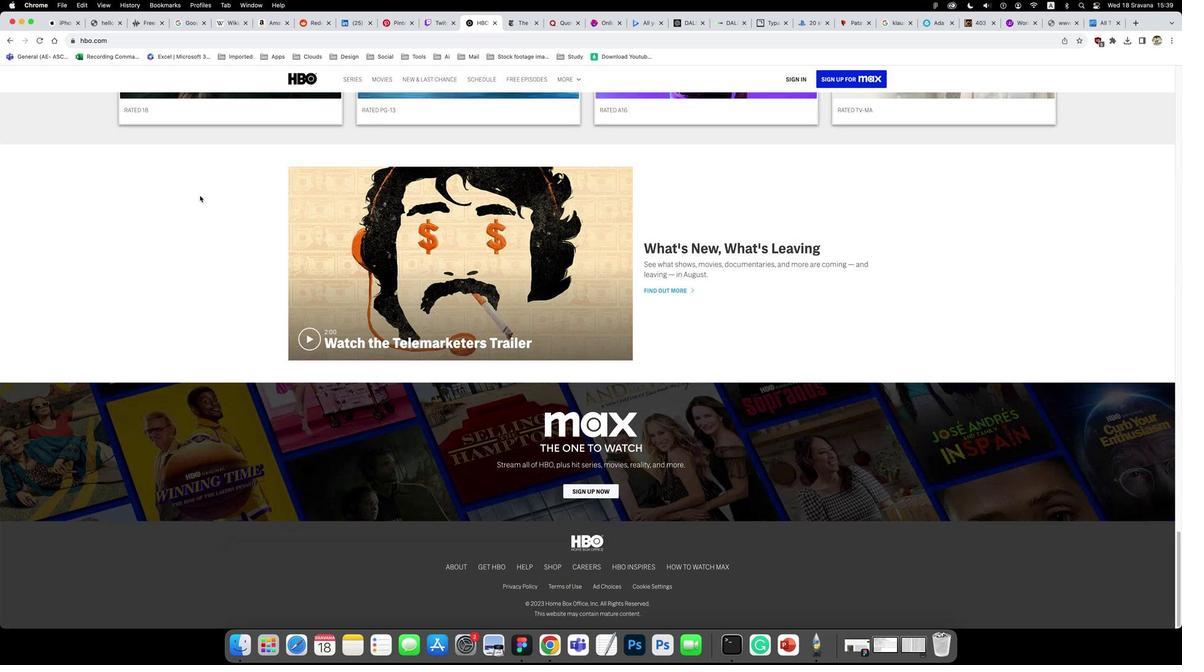 
Action: Mouse scrolled (197, 195) with delta (-3, -7)
Screenshot: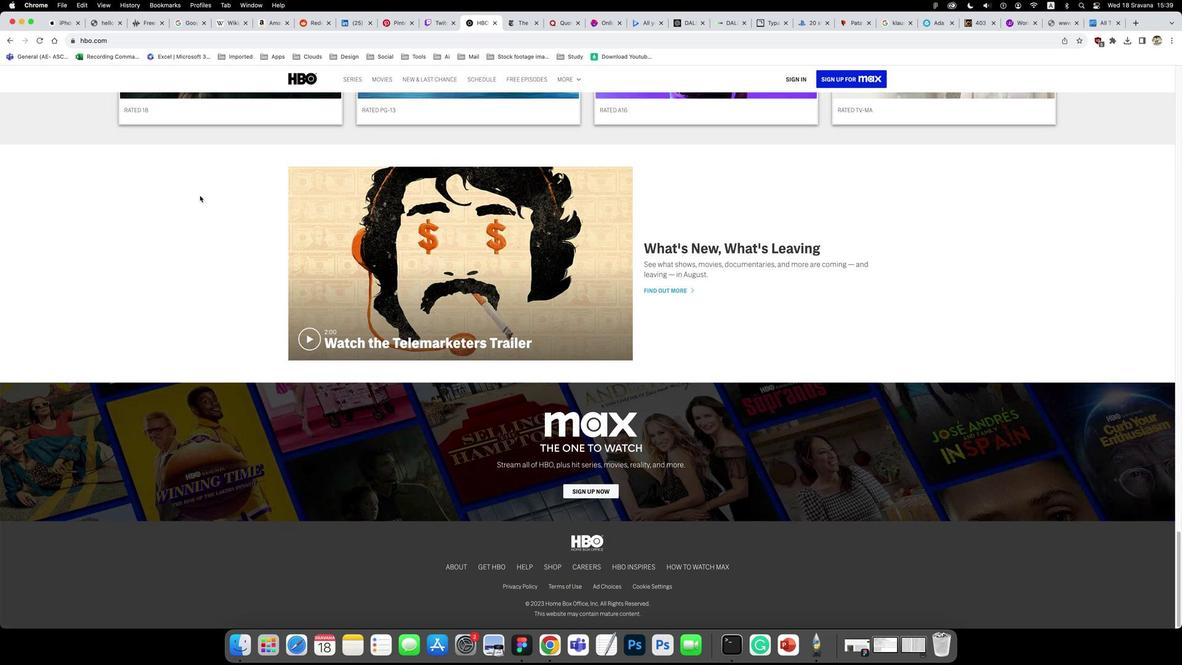 
Action: Mouse scrolled (197, 195) with delta (-3, -7)
Screenshot: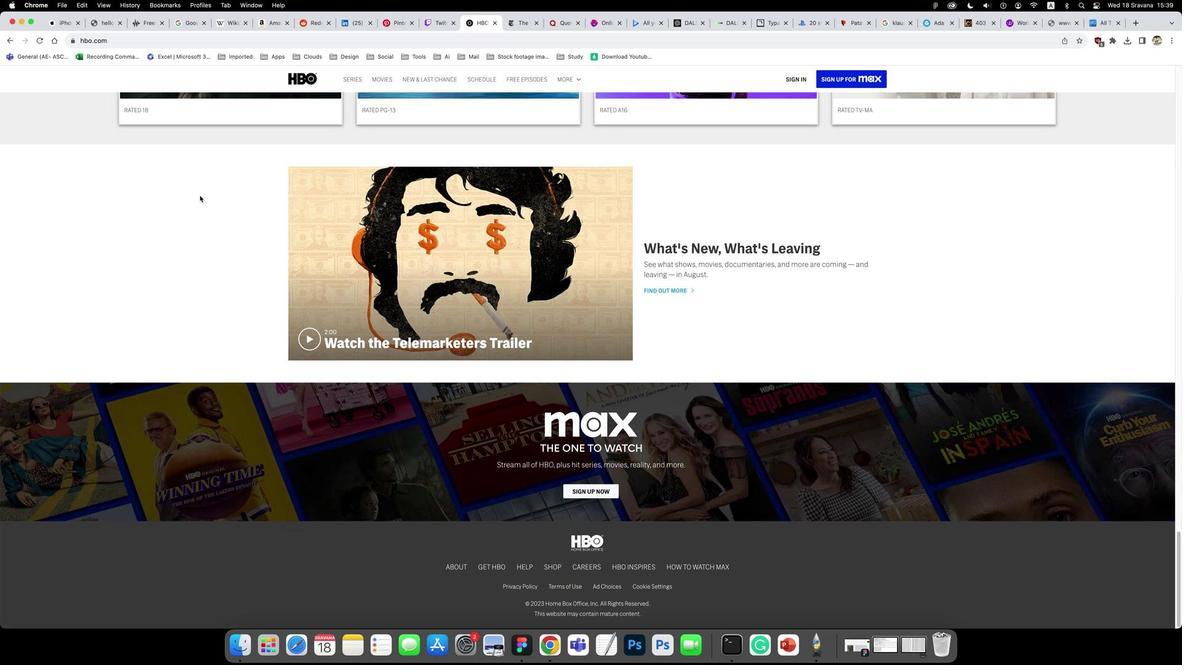 
Action: Mouse scrolled (197, 195) with delta (-3, 0)
Screenshot: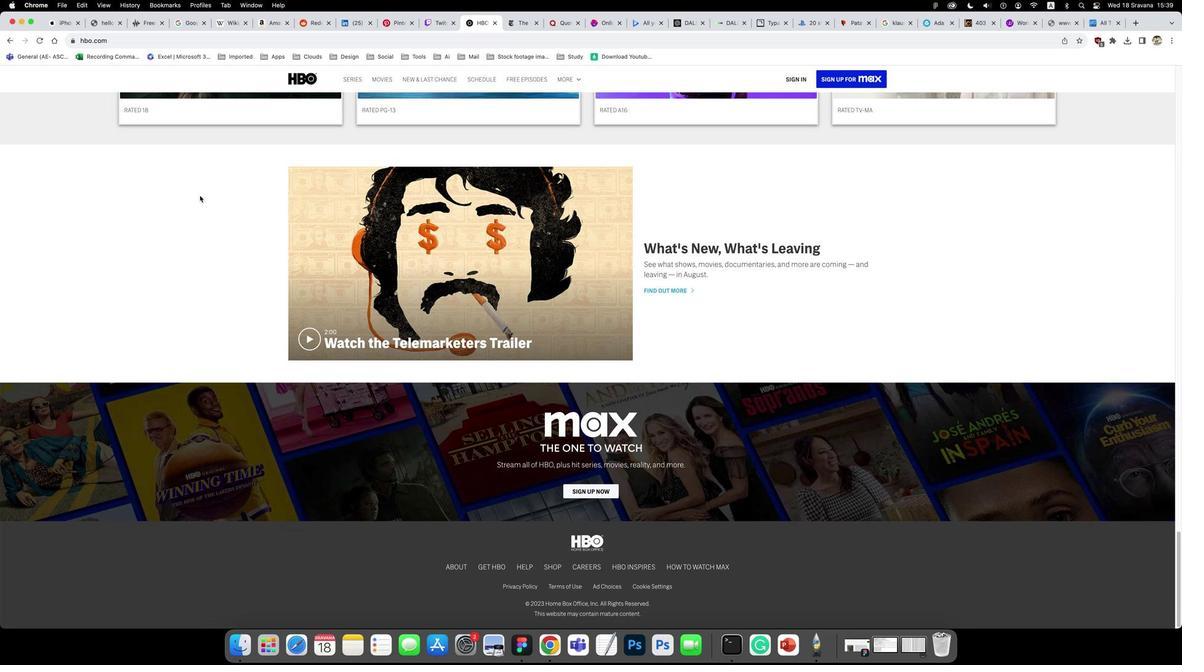 
Action: Mouse scrolled (197, 195) with delta (-3, -1)
Screenshot: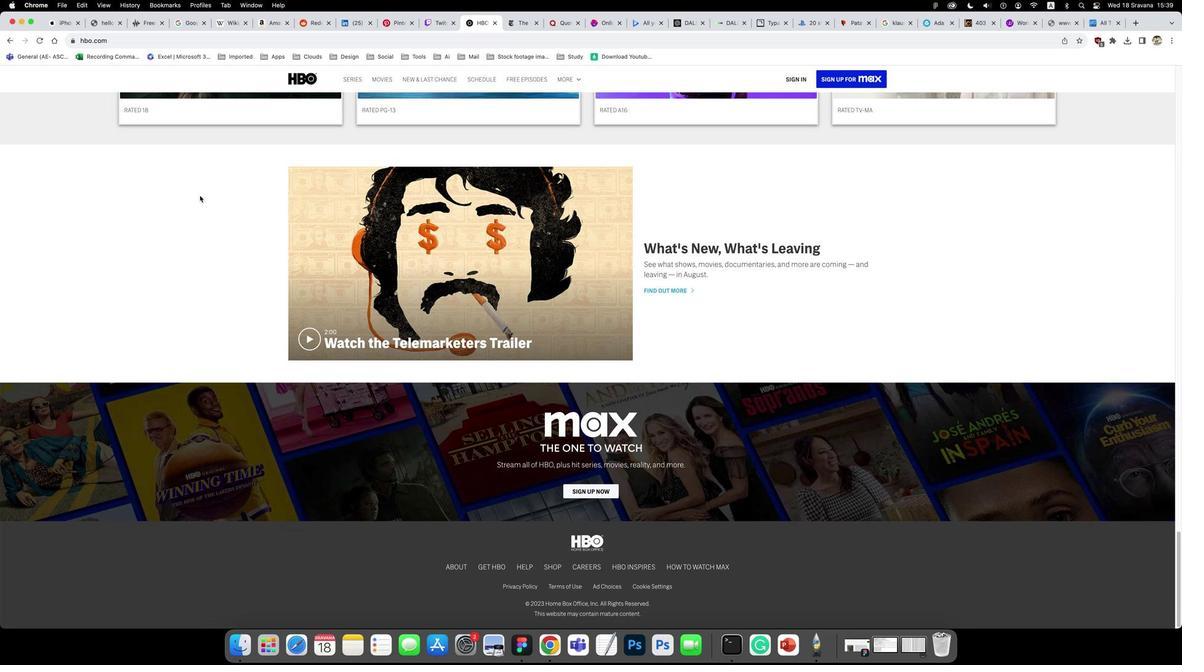 
Action: Mouse scrolled (197, 195) with delta (-3, -4)
Screenshot: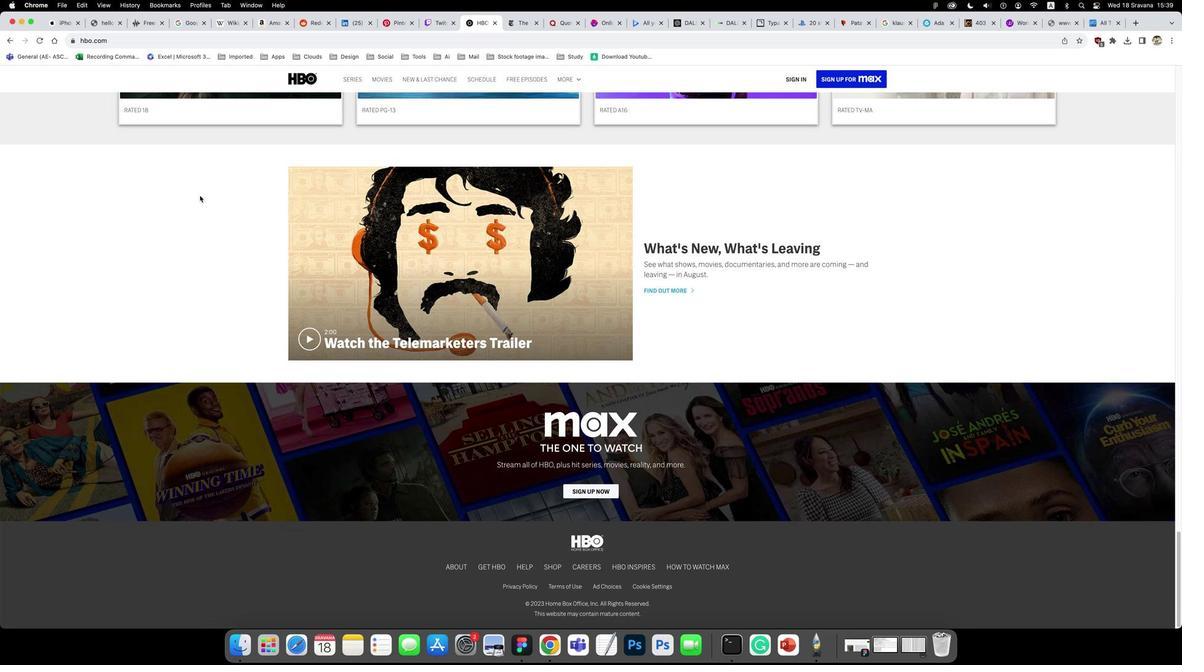 
Action: Mouse scrolled (197, 195) with delta (-3, -6)
Screenshot: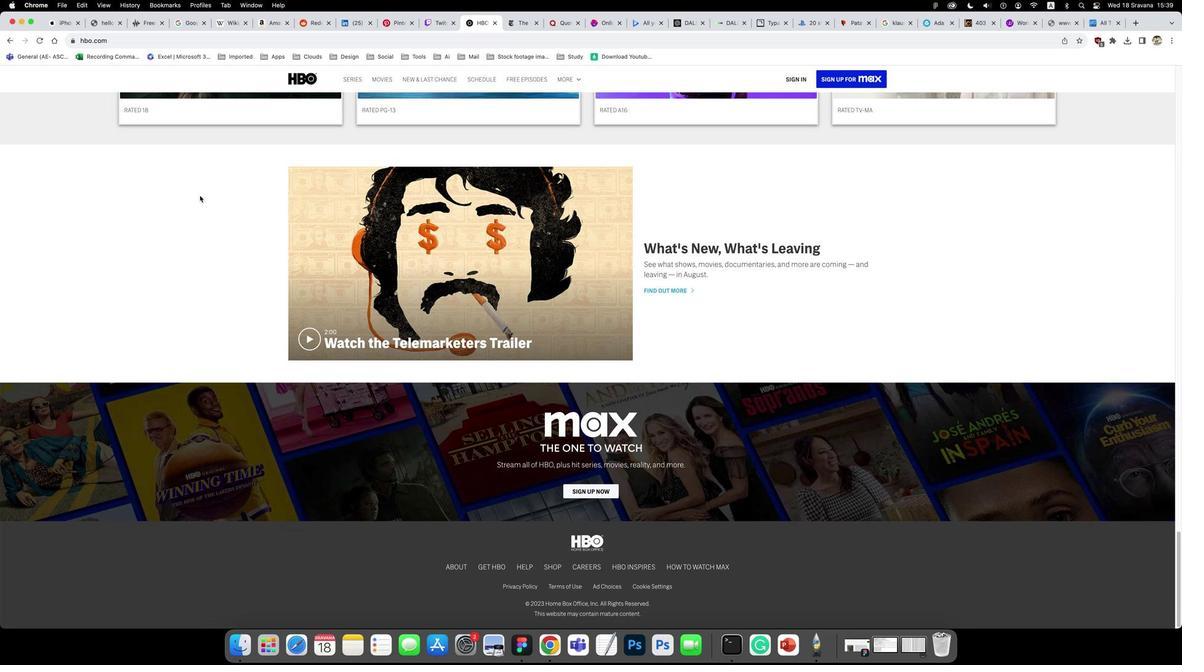 
Action: Mouse scrolled (197, 195) with delta (-3, -7)
Screenshot: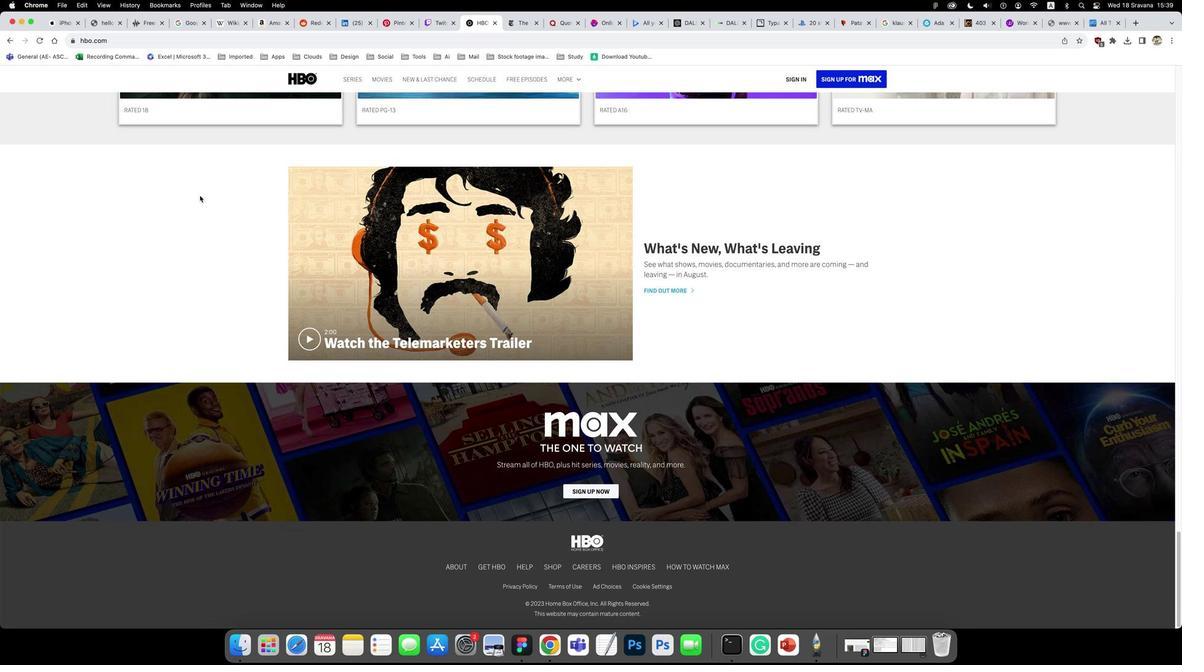 
Action: Mouse scrolled (197, 195) with delta (-3, -8)
Screenshot: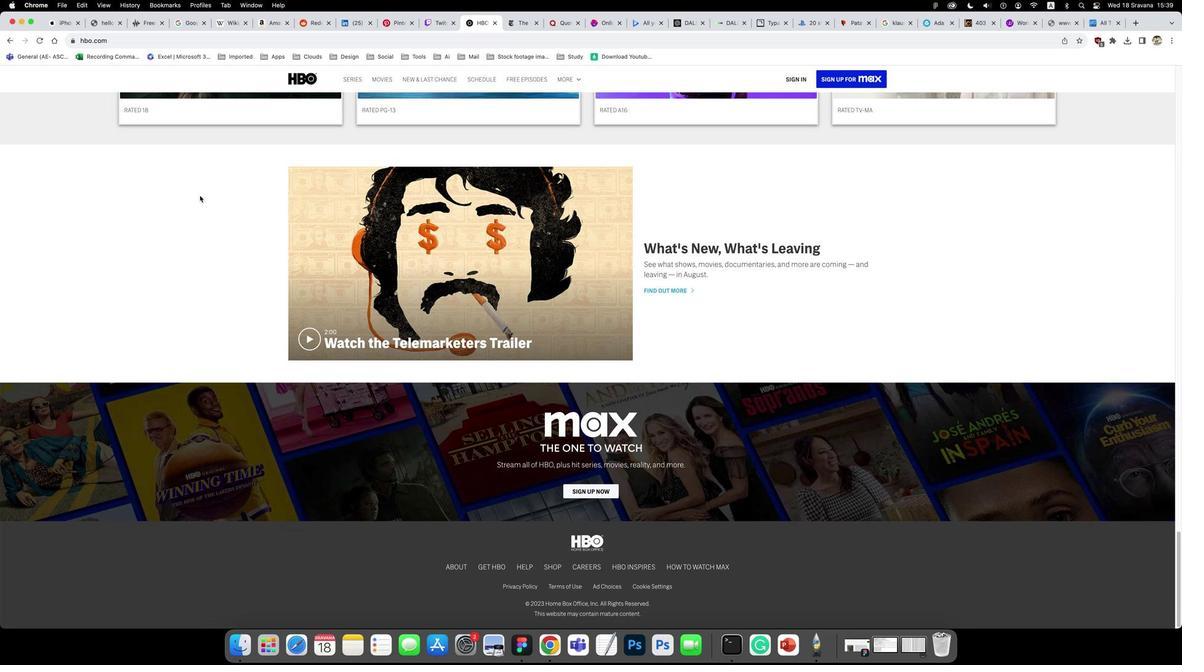 
Action: Mouse moved to (518, 20)
Screenshot: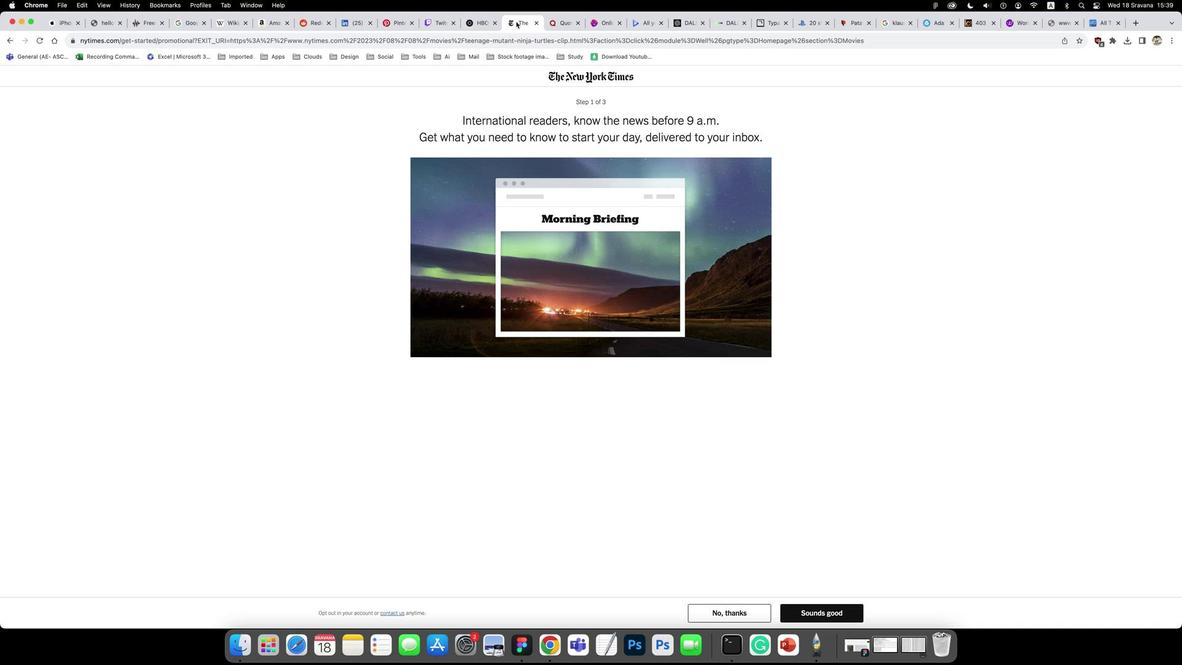 
Action: Mouse pressed left at (518, 20)
Screenshot: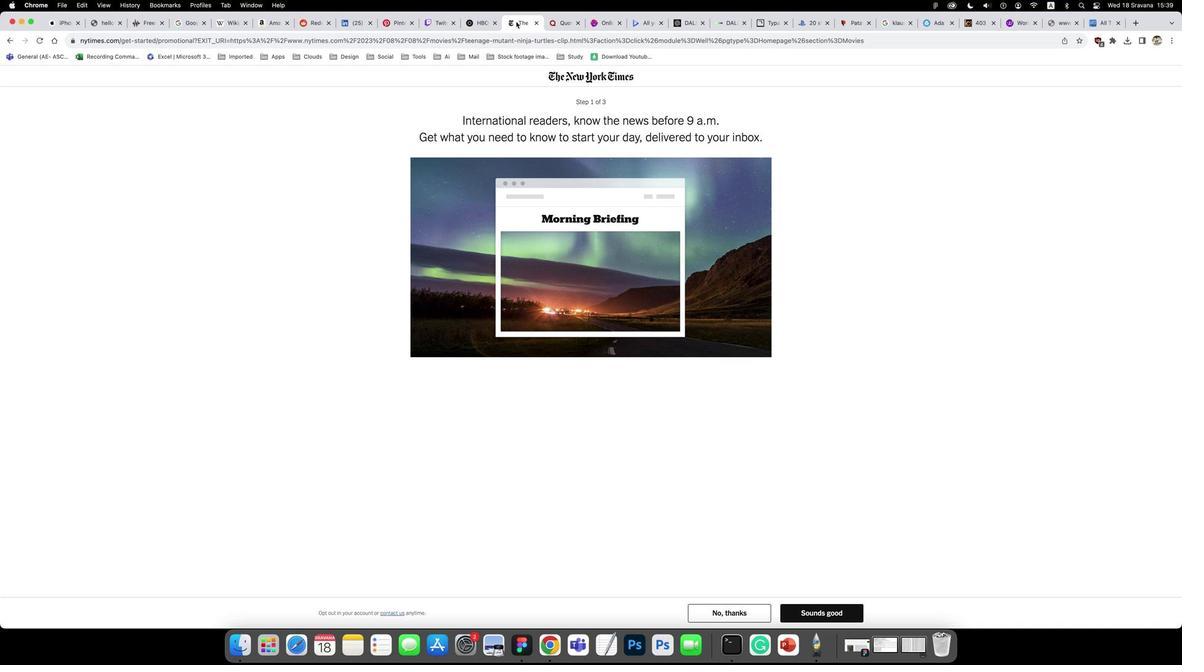 
Action: Mouse moved to (36, 43)
Screenshot: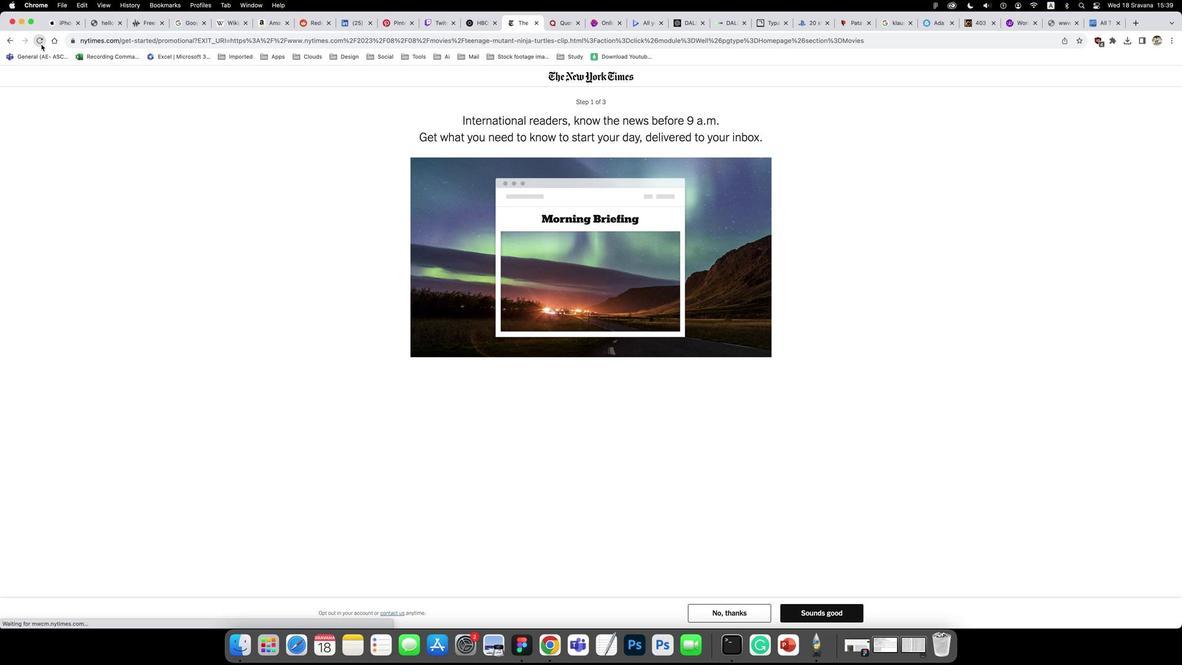 
Action: Mouse pressed left at (36, 43)
Screenshot: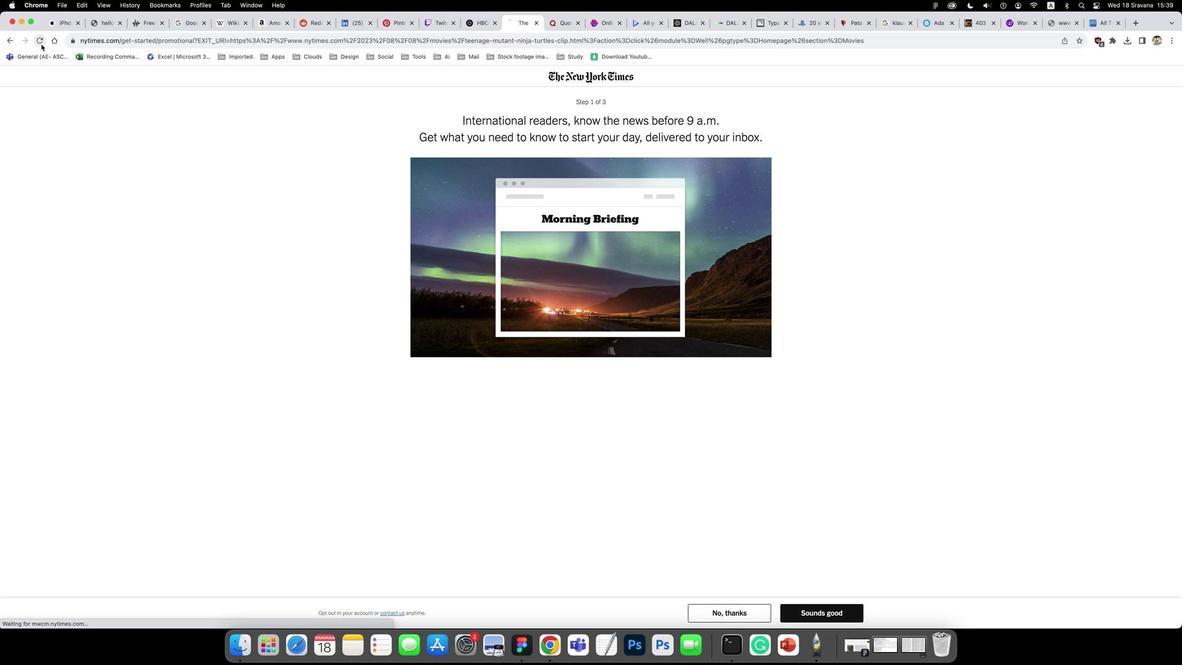 
Action: Mouse moved to (226, 144)
Screenshot: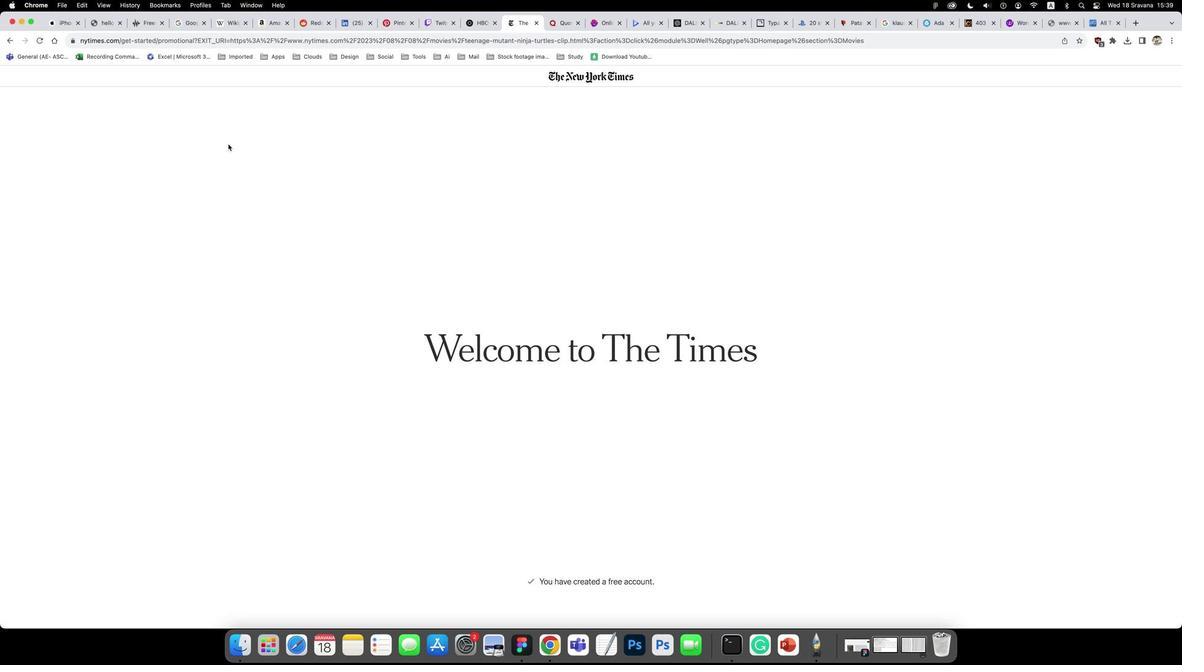 
Action: Mouse scrolled (226, 144) with delta (-3, 0)
Screenshot: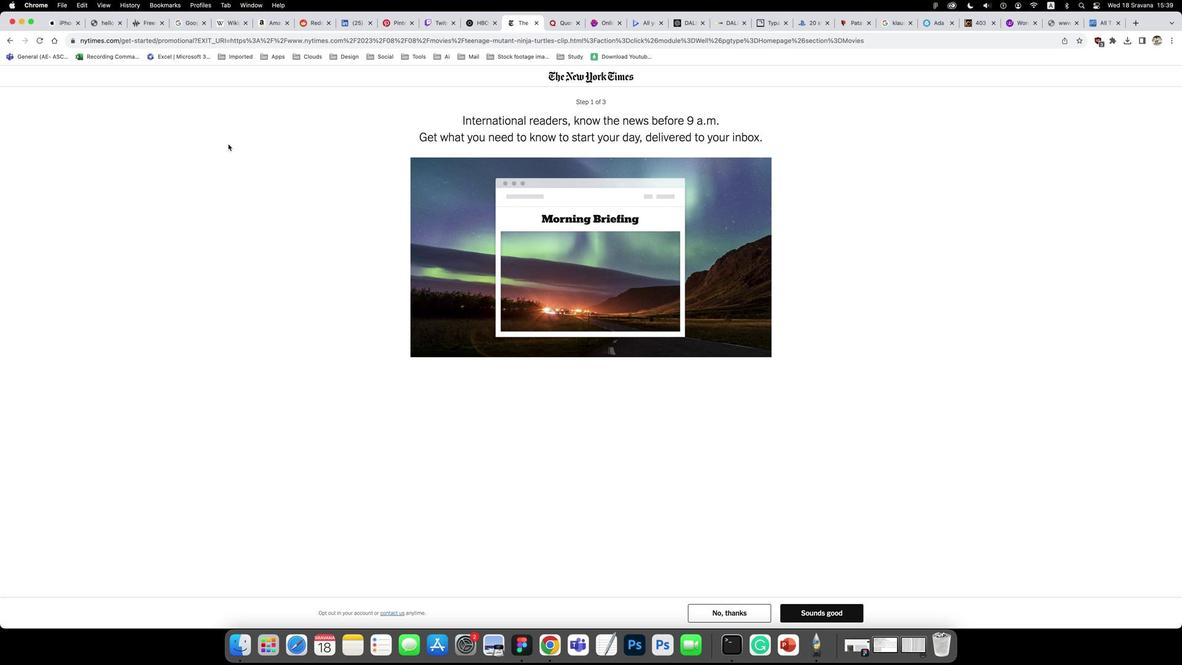 
Action: Mouse scrolled (226, 144) with delta (-3, 0)
Screenshot: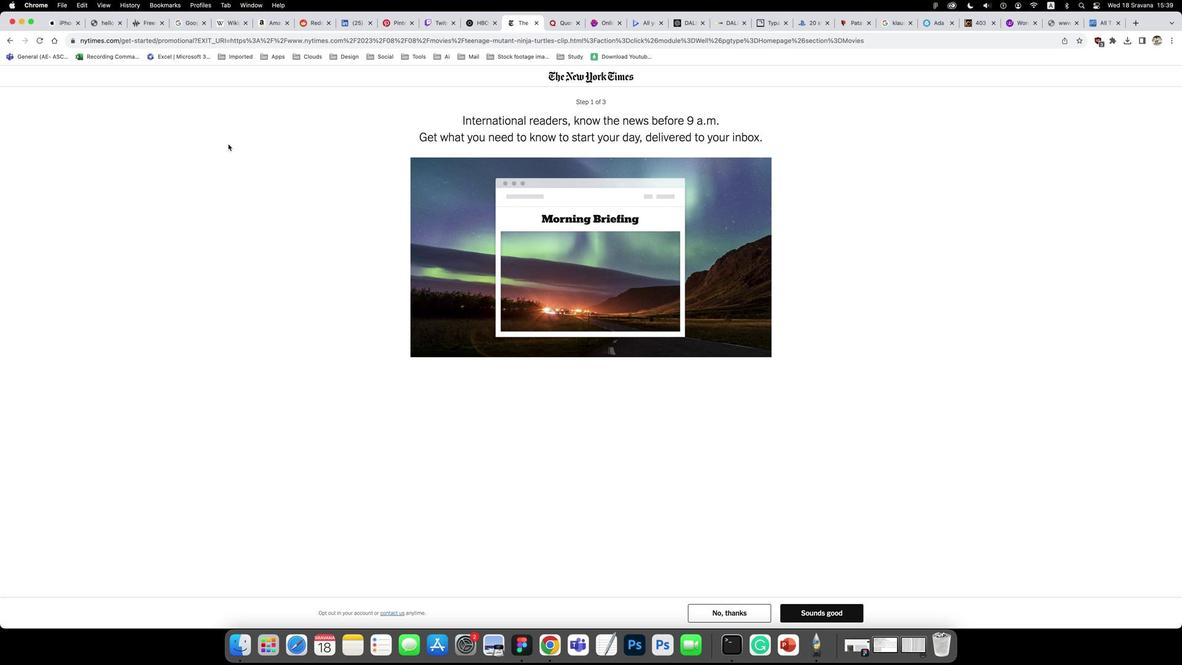 
Action: Mouse scrolled (226, 144) with delta (-3, -4)
Screenshot: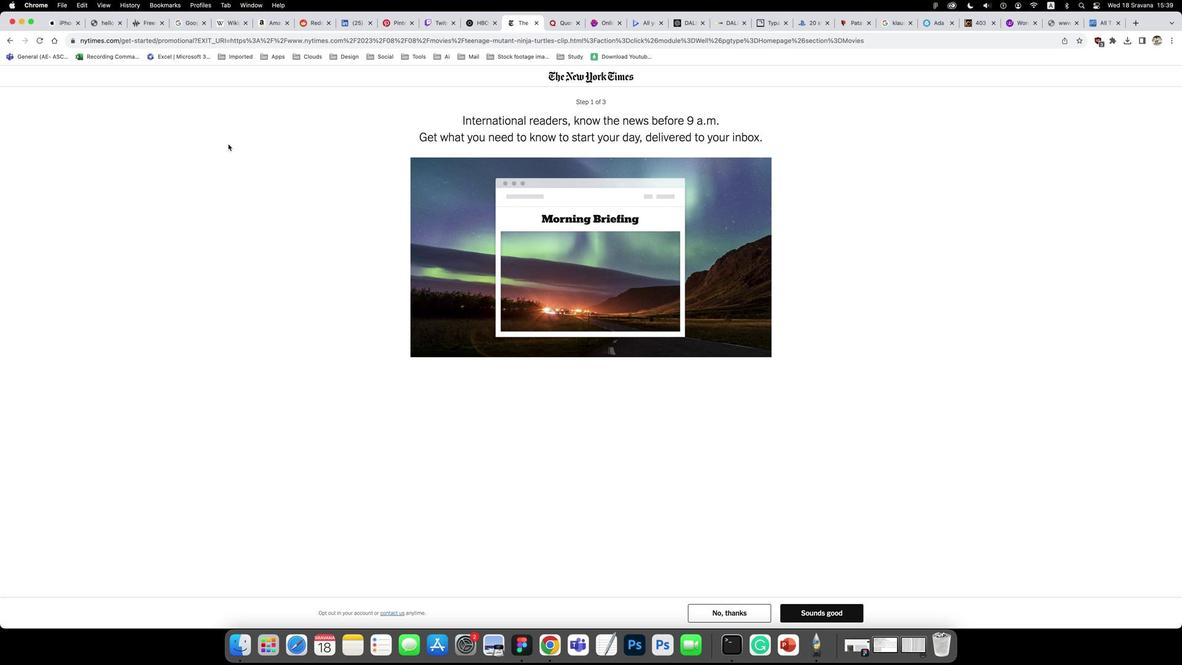 
Action: Mouse scrolled (226, 144) with delta (-3, -6)
Screenshot: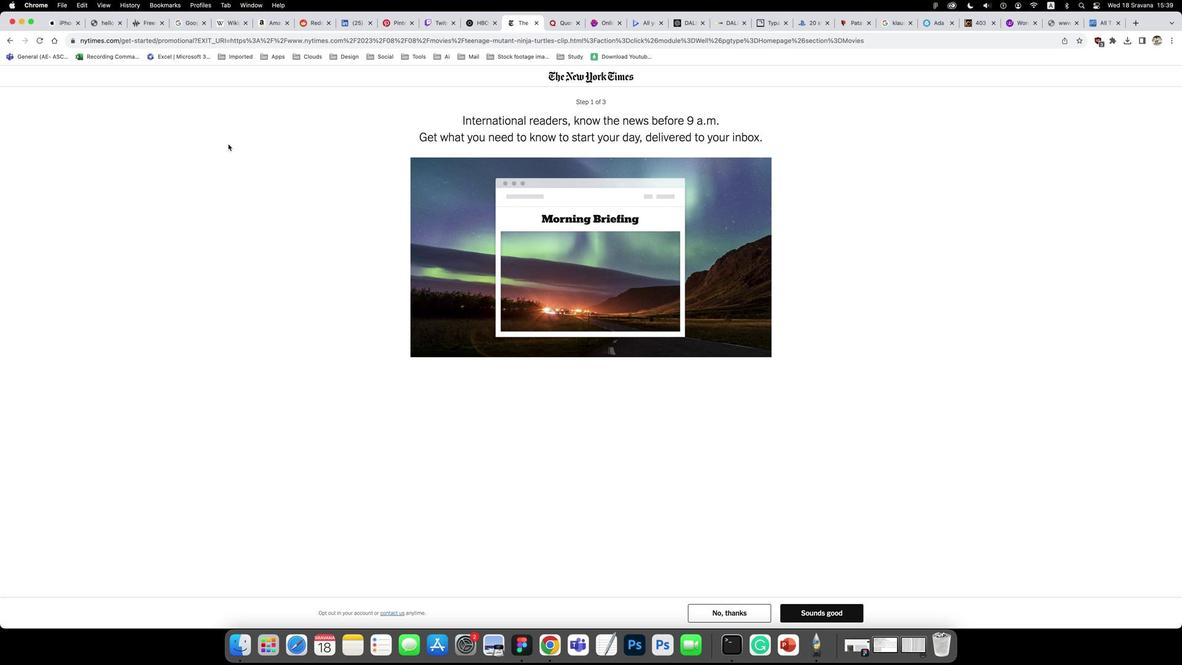 
Action: Mouse scrolled (226, 144) with delta (-3, -6)
Screenshot: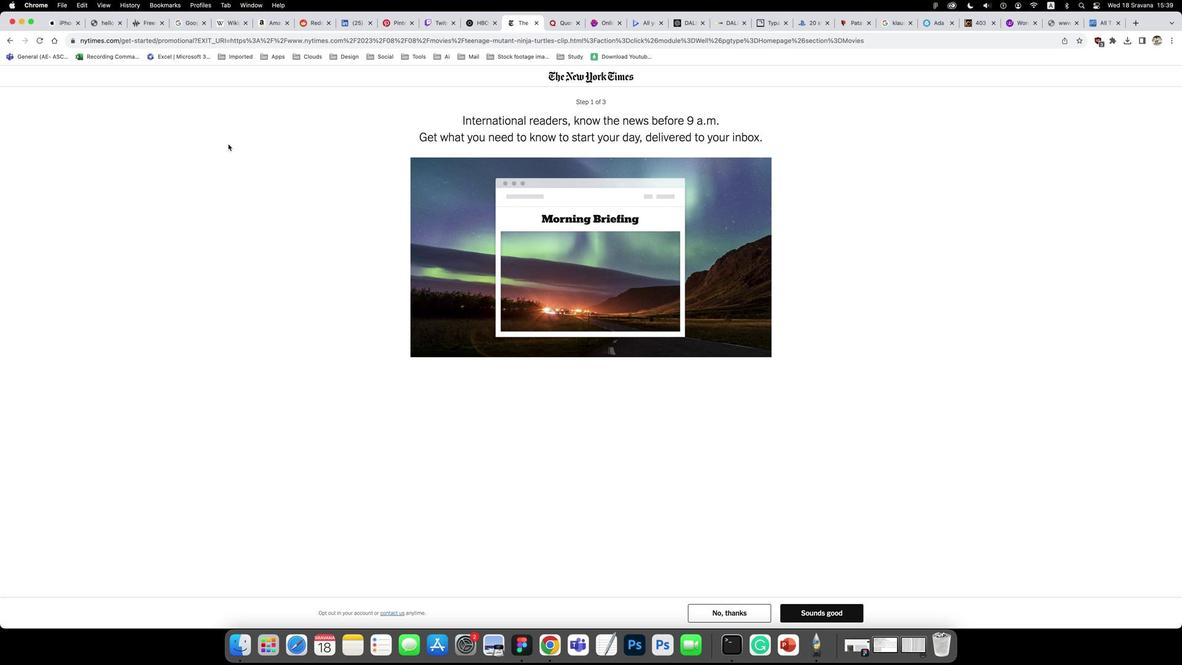 
Action: Mouse scrolled (226, 144) with delta (-3, -7)
Screenshot: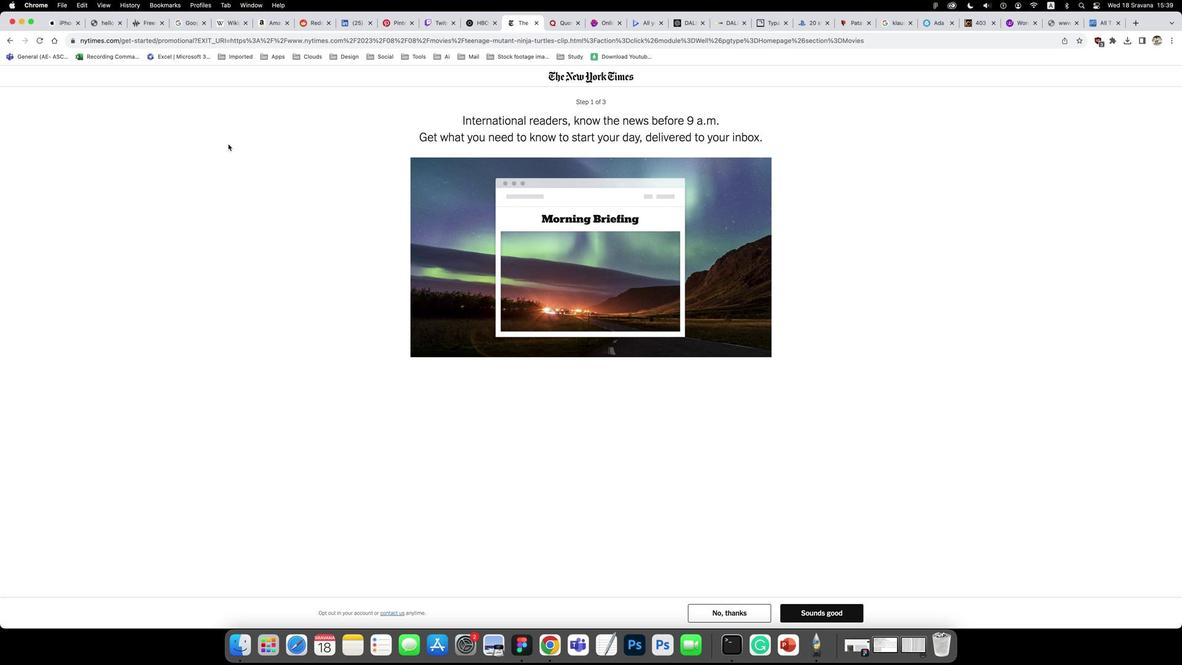 
Action: Mouse moved to (558, 26)
Screenshot: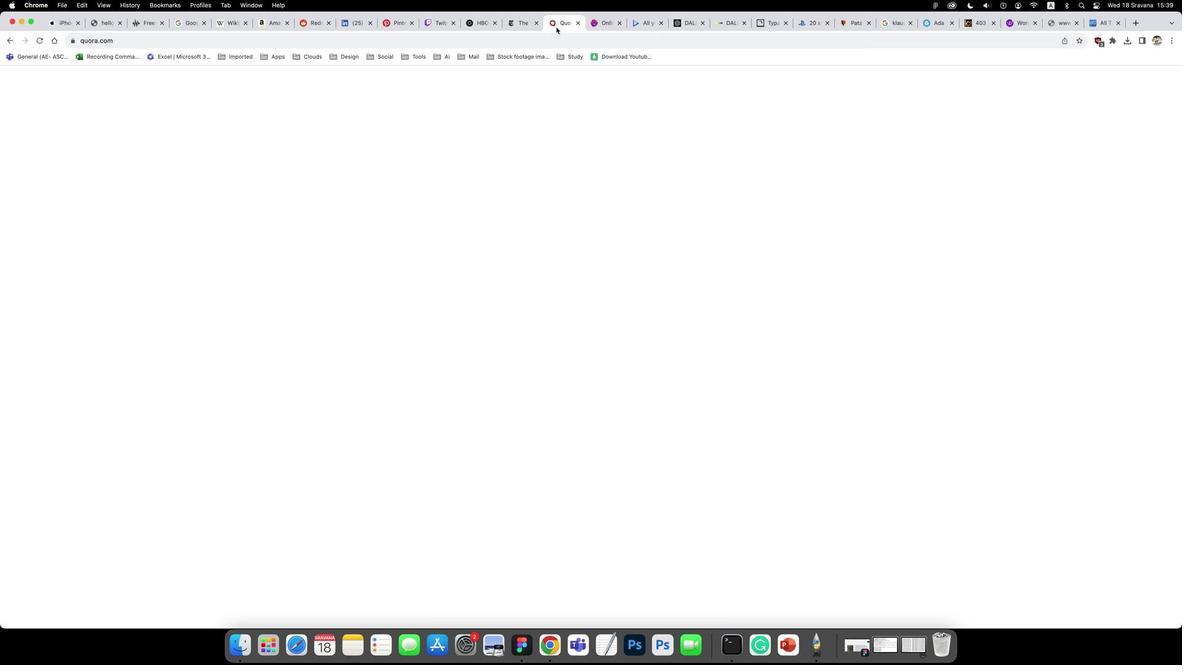
Action: Mouse pressed left at (558, 26)
Screenshot: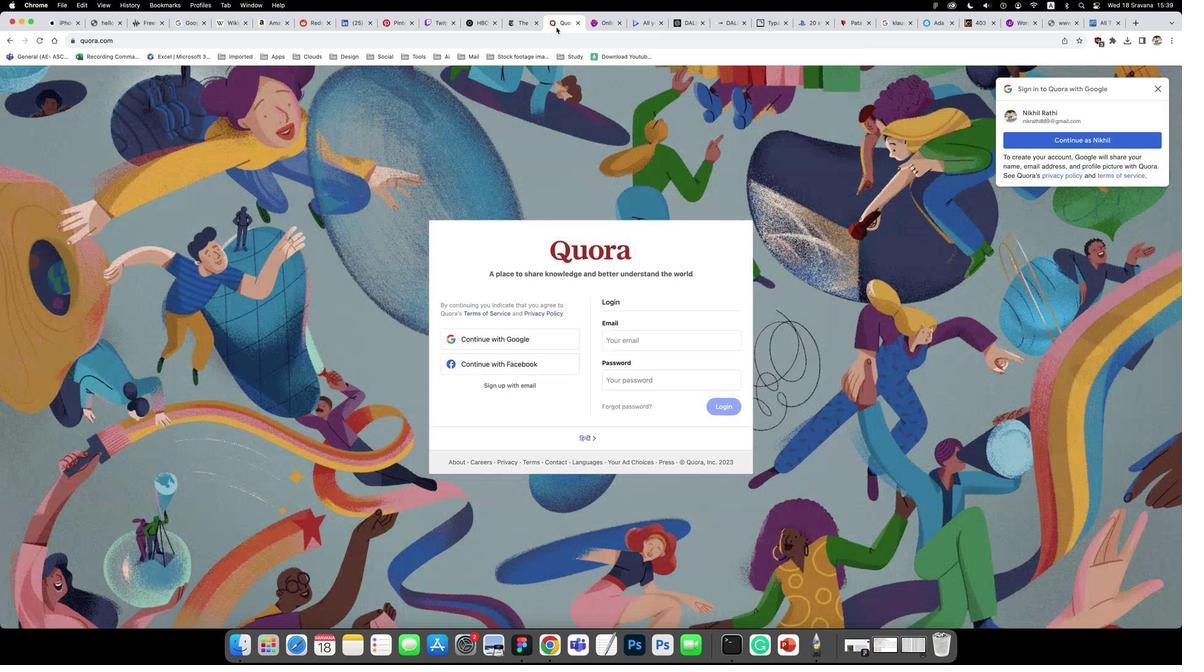 
Action: Mouse moved to (38, 43)
Screenshot: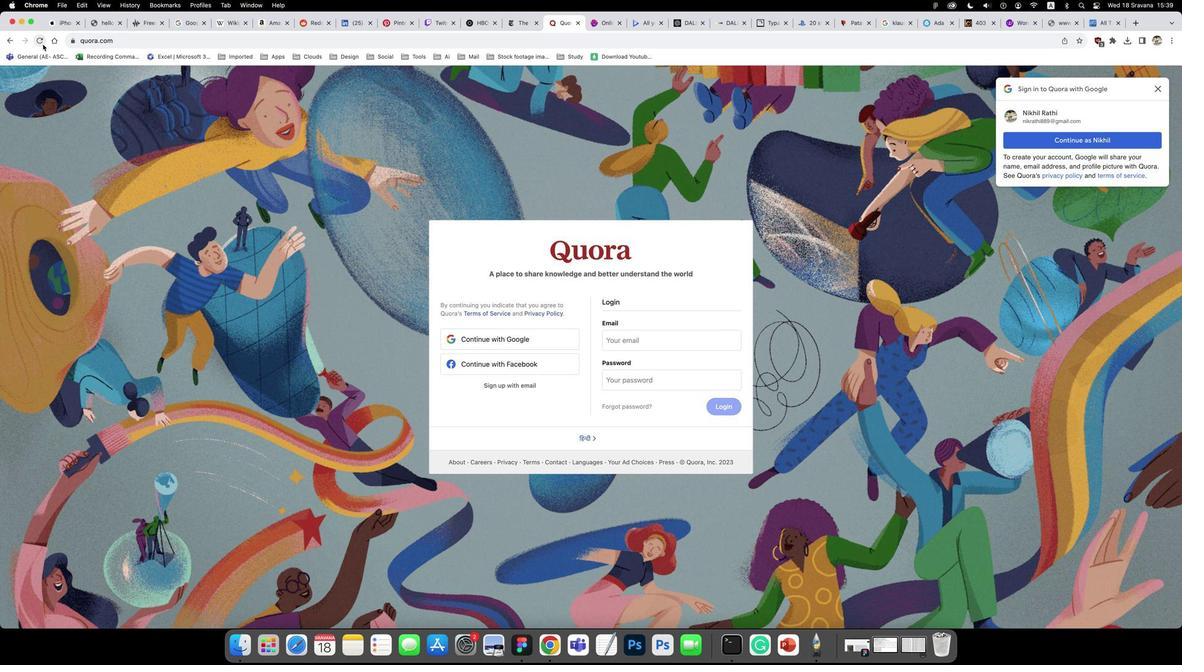 
Action: Mouse pressed left at (38, 43)
Screenshot: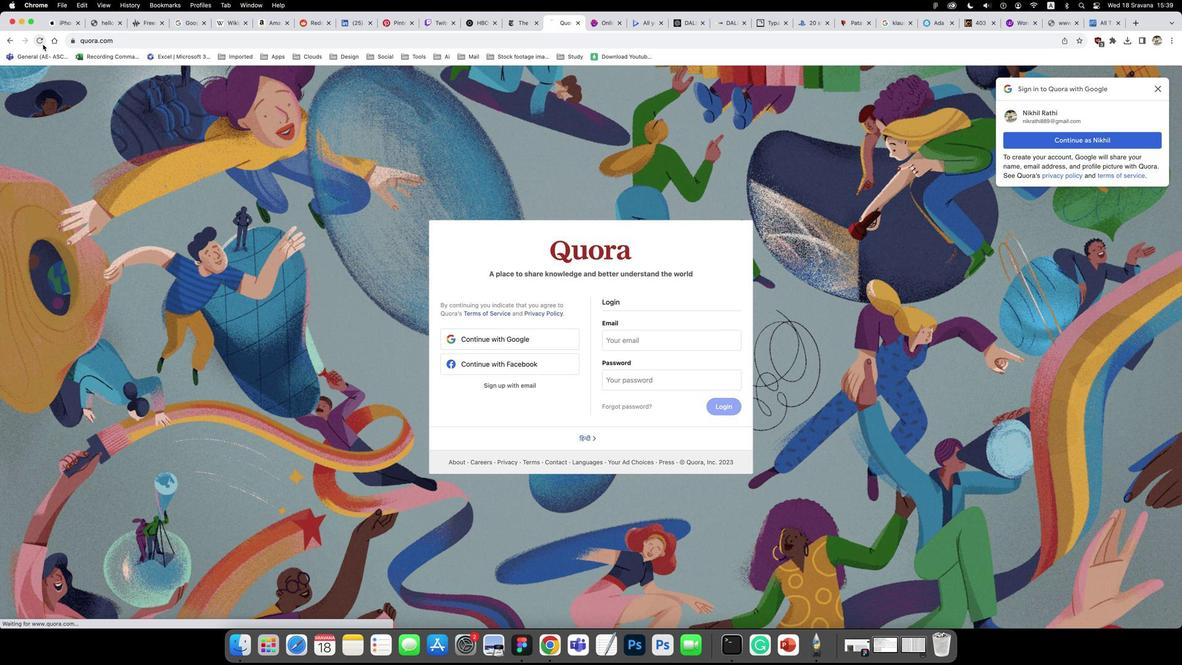
Action: Mouse moved to (580, 23)
Screenshot: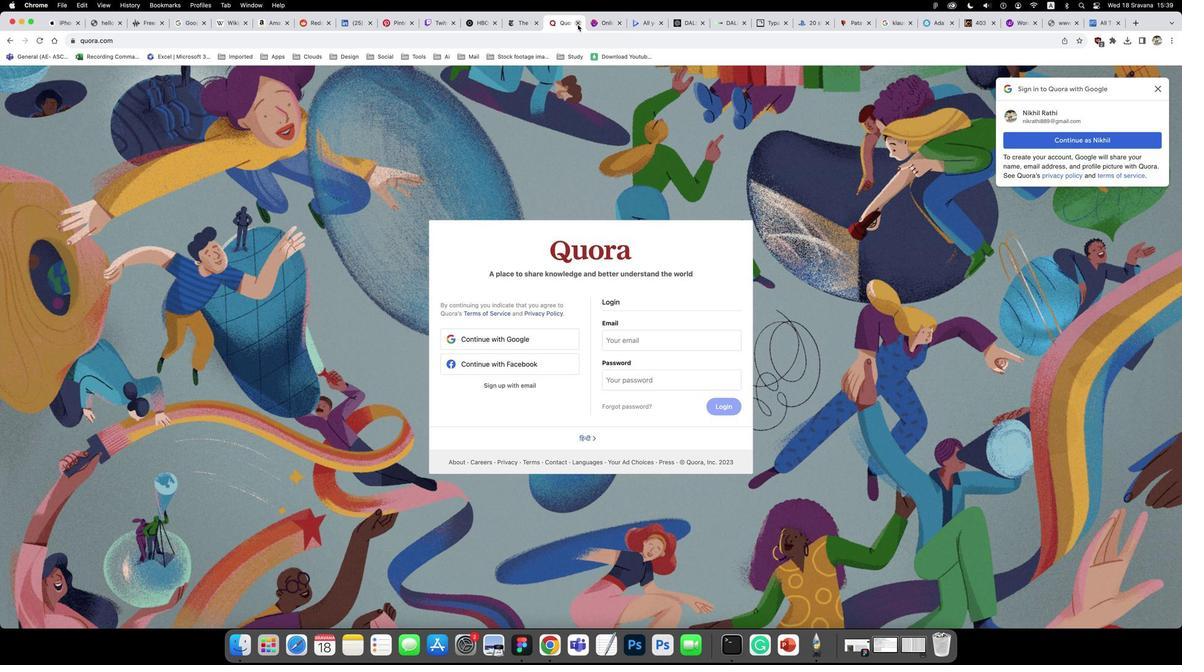 
Action: Mouse pressed left at (580, 23)
Screenshot: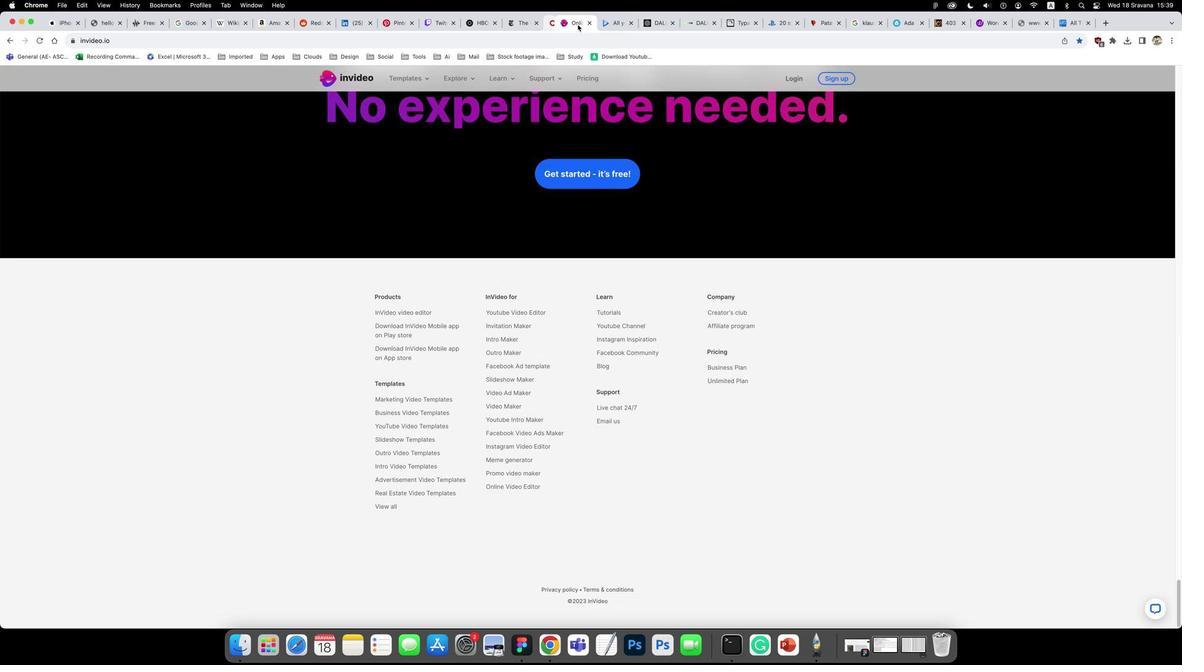 
Action: Mouse pressed left at (580, 23)
Screenshot: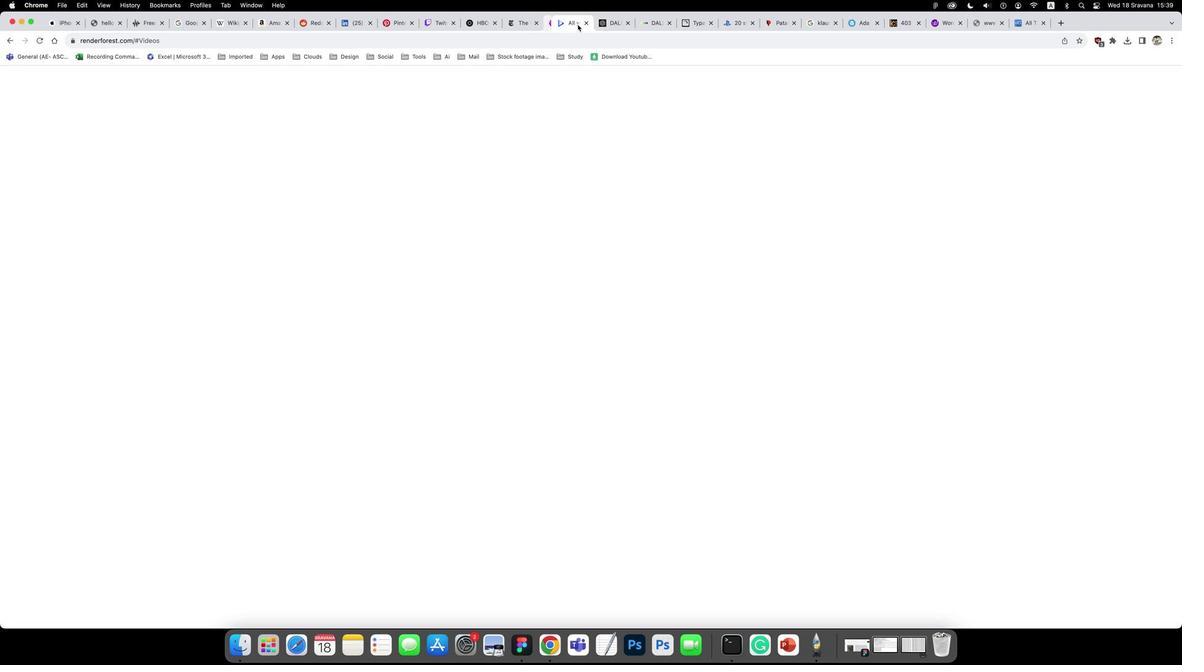 
Action: Mouse moved to (36, 40)
Screenshot: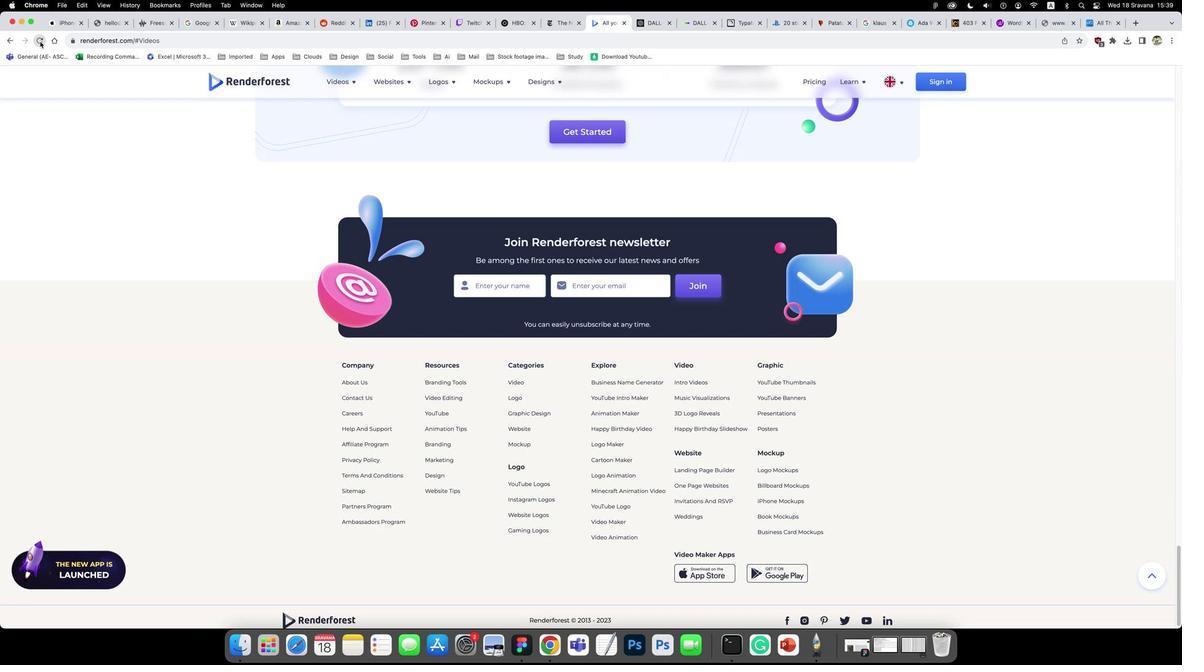 
Action: Mouse pressed left at (36, 40)
Screenshot: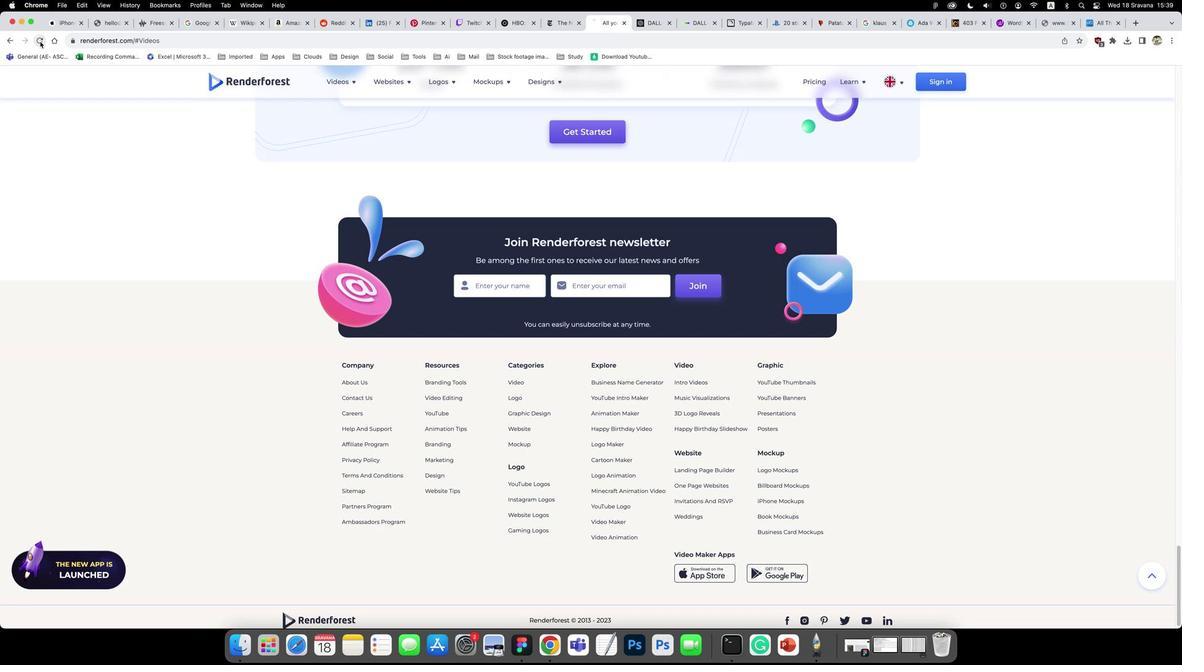 
Action: Mouse moved to (485, 186)
Screenshot: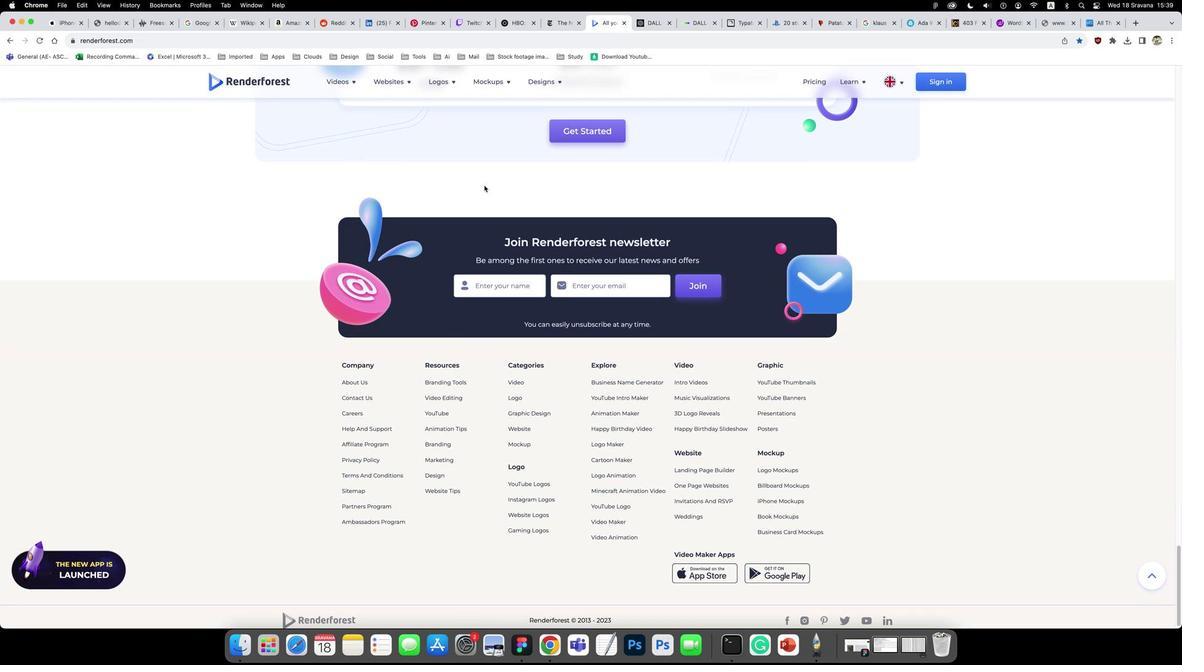 
Action: Mouse scrolled (485, 186) with delta (-3, 0)
Screenshot: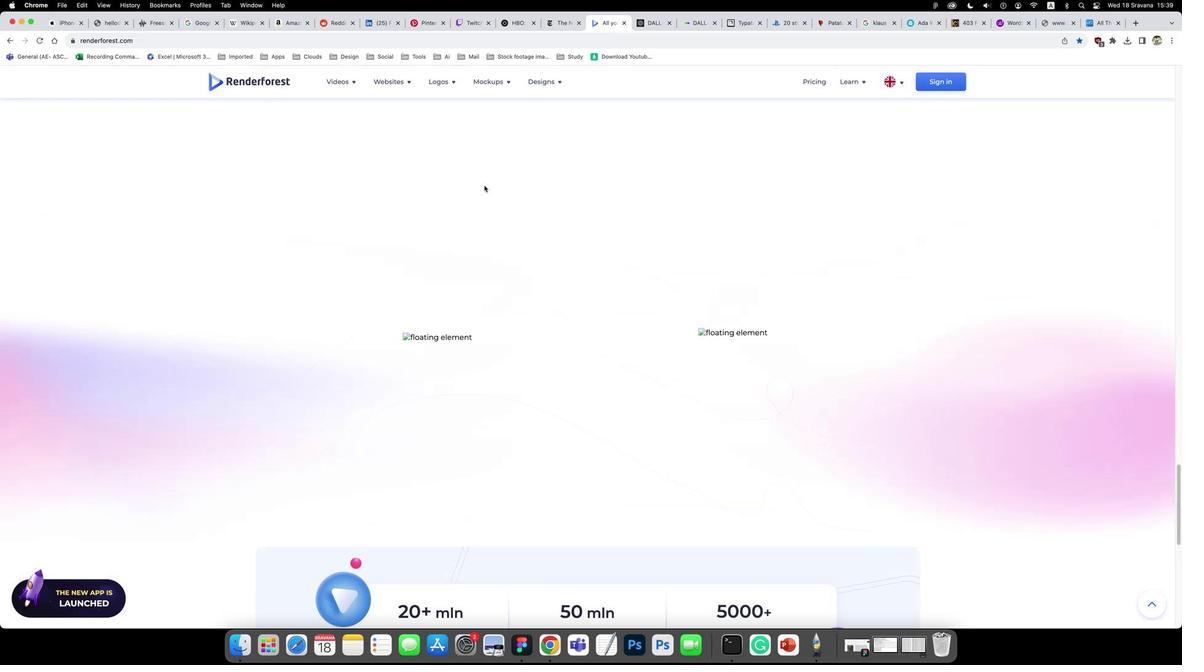 
Action: Mouse scrolled (485, 186) with delta (-3, 0)
Screenshot: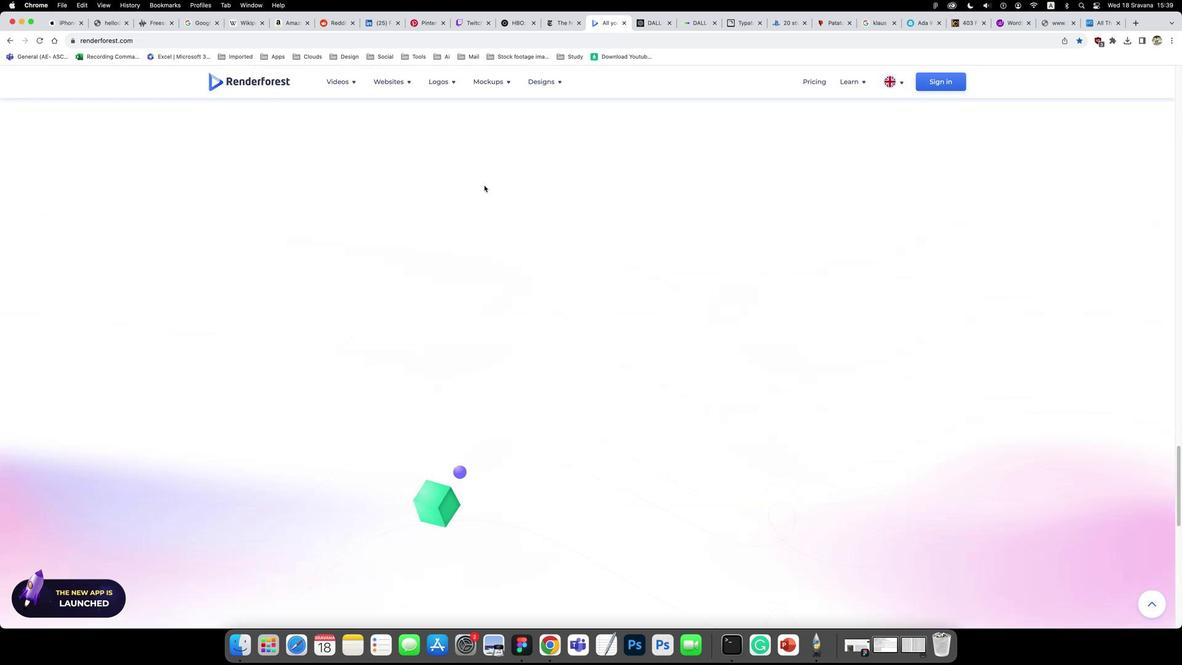 
Action: Mouse scrolled (485, 186) with delta (-3, 2)
Screenshot: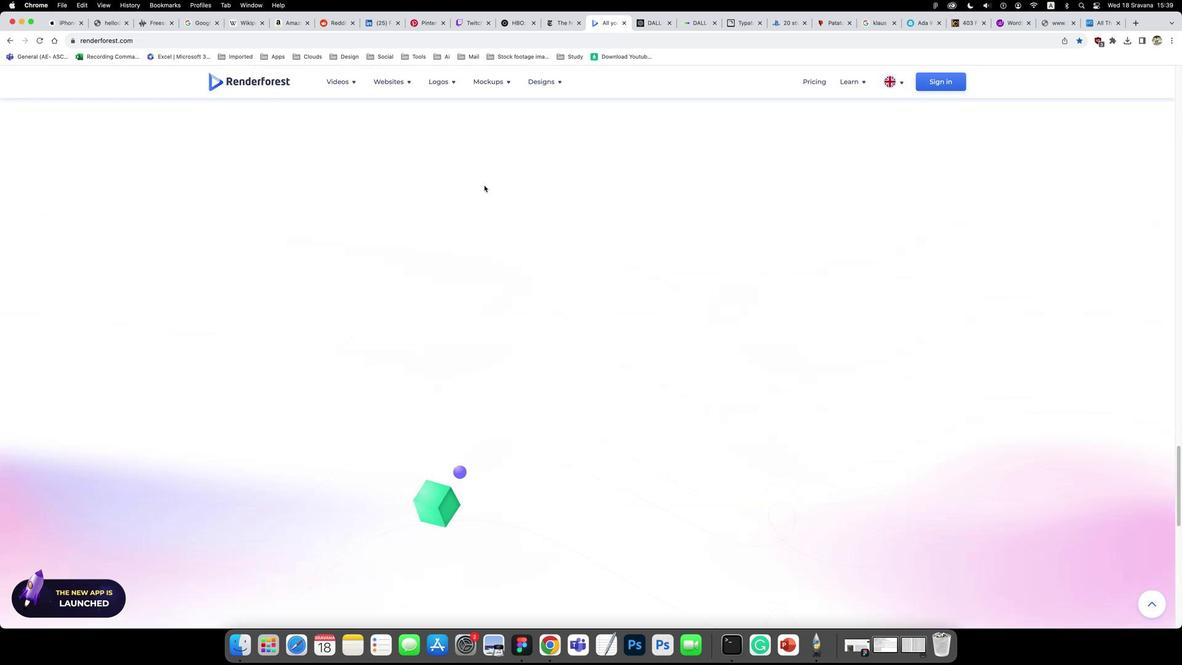 
Action: Mouse scrolled (485, 186) with delta (-3, 4)
Screenshot: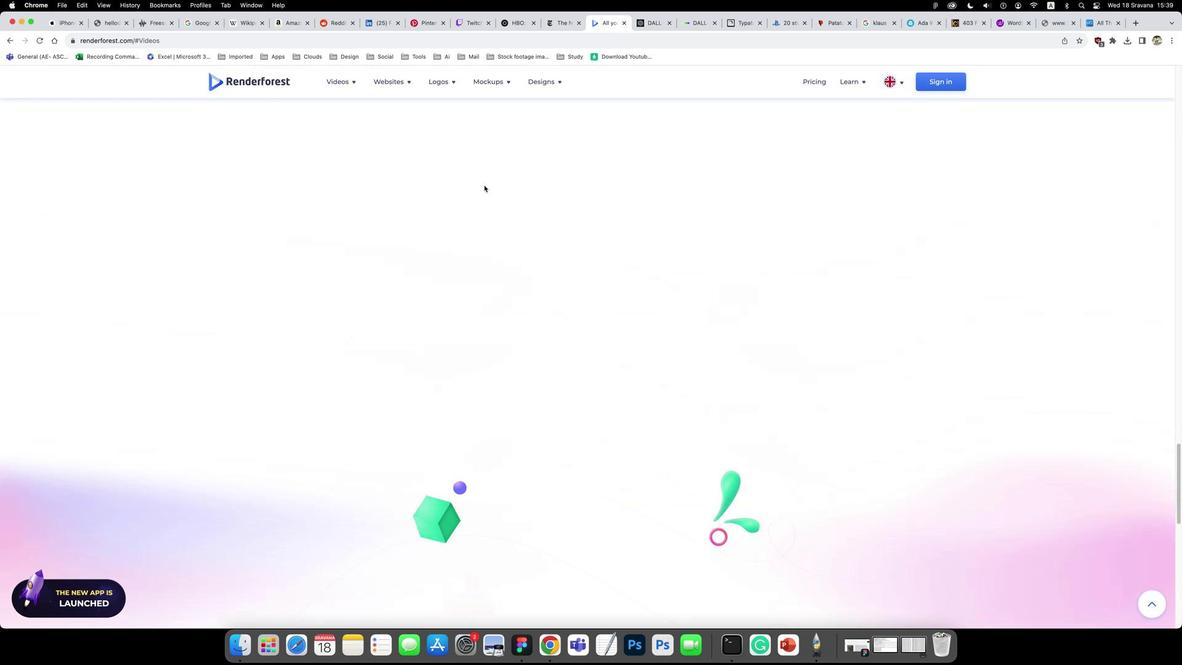 
Action: Mouse scrolled (485, 186) with delta (-3, 5)
Screenshot: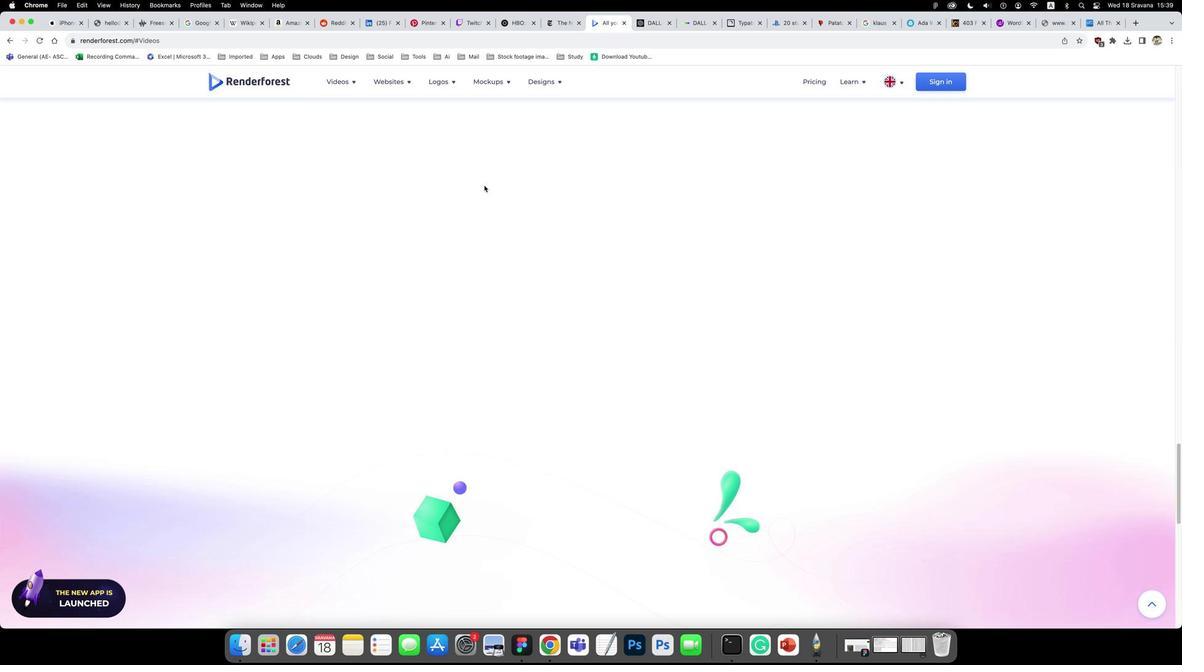 
Action: Mouse scrolled (485, 186) with delta (-3, 0)
Screenshot: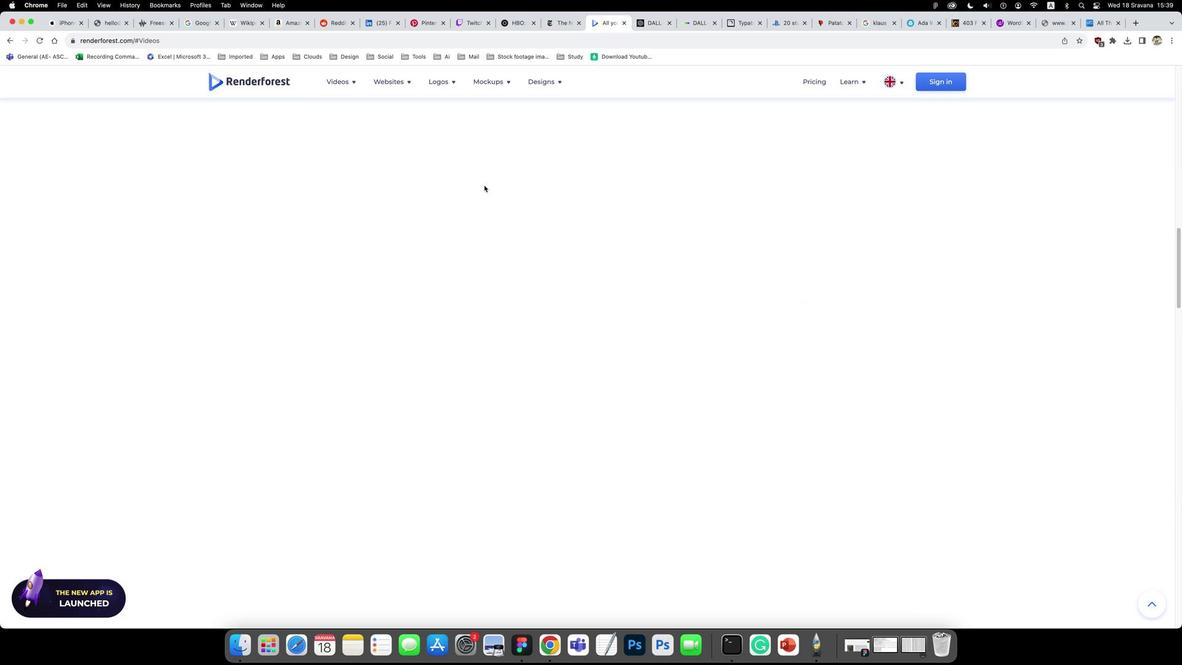 
Action: Mouse scrolled (485, 186) with delta (-3, 0)
Screenshot: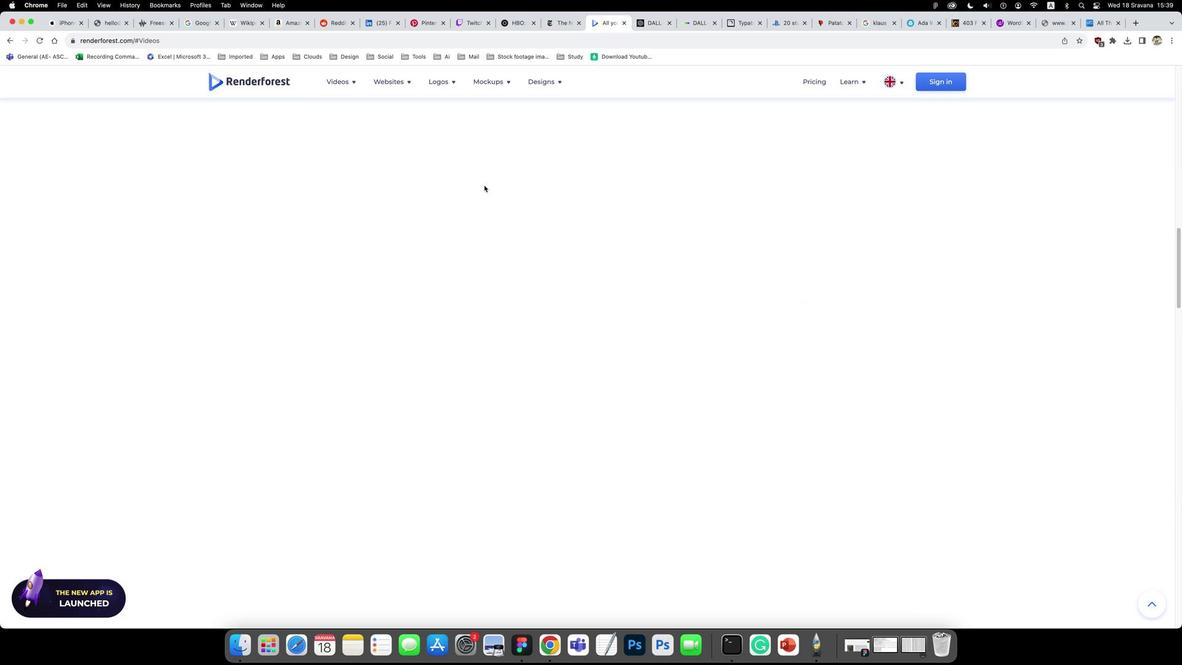 
Action: Mouse scrolled (485, 186) with delta (-3, 3)
Screenshot: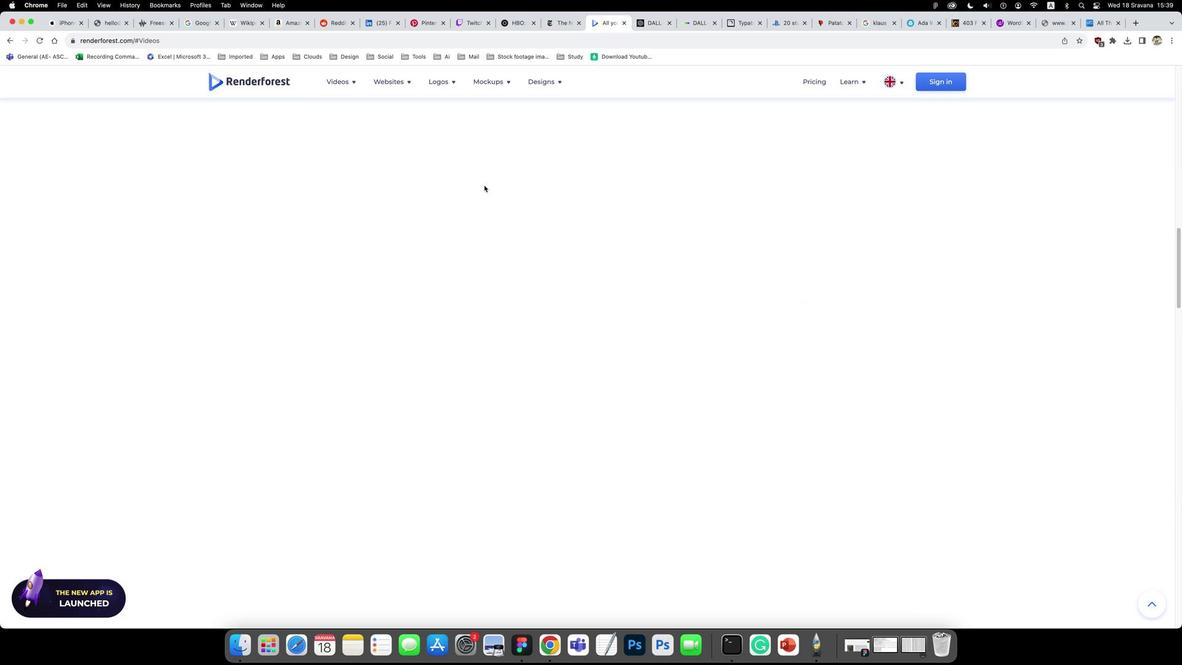 
Action: Mouse scrolled (485, 186) with delta (-3, 5)
Screenshot: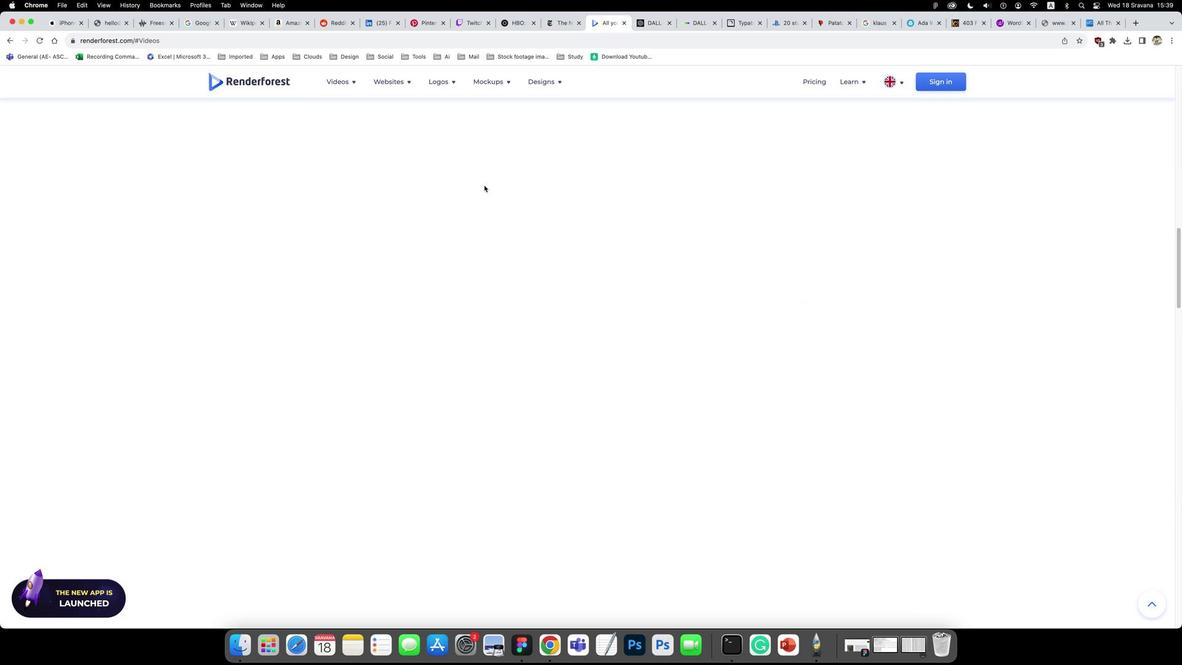 
Action: Mouse scrolled (485, 186) with delta (-3, 6)
Screenshot: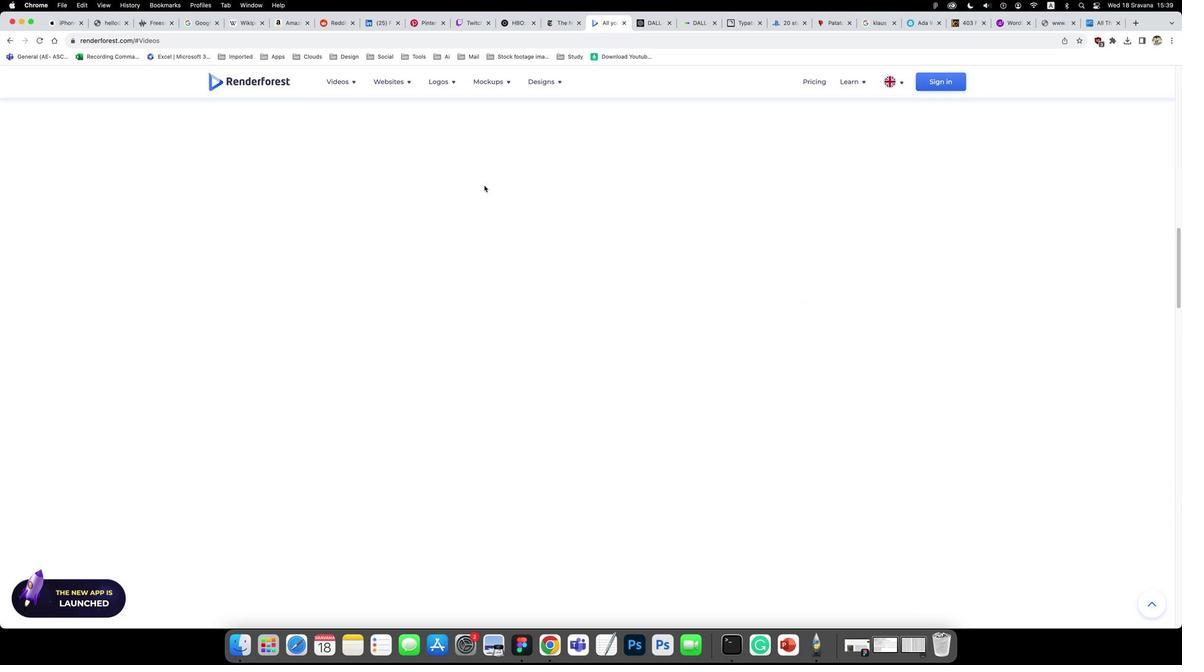 
Action: Mouse scrolled (485, 186) with delta (-3, 6)
Screenshot: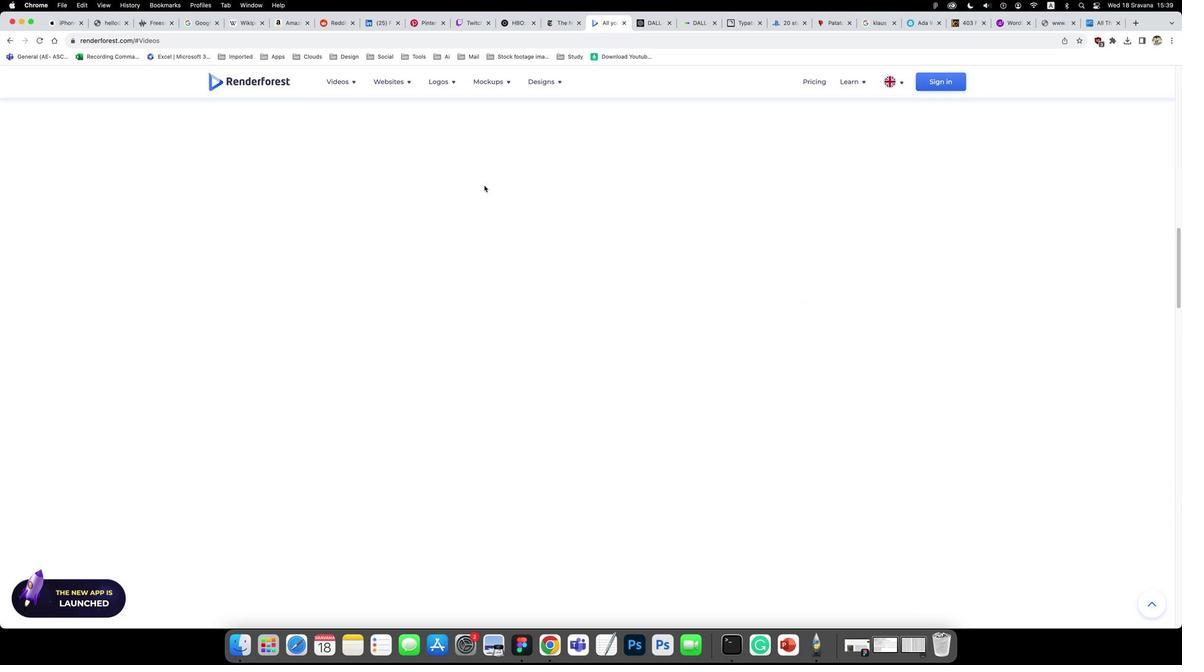 
Action: Mouse scrolled (485, 186) with delta (-3, 7)
Screenshot: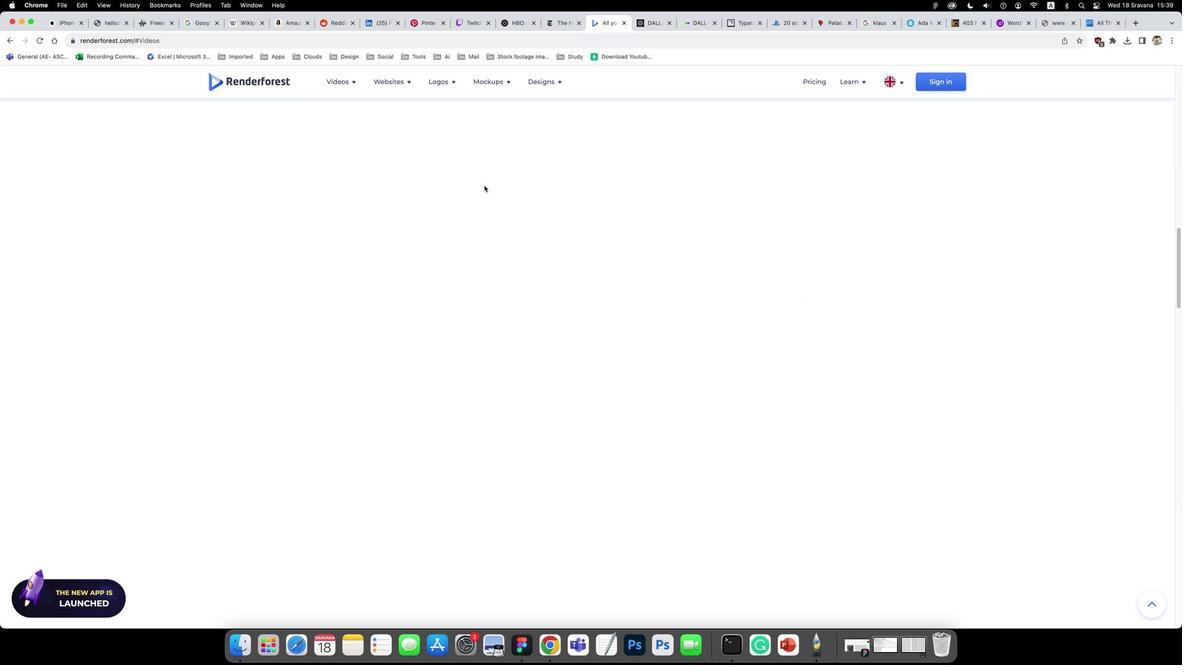 
Action: Mouse scrolled (485, 186) with delta (-3, 0)
Screenshot: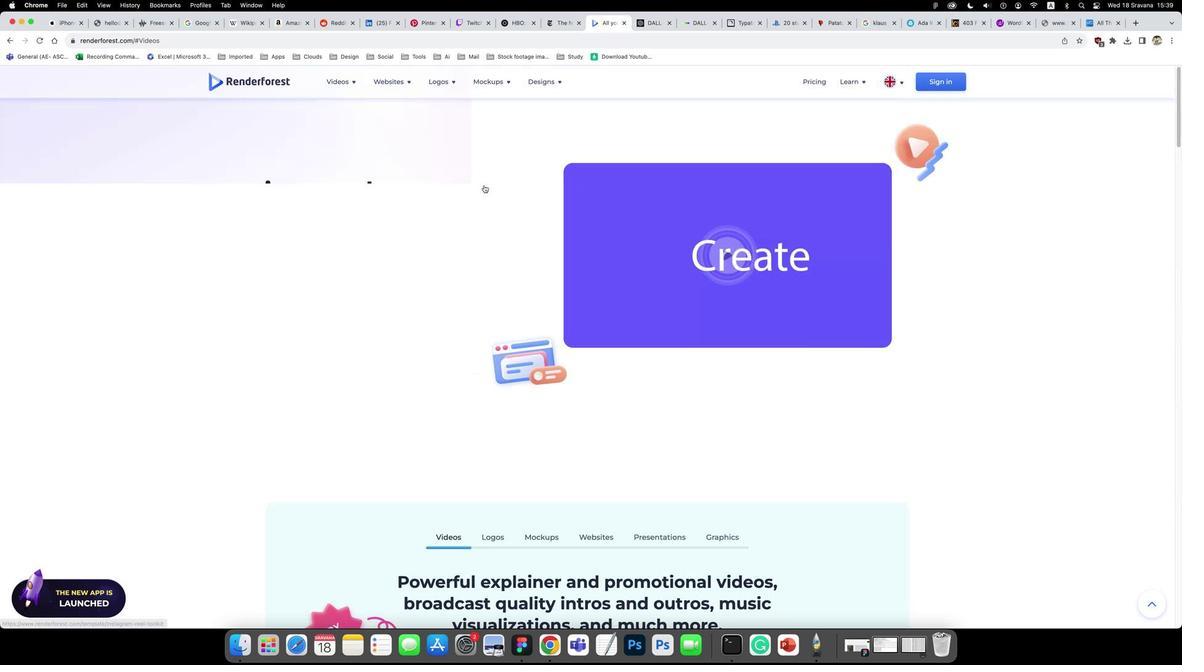 
Action: Mouse scrolled (485, 186) with delta (-3, 0)
Screenshot: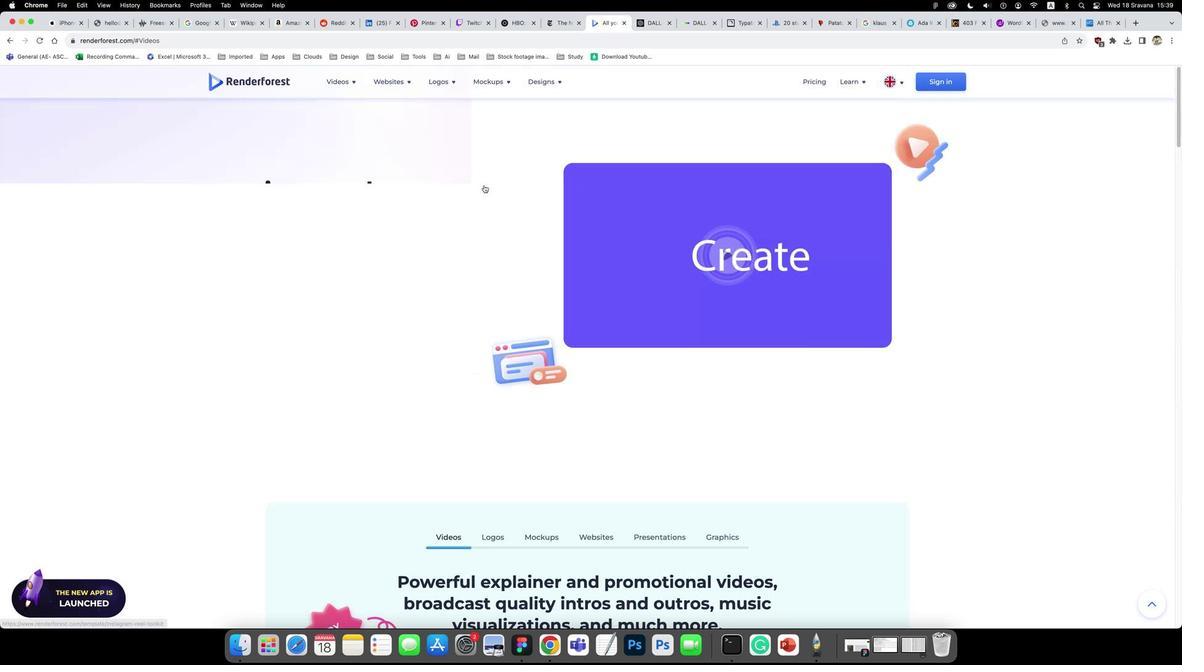 
Action: Mouse scrolled (485, 186) with delta (-3, 3)
Screenshot: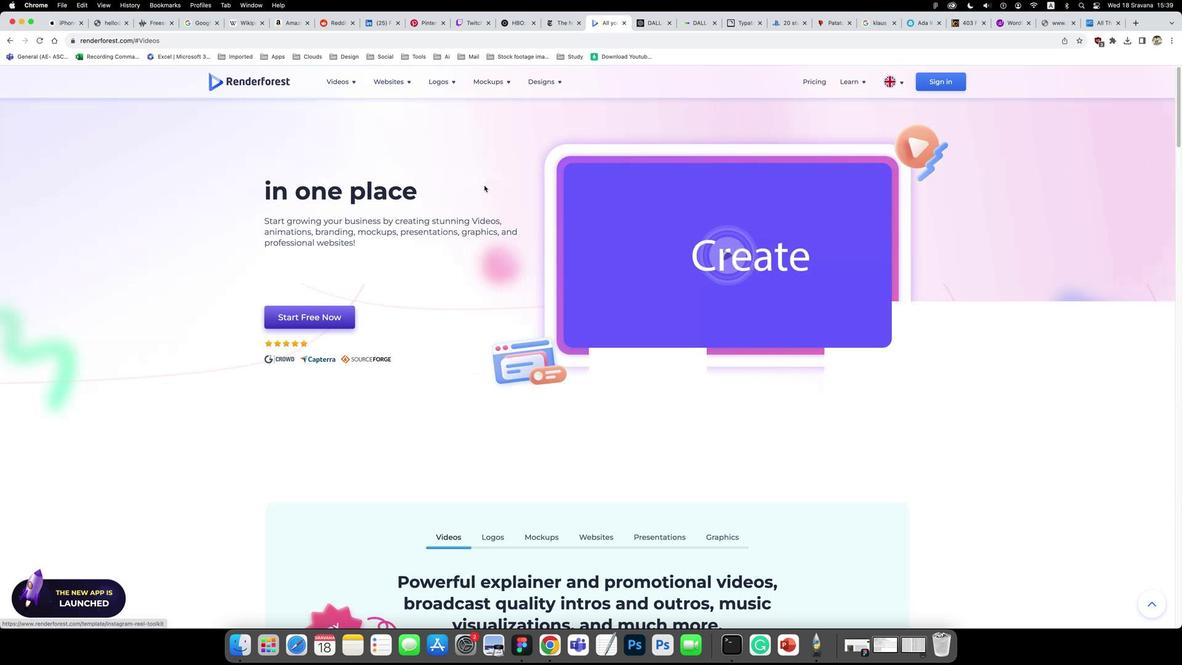 
Action: Mouse scrolled (485, 186) with delta (-3, 5)
Screenshot: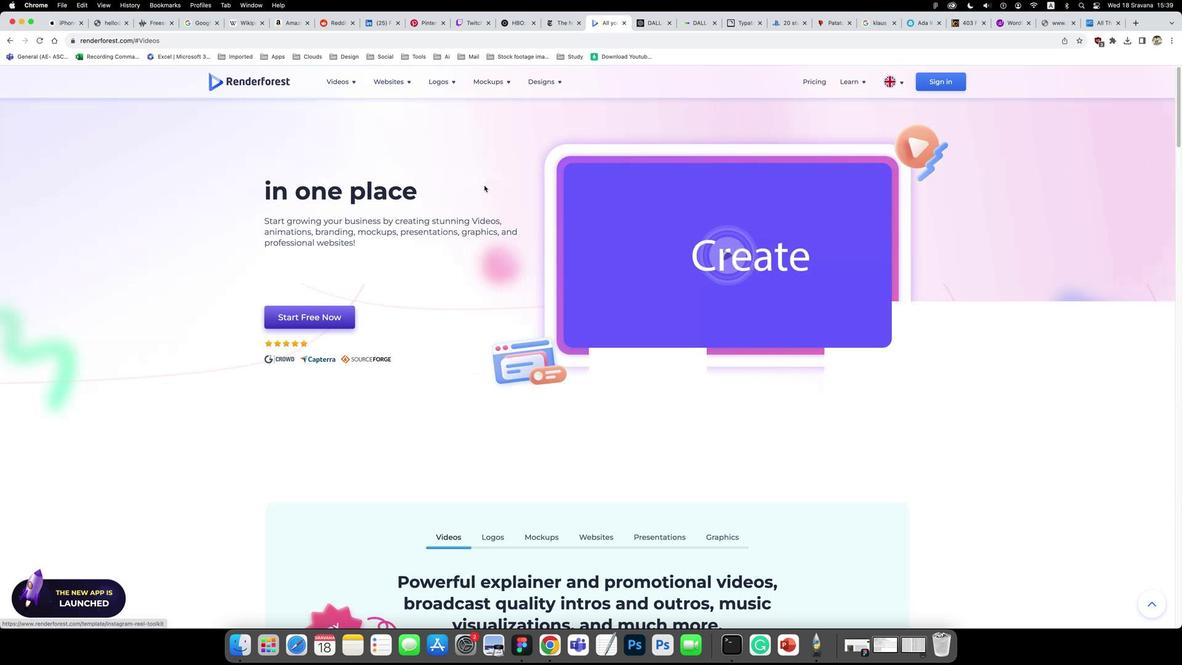 
Action: Mouse scrolled (485, 186) with delta (-3, 6)
Screenshot: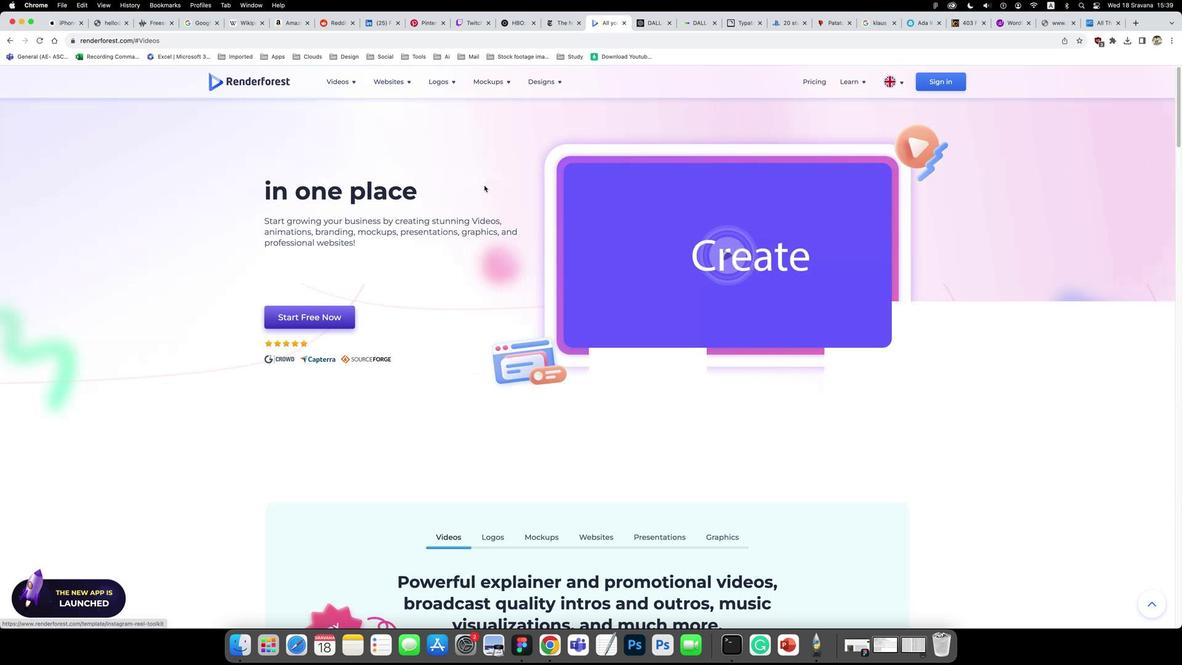 
Action: Mouse scrolled (485, 186) with delta (-3, 6)
Screenshot: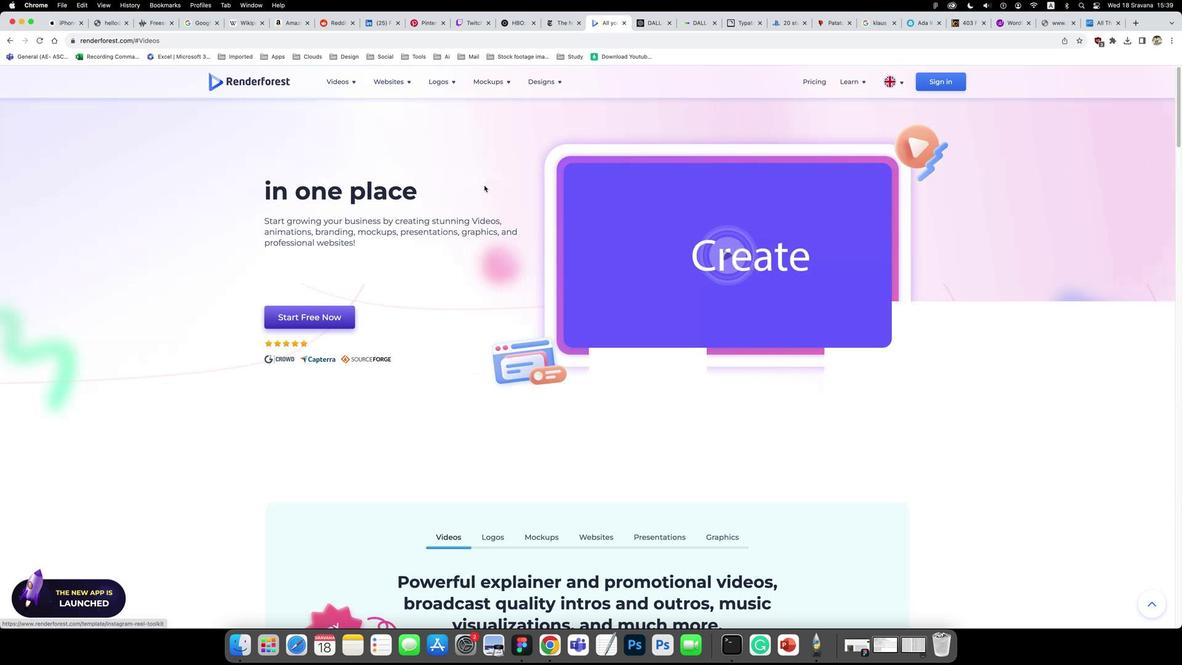 
Action: Mouse scrolled (485, 186) with delta (-3, 8)
Screenshot: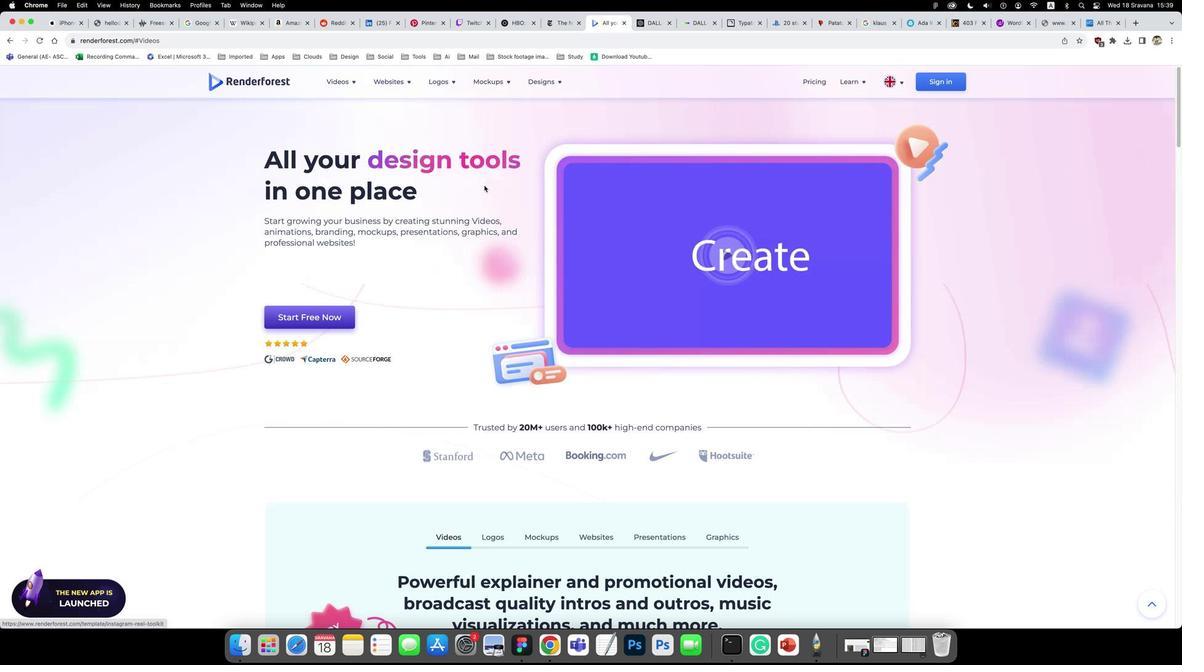 
Action: Mouse scrolled (485, 186) with delta (-3, 8)
Screenshot: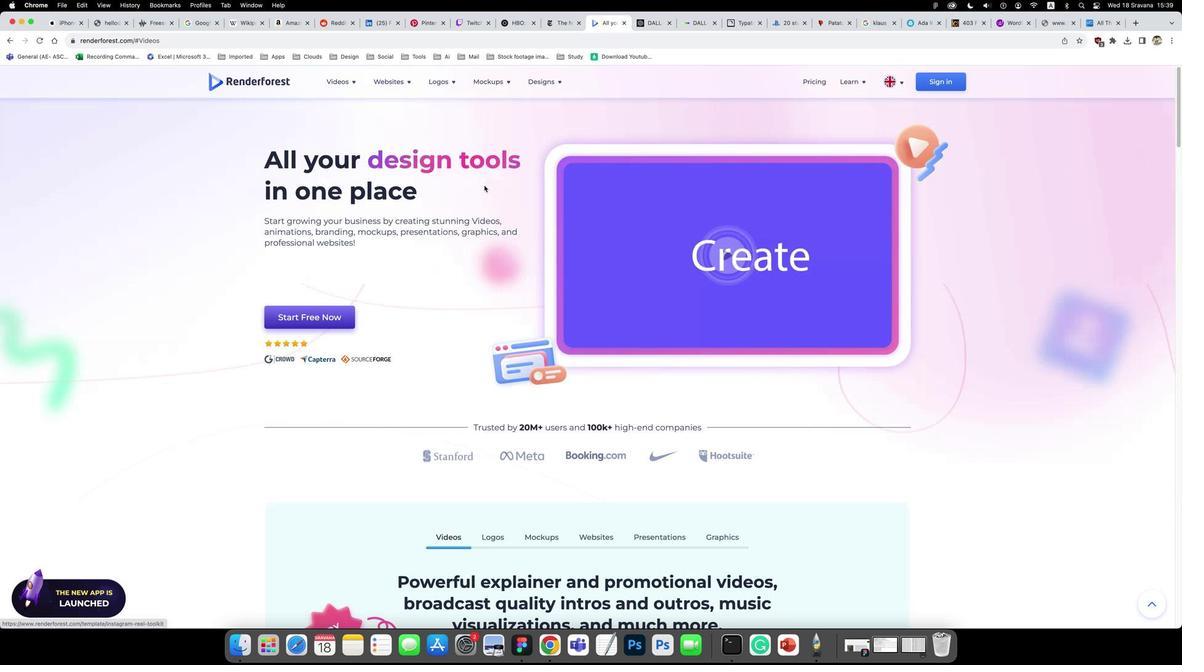 
Action: Mouse scrolled (485, 186) with delta (-3, 0)
Screenshot: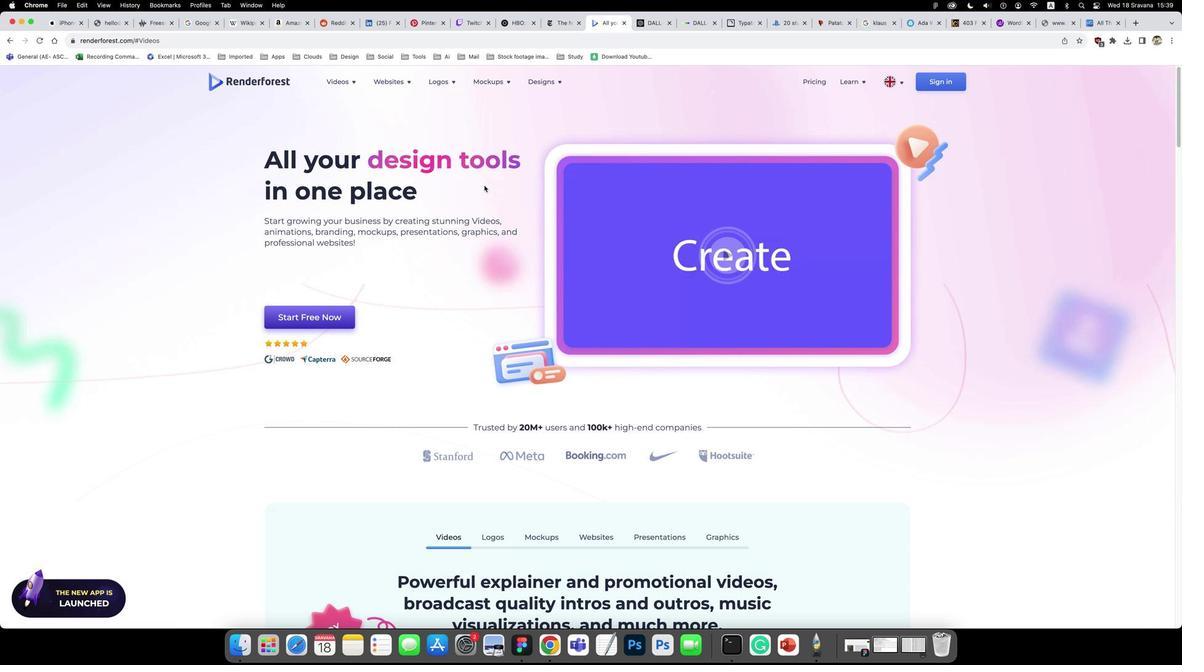 
Action: Mouse scrolled (485, 186) with delta (-3, 0)
Screenshot: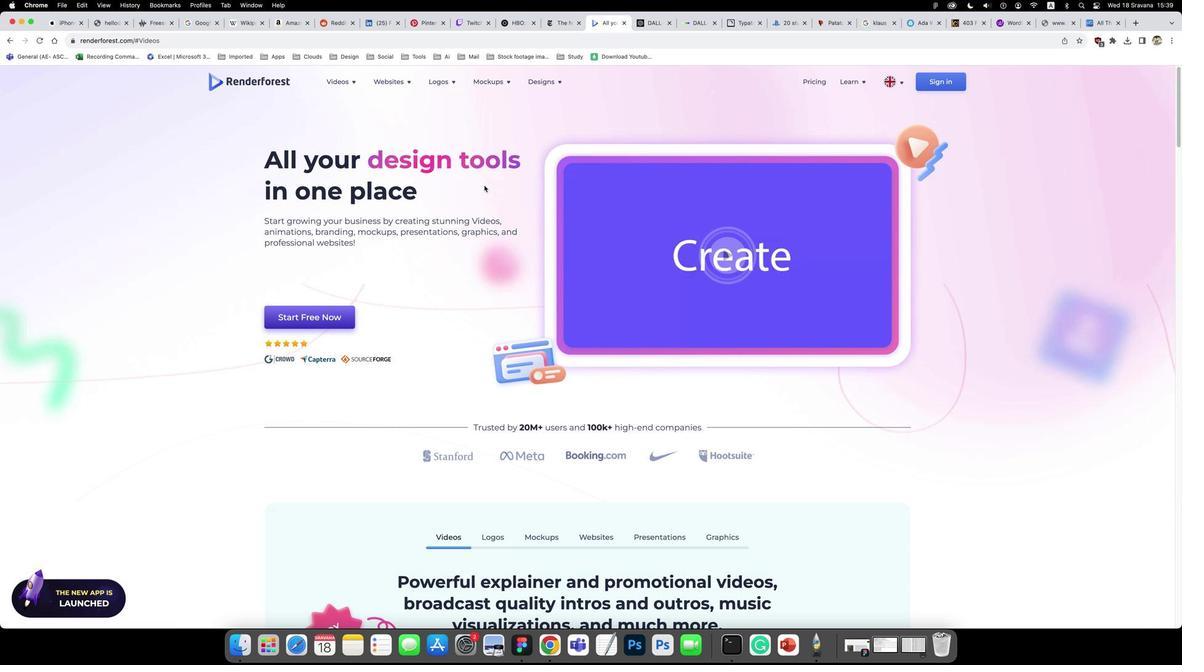 
Action: Mouse scrolled (485, 186) with delta (-3, 3)
Screenshot: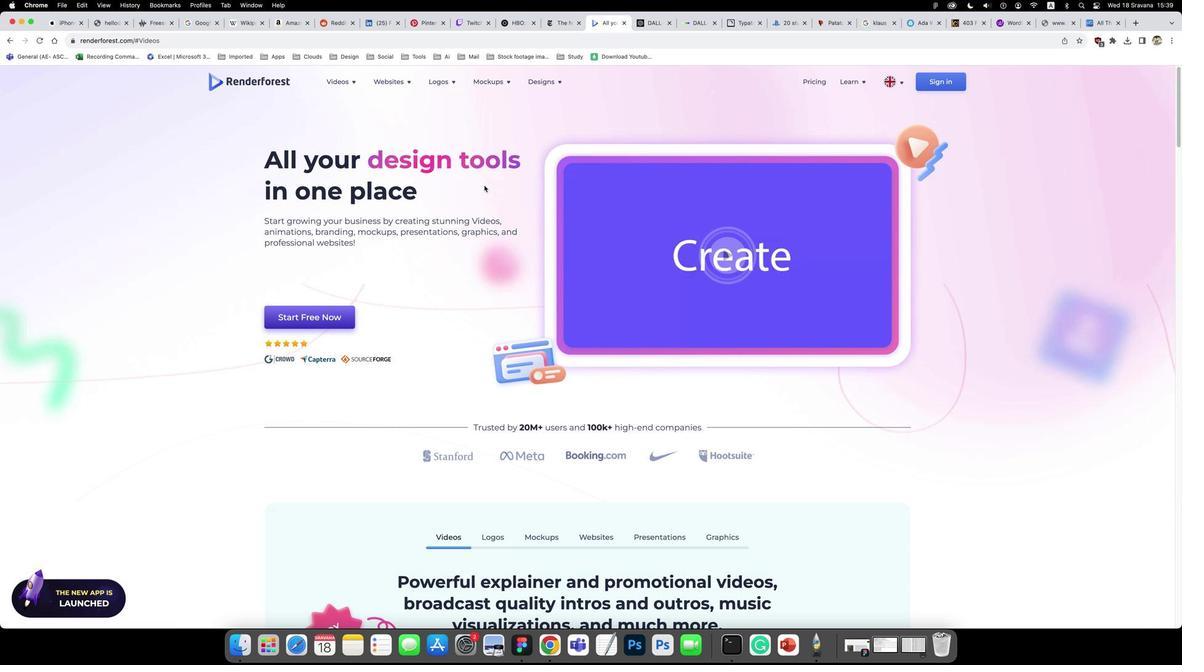 
Action: Mouse scrolled (485, 186) with delta (-3, 5)
Screenshot: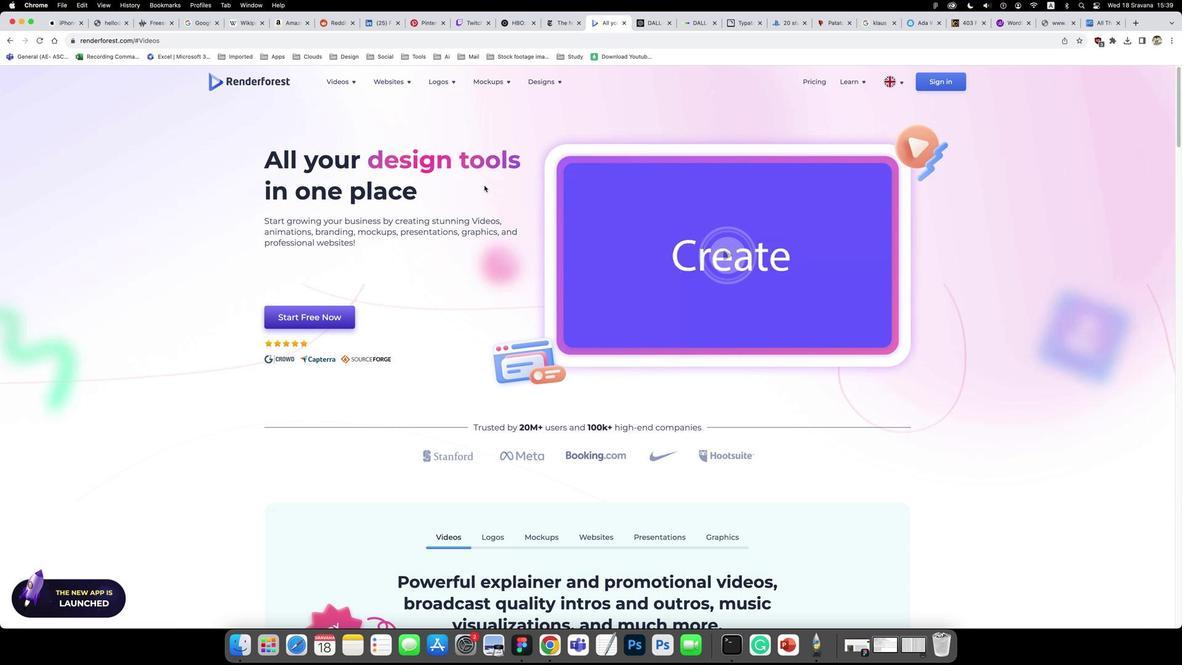 
Action: Mouse scrolled (485, 186) with delta (-3, 6)
Screenshot: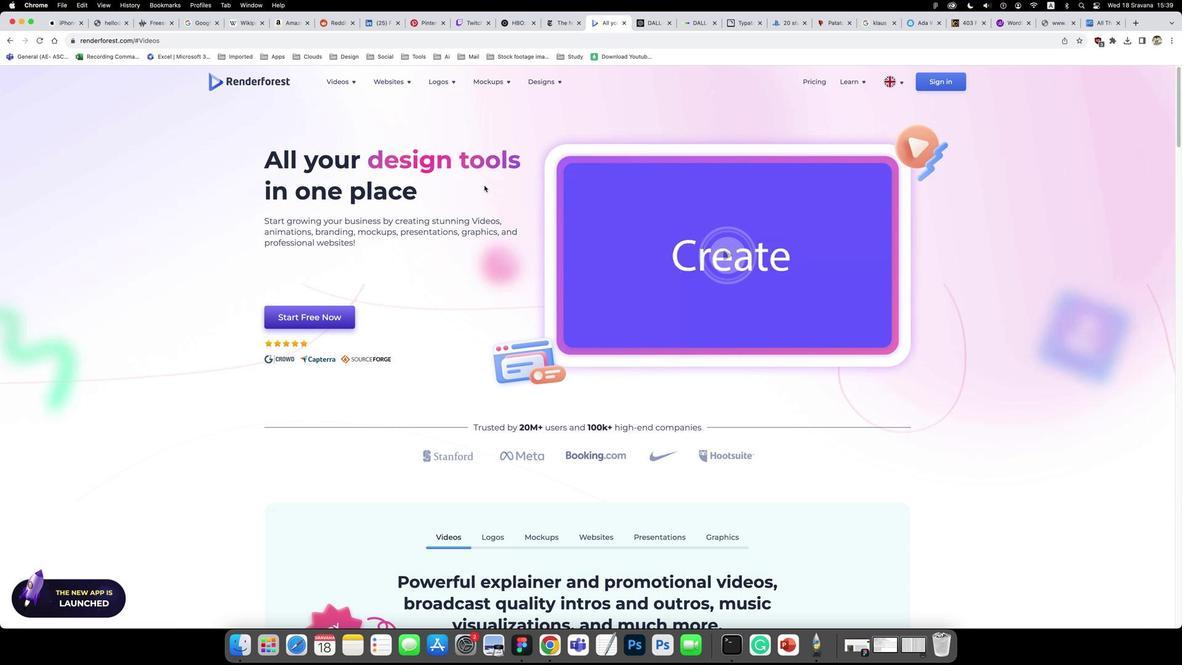 
Action: Mouse scrolled (485, 186) with delta (-3, 6)
Screenshot: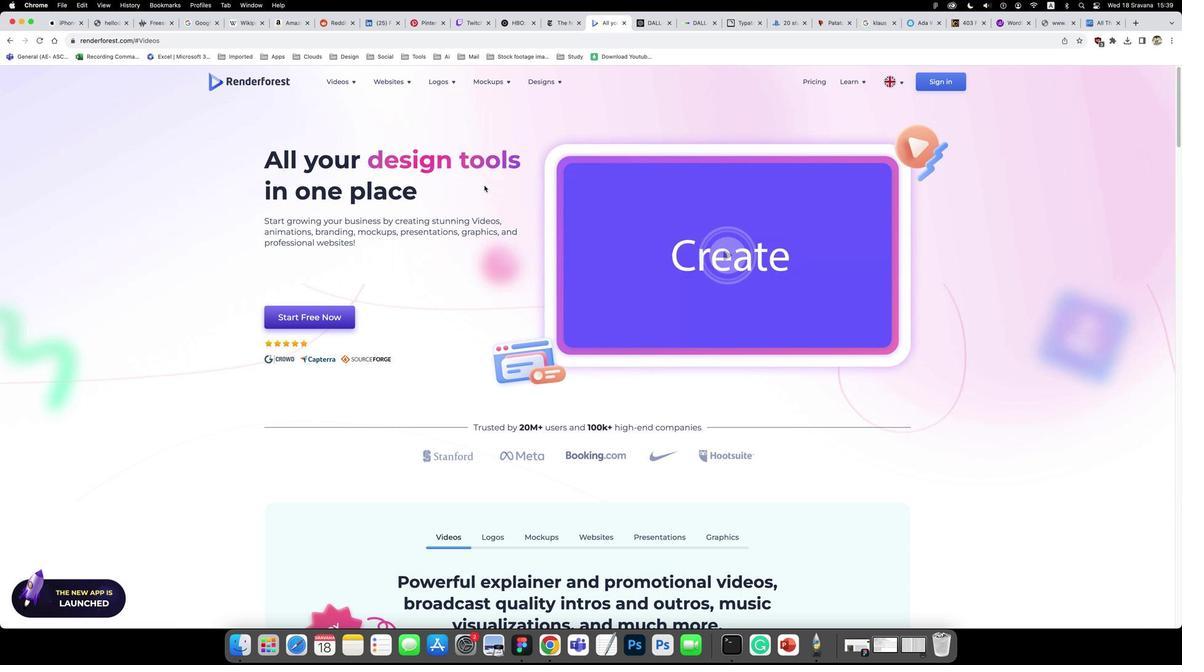 
Action: Mouse scrolled (485, 186) with delta (-3, 8)
Screenshot: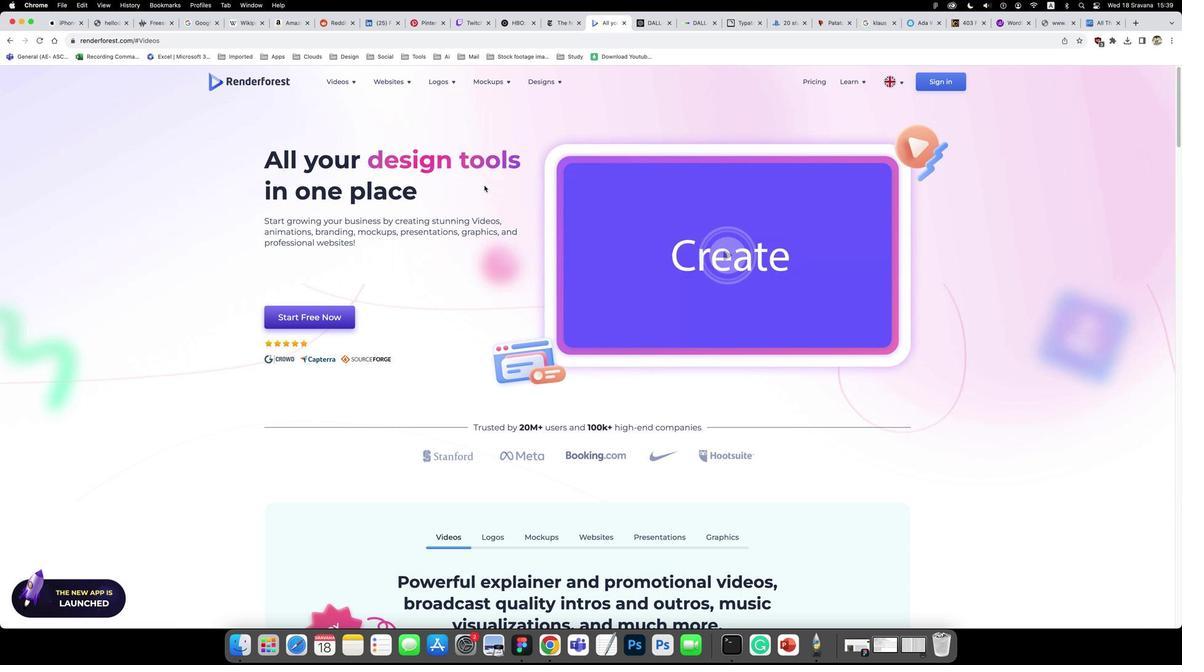 
Action: Mouse scrolled (485, 186) with delta (-3, 8)
Screenshot: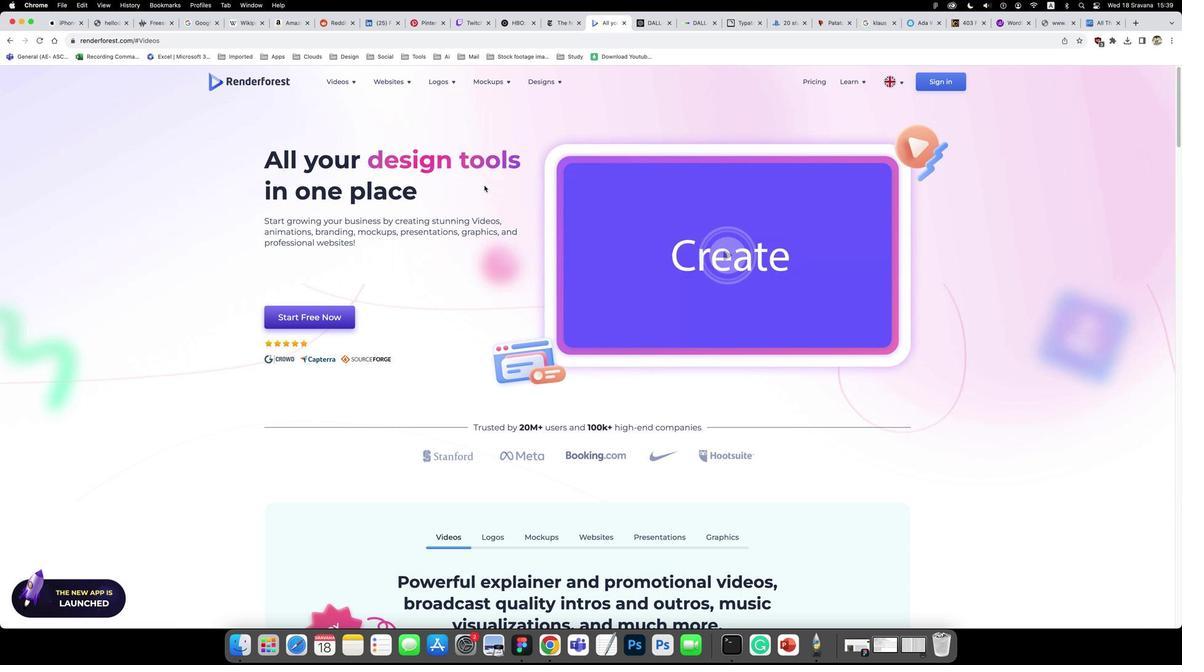 
Action: Mouse scrolled (485, 186) with delta (-3, 0)
Screenshot: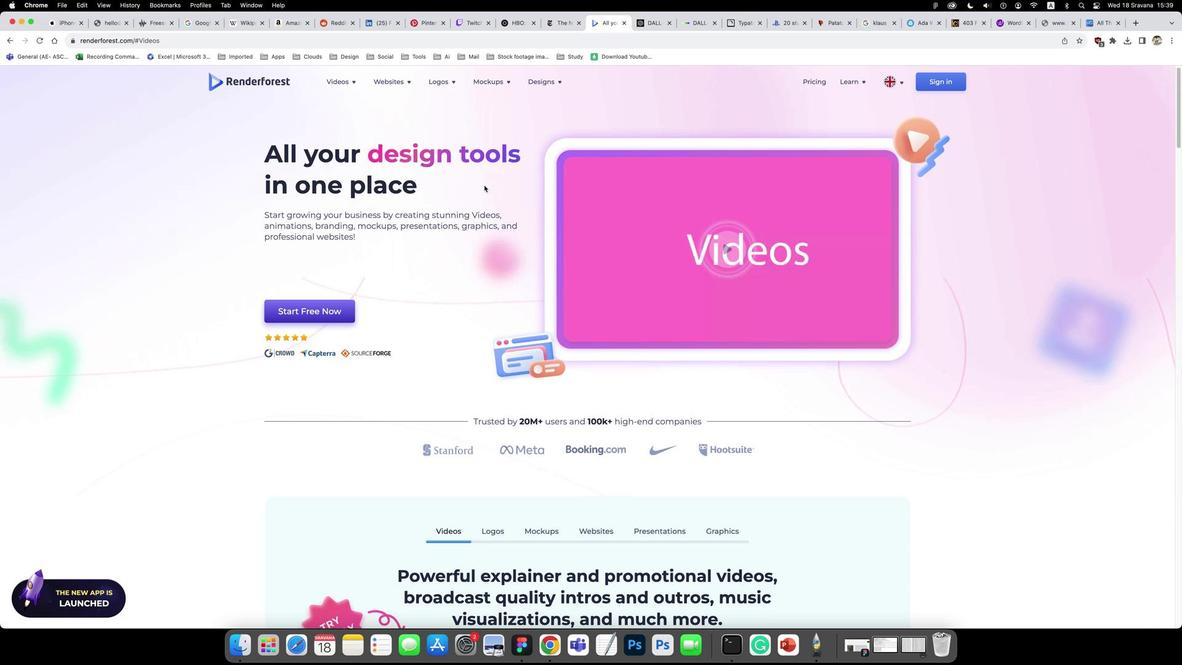 
Action: Mouse scrolled (485, 186) with delta (-3, 0)
Screenshot: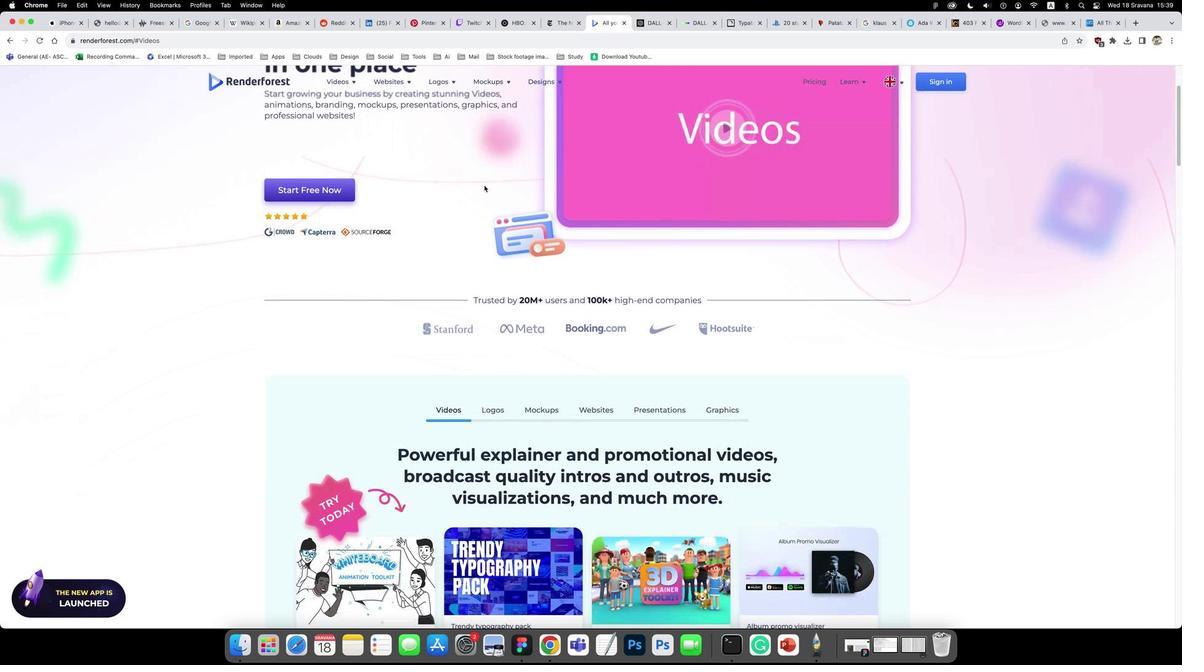 
Action: Mouse scrolled (485, 186) with delta (-3, -1)
Screenshot: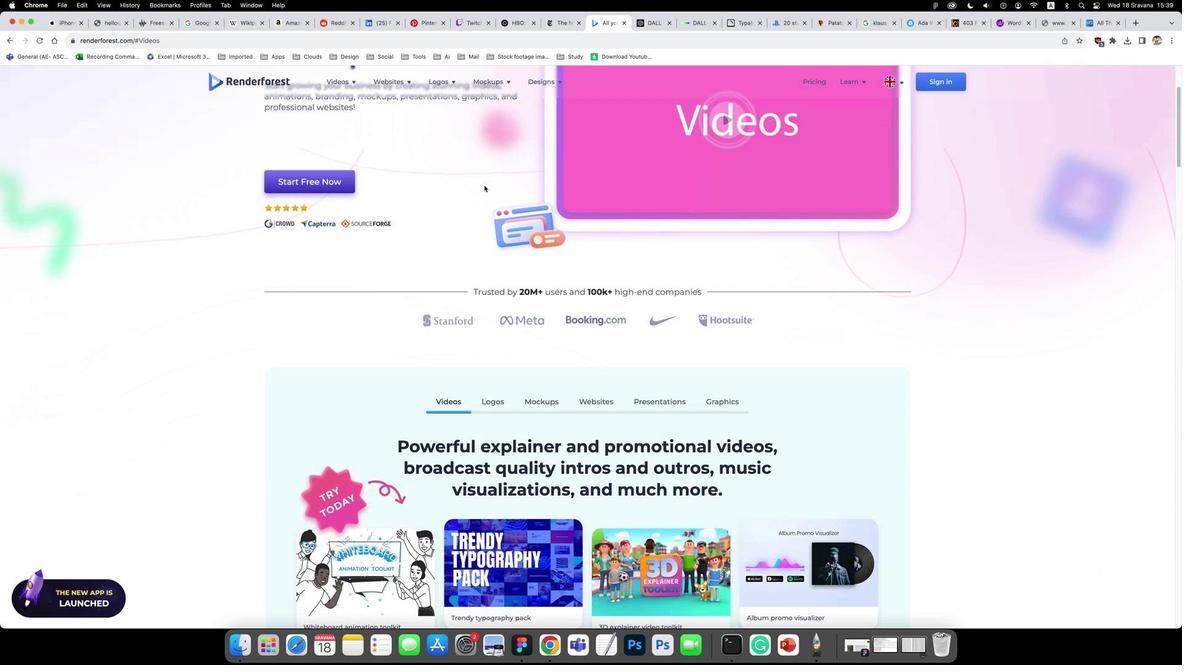 
Action: Mouse scrolled (485, 186) with delta (-3, -2)
Screenshot: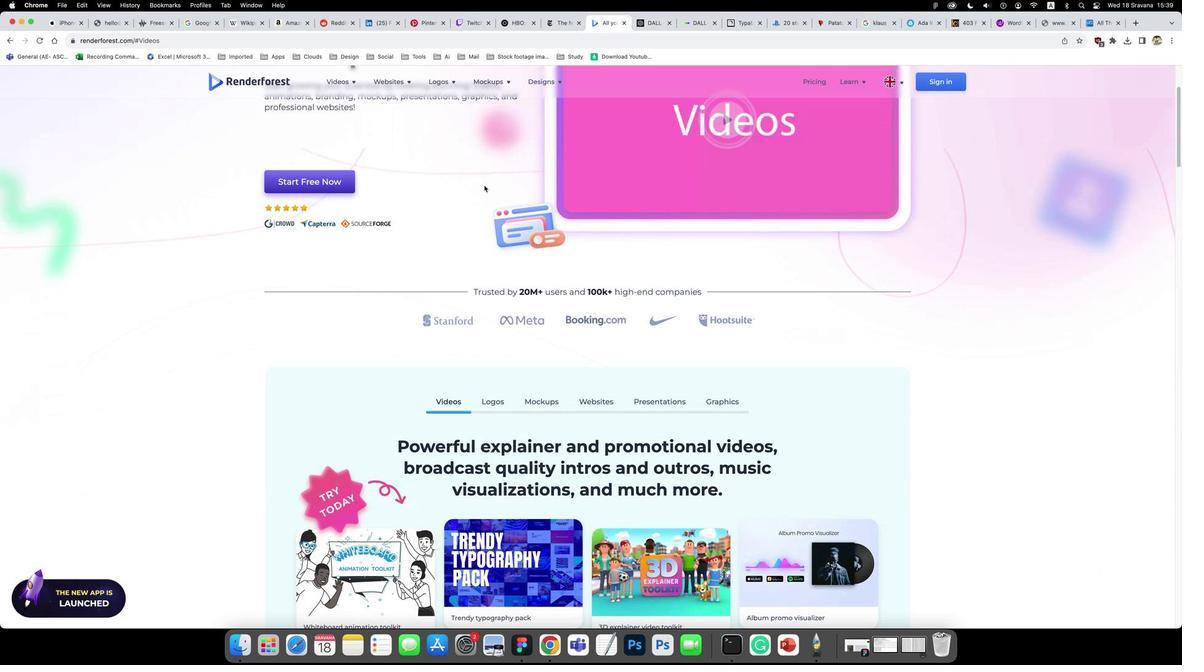 
Action: Mouse scrolled (485, 186) with delta (-3, 0)
Screenshot: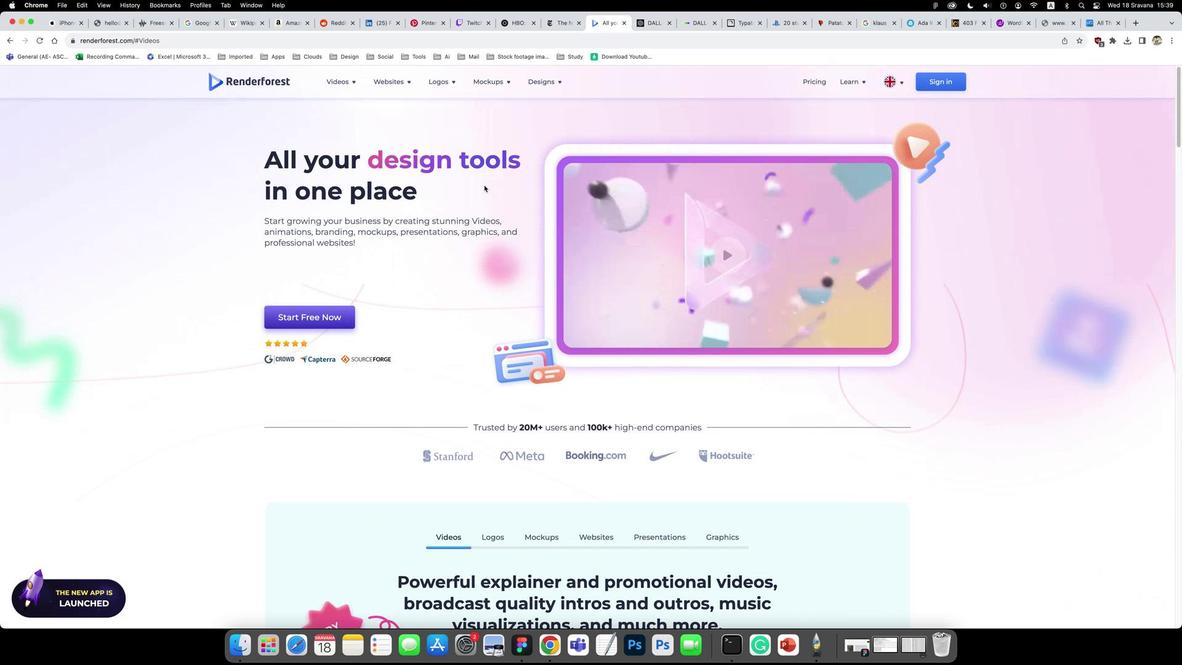 
Action: Mouse scrolled (485, 186) with delta (-3, 0)
Screenshot: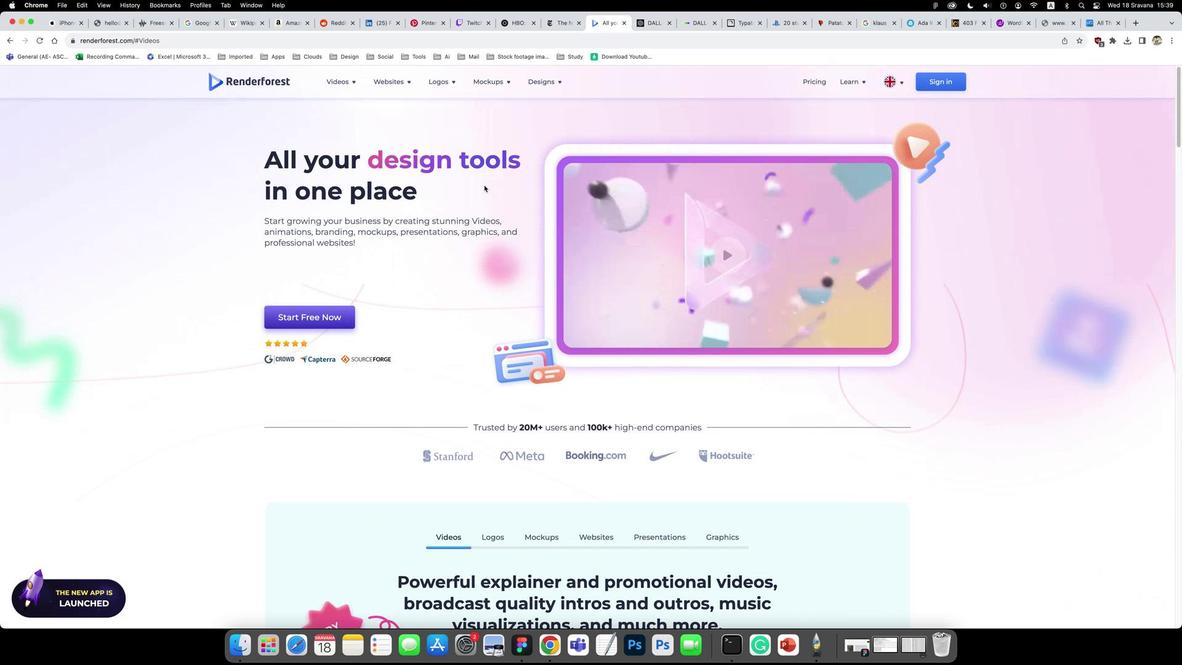 
Action: Mouse scrolled (485, 186) with delta (-3, 3)
Screenshot: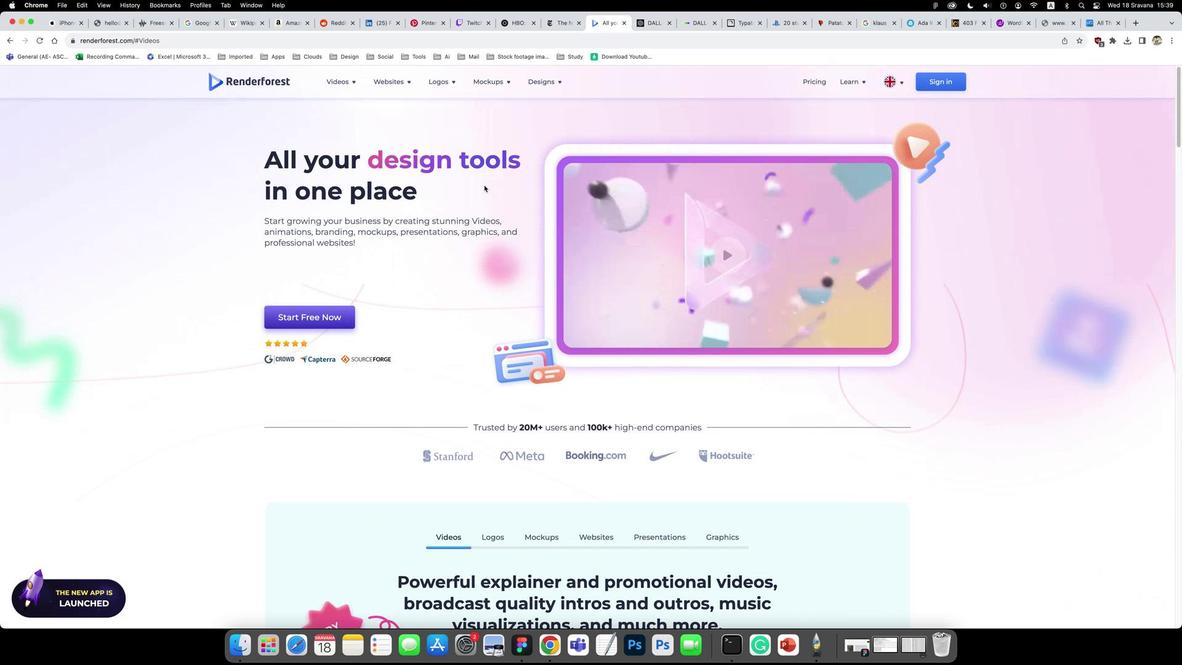 
Action: Mouse scrolled (485, 186) with delta (-3, 4)
Screenshot: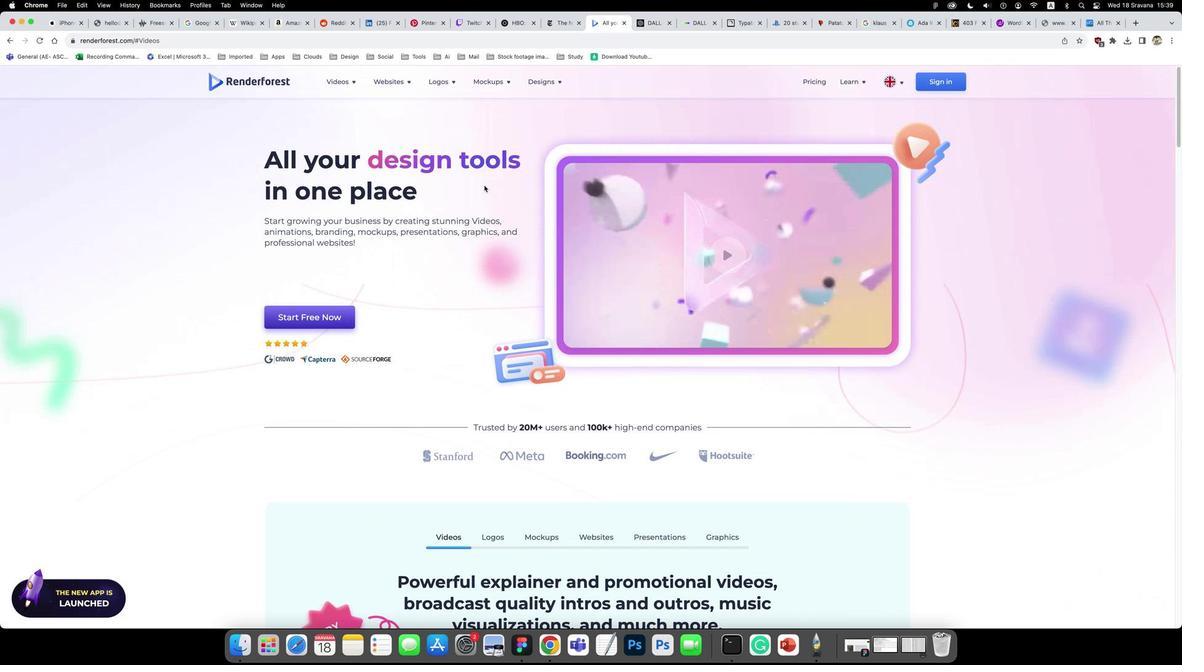 
Action: Mouse moved to (36, 36)
Screenshot: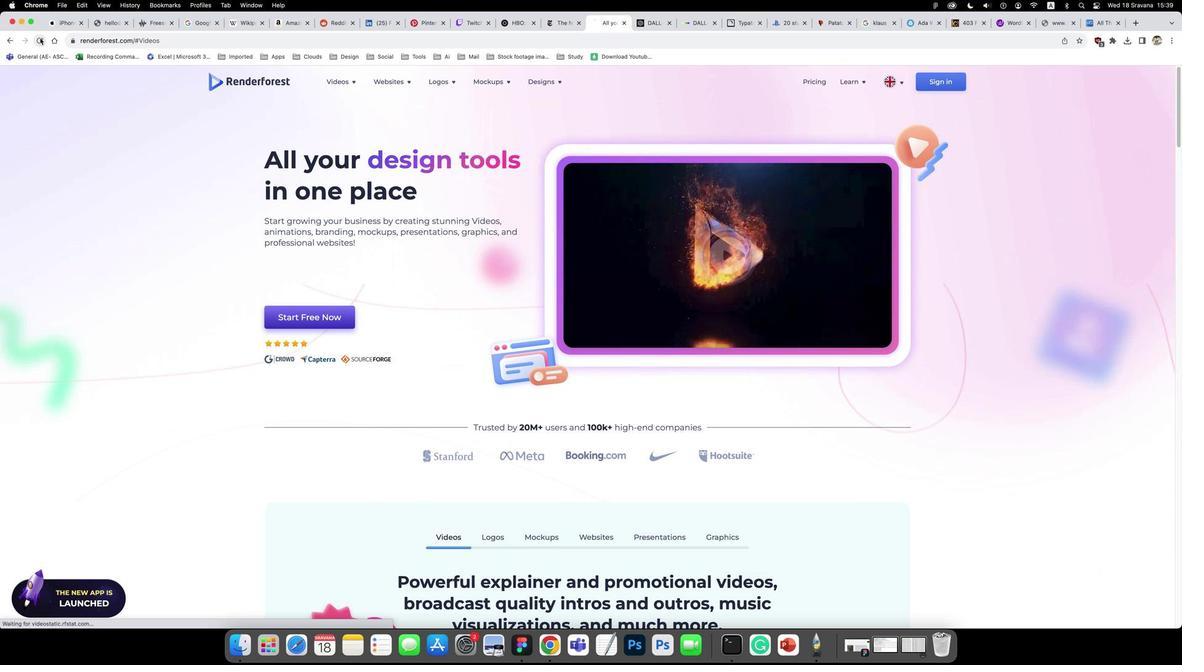 
Action: Mouse pressed left at (36, 36)
Screenshot: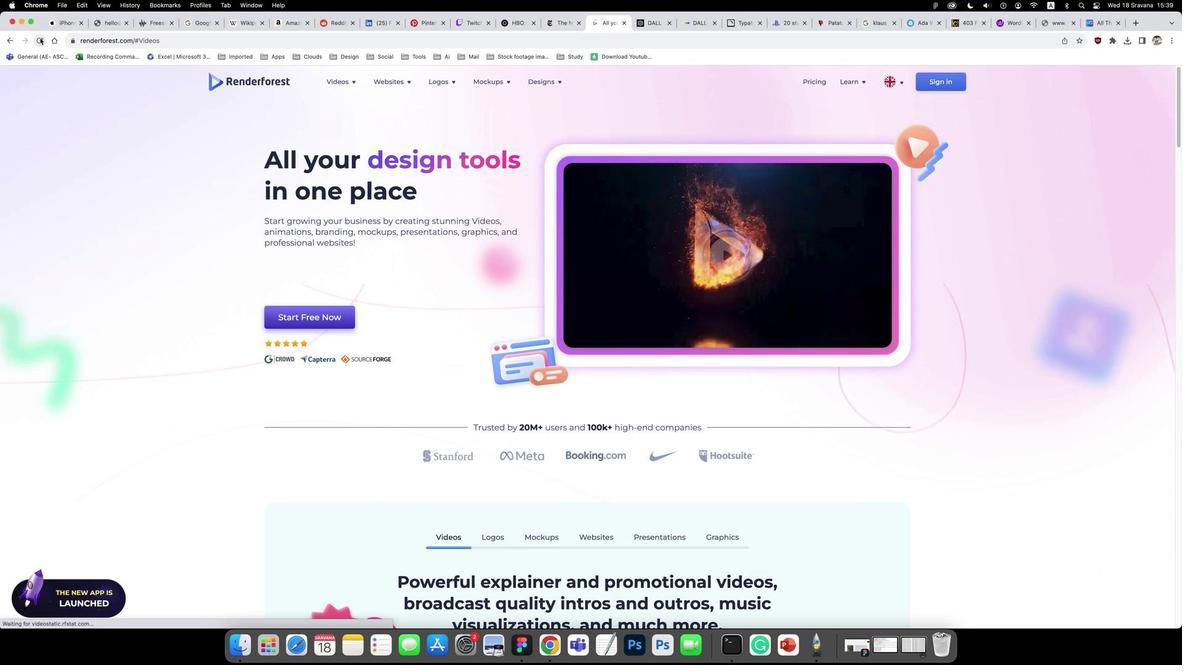 
Action: Mouse moved to (625, 20)
Screenshot: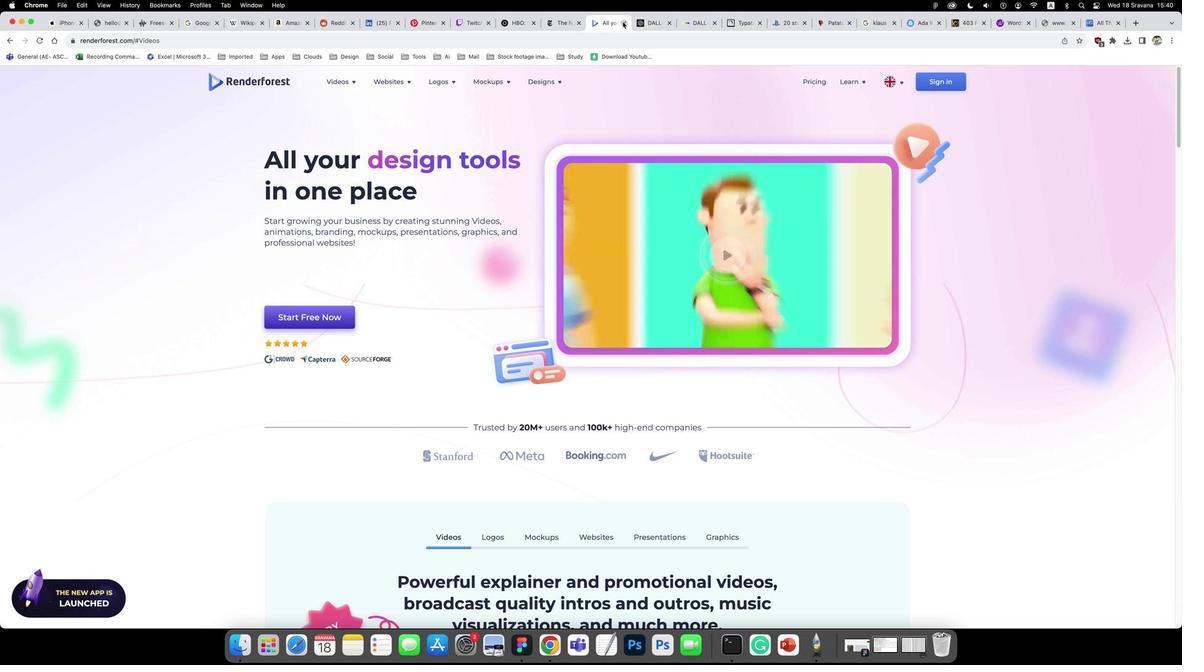 
Action: Mouse pressed left at (625, 20)
Screenshot: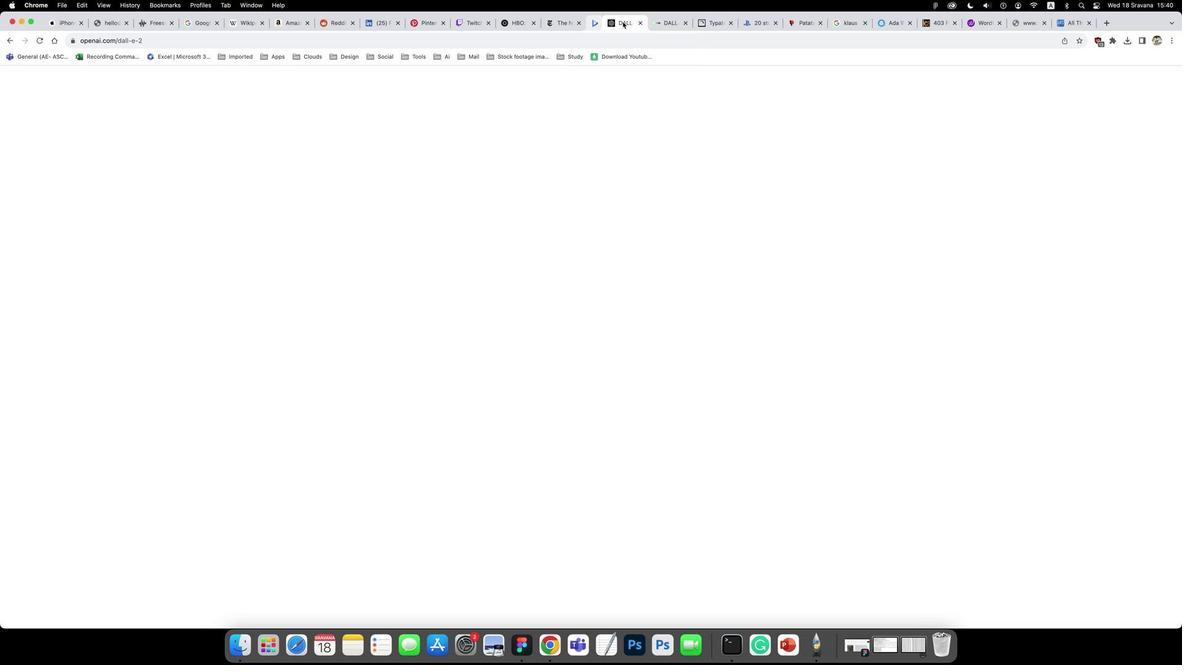 
Action: Mouse pressed left at (625, 20)
Screenshot: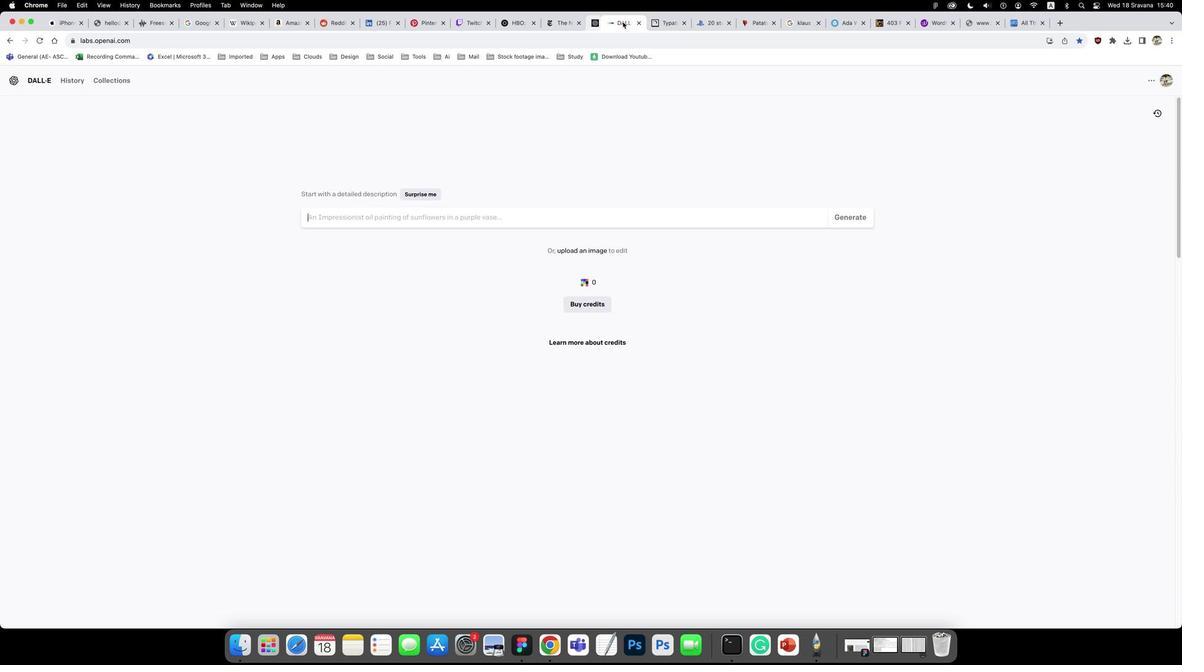 
Action: Mouse pressed left at (625, 20)
Screenshot: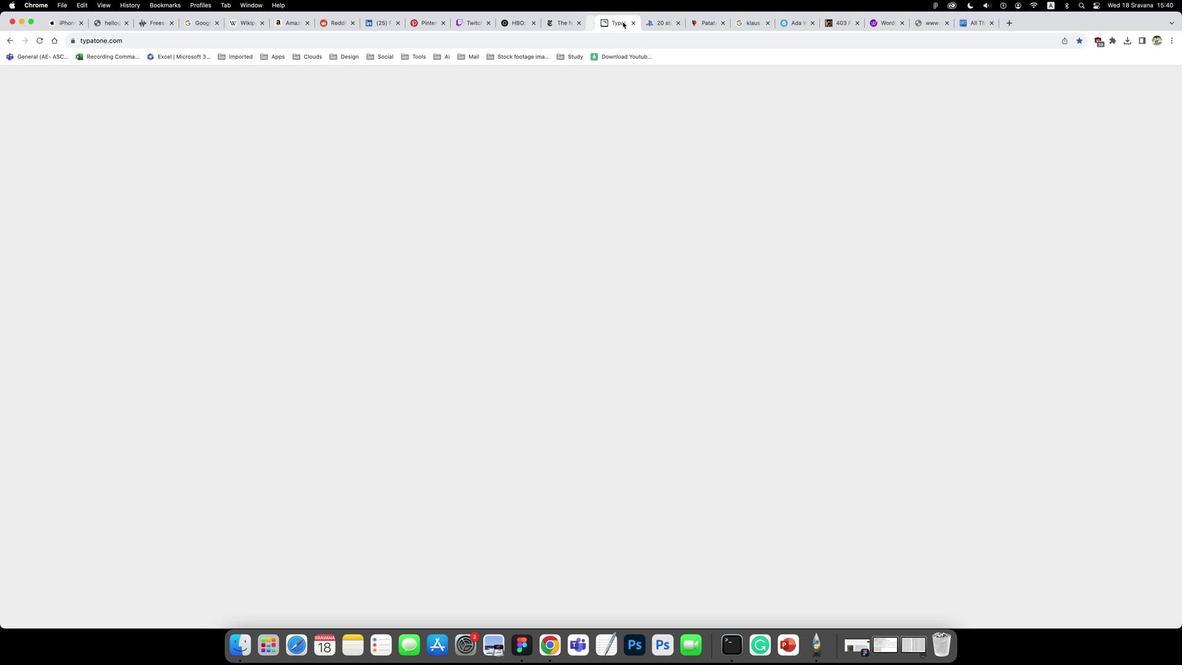
Action: Mouse moved to (36, 44)
Screenshot: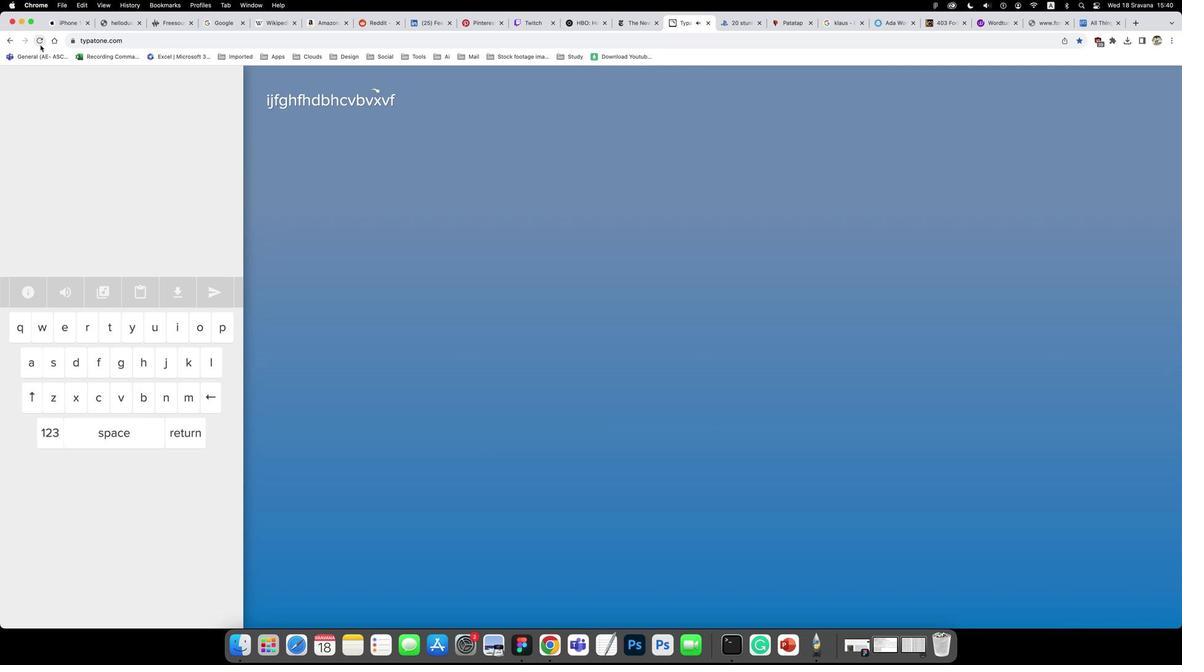 
Action: Mouse pressed left at (36, 44)
Screenshot: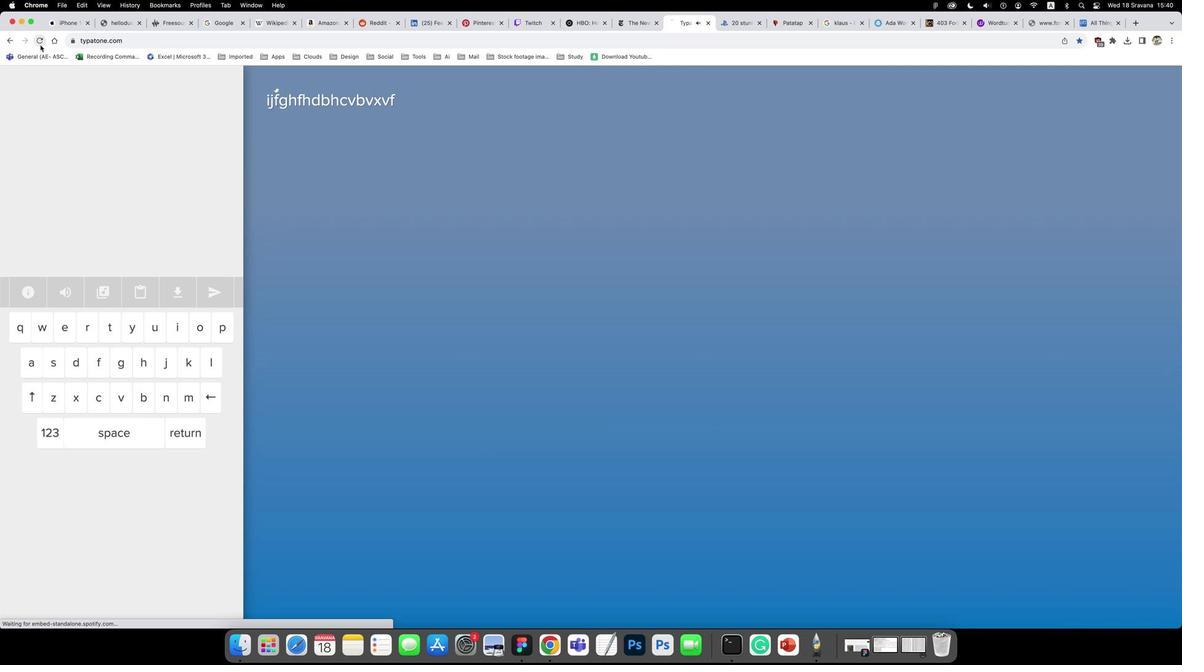 
Action: Mouse moved to (746, 25)
Screenshot: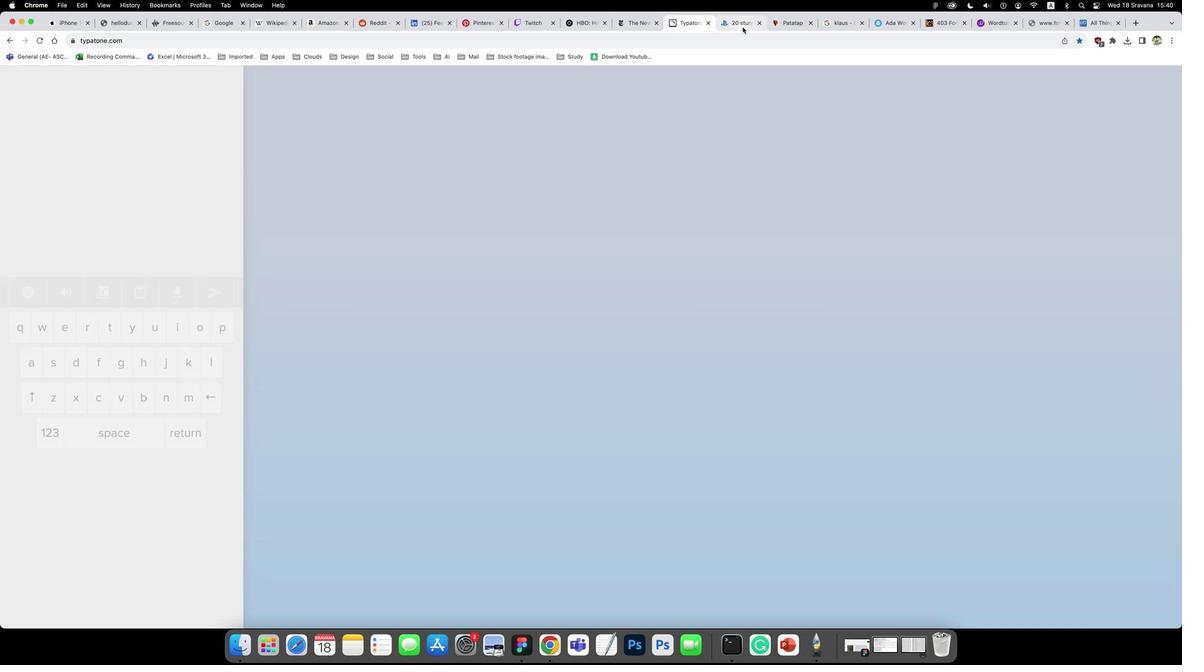 
Action: Mouse pressed left at (746, 25)
Screenshot: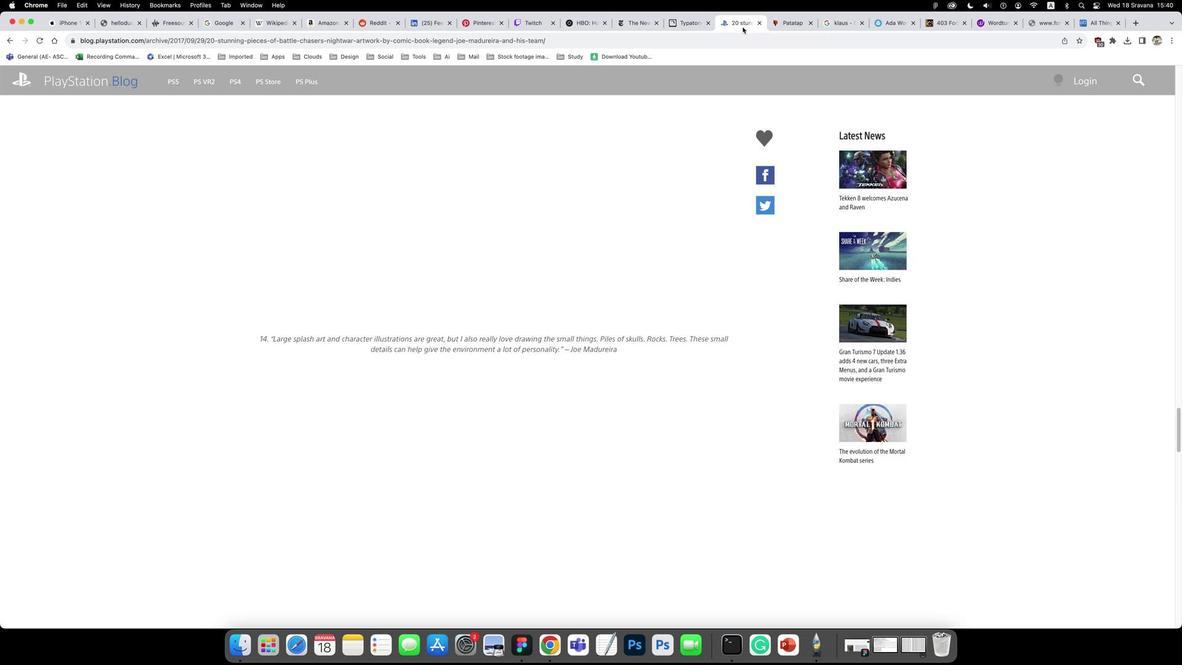 
Action: Mouse moved to (727, 169)
Screenshot: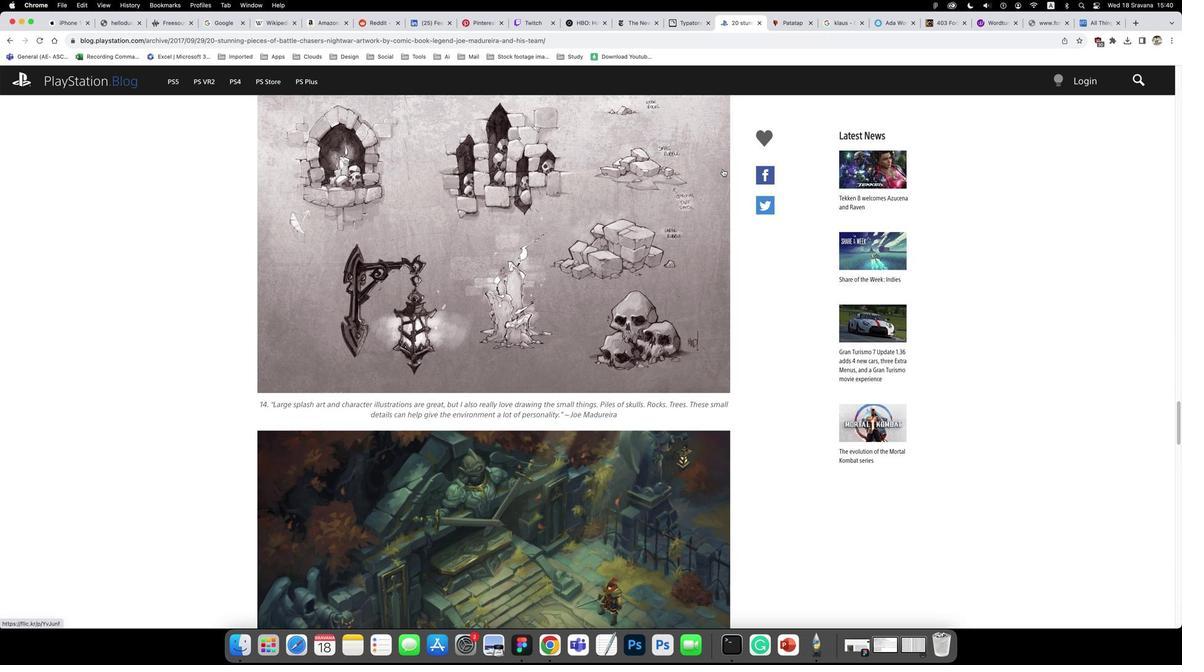 
Action: Mouse scrolled (727, 169) with delta (-3, 0)
Screenshot: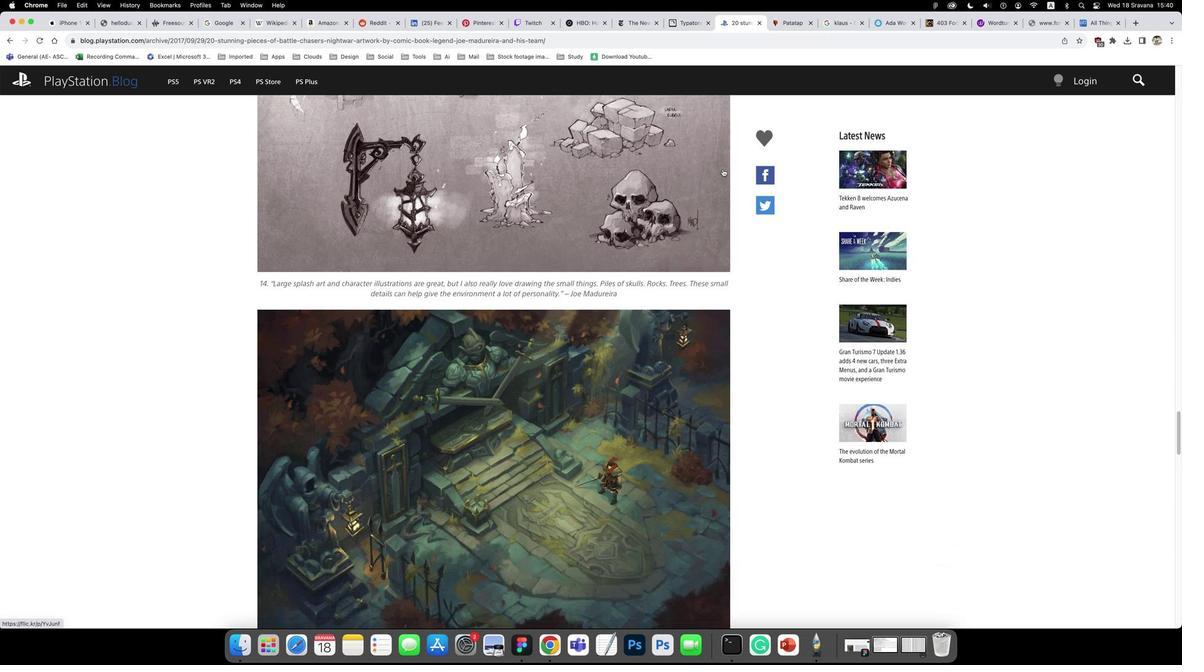 
Action: Mouse scrolled (727, 169) with delta (-3, 0)
